 Task: Get directions from Jekyll Island, Georgia, United States to New Haven, Connecticut, United States  and explore the nearby things to do with rating 4 and above and open 24 hours
Action: Key pressed jr<Key.backspace>ekyll<Key.space>island,<Key.space>georgia,<Key.space>united<Key.space>stae<Key.backspace>tes
Screenshot: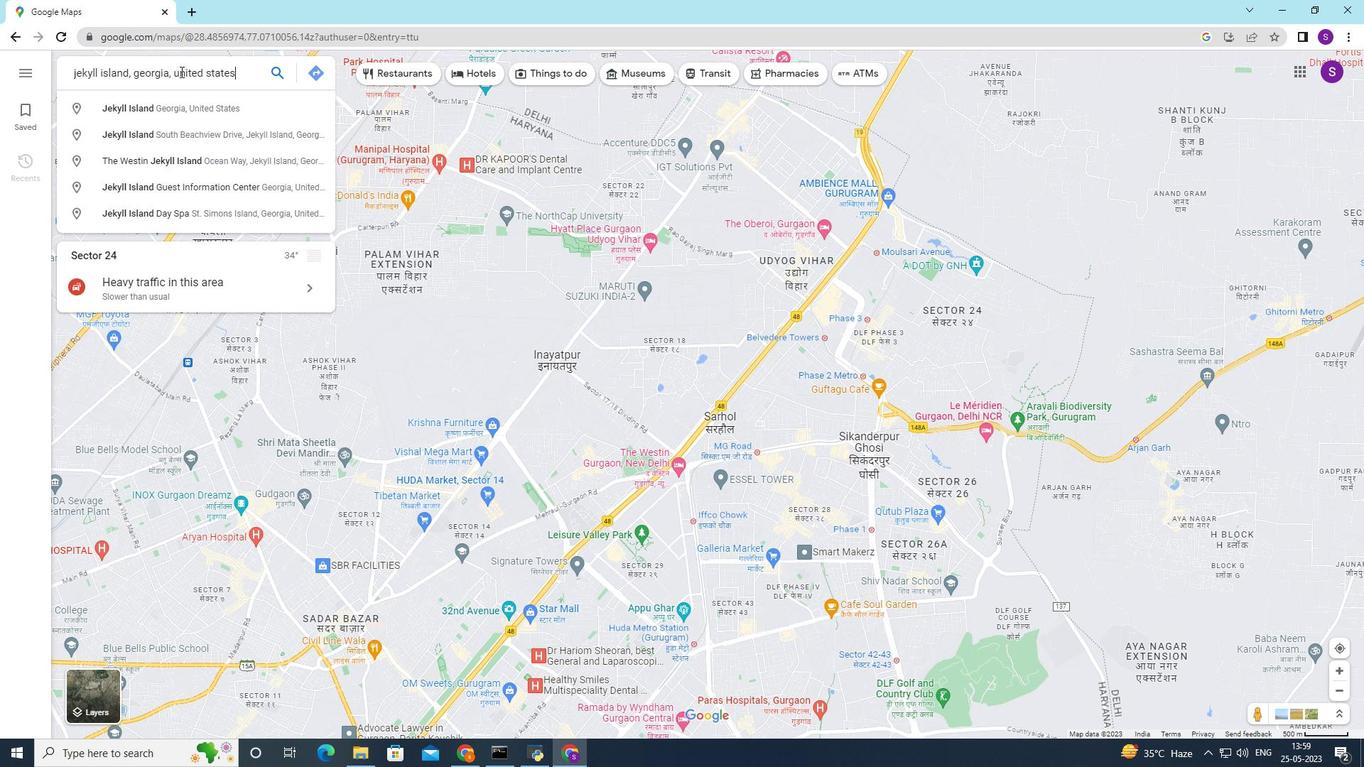 
Action: Mouse moved to (311, 68)
Screenshot: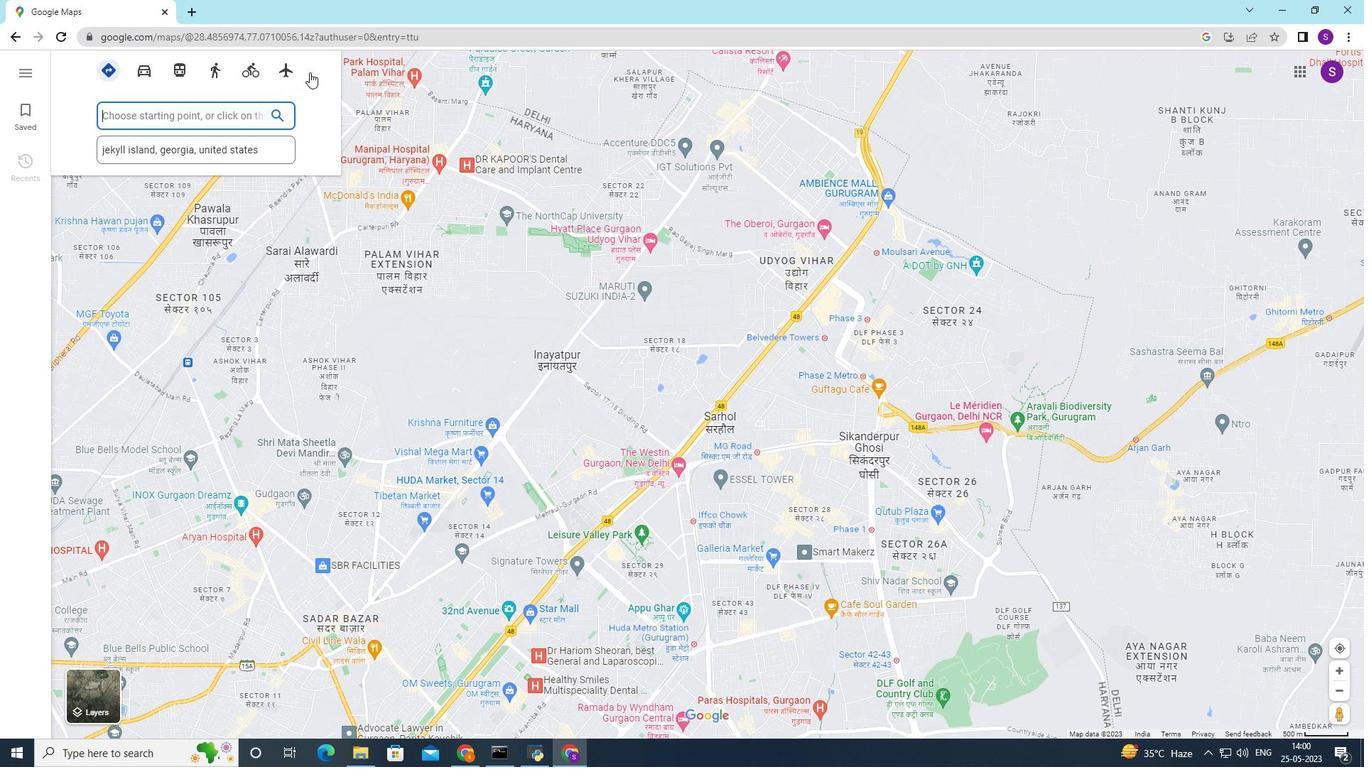 
Action: Mouse pressed left at (311, 68)
Screenshot: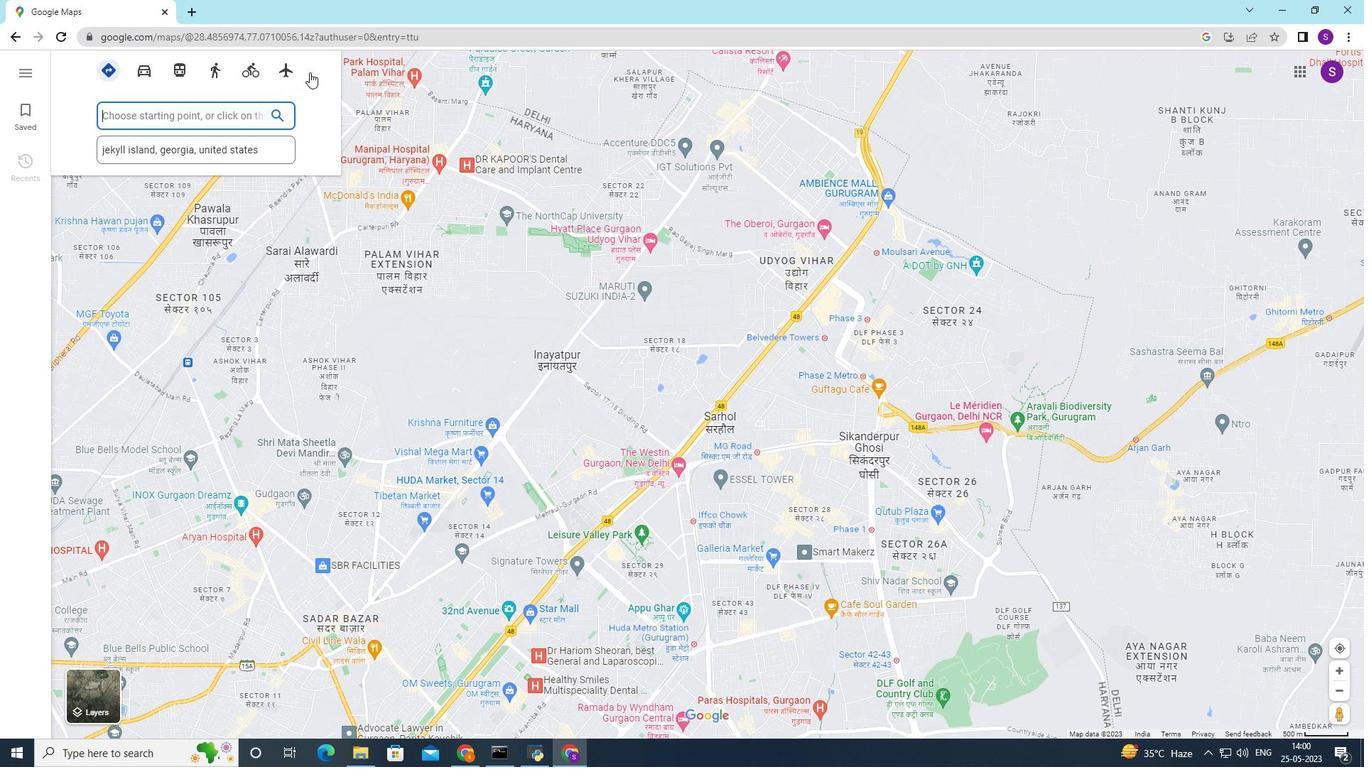 
Action: Mouse moved to (307, 129)
Screenshot: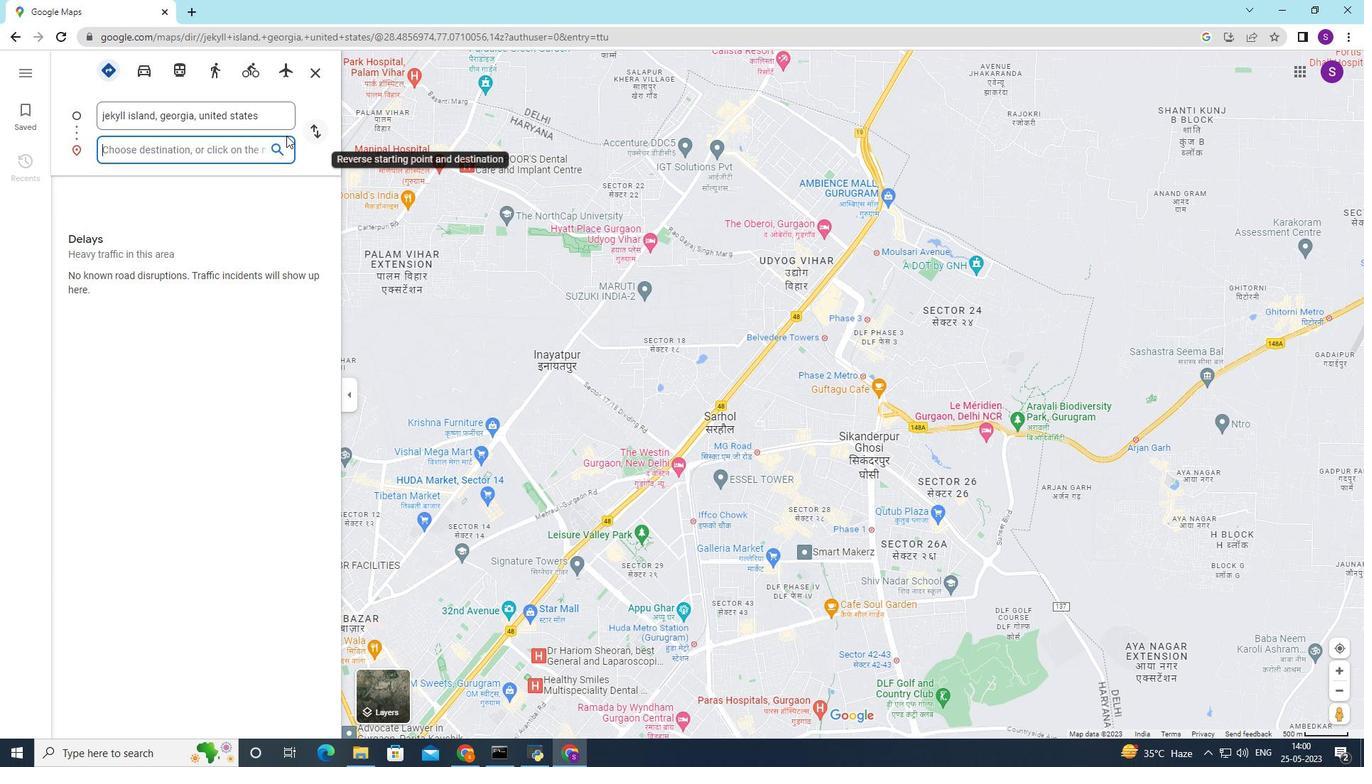 
Action: Mouse pressed left at (307, 129)
Screenshot: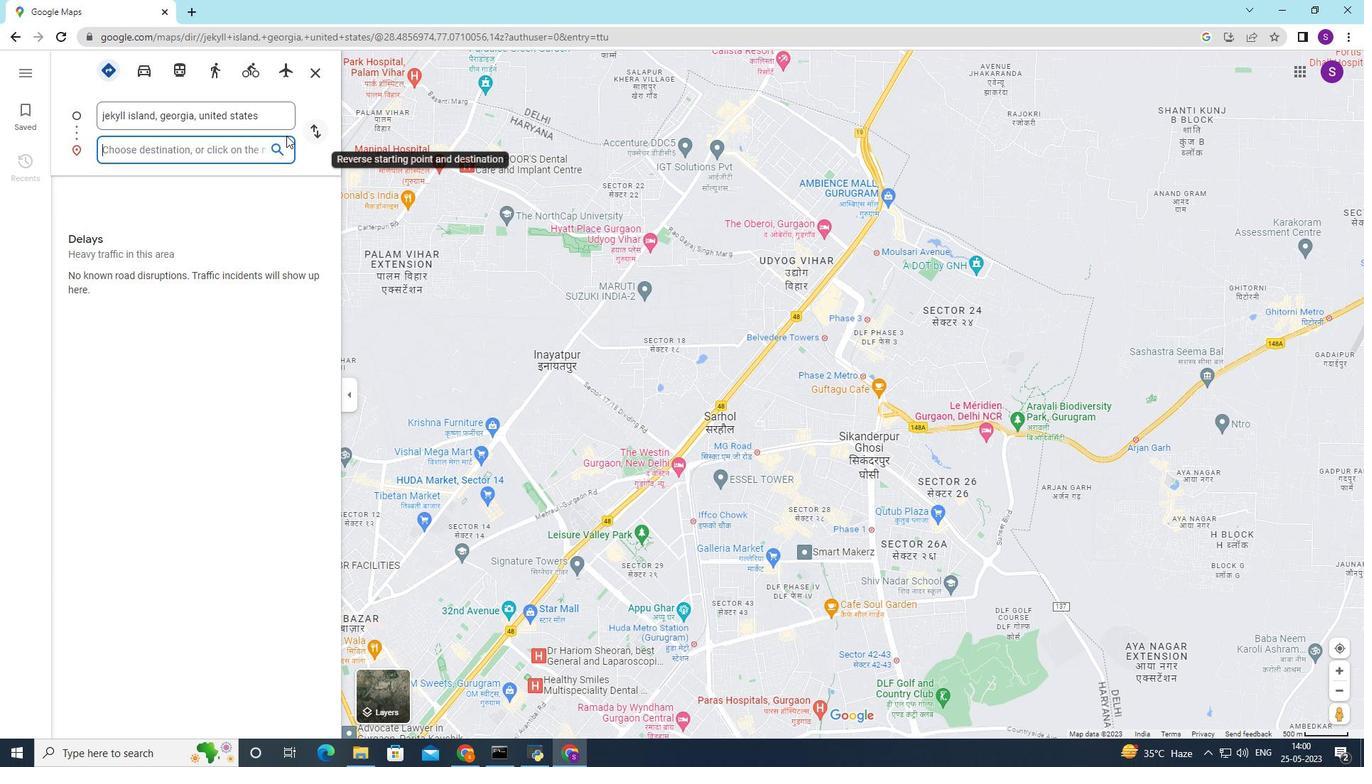 
Action: Mouse moved to (213, 149)
Screenshot: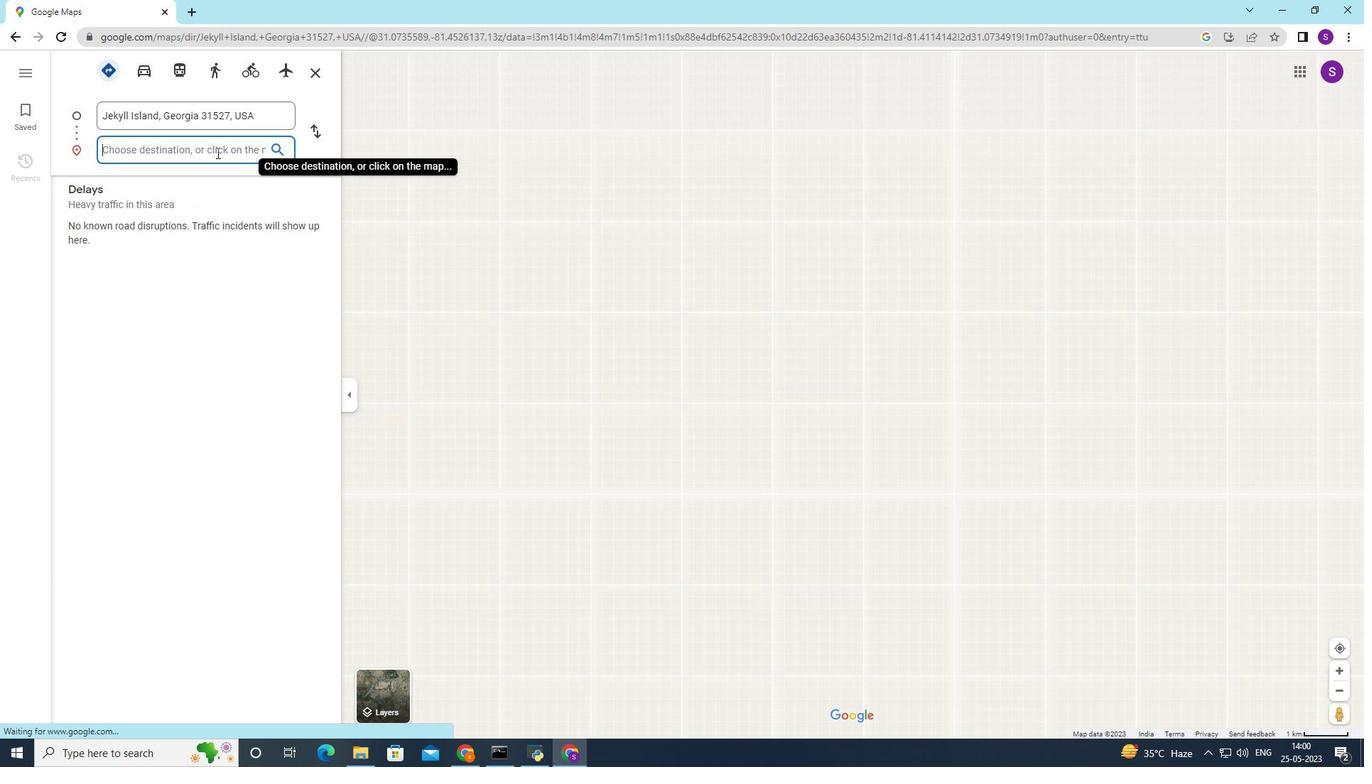 
Action: Key pressed new<Key.space>haven,connecticut,<Key.space>united<Key.space>states<Key.enter>
Screenshot: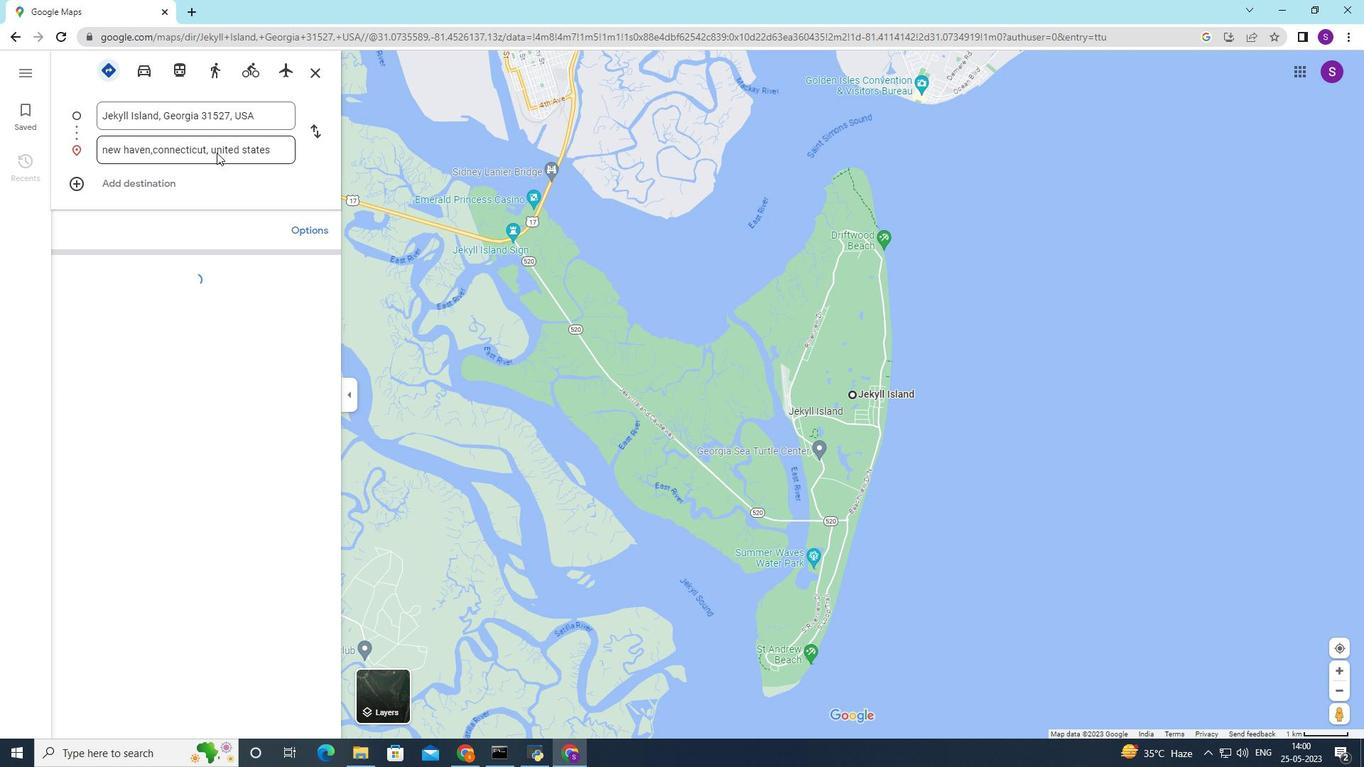 
Action: Mouse moved to (1020, 243)
Screenshot: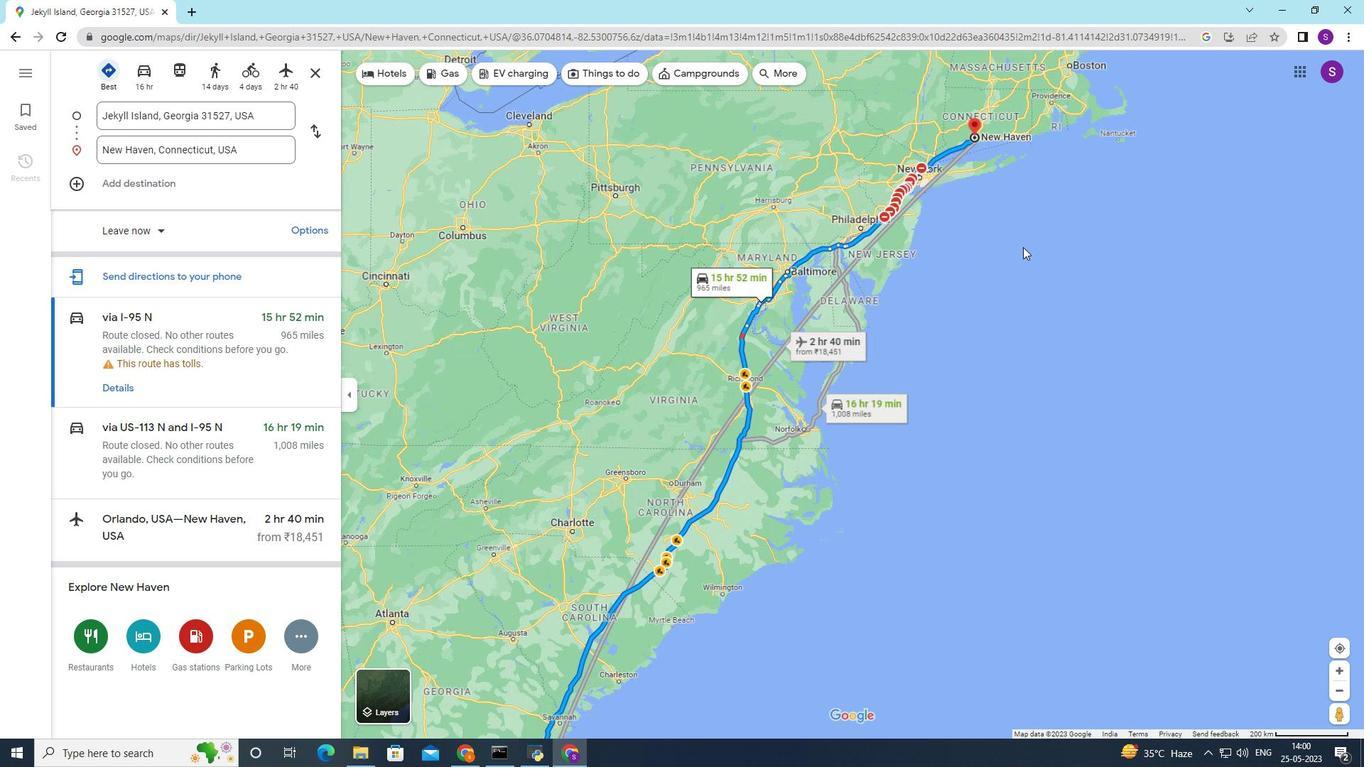 
Action: Mouse scrolled (1020, 244) with delta (0, 0)
Screenshot: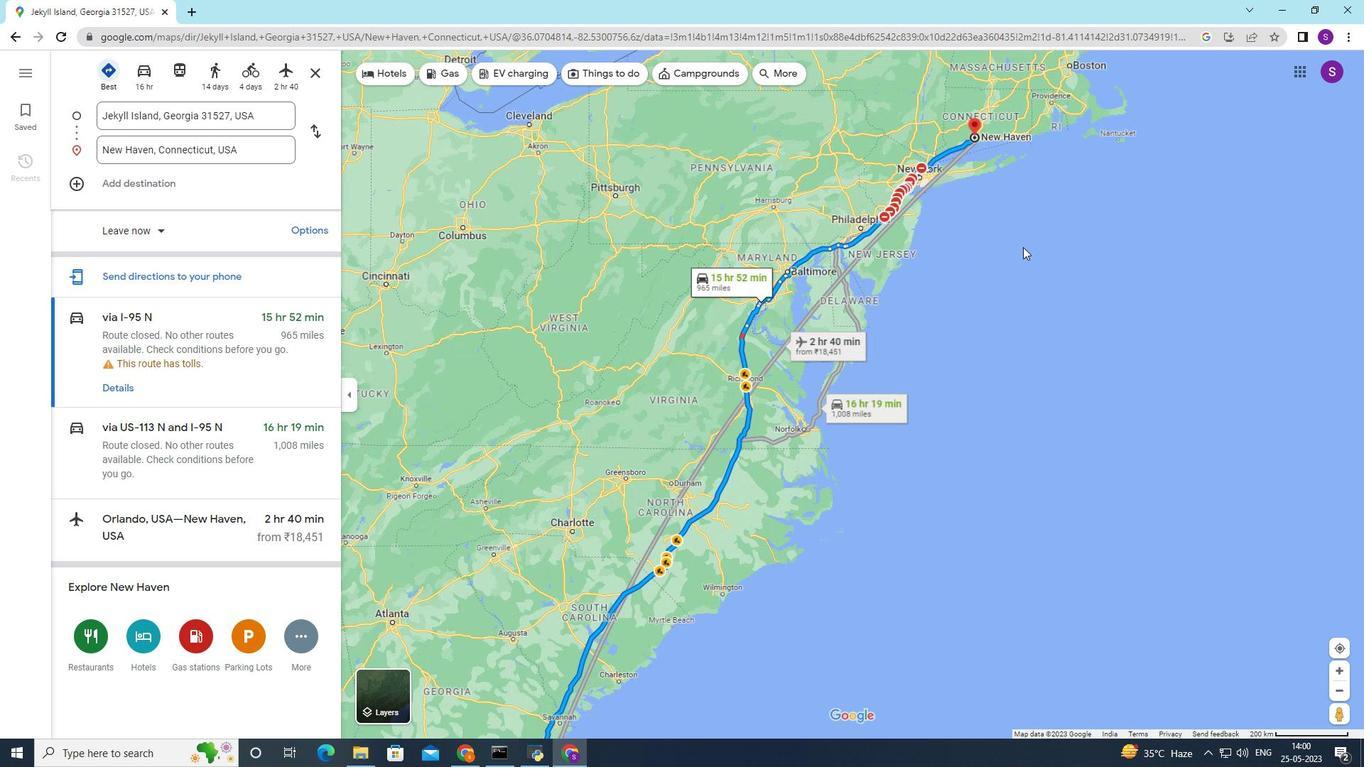 
Action: Mouse scrolled (1020, 244) with delta (0, 0)
Screenshot: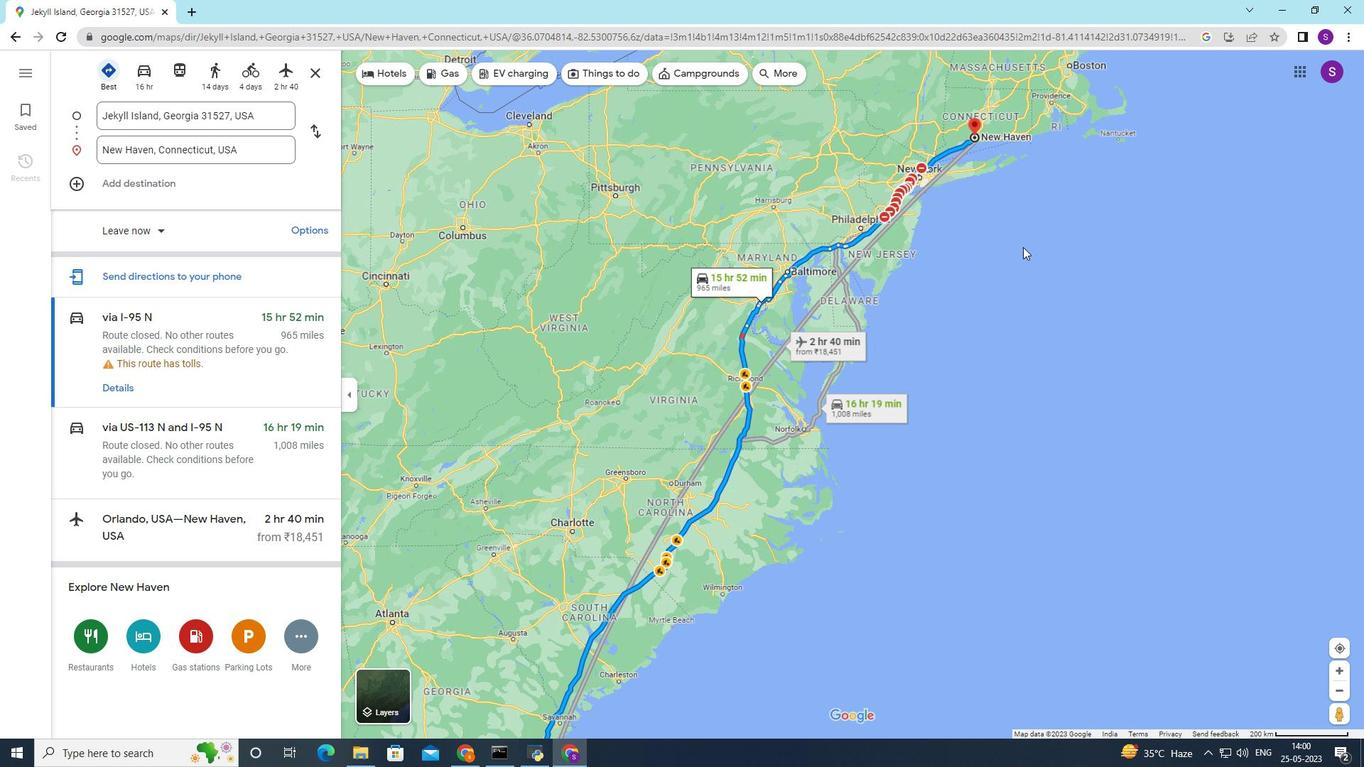 
Action: Mouse scrolled (1020, 244) with delta (0, 0)
Screenshot: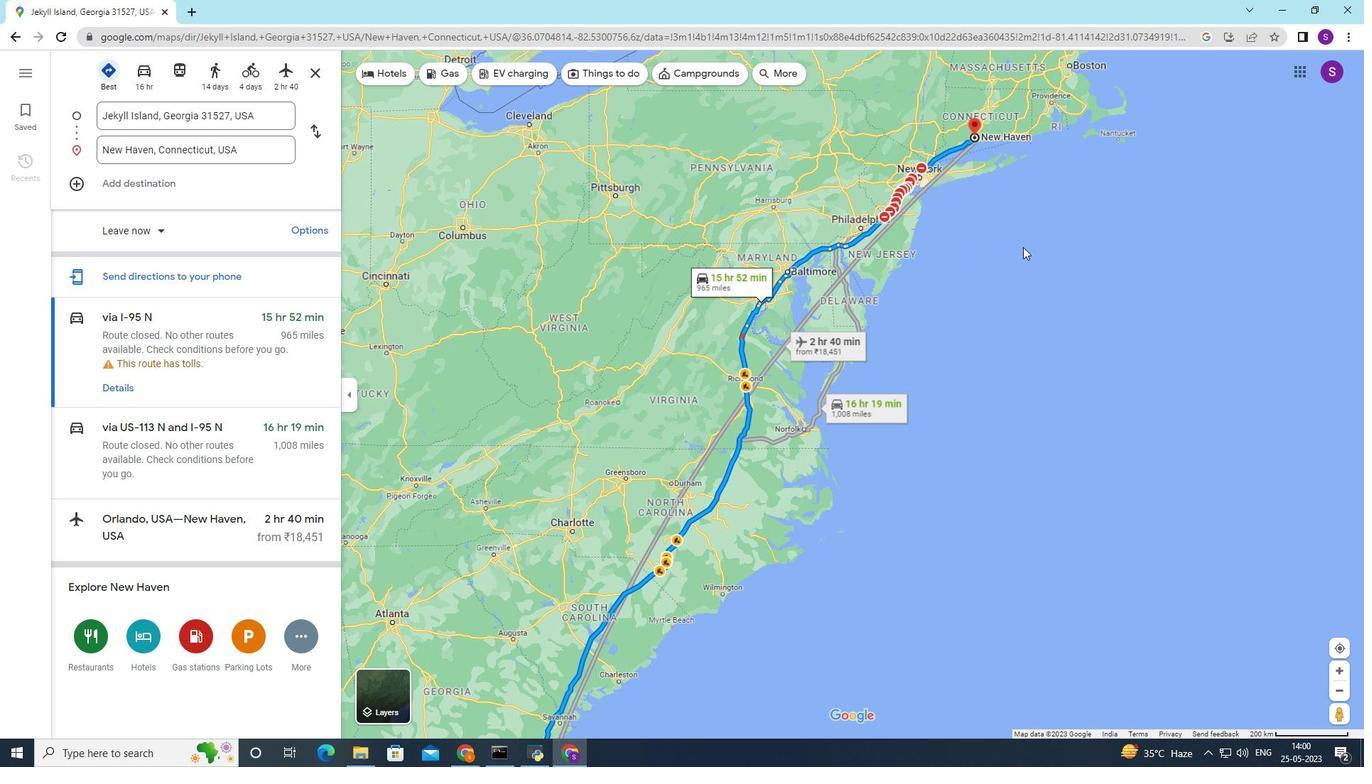 
Action: Mouse moved to (1020, 243)
Screenshot: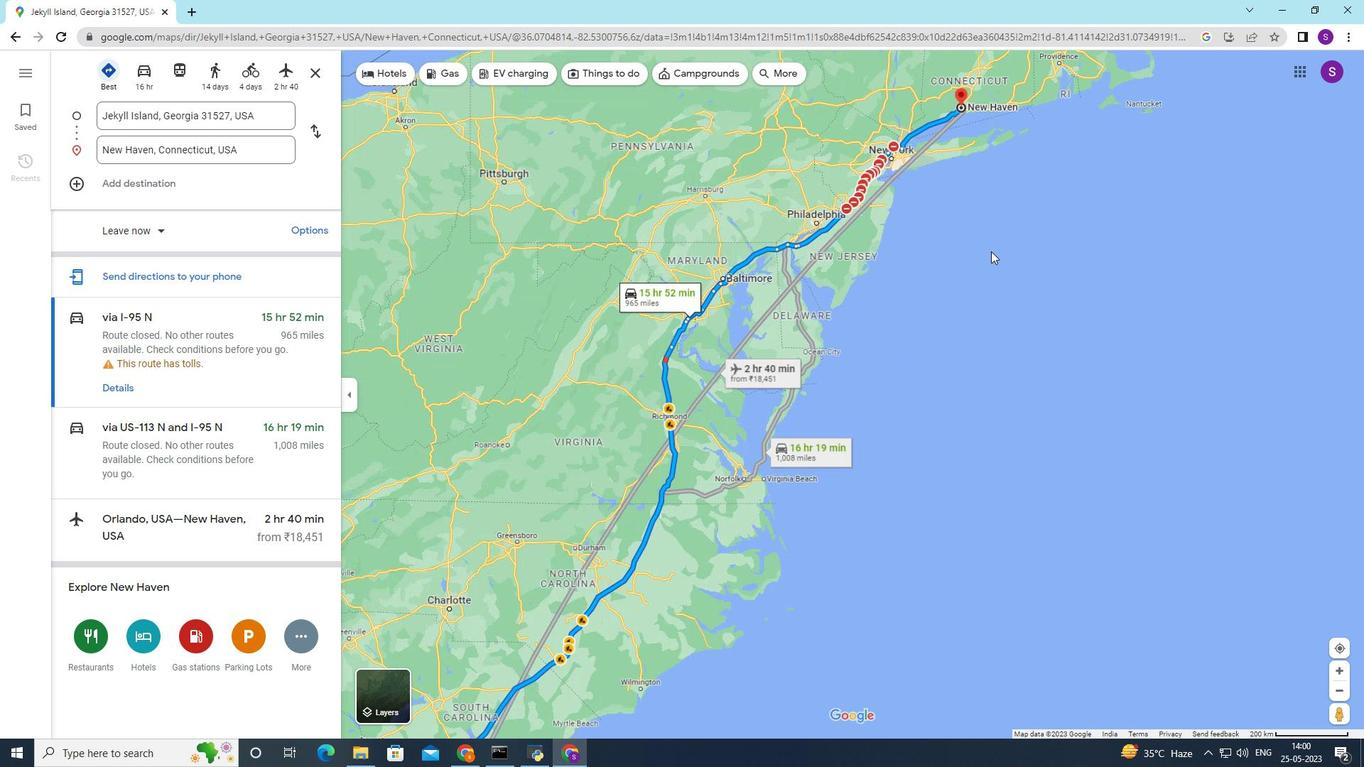 
Action: Mouse scrolled (1020, 244) with delta (0, 0)
Screenshot: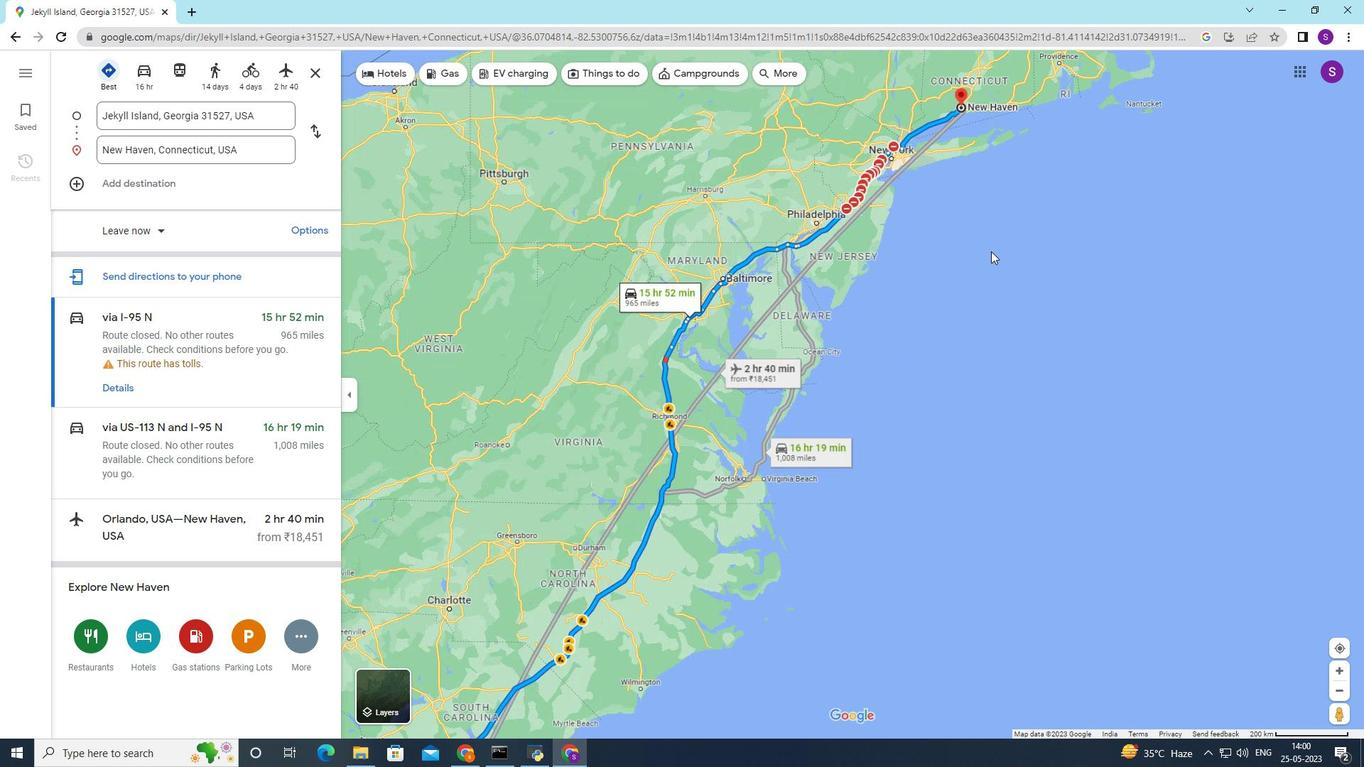 
Action: Mouse moved to (926, 235)
Screenshot: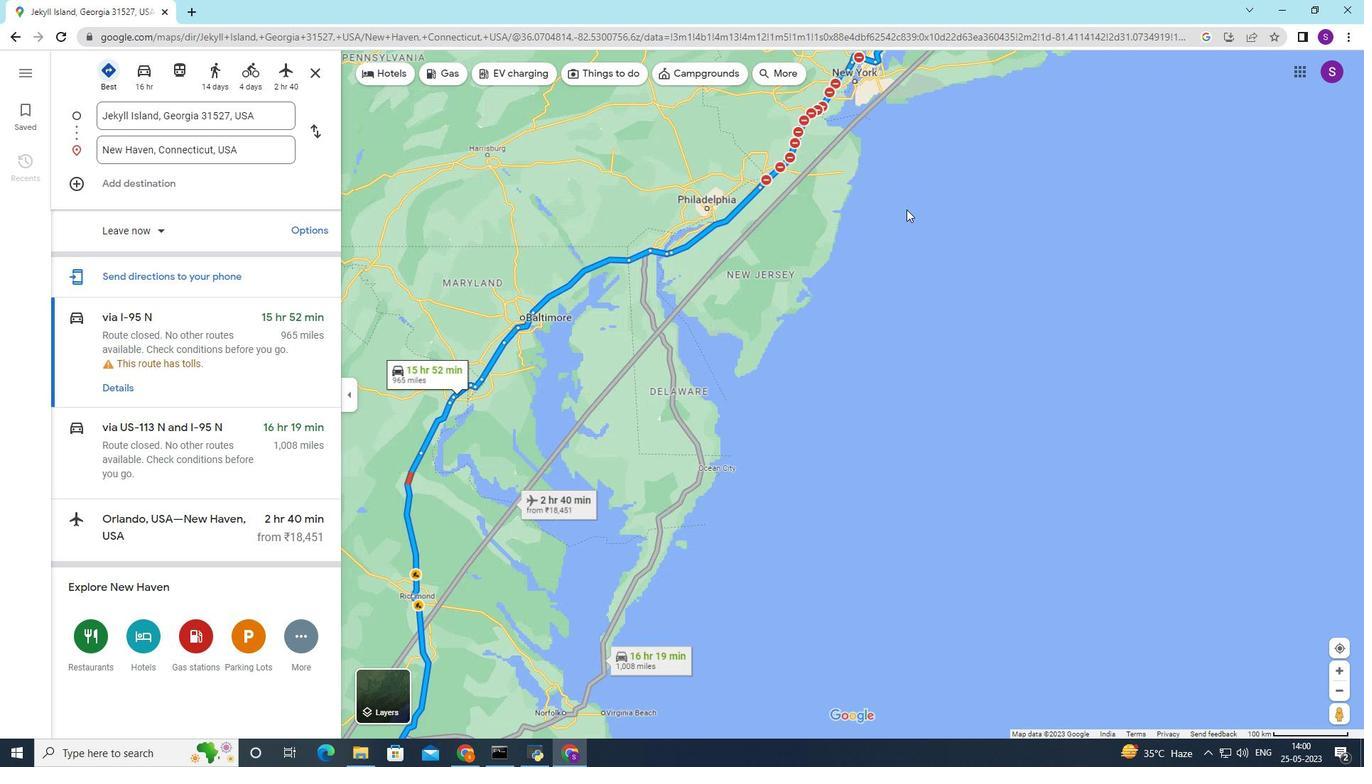 
Action: Mouse scrolled (926, 235) with delta (0, 0)
Screenshot: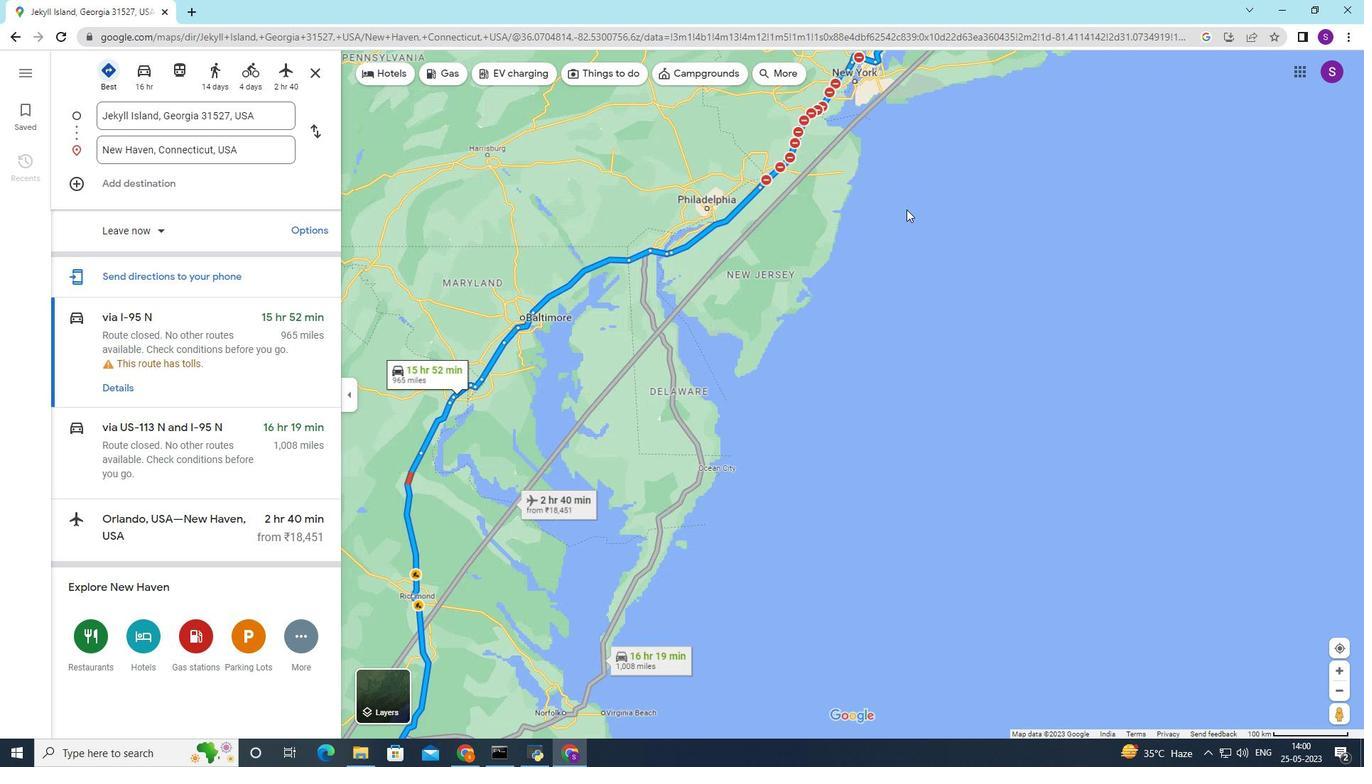 
Action: Mouse scrolled (926, 235) with delta (0, 0)
Screenshot: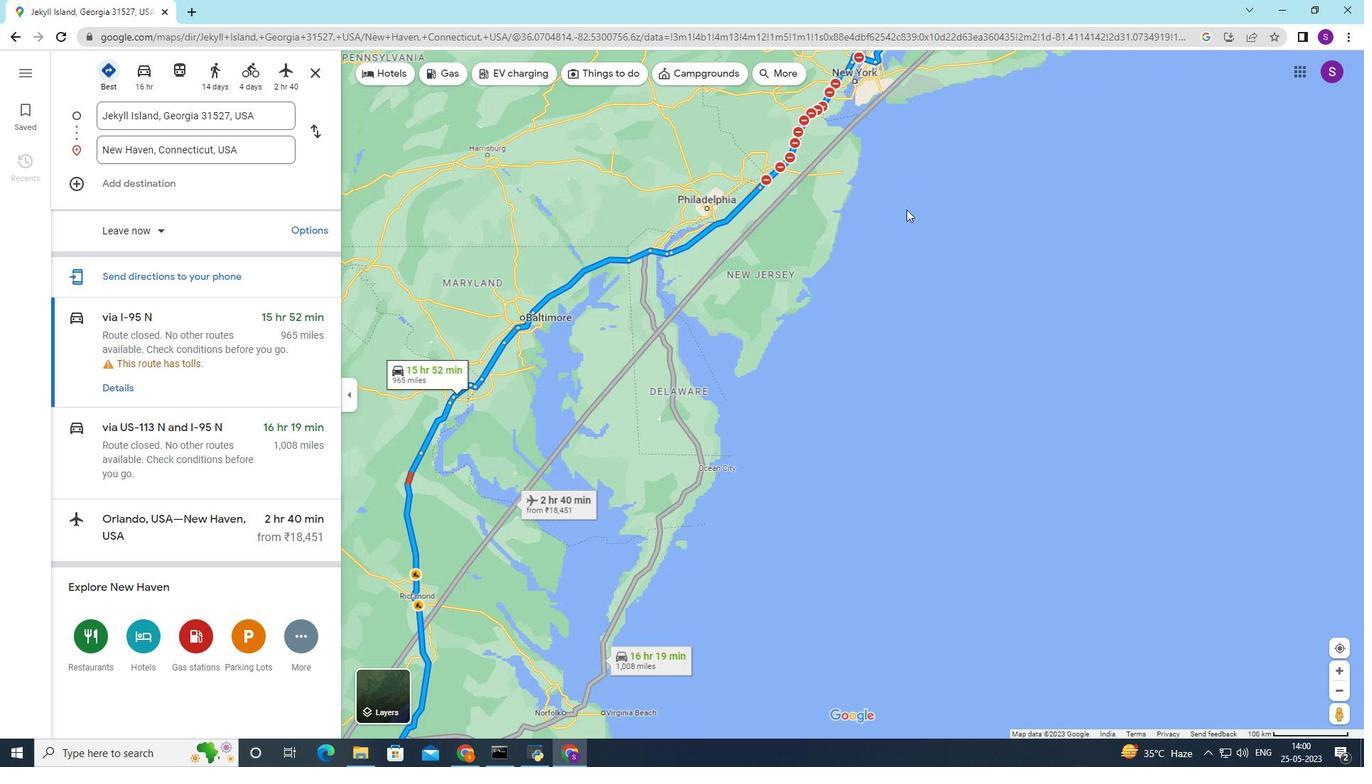 
Action: Mouse moved to (926, 235)
Screenshot: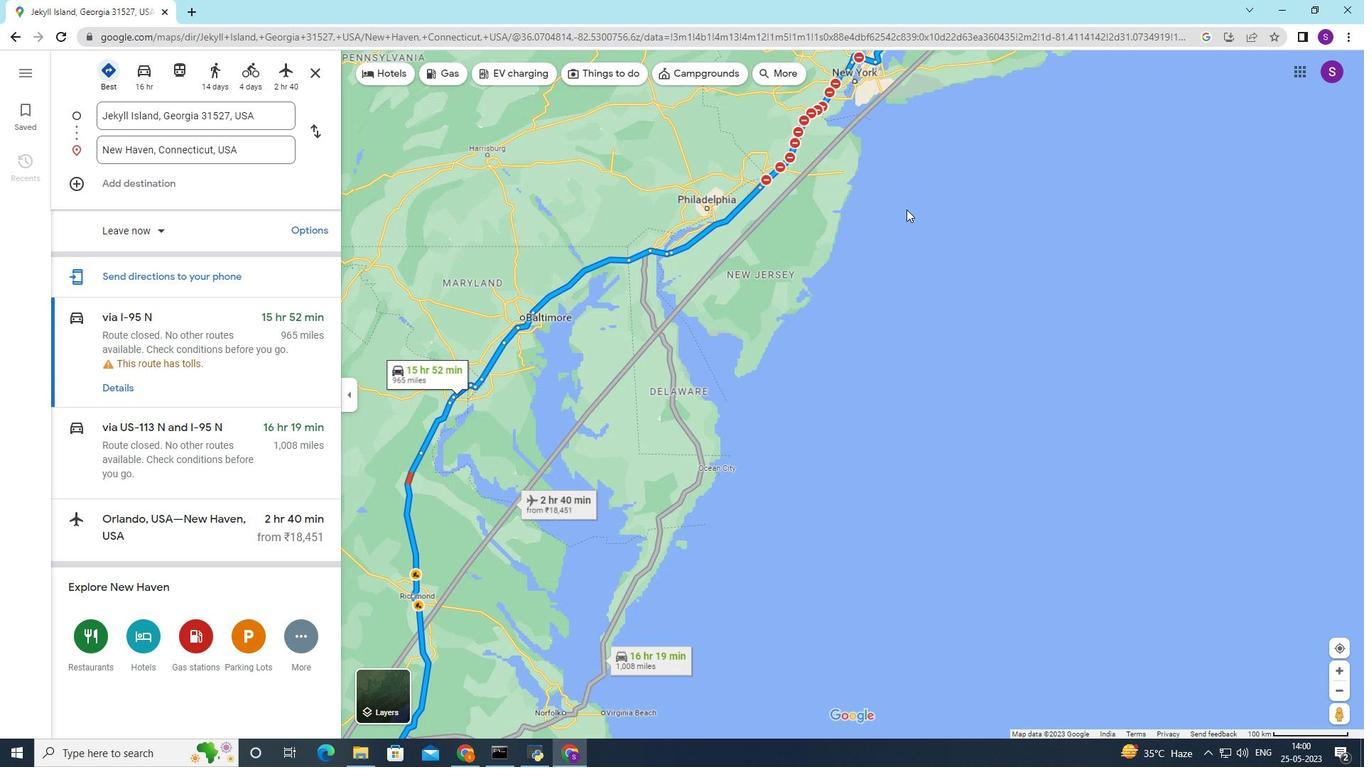 
Action: Mouse scrolled (926, 235) with delta (0, 0)
Screenshot: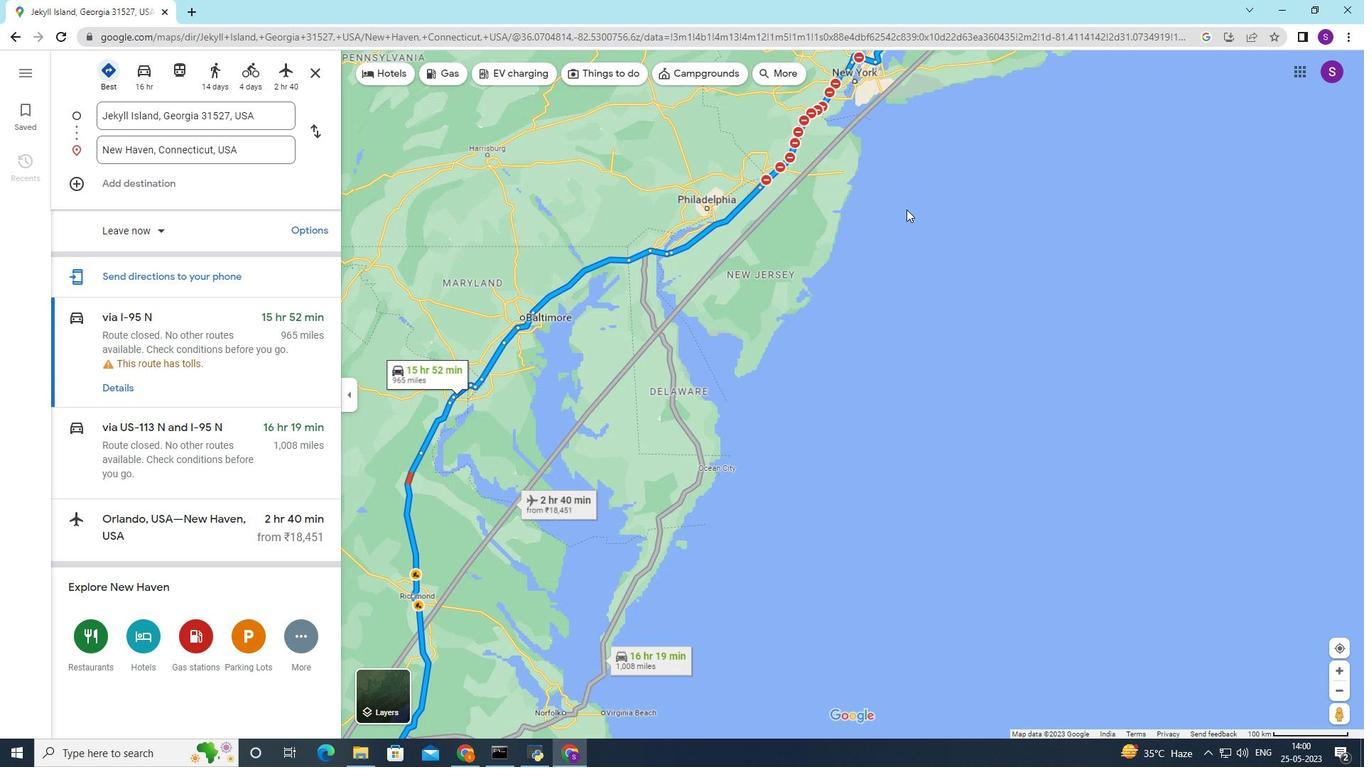 
Action: Mouse moved to (926, 234)
Screenshot: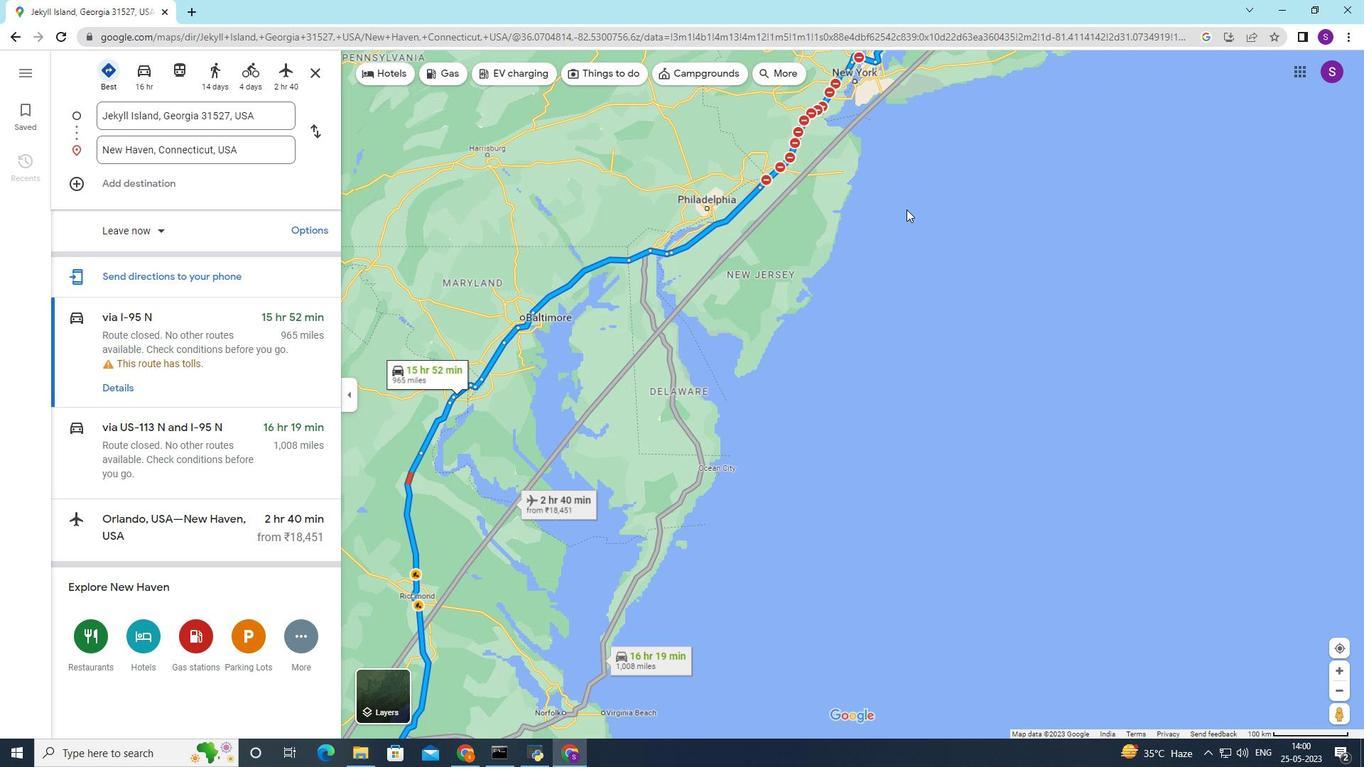 
Action: Mouse scrolled (926, 235) with delta (0, 0)
Screenshot: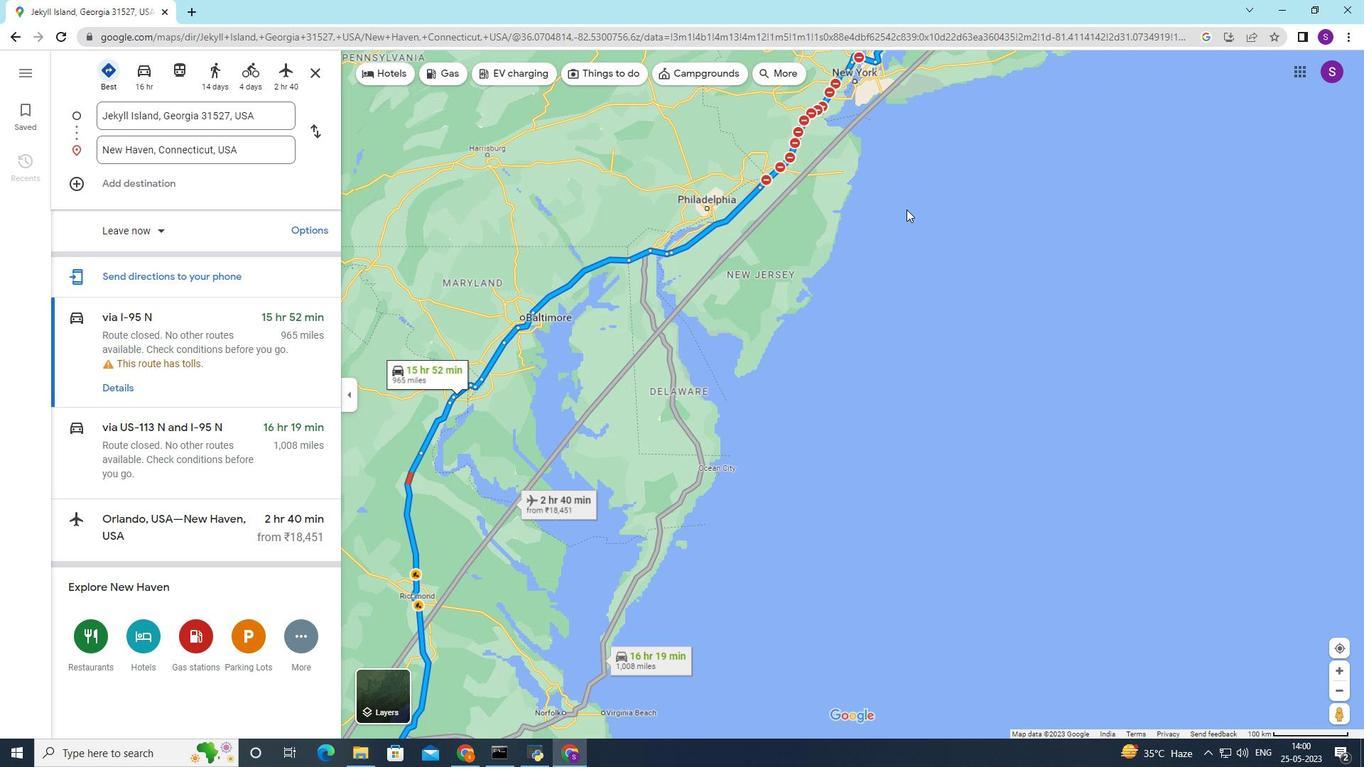 
Action: Mouse moved to (864, 143)
Screenshot: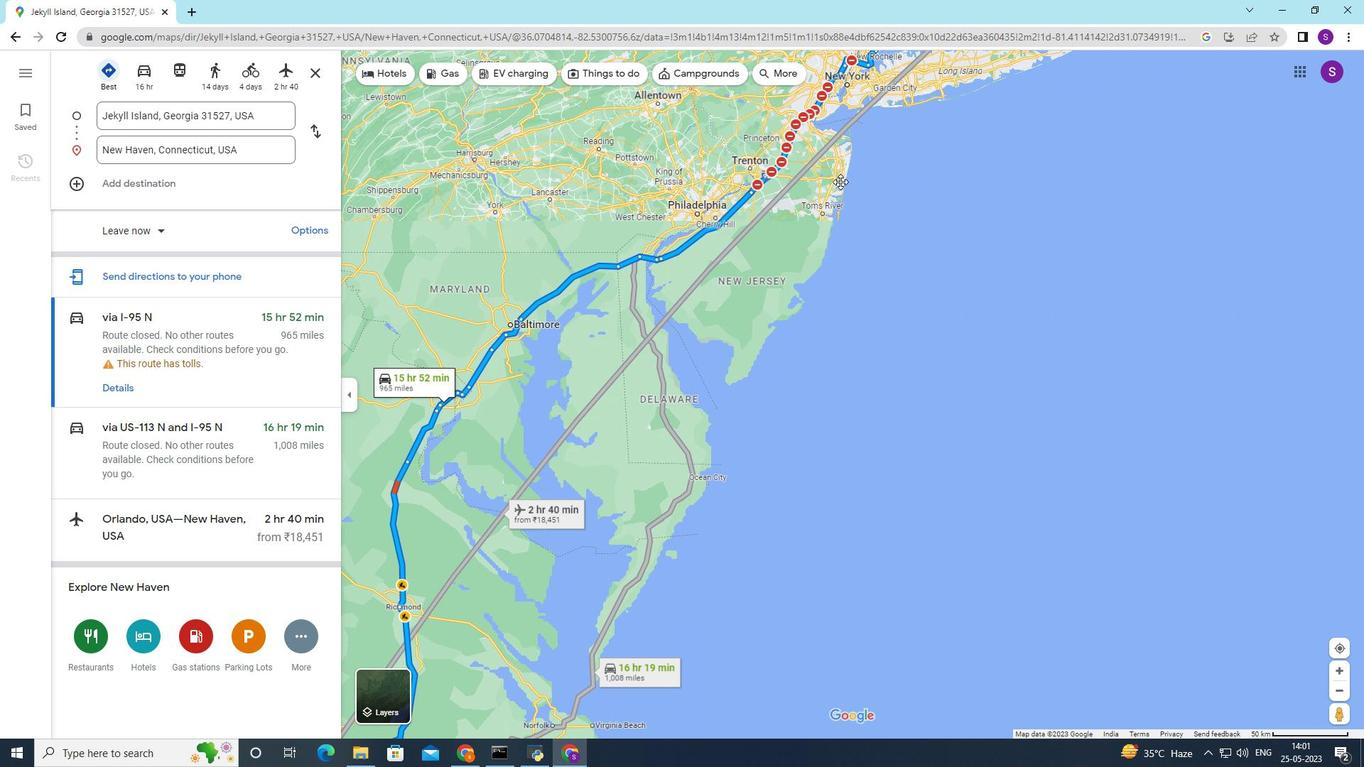 
Action: Mouse pressed left at (864, 143)
Screenshot: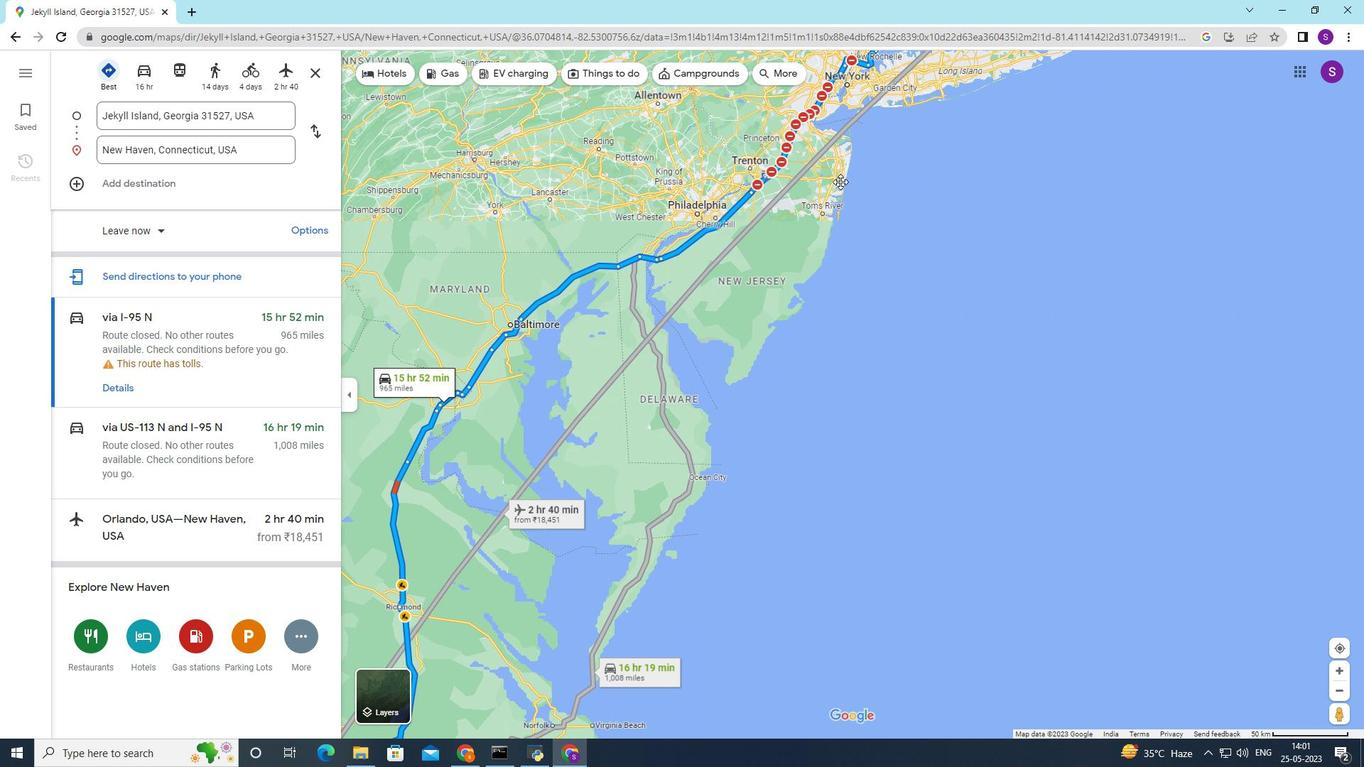 
Action: Mouse moved to (895, 162)
Screenshot: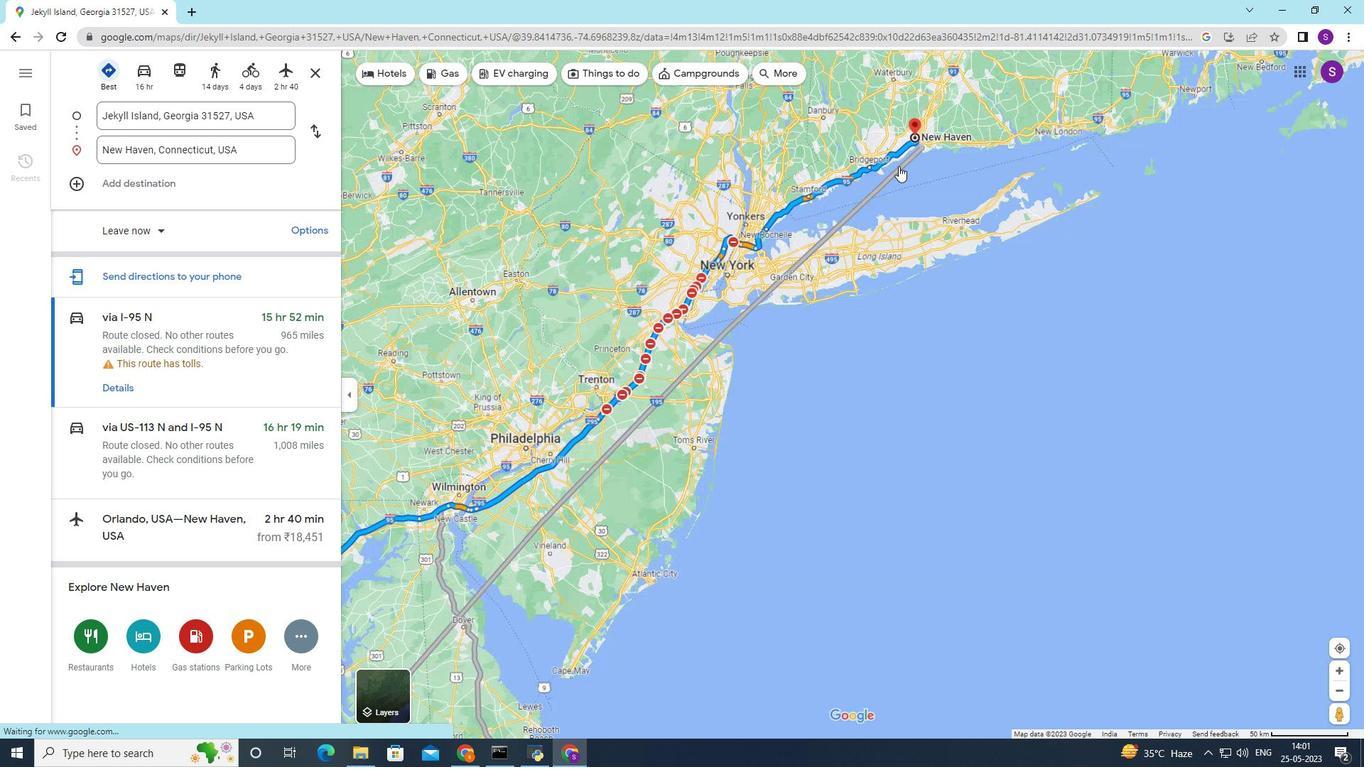 
Action: Mouse scrolled (895, 162) with delta (0, 0)
Screenshot: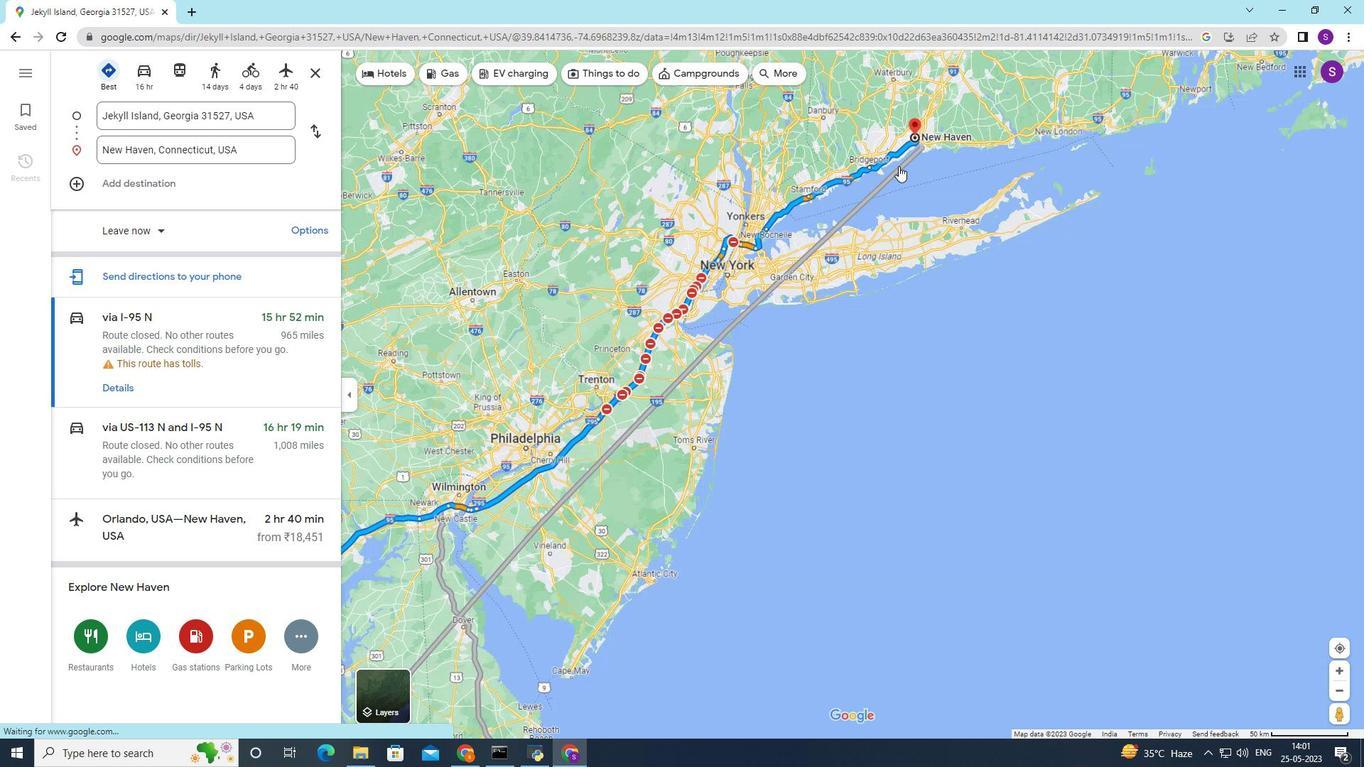 
Action: Mouse scrolled (895, 162) with delta (0, 0)
Screenshot: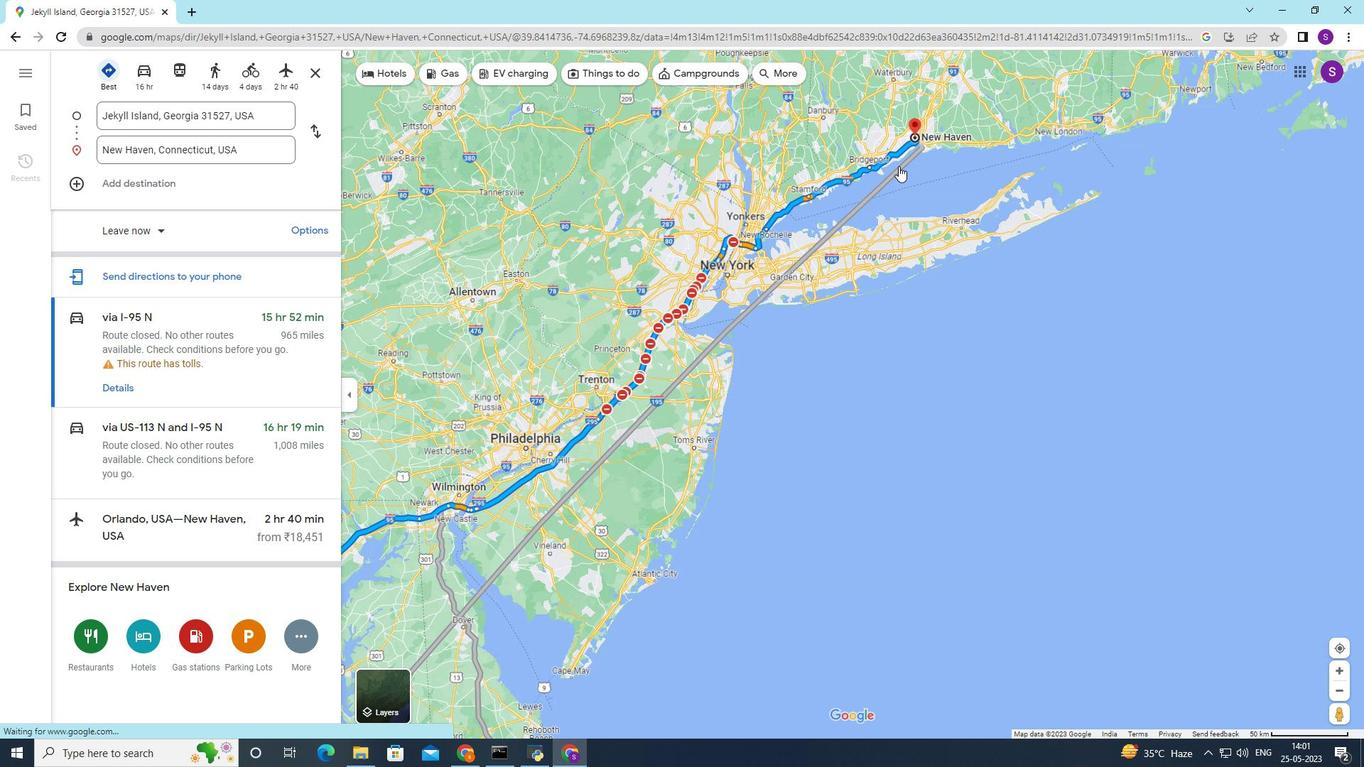 
Action: Mouse moved to (895, 162)
Screenshot: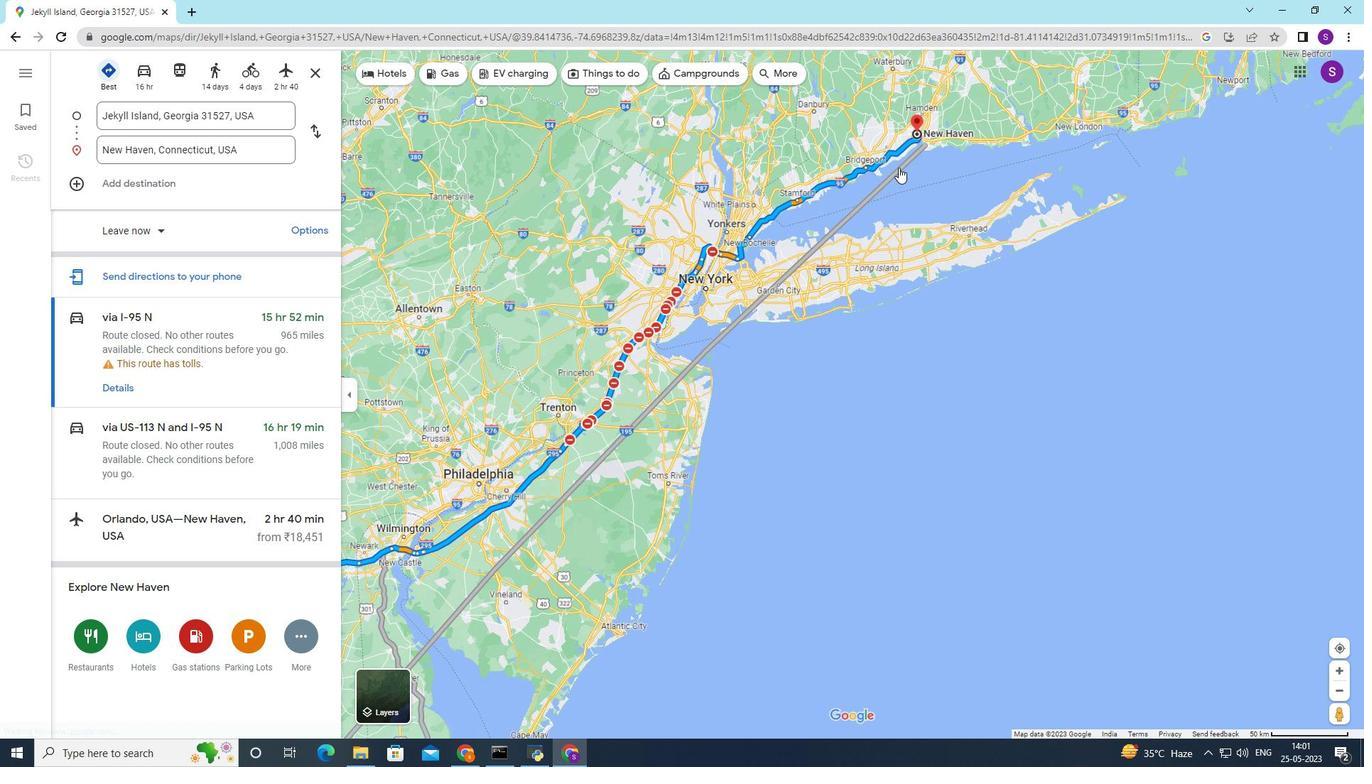 
Action: Mouse scrolled (895, 163) with delta (0, 0)
Screenshot: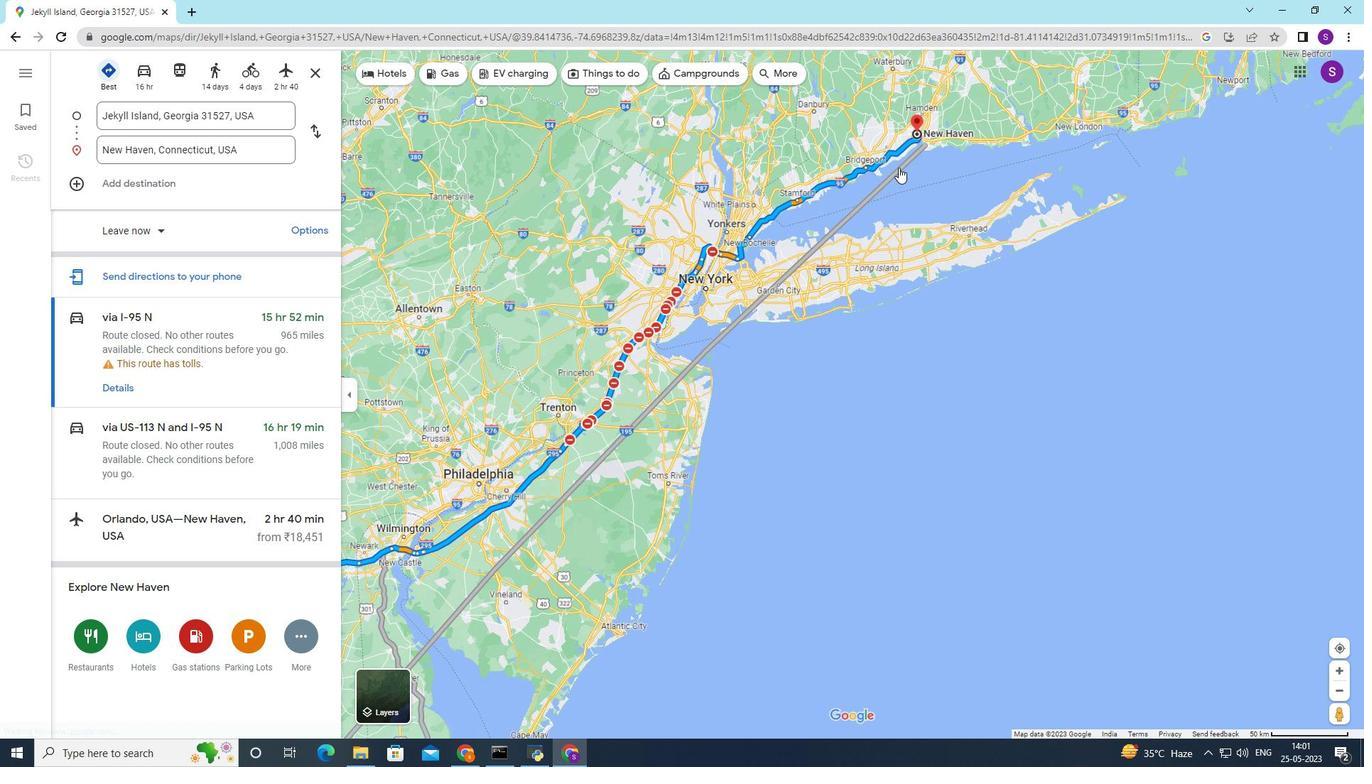 
Action: Mouse moved to (895, 163)
Screenshot: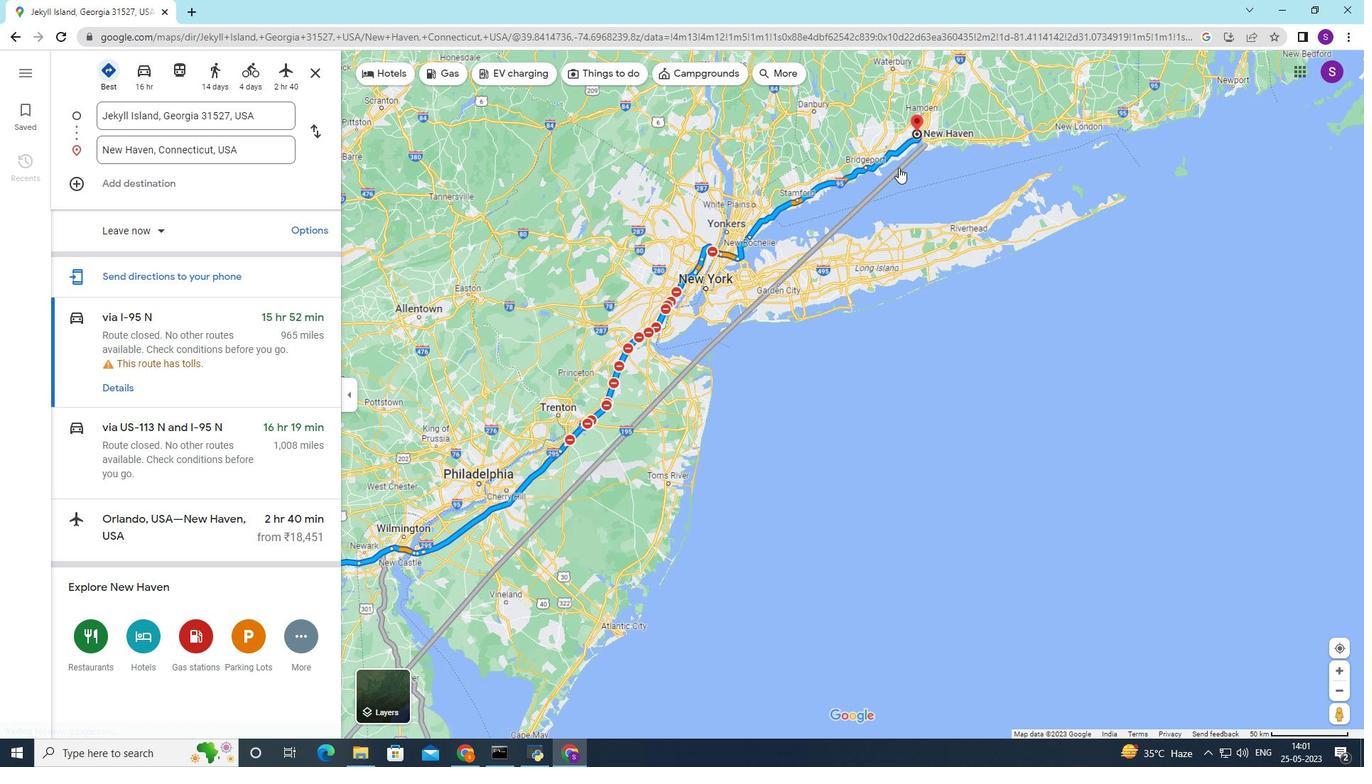 
Action: Mouse scrolled (895, 164) with delta (0, 0)
Screenshot: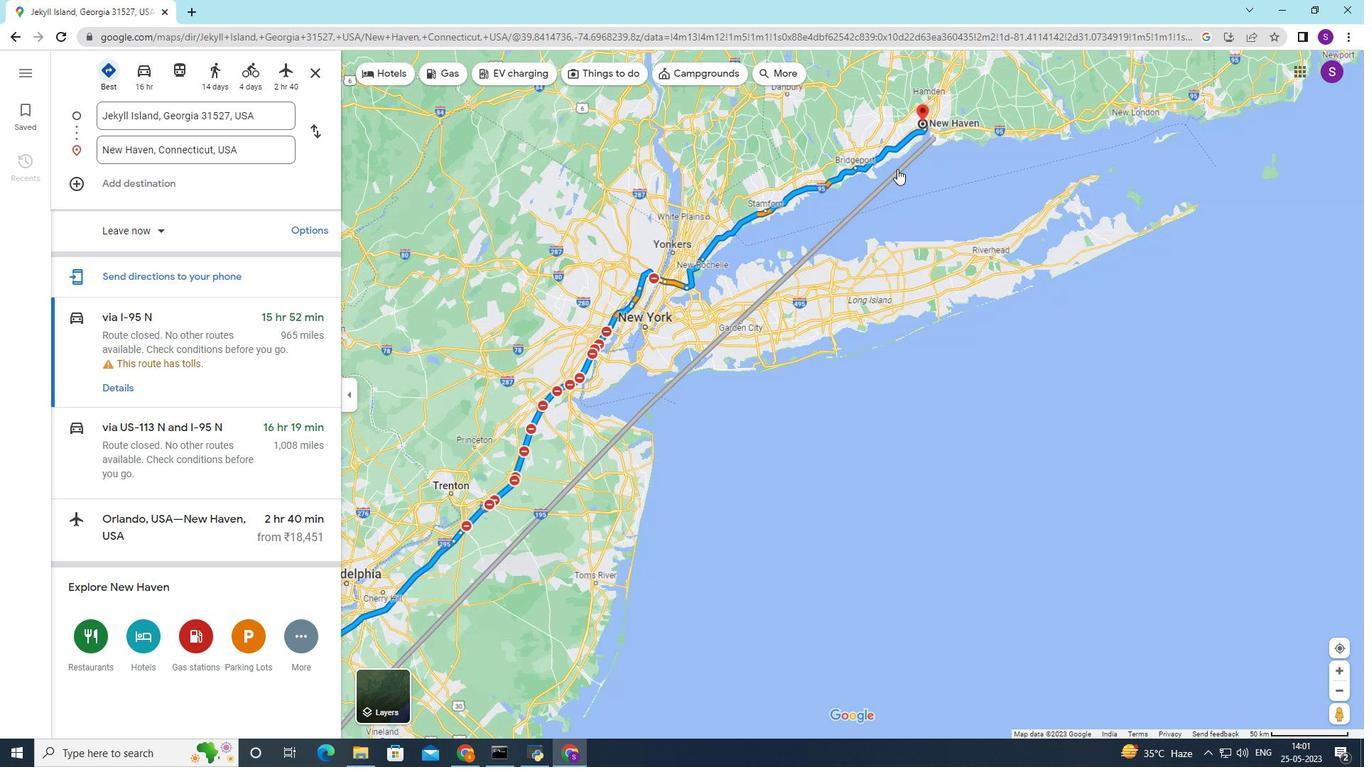 
Action: Mouse moved to (891, 168)
Screenshot: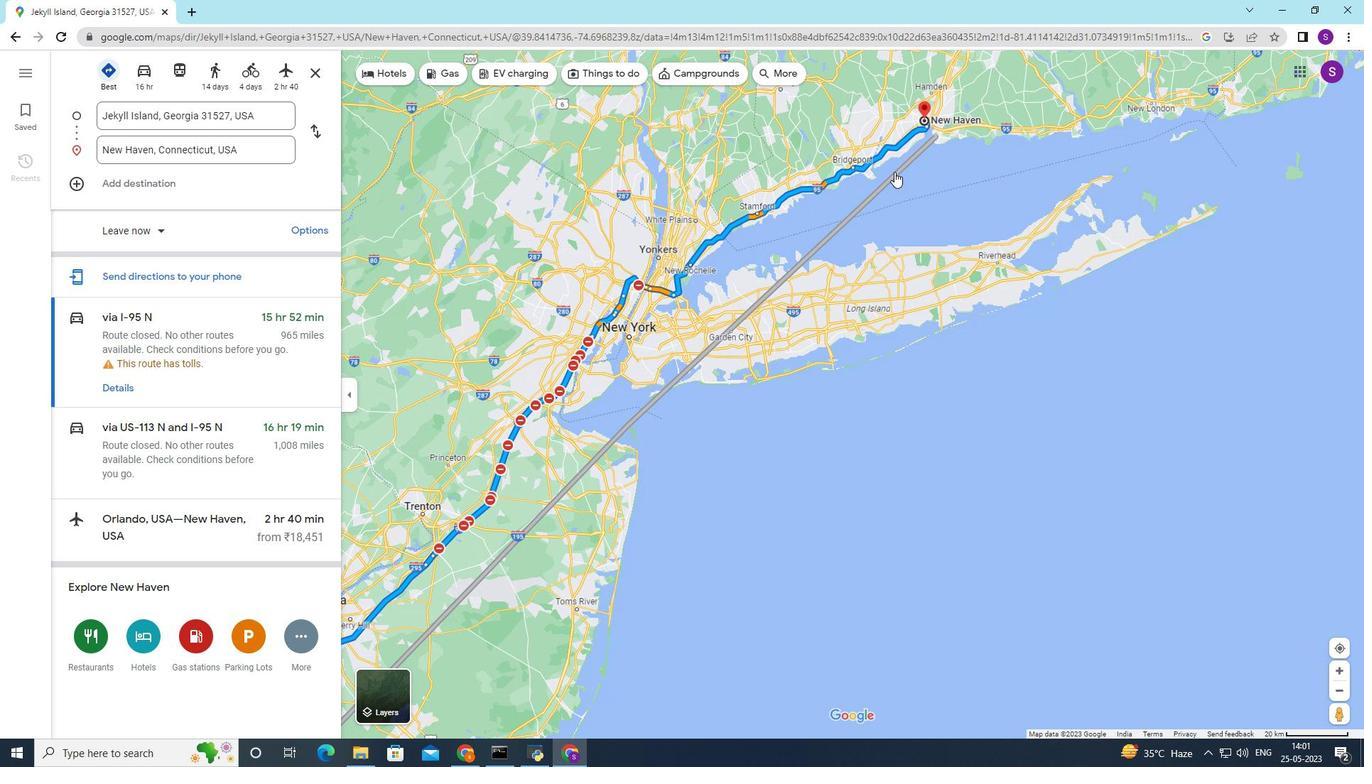 
Action: Mouse scrolled (891, 169) with delta (0, 0)
Screenshot: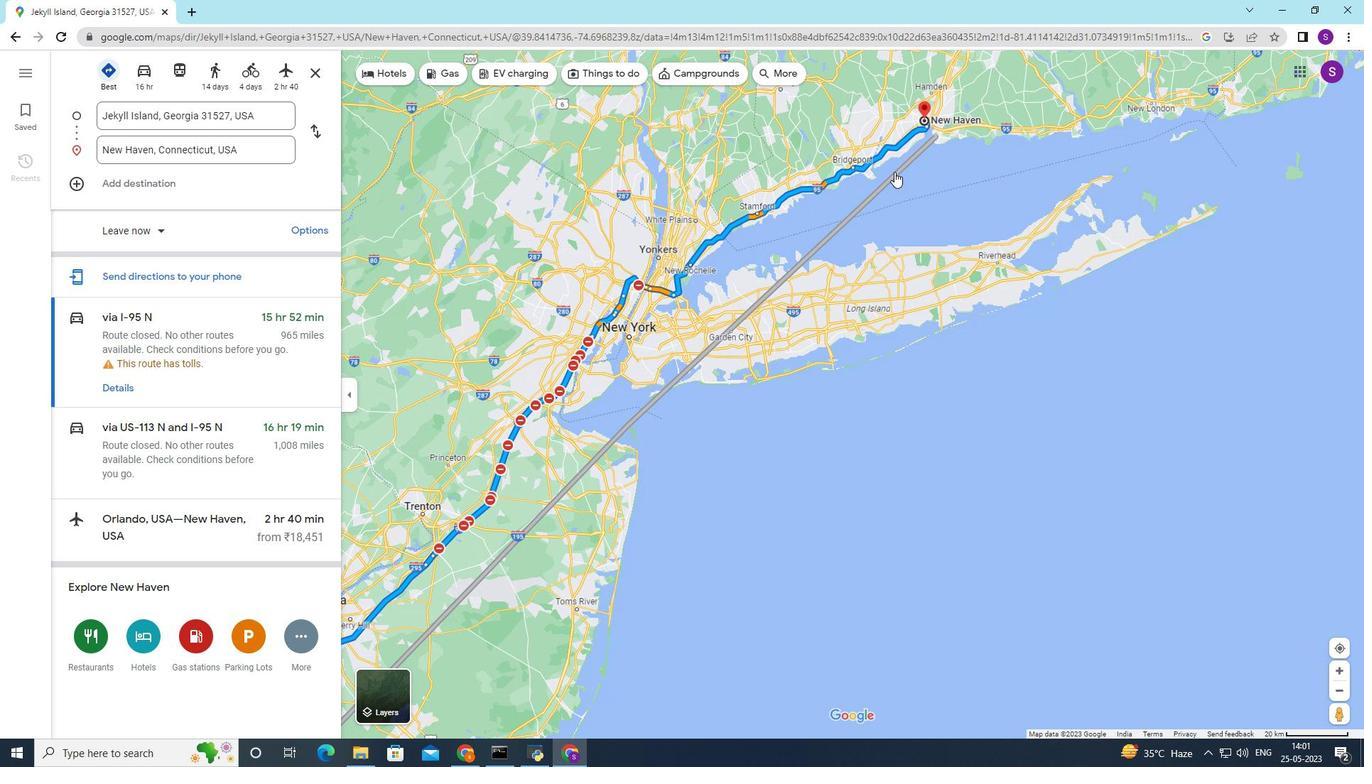 
Action: Mouse moved to (891, 168)
Screenshot: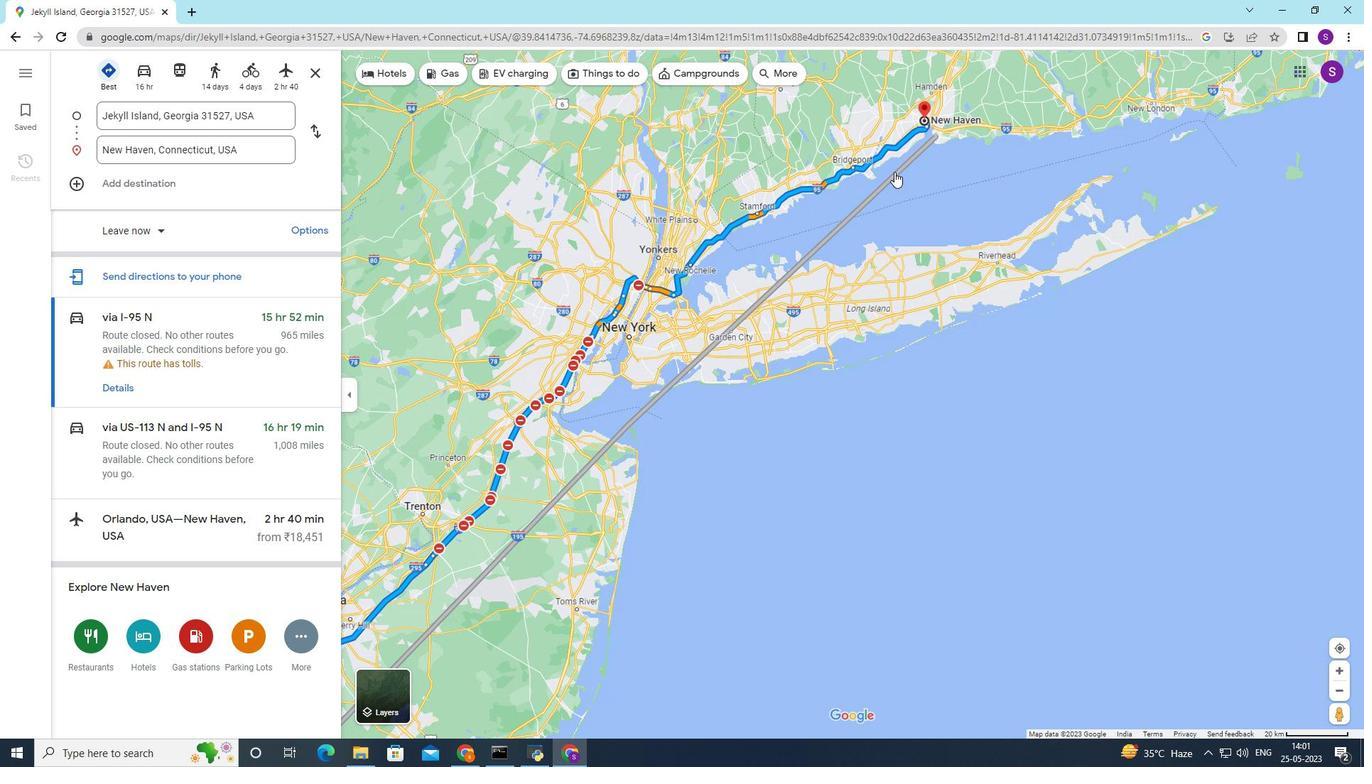 
Action: Mouse scrolled (891, 169) with delta (0, 0)
Screenshot: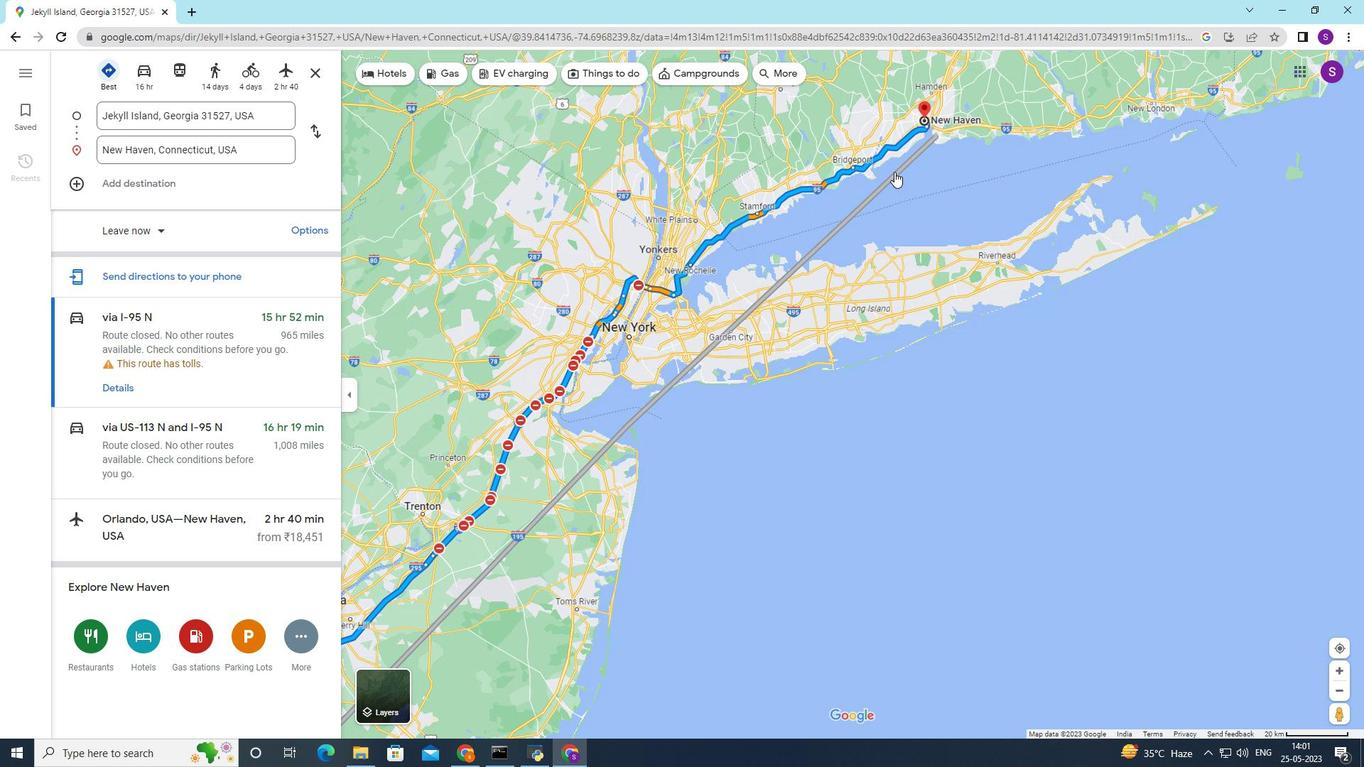 
Action: Mouse scrolled (891, 169) with delta (0, 0)
Screenshot: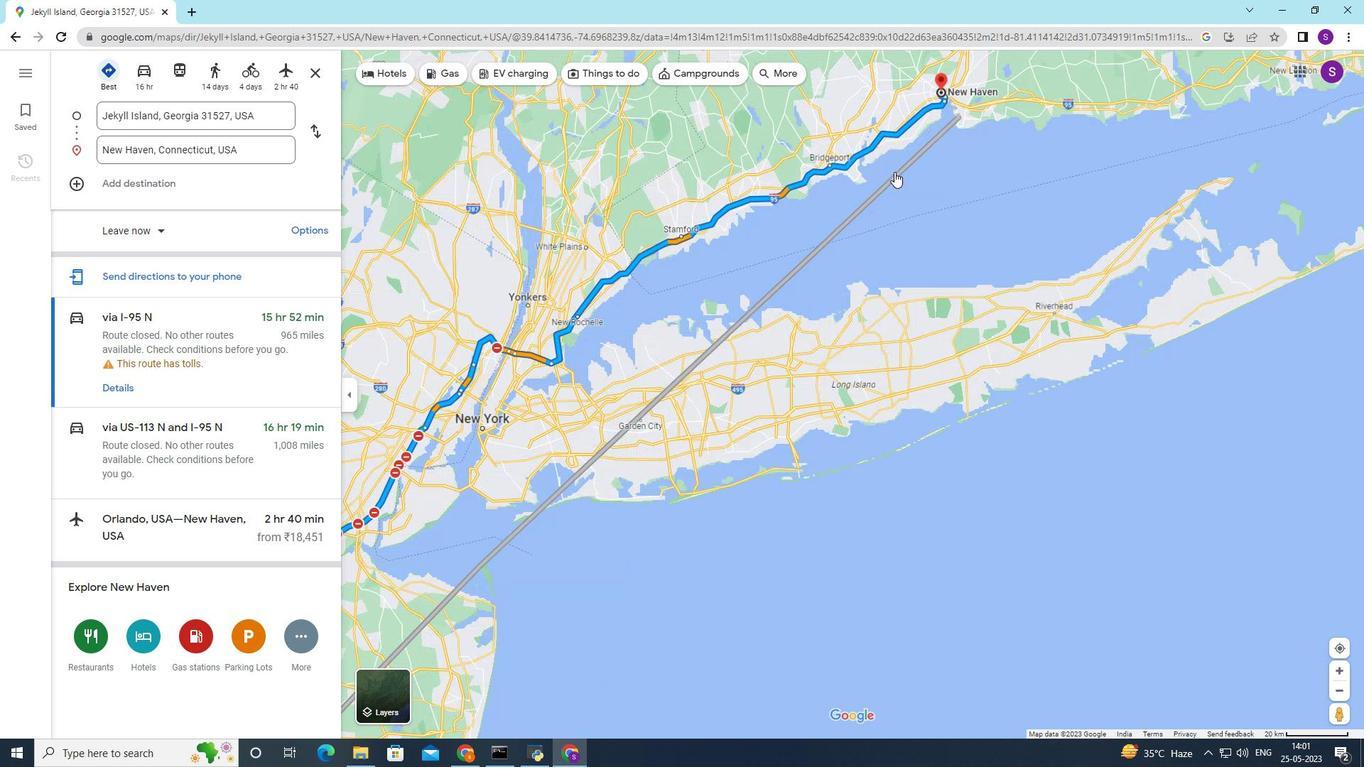 
Action: Mouse moved to (891, 168)
Screenshot: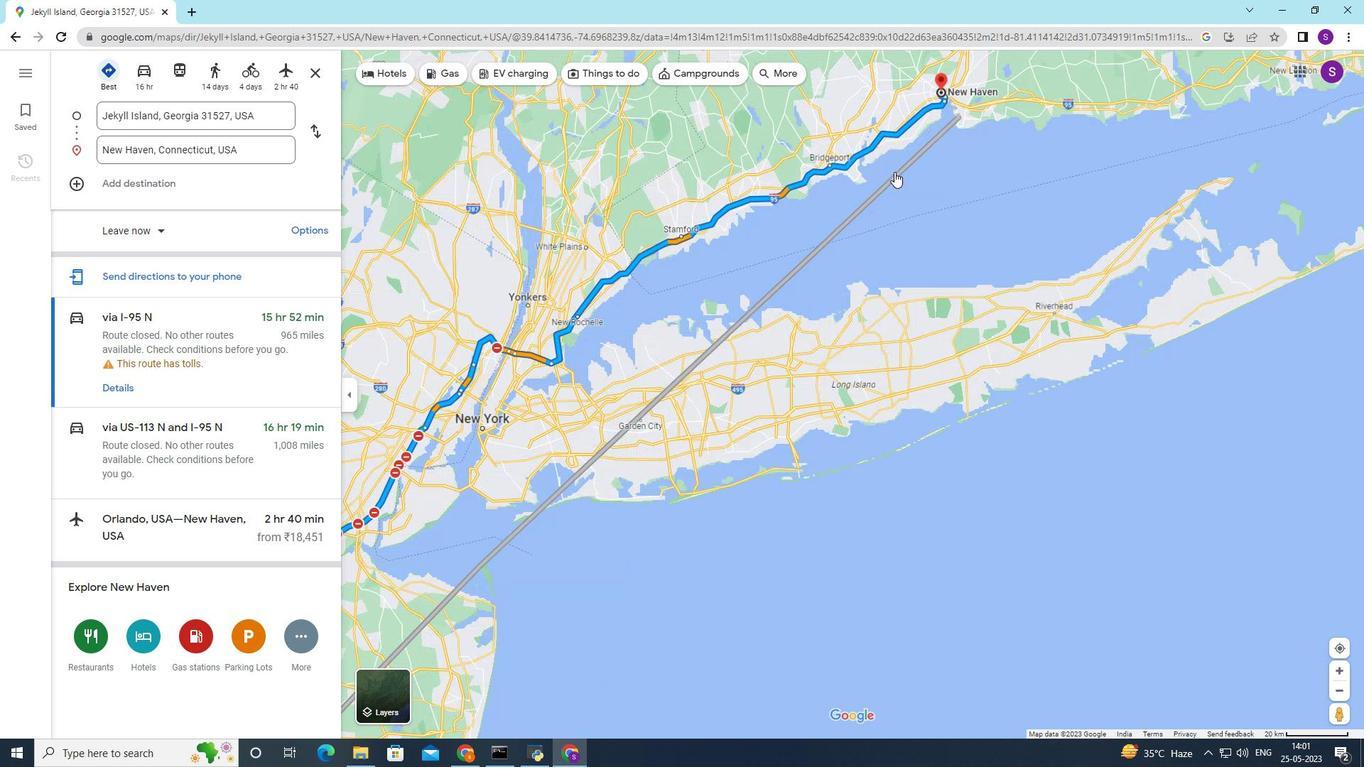
Action: Mouse scrolled (891, 169) with delta (0, 0)
Screenshot: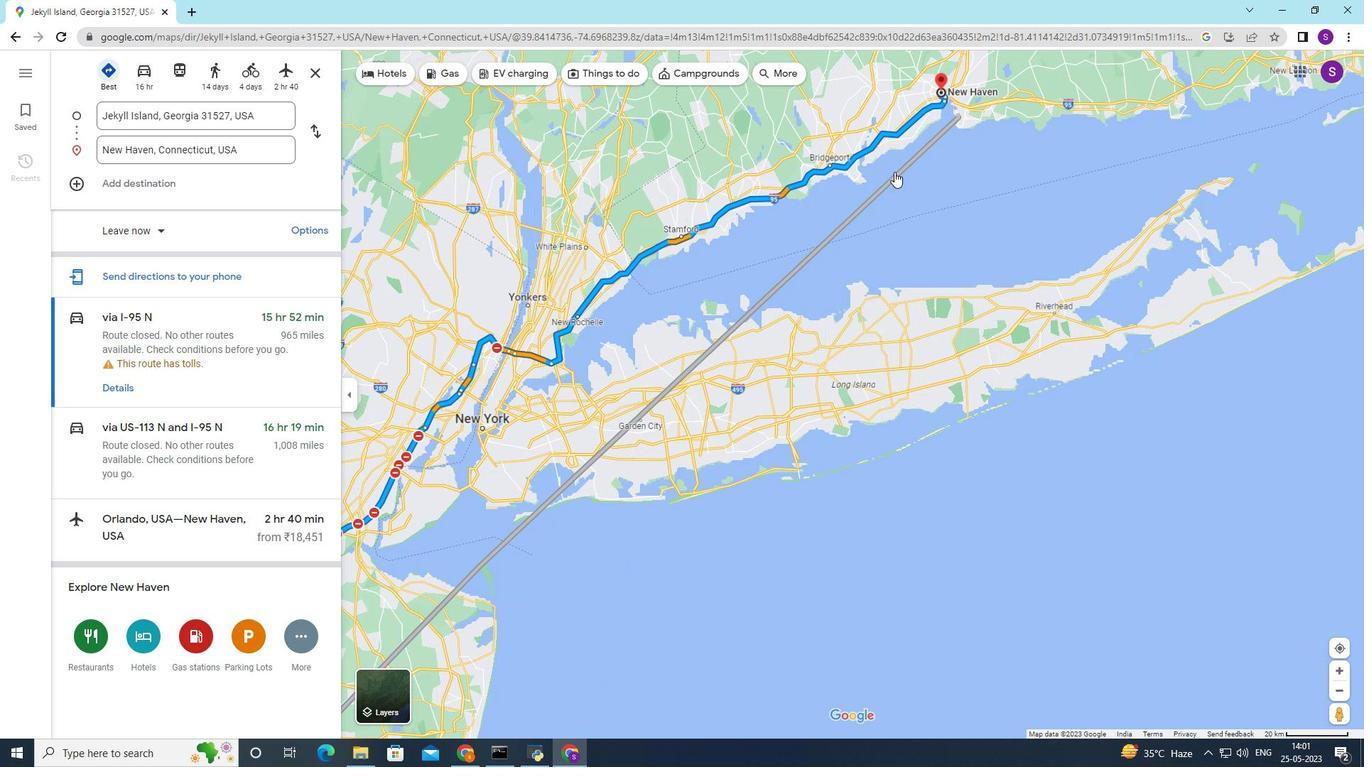 
Action: Mouse moved to (869, 176)
Screenshot: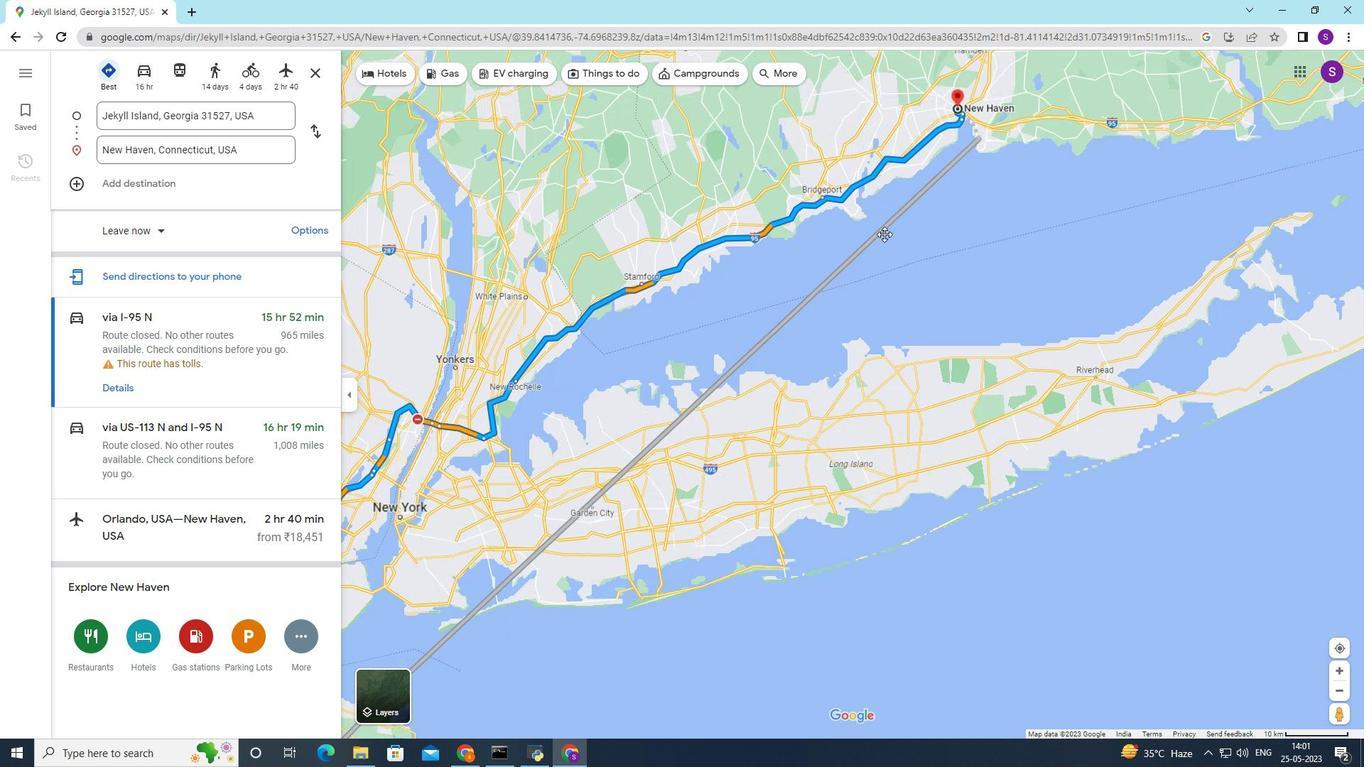 
Action: Mouse pressed left at (869, 176)
Screenshot: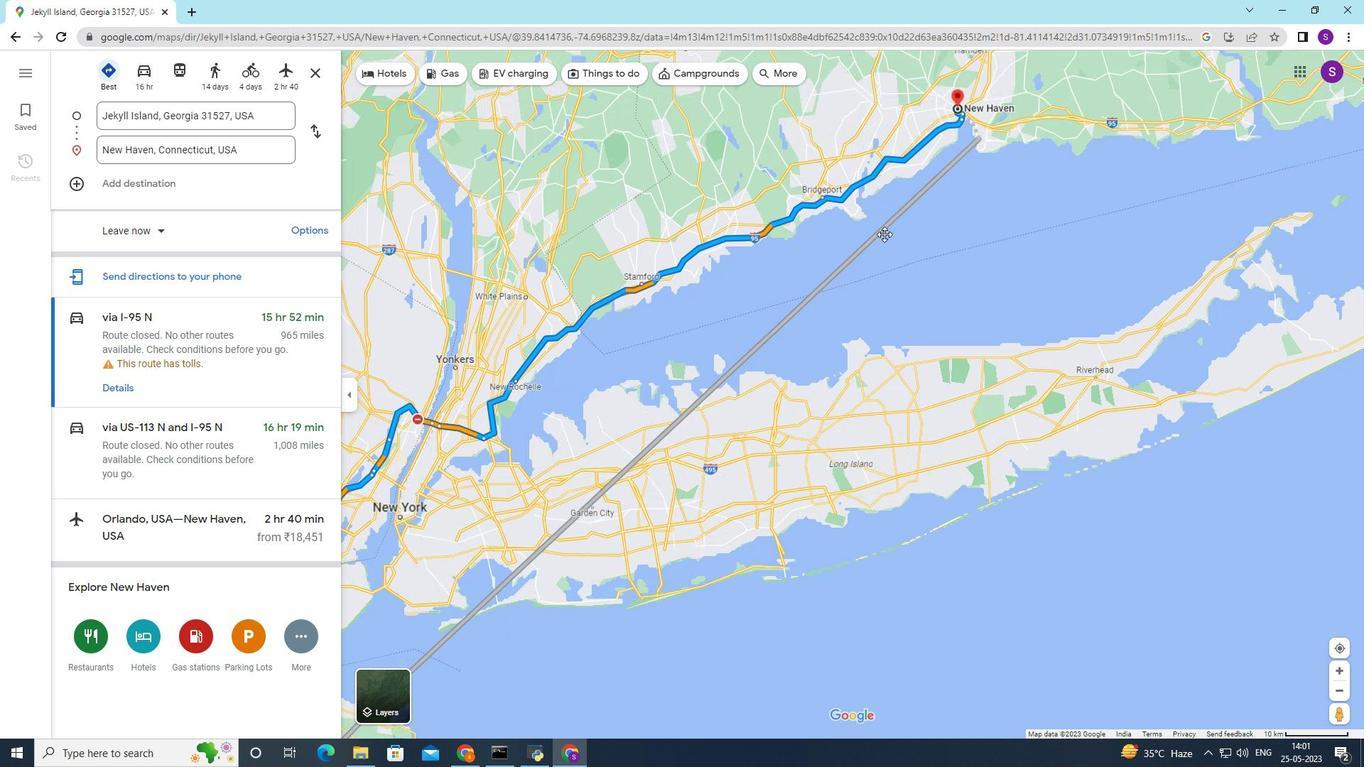 
Action: Mouse moved to (385, 78)
Screenshot: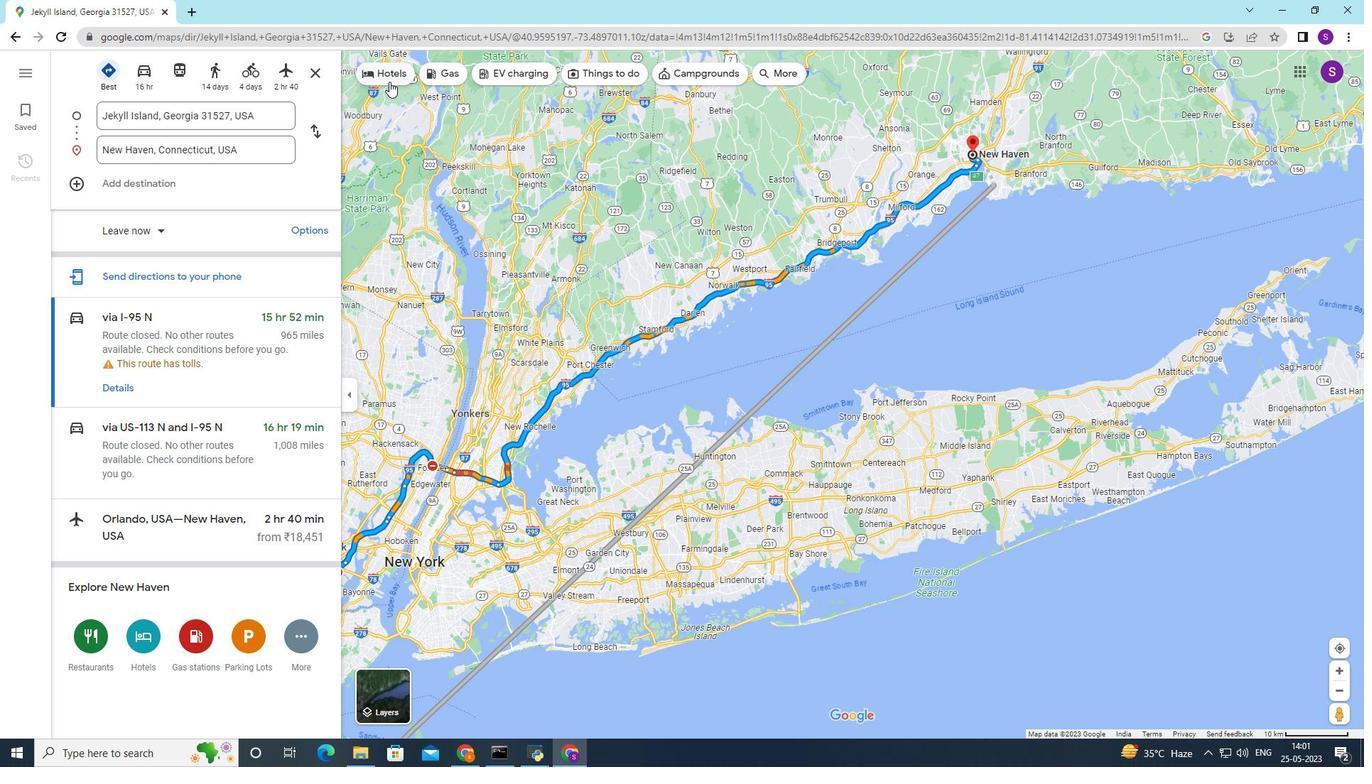 
Action: Mouse pressed left at (385, 78)
Screenshot: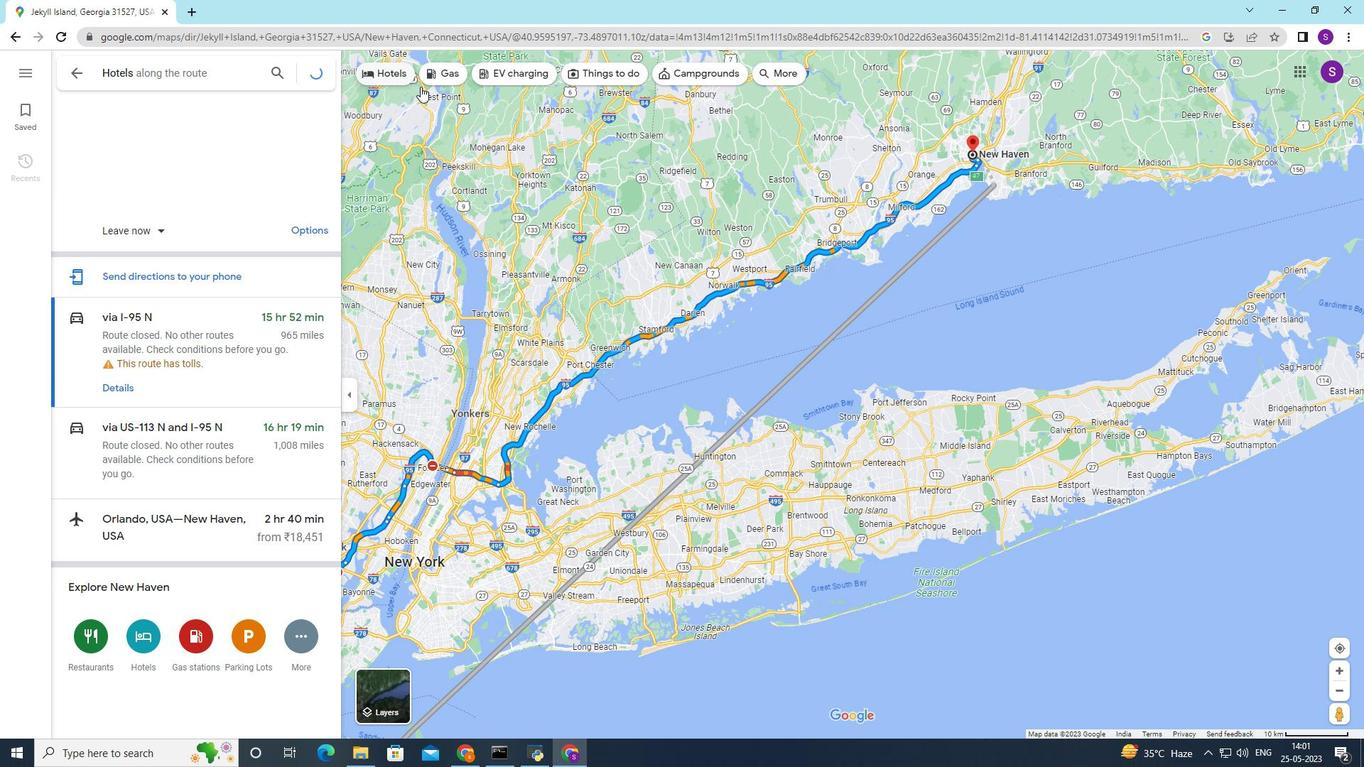 
Action: Mouse moved to (958, 202)
Screenshot: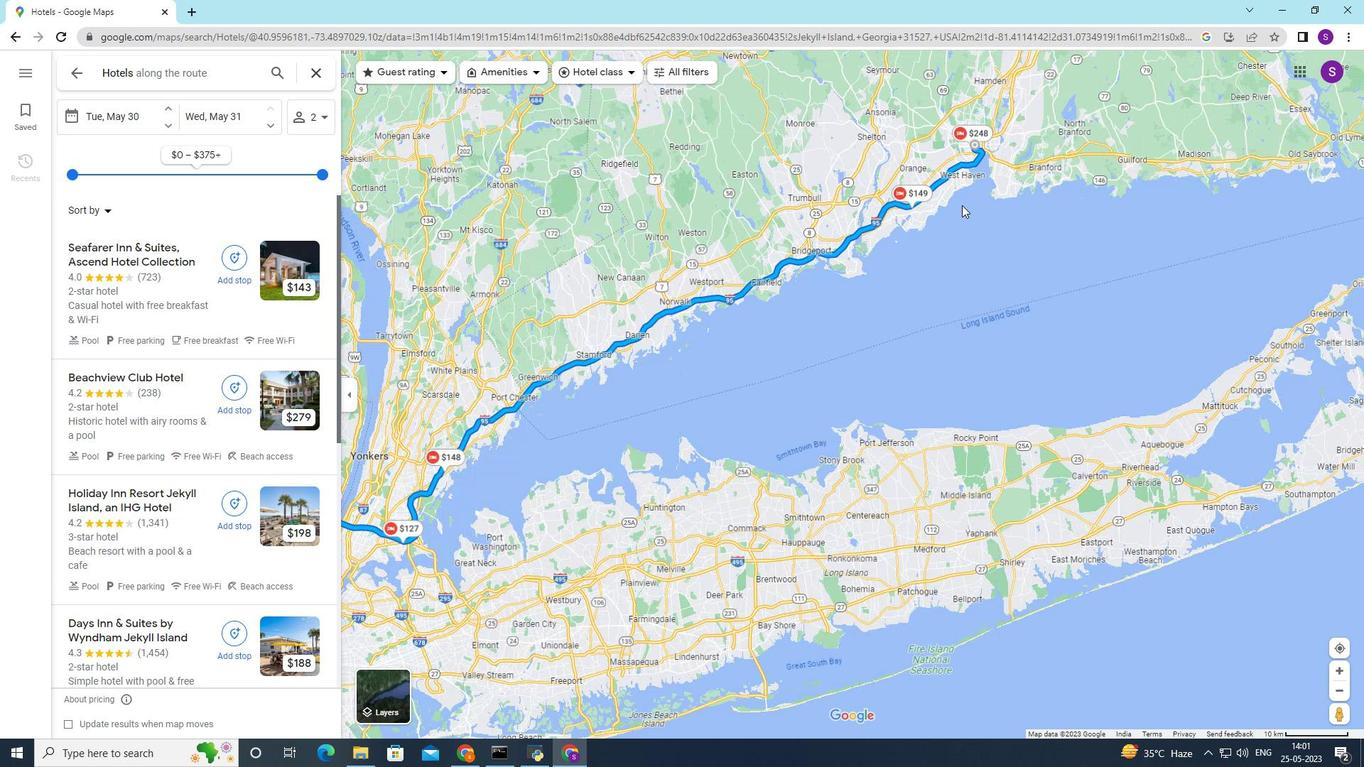 
Action: Mouse scrolled (958, 203) with delta (0, 0)
Screenshot: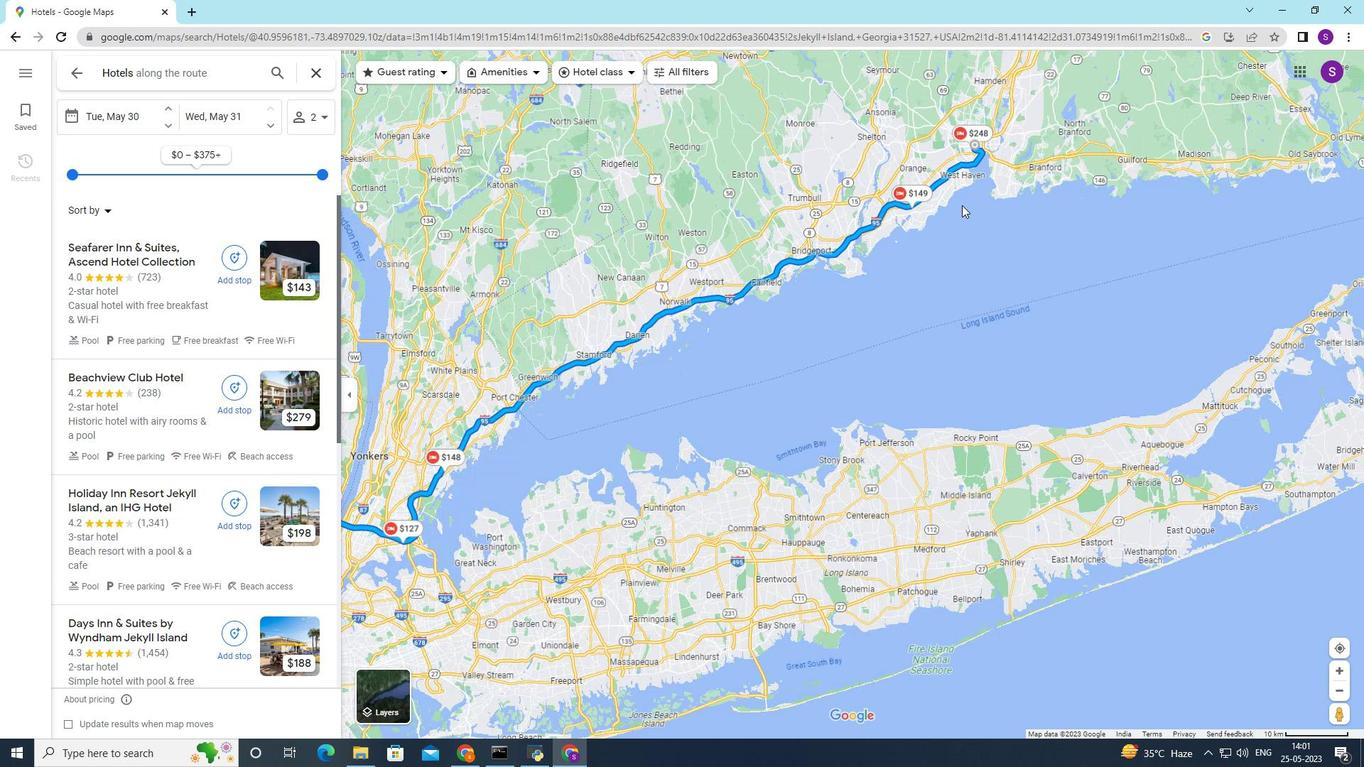 
Action: Mouse moved to (958, 202)
Screenshot: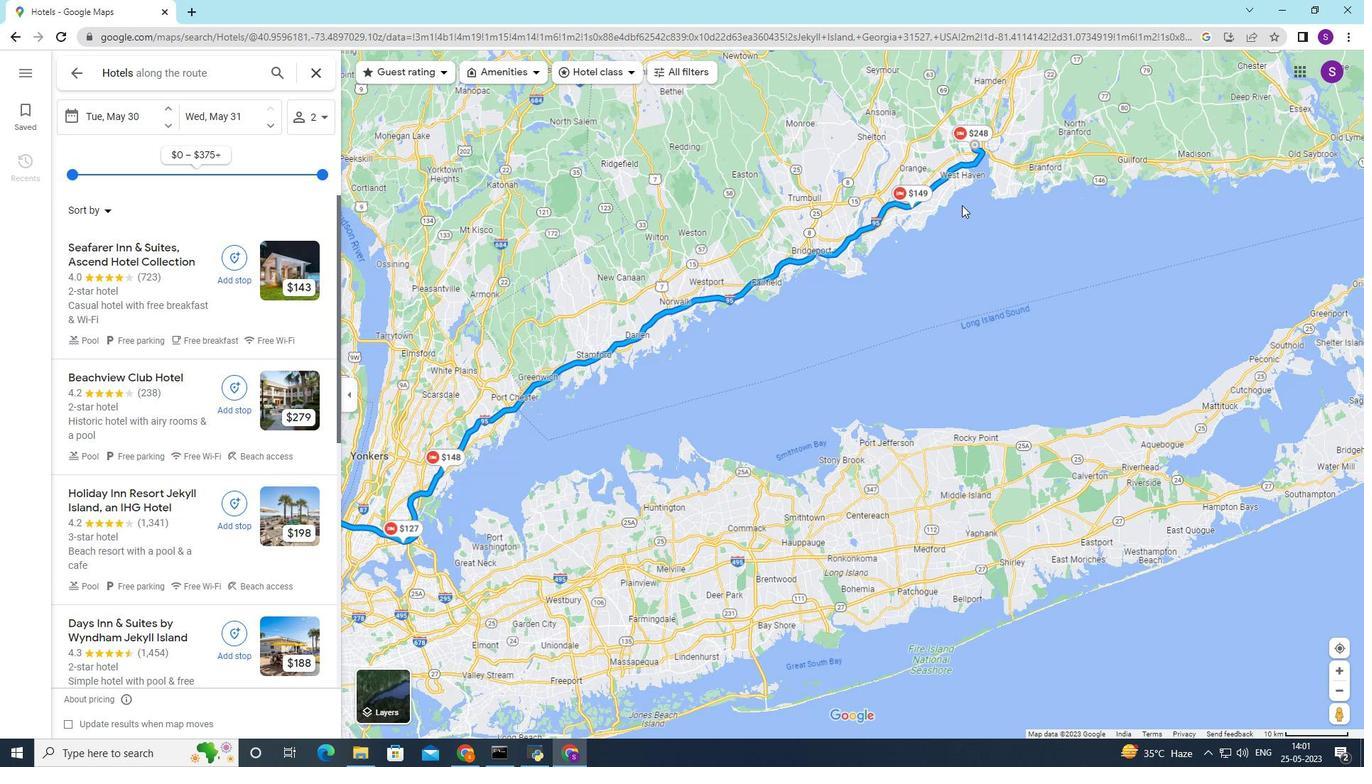 
Action: Mouse scrolled (958, 203) with delta (0, 0)
Screenshot: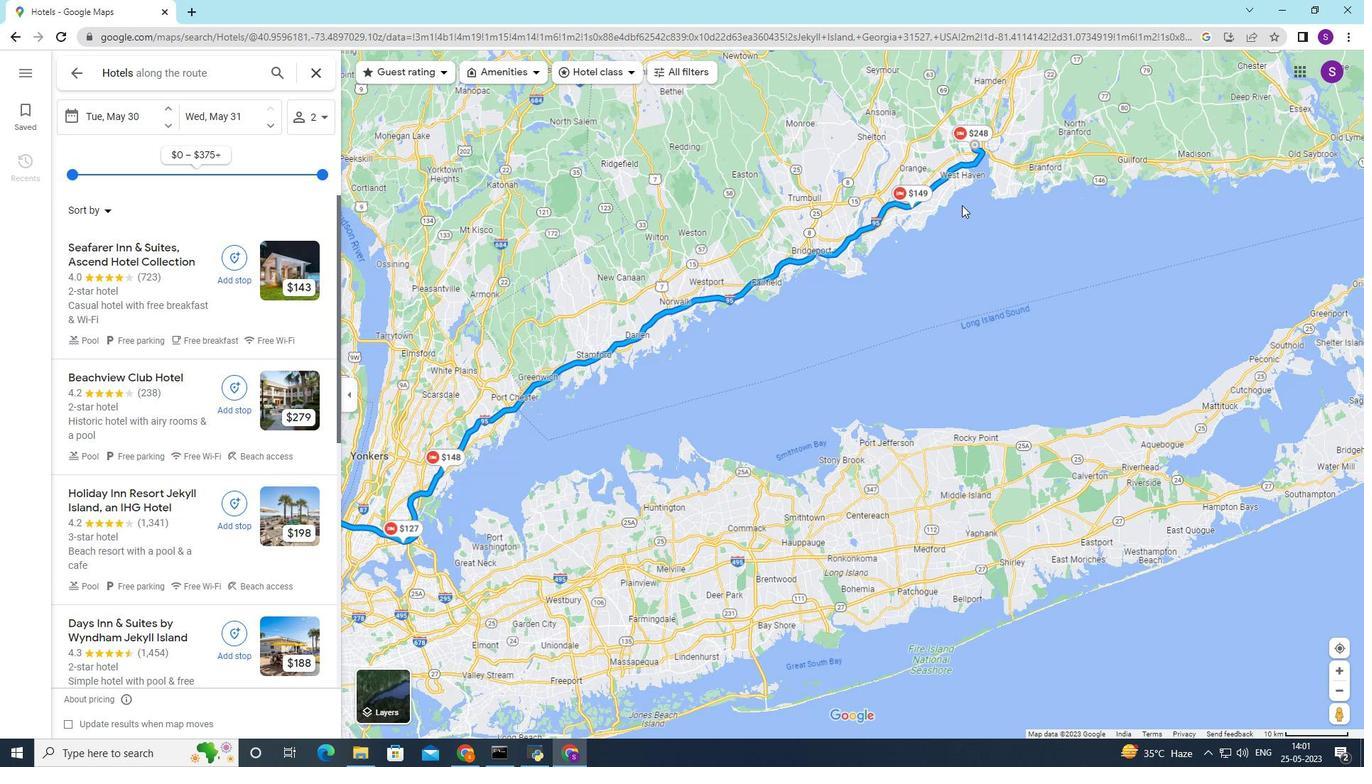
Action: Mouse scrolled (958, 203) with delta (0, 0)
Screenshot: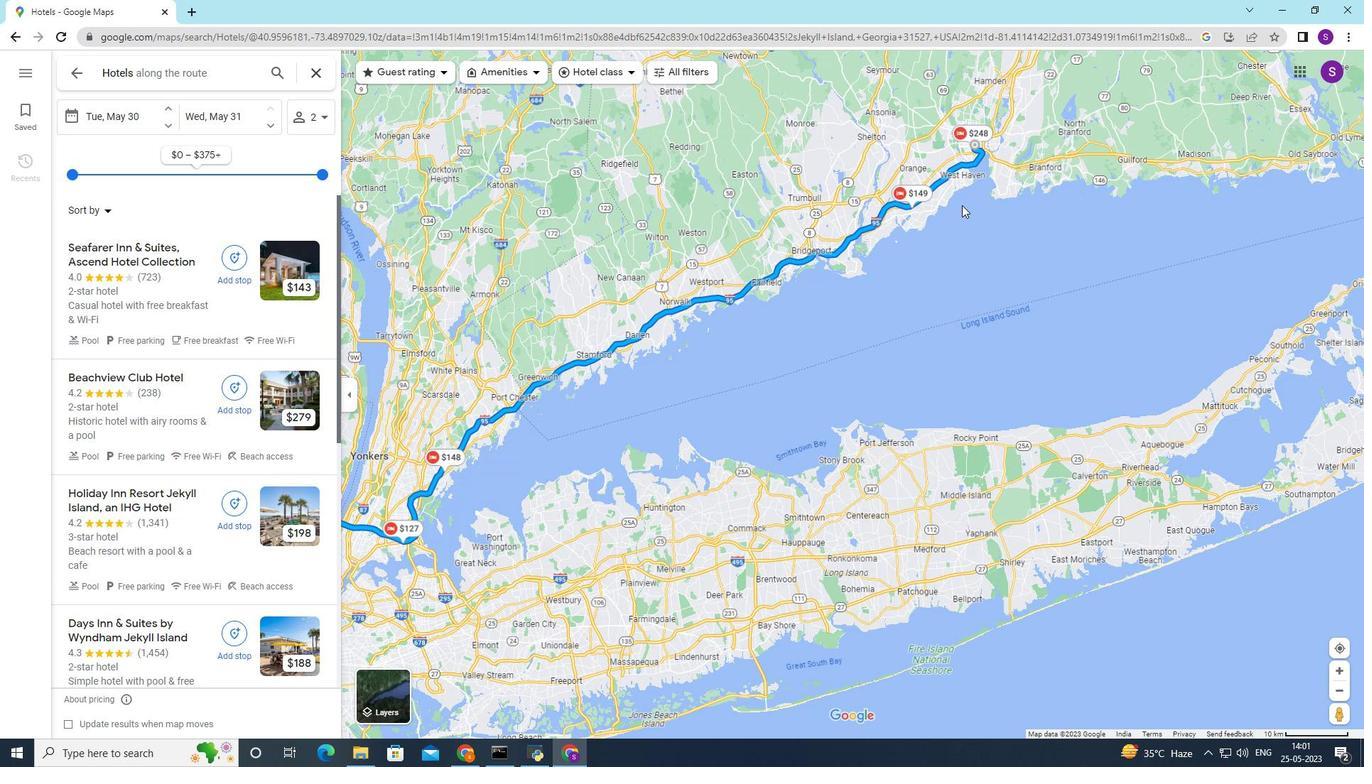 
Action: Mouse scrolled (958, 203) with delta (0, 0)
Screenshot: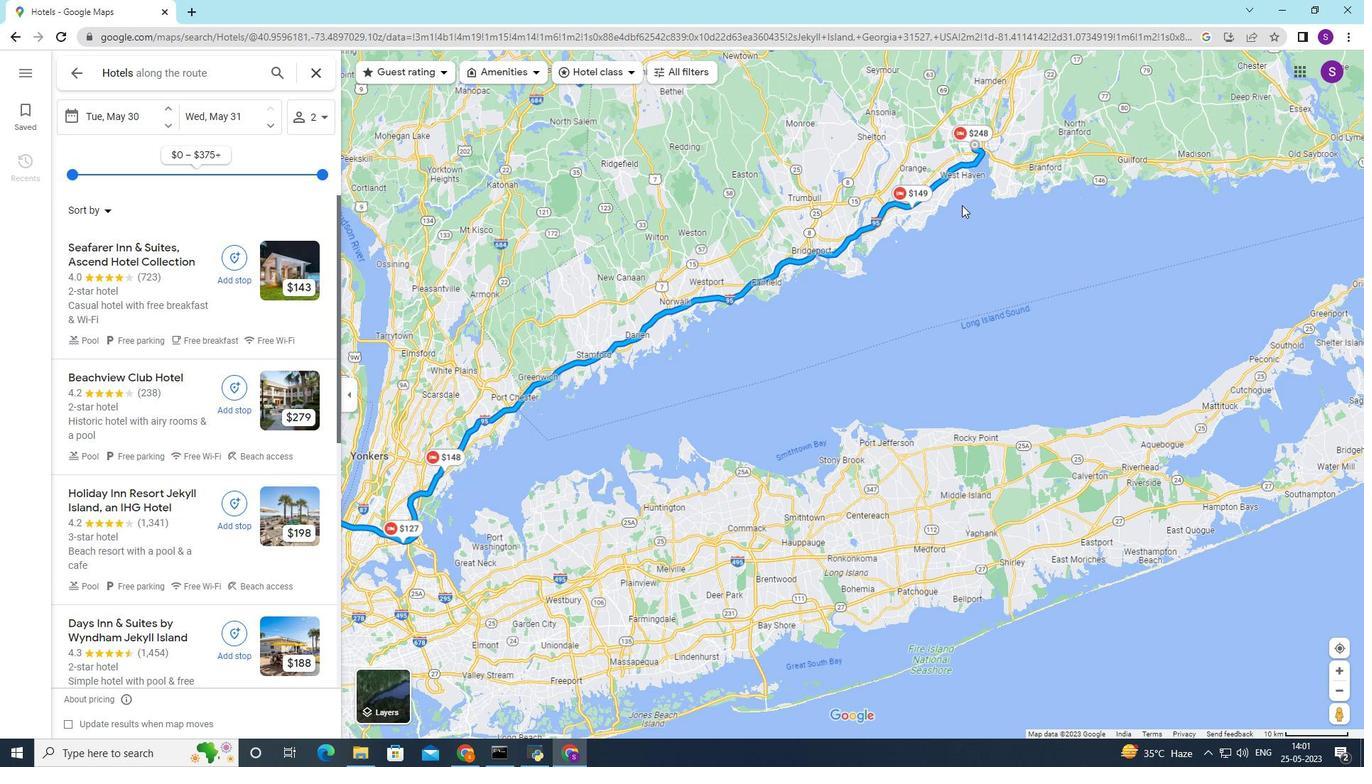 
Action: Mouse moved to (958, 201)
Screenshot: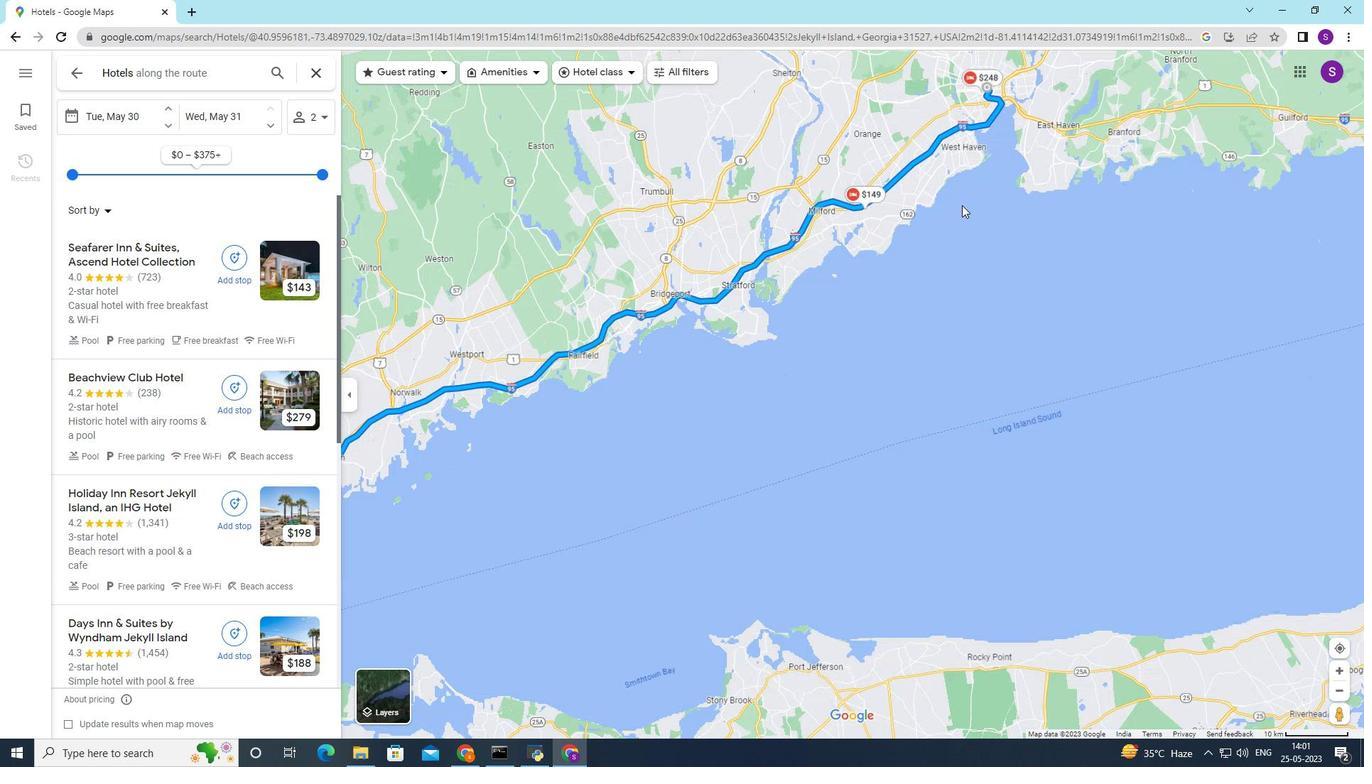 
Action: Mouse scrolled (958, 202) with delta (0, 0)
Screenshot: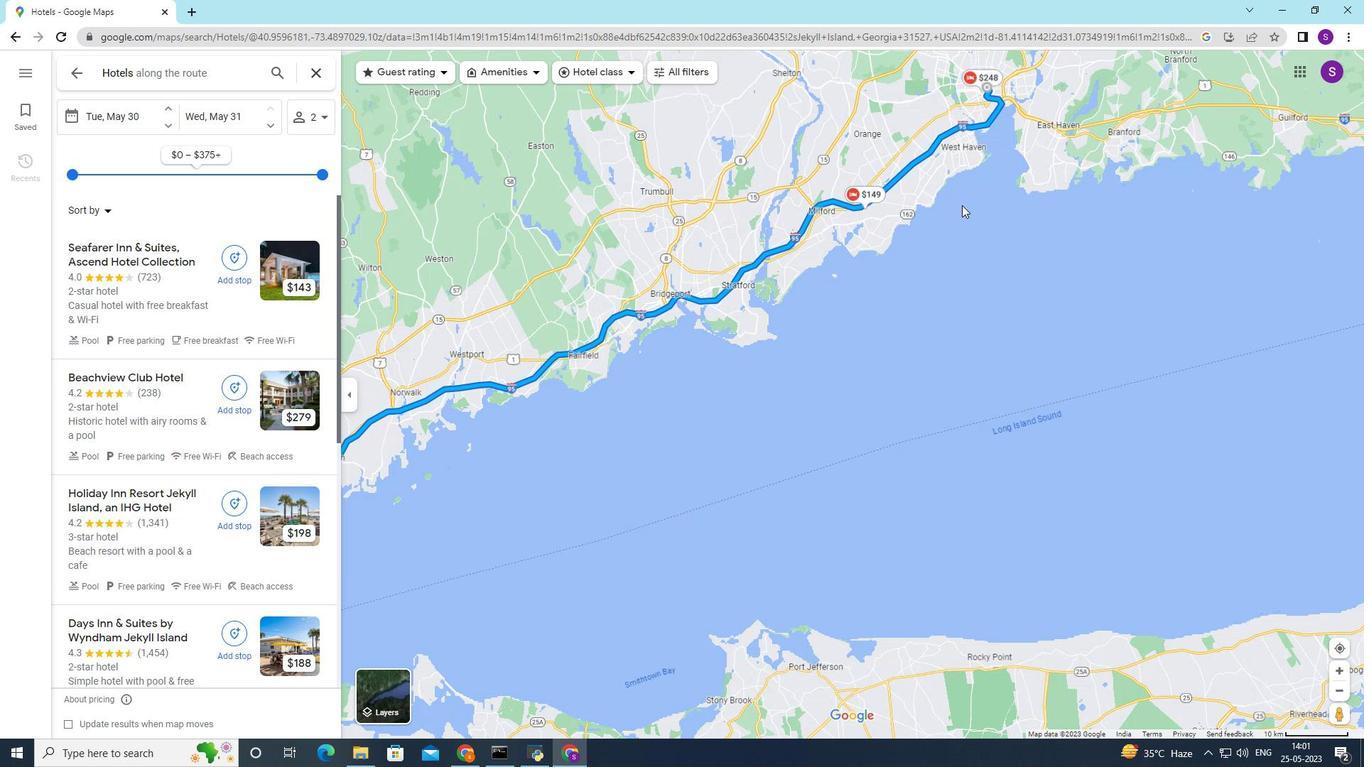
Action: Mouse moved to (958, 201)
Screenshot: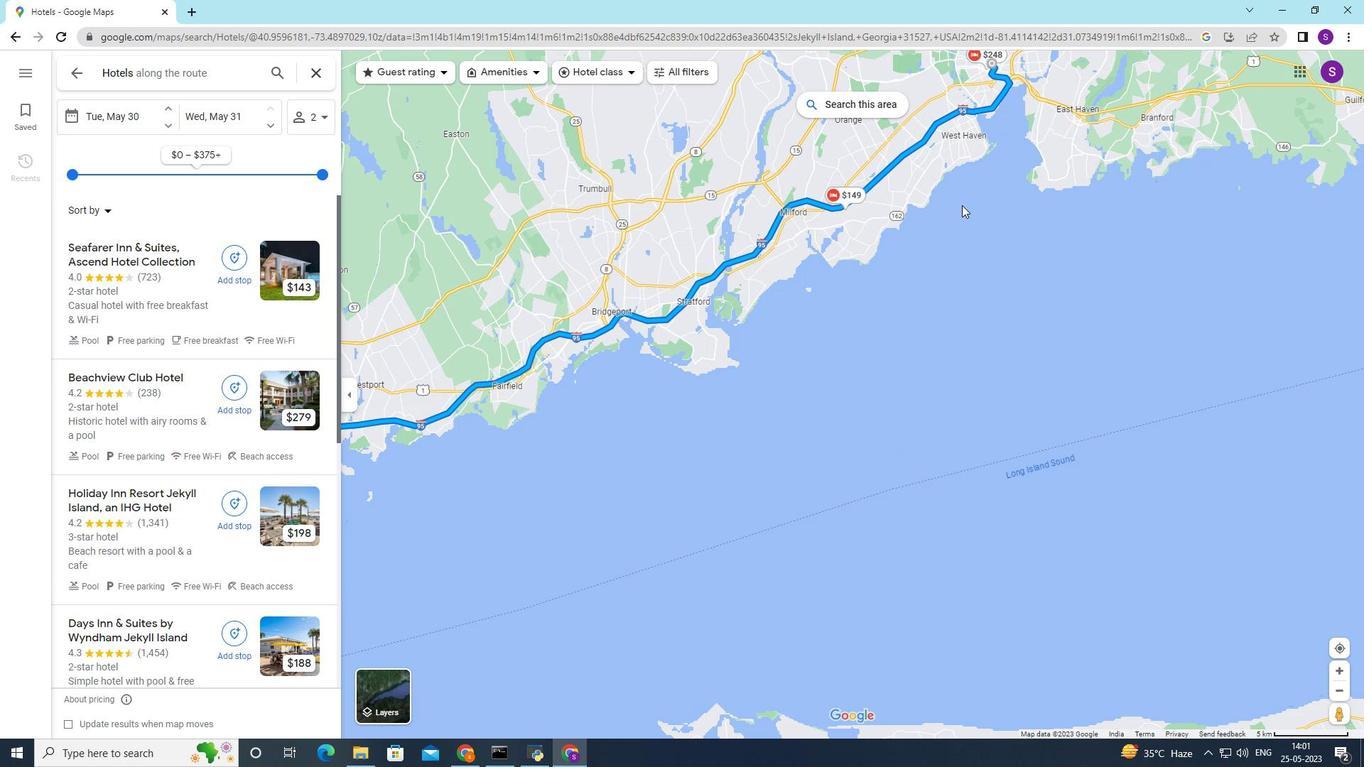 
Action: Mouse scrolled (958, 202) with delta (0, 0)
Screenshot: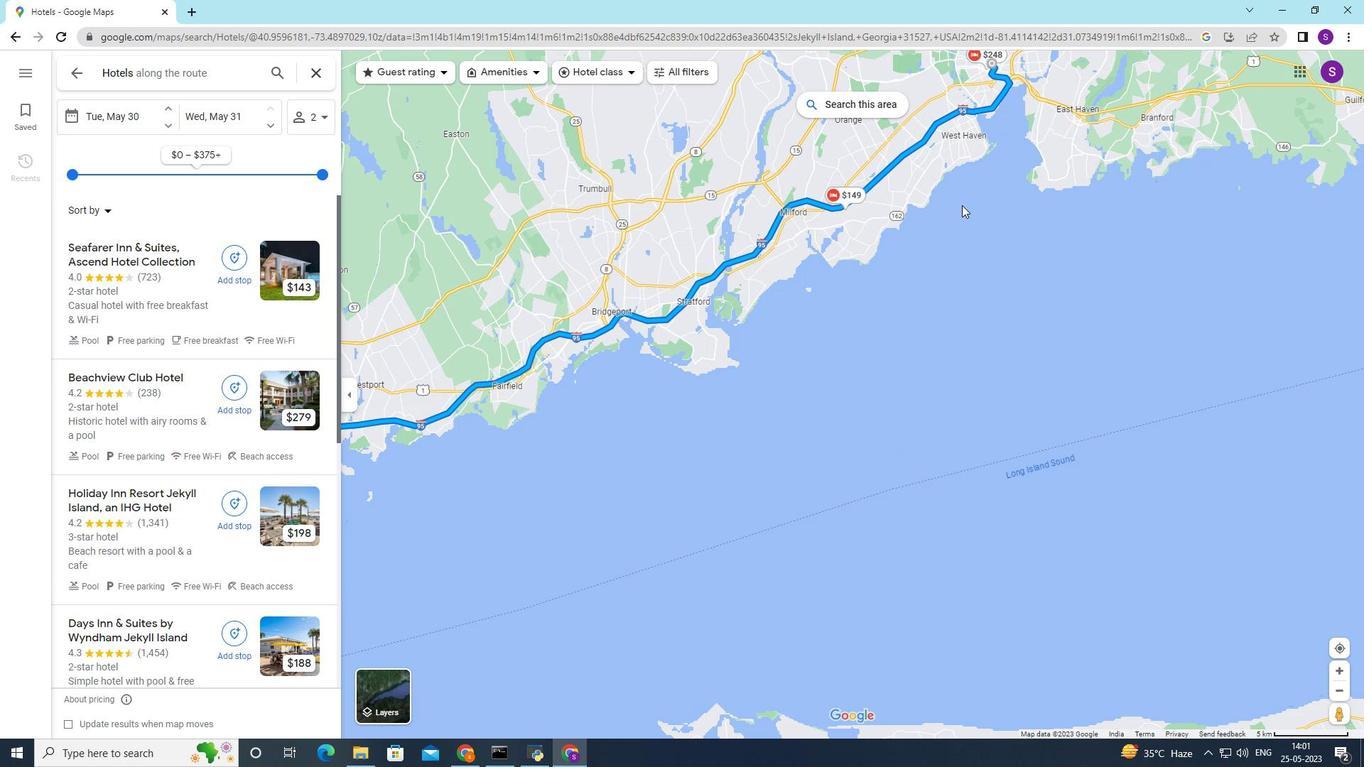 
Action: Mouse scrolled (958, 202) with delta (0, 0)
Screenshot: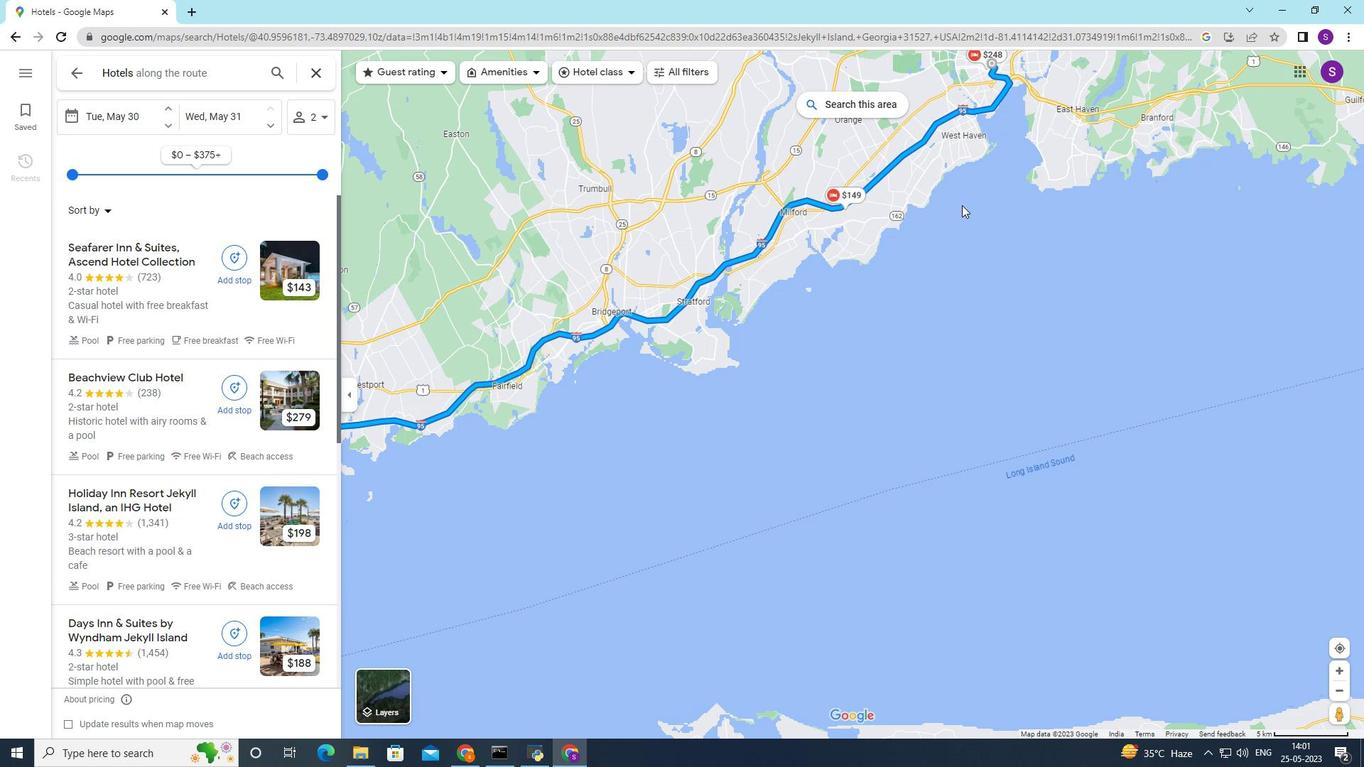 
Action: Mouse scrolled (958, 202) with delta (0, 0)
Screenshot: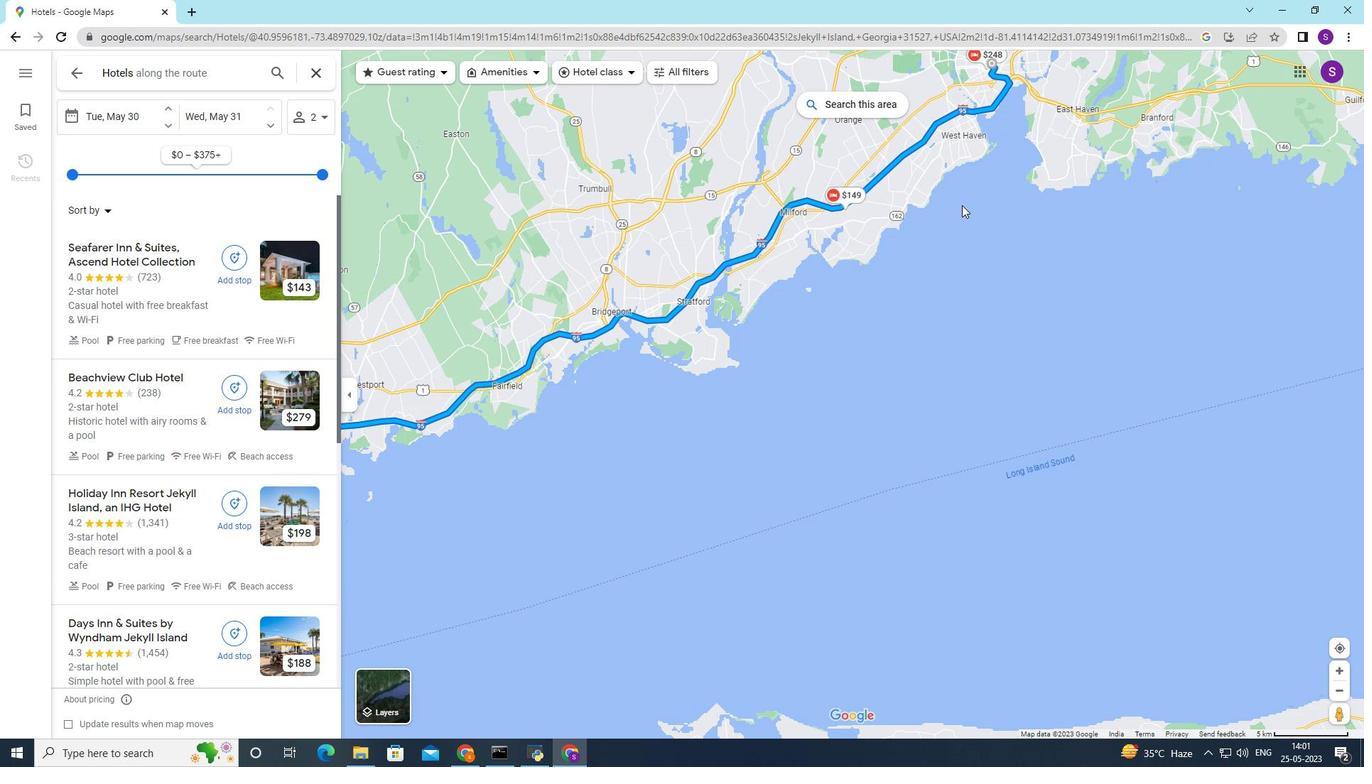 
Action: Mouse moved to (958, 159)
Screenshot: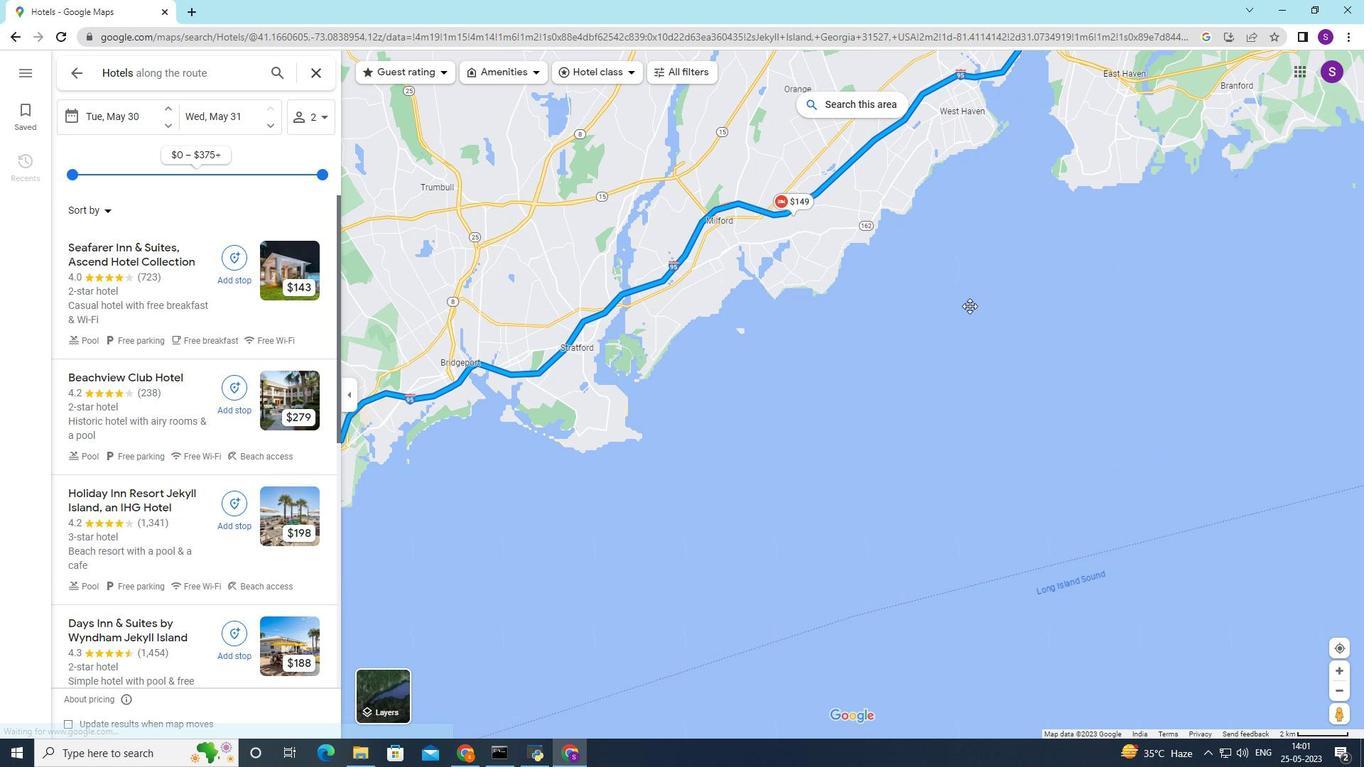 
Action: Mouse pressed left at (958, 159)
Screenshot: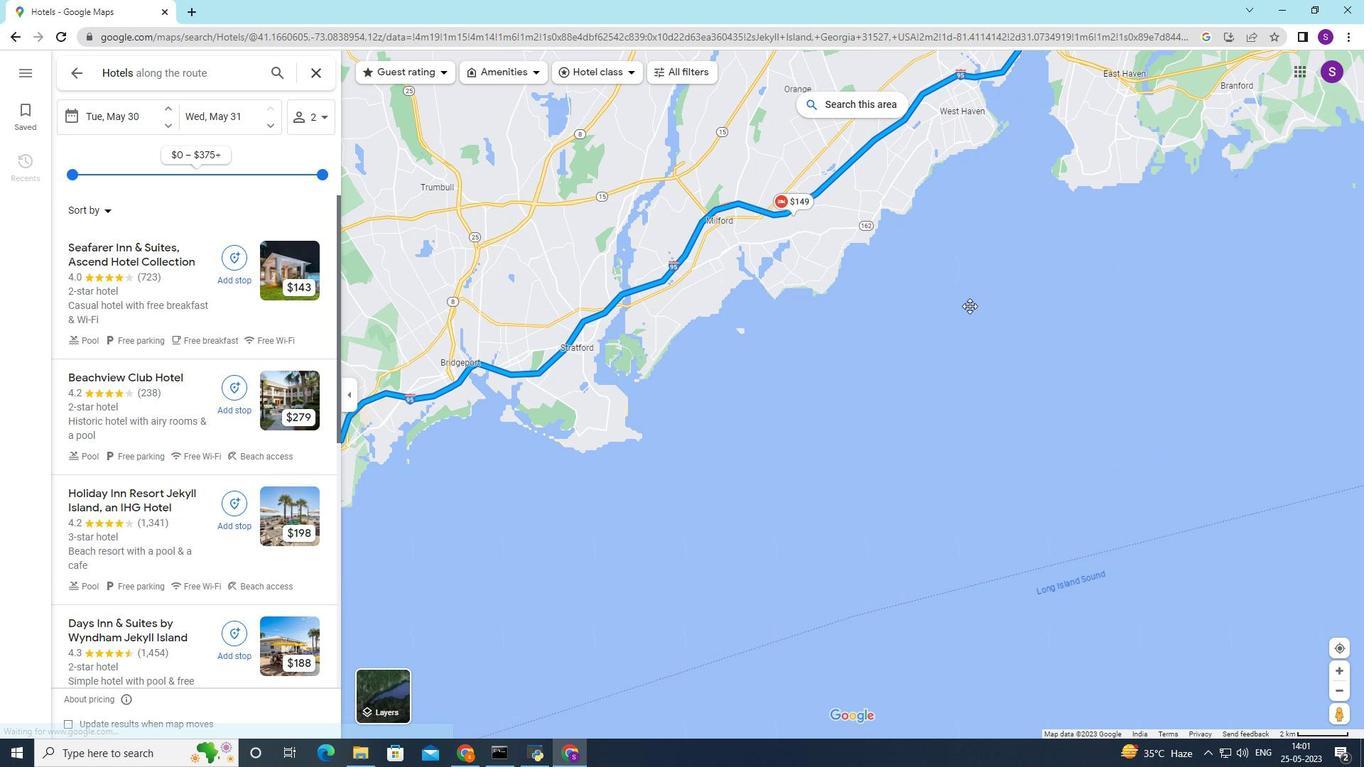 
Action: Mouse moved to (1000, 149)
Screenshot: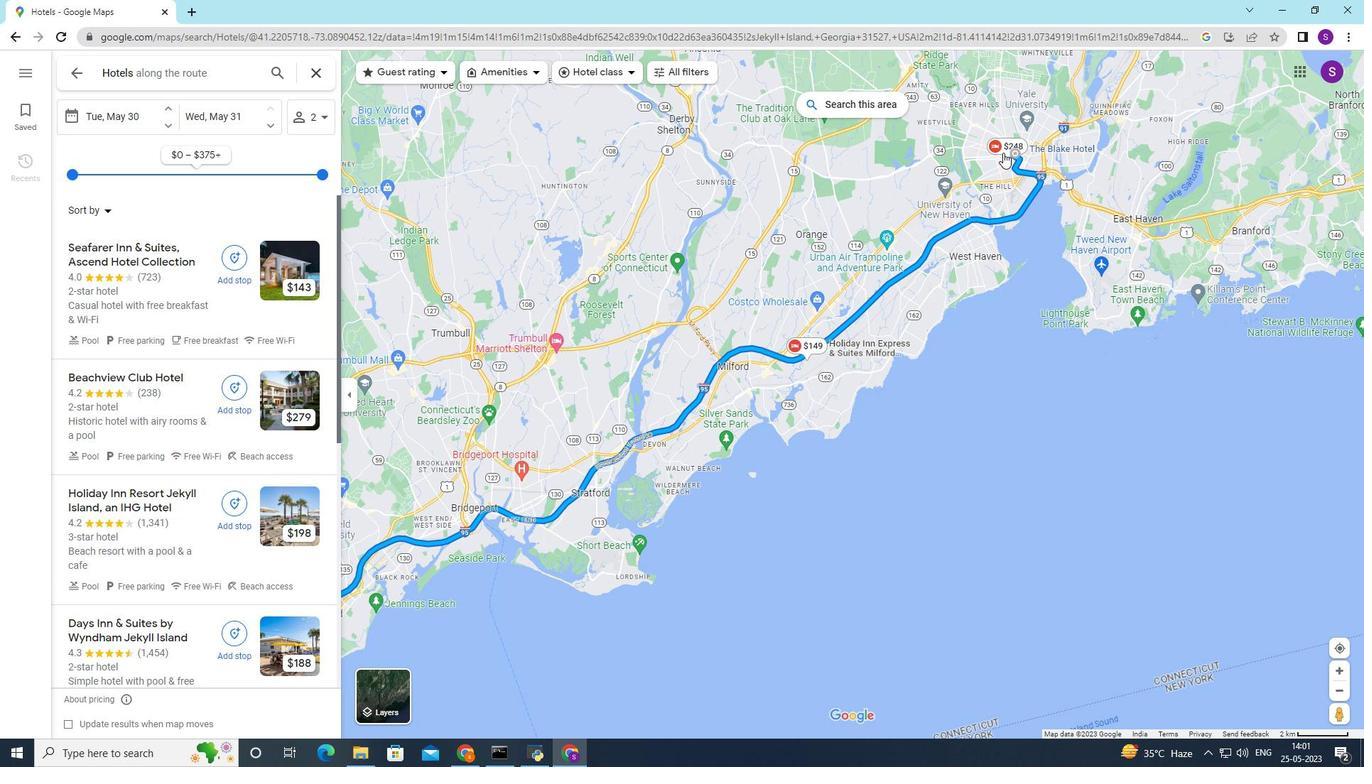 
Action: Mouse pressed left at (1000, 149)
Screenshot: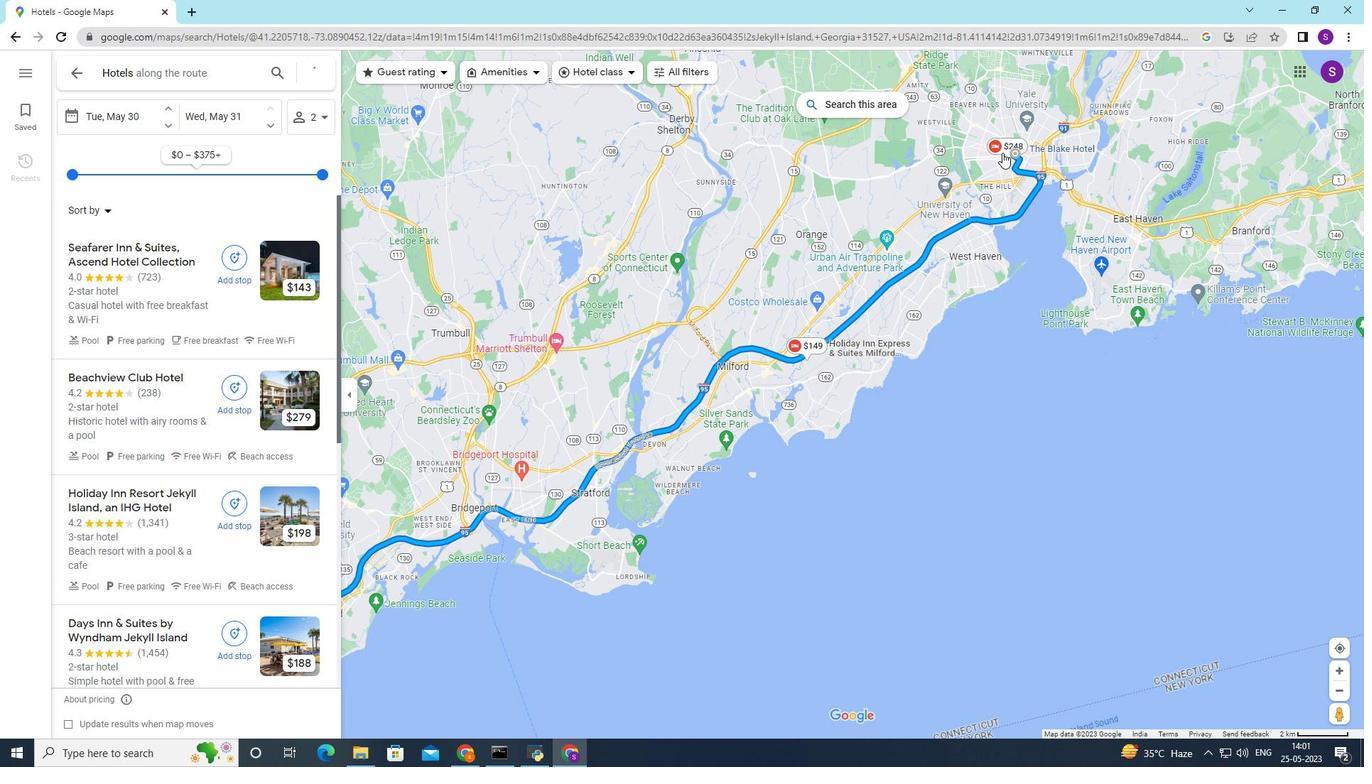 
Action: Mouse moved to (128, 334)
Screenshot: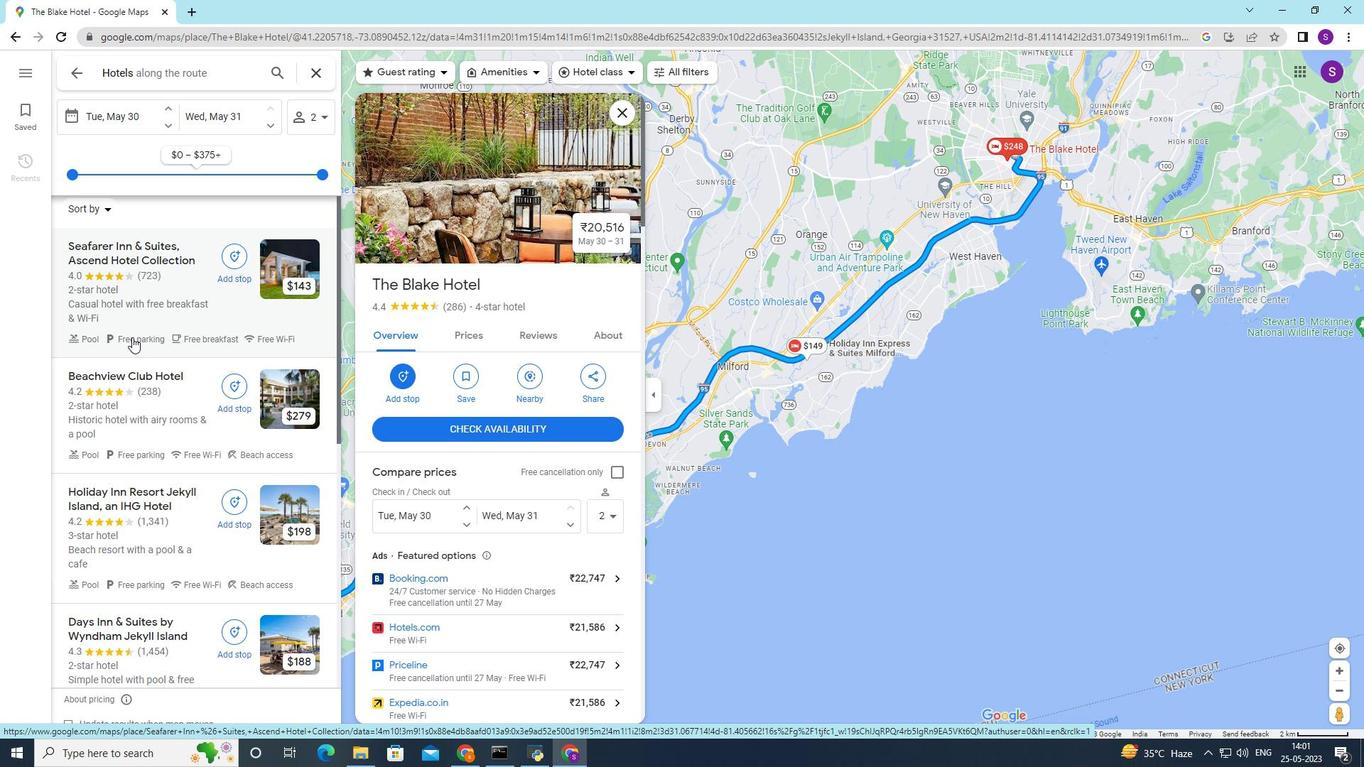 
Action: Mouse scrolled (128, 333) with delta (0, 0)
Screenshot: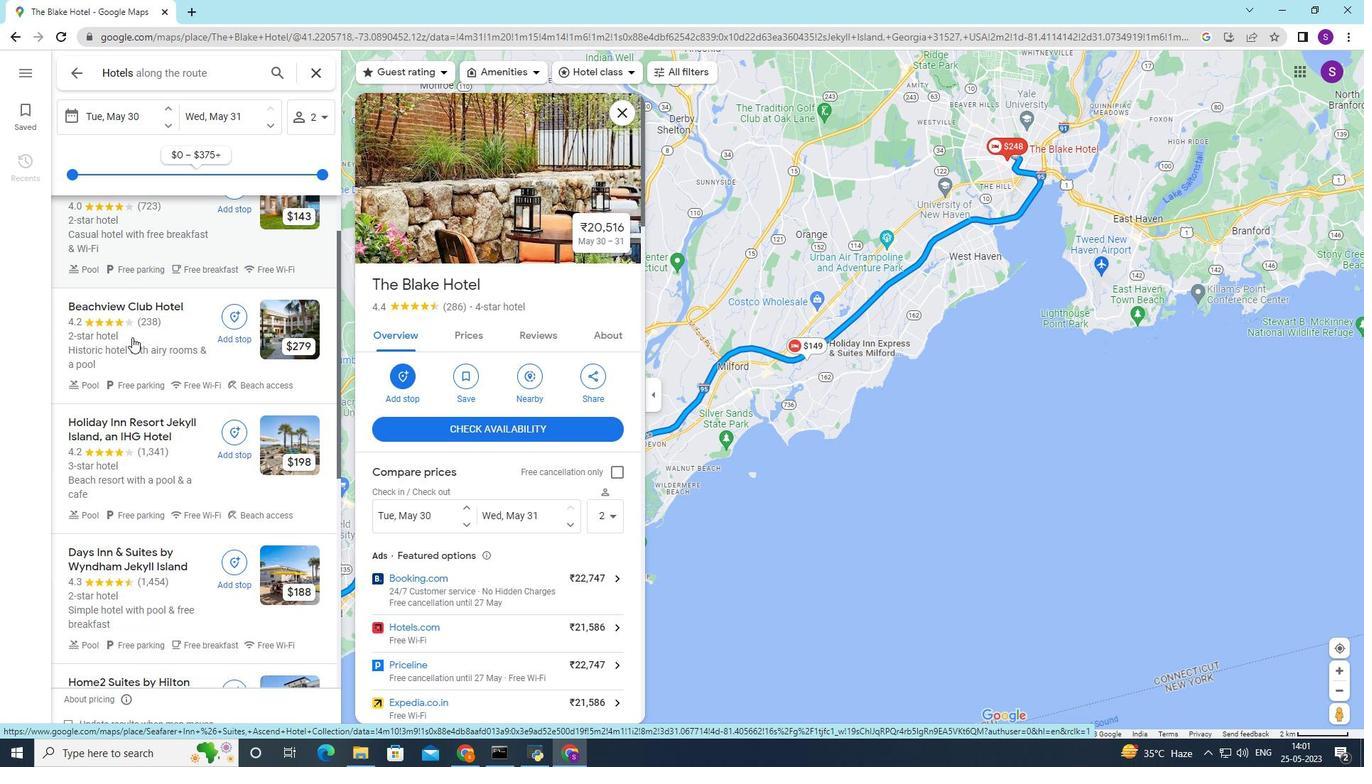 
Action: Mouse scrolled (128, 333) with delta (0, 0)
Screenshot: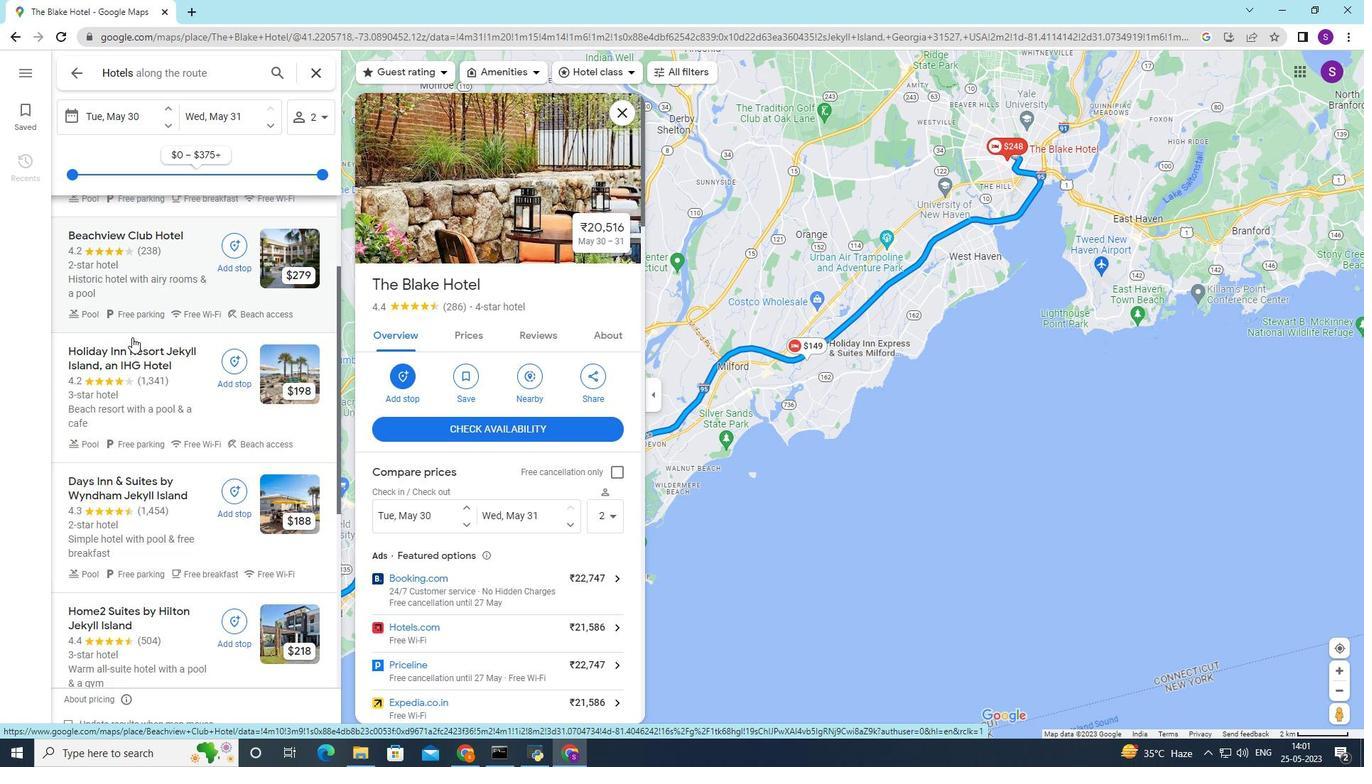 
Action: Mouse moved to (128, 334)
Screenshot: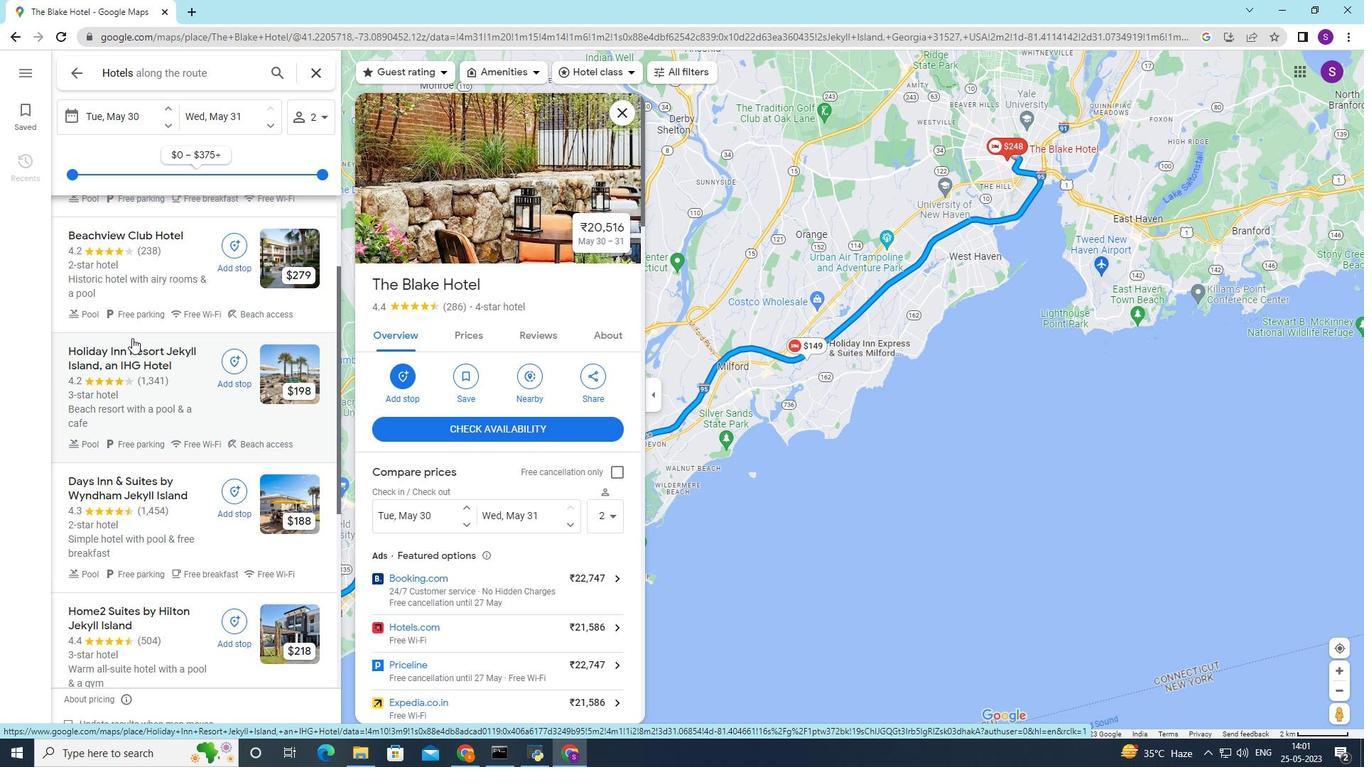 
Action: Mouse scrolled (128, 334) with delta (0, 0)
Screenshot: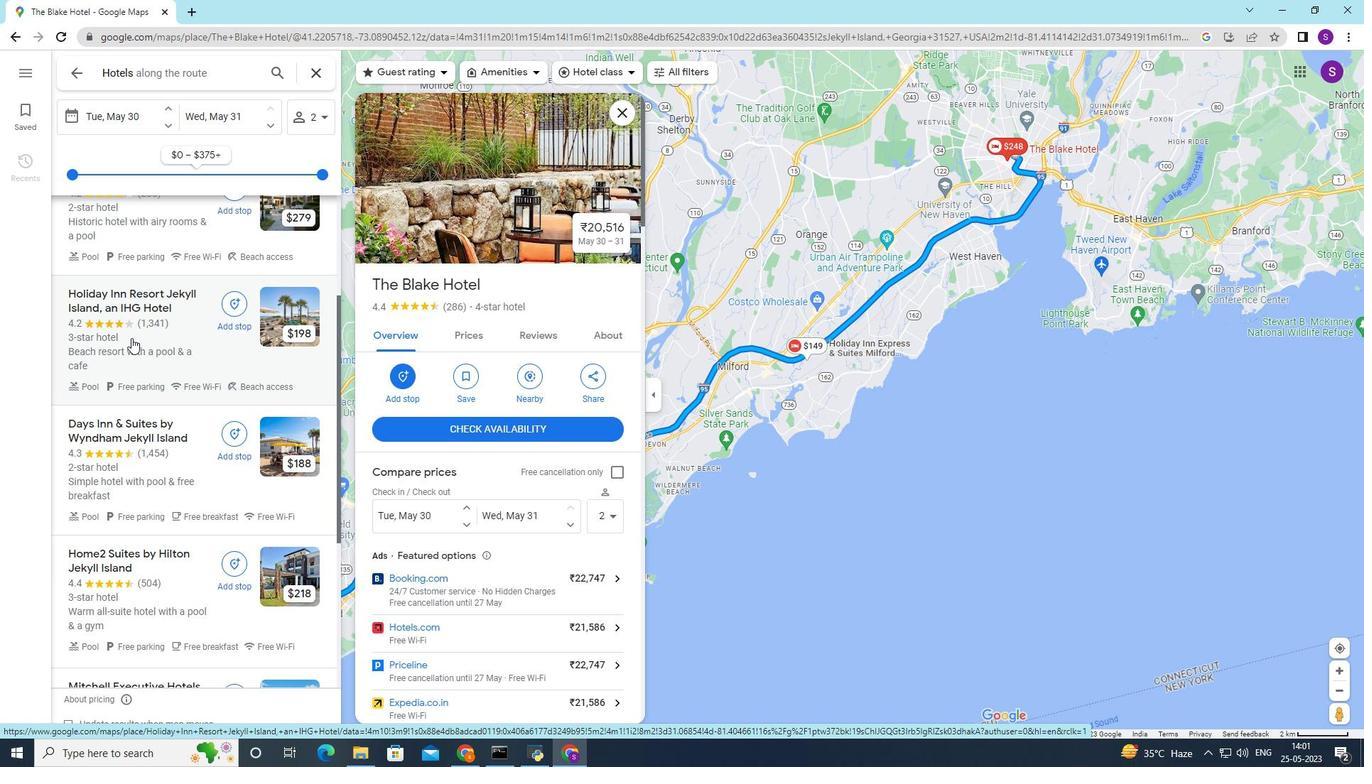 
Action: Mouse moved to (127, 334)
Screenshot: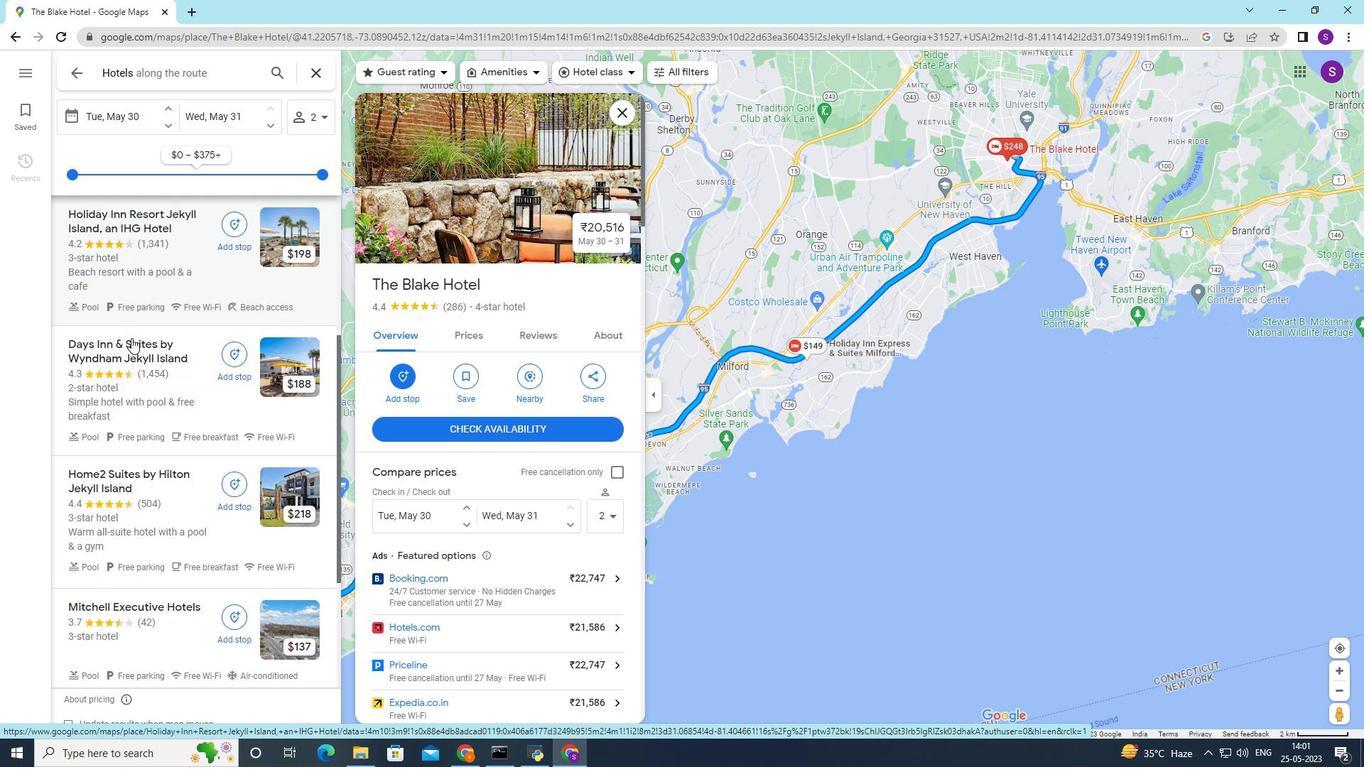 
Action: Mouse scrolled (127, 334) with delta (0, 0)
Screenshot: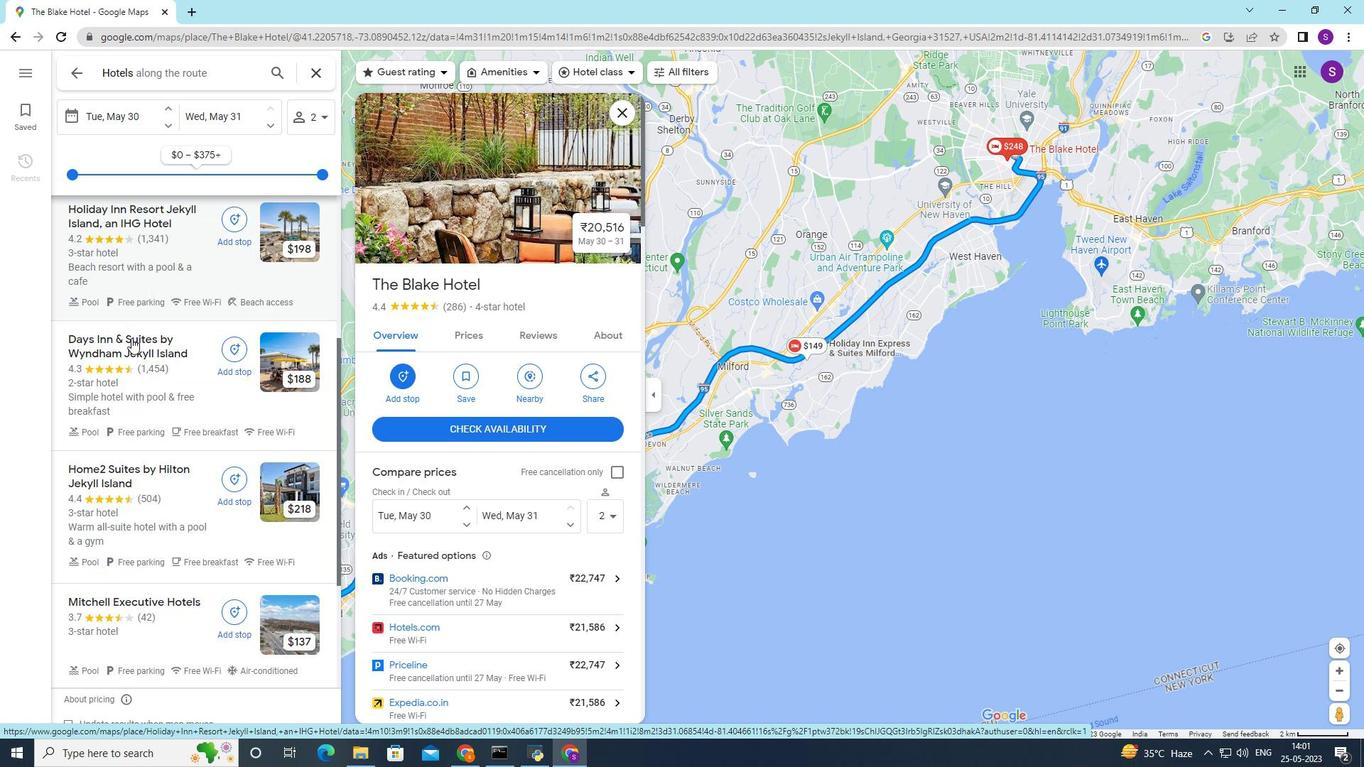 
Action: Mouse moved to (127, 334)
Screenshot: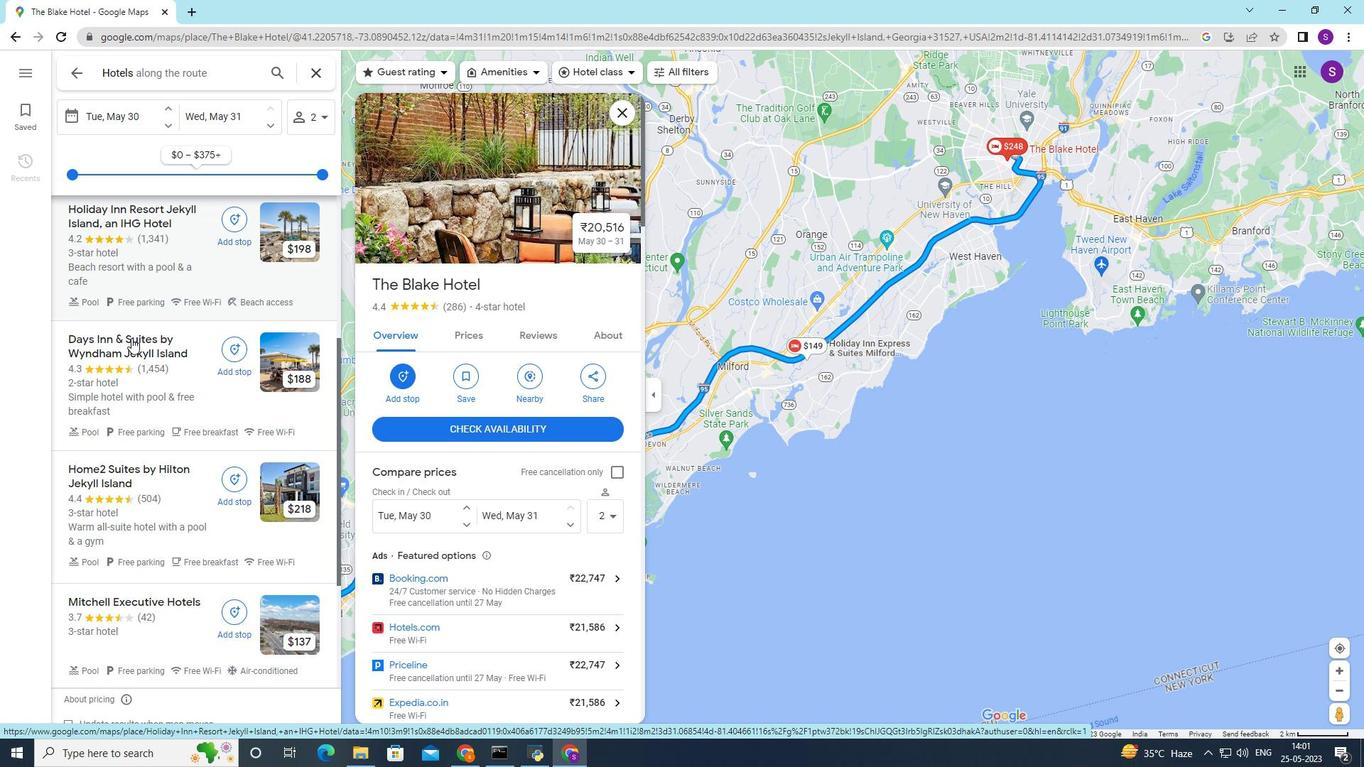 
Action: Mouse scrolled (127, 335) with delta (0, 0)
Screenshot: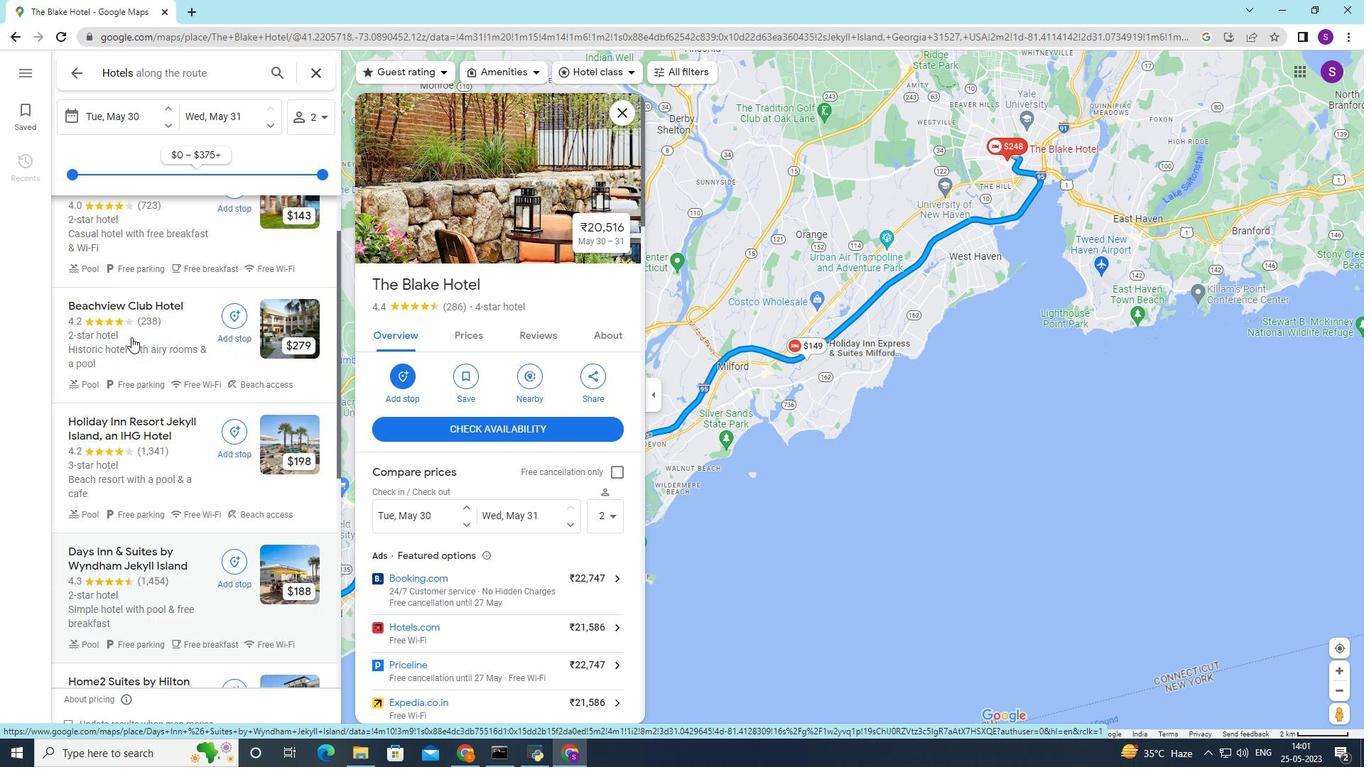 
Action: Mouse scrolled (127, 335) with delta (0, 0)
Screenshot: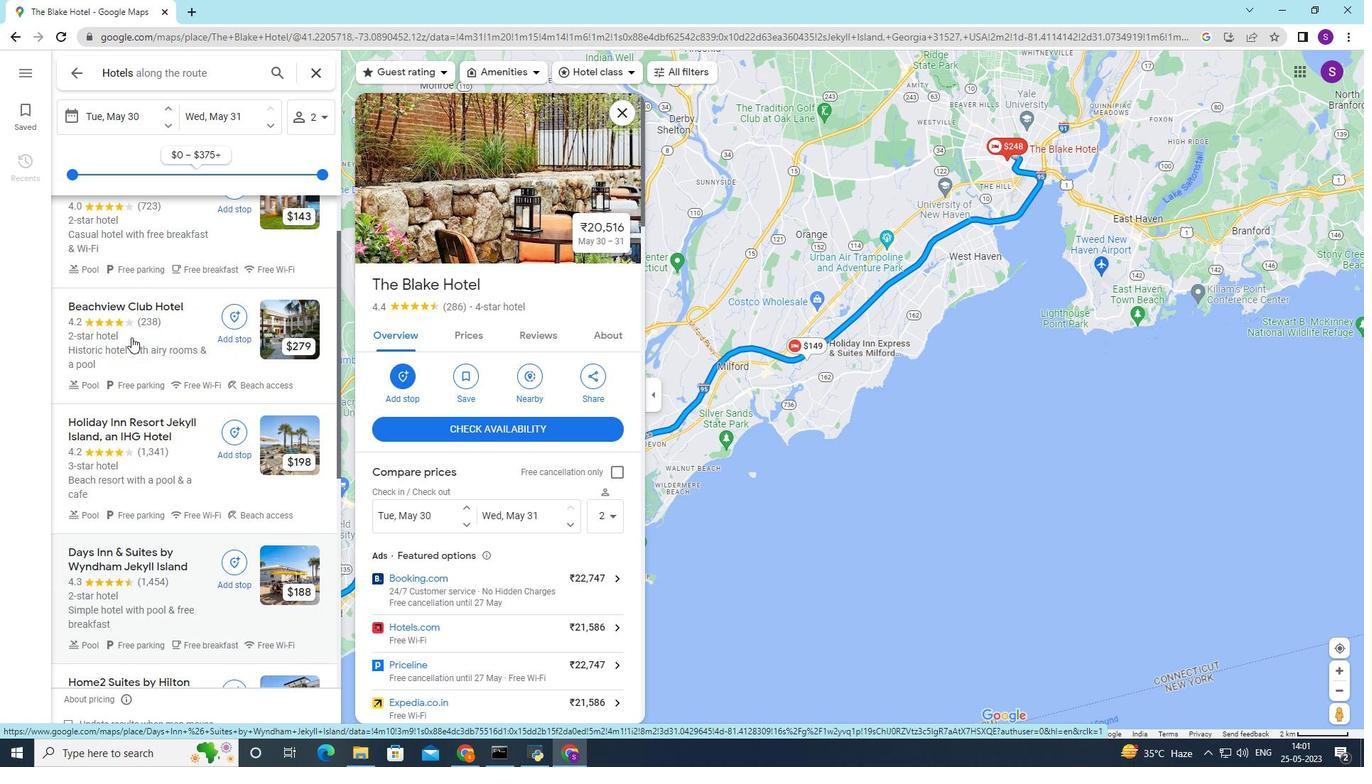 
Action: Mouse moved to (127, 334)
Screenshot: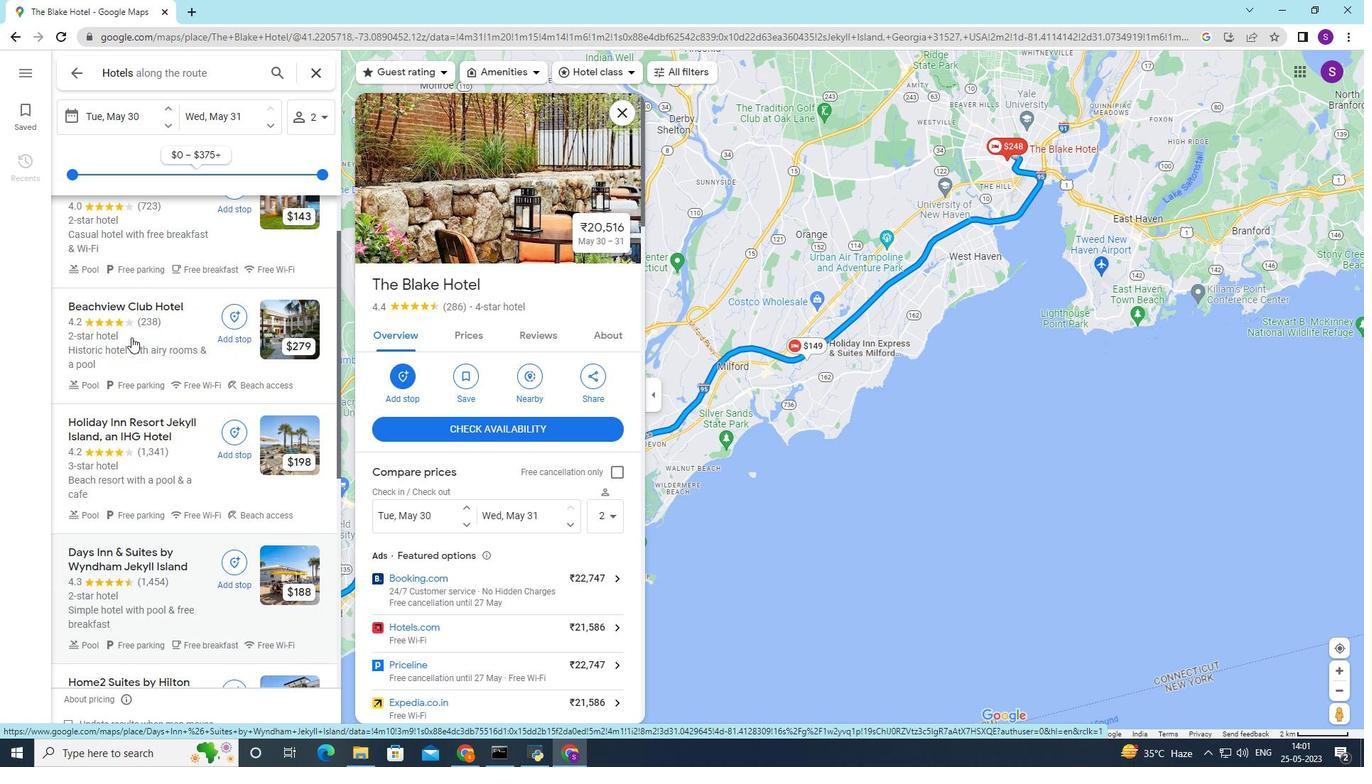 
Action: Mouse scrolled (127, 334) with delta (0, 0)
Screenshot: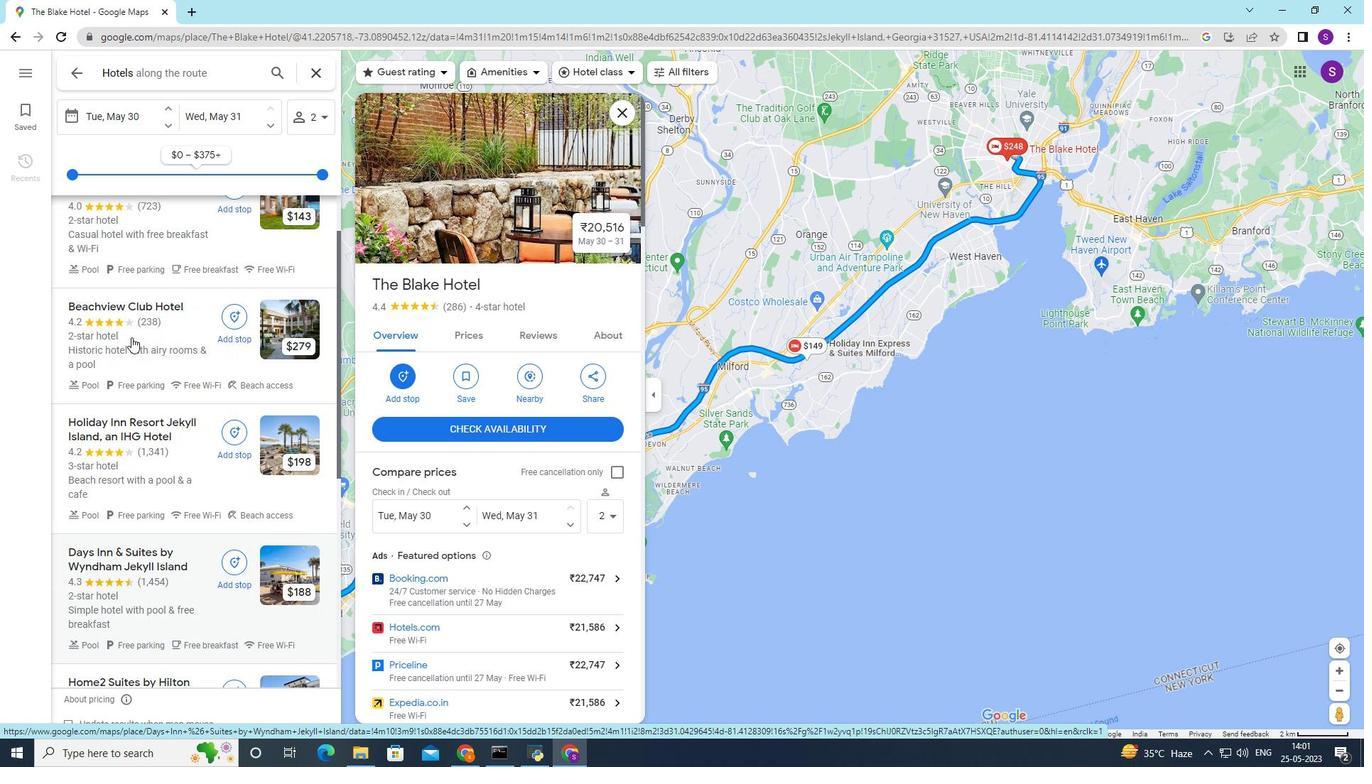 
Action: Mouse moved to (127, 334)
Screenshot: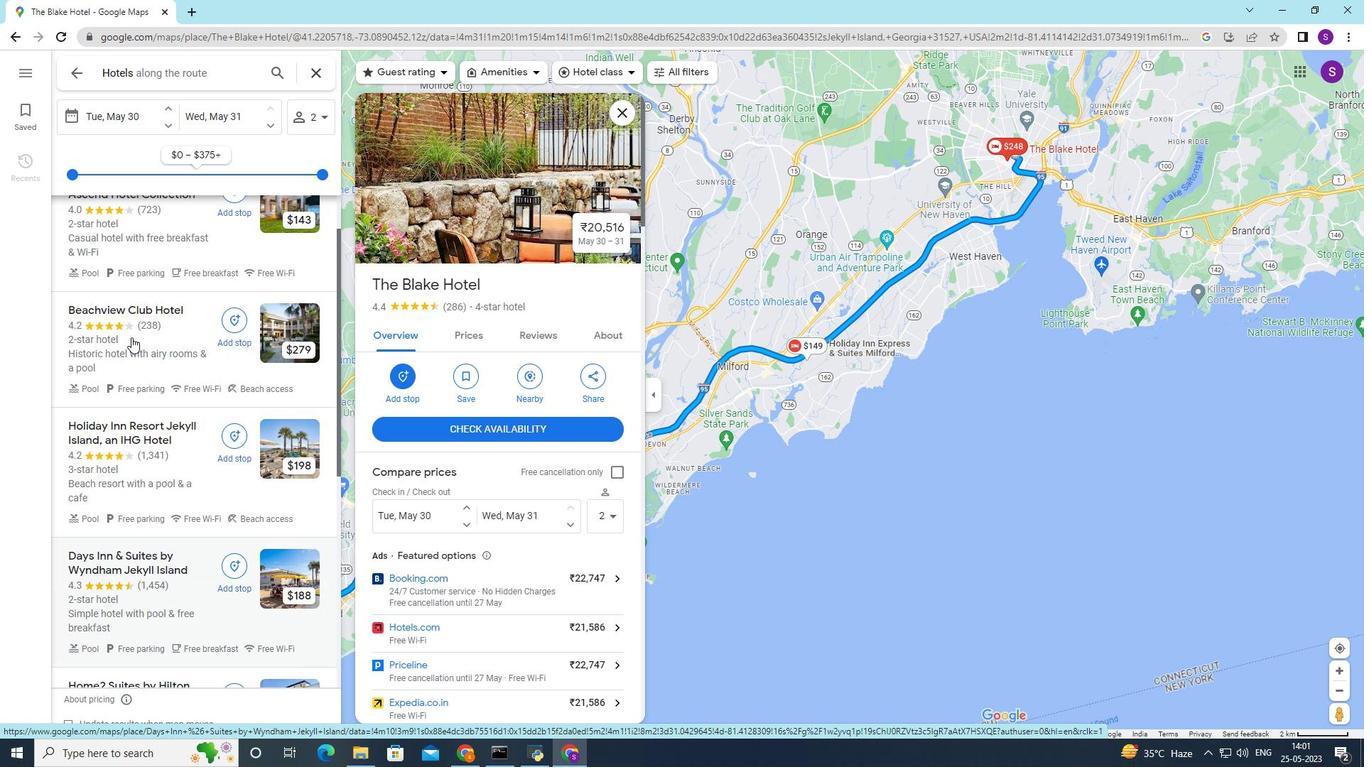
Action: Mouse scrolled (127, 334) with delta (0, 0)
Screenshot: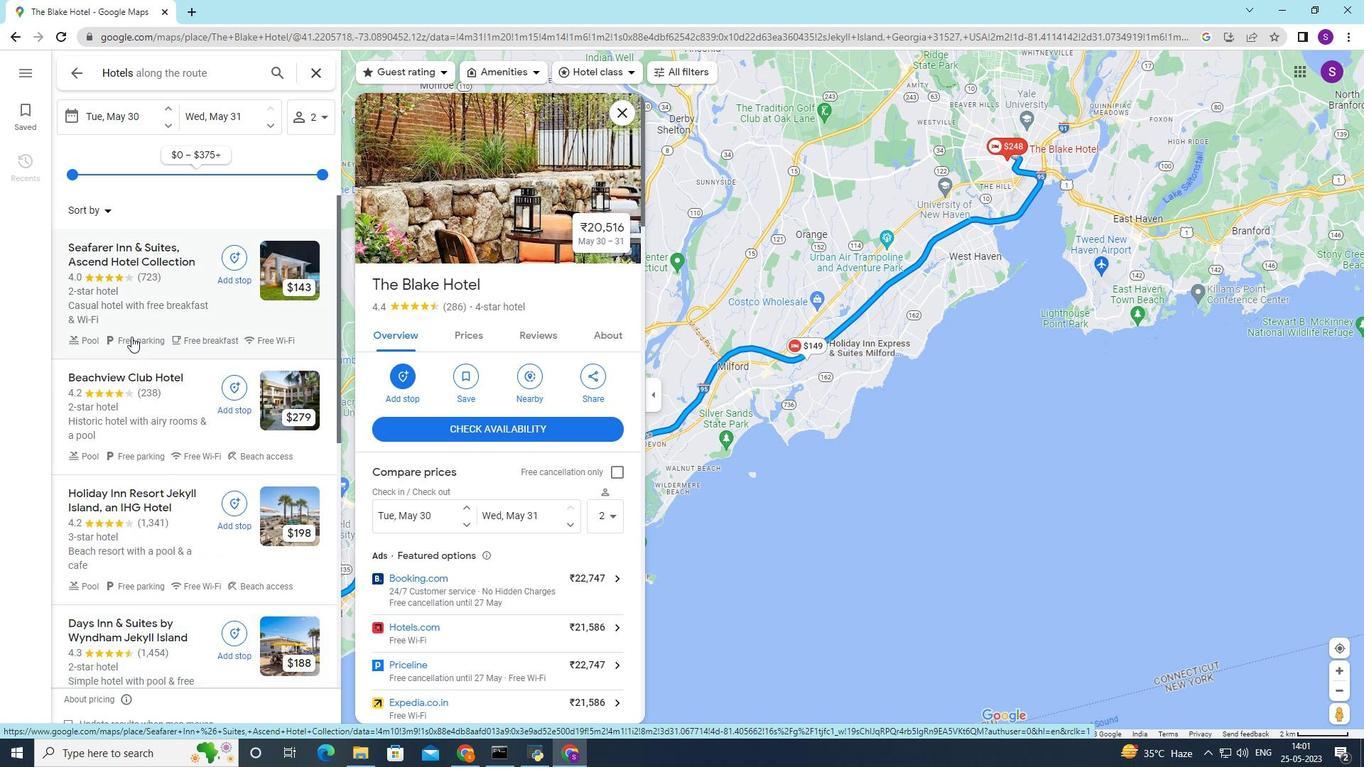 
Action: Mouse scrolled (127, 334) with delta (0, 0)
Screenshot: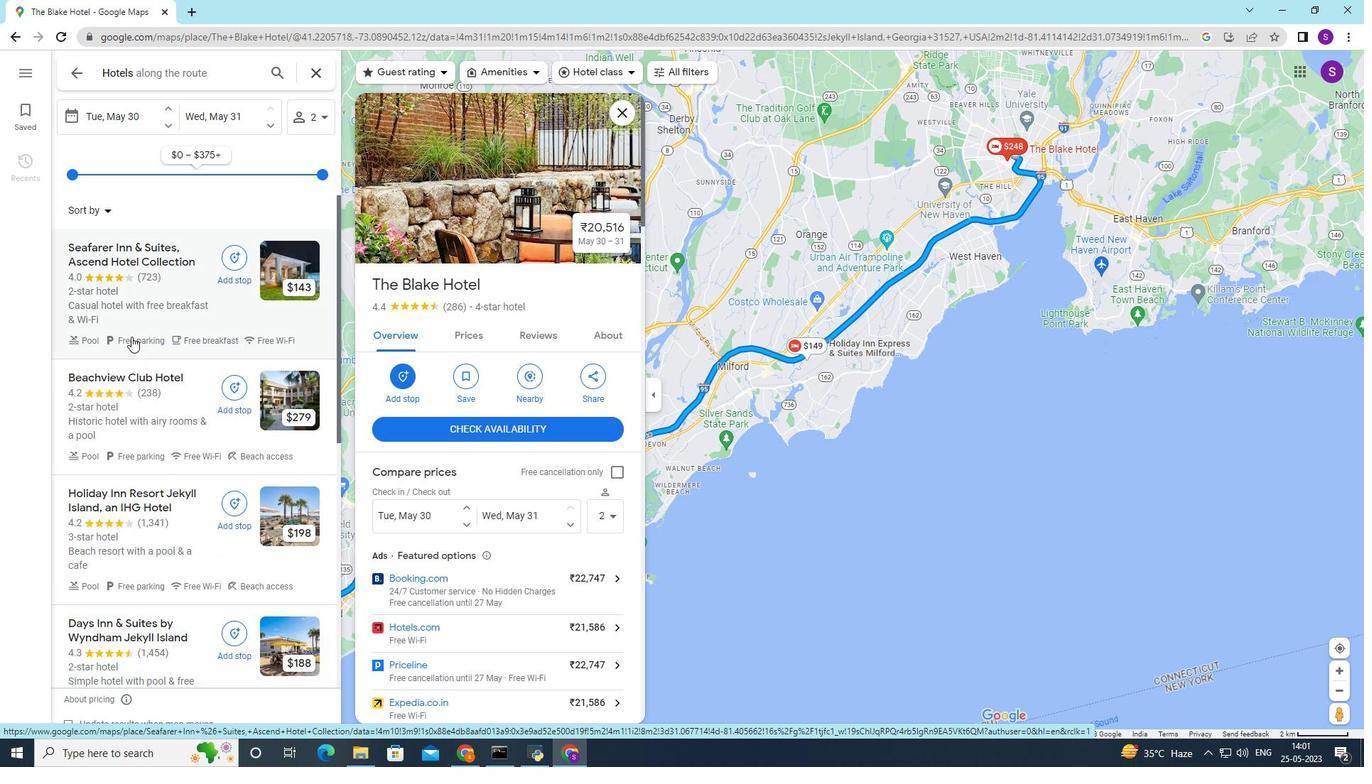 
Action: Mouse moved to (127, 334)
Screenshot: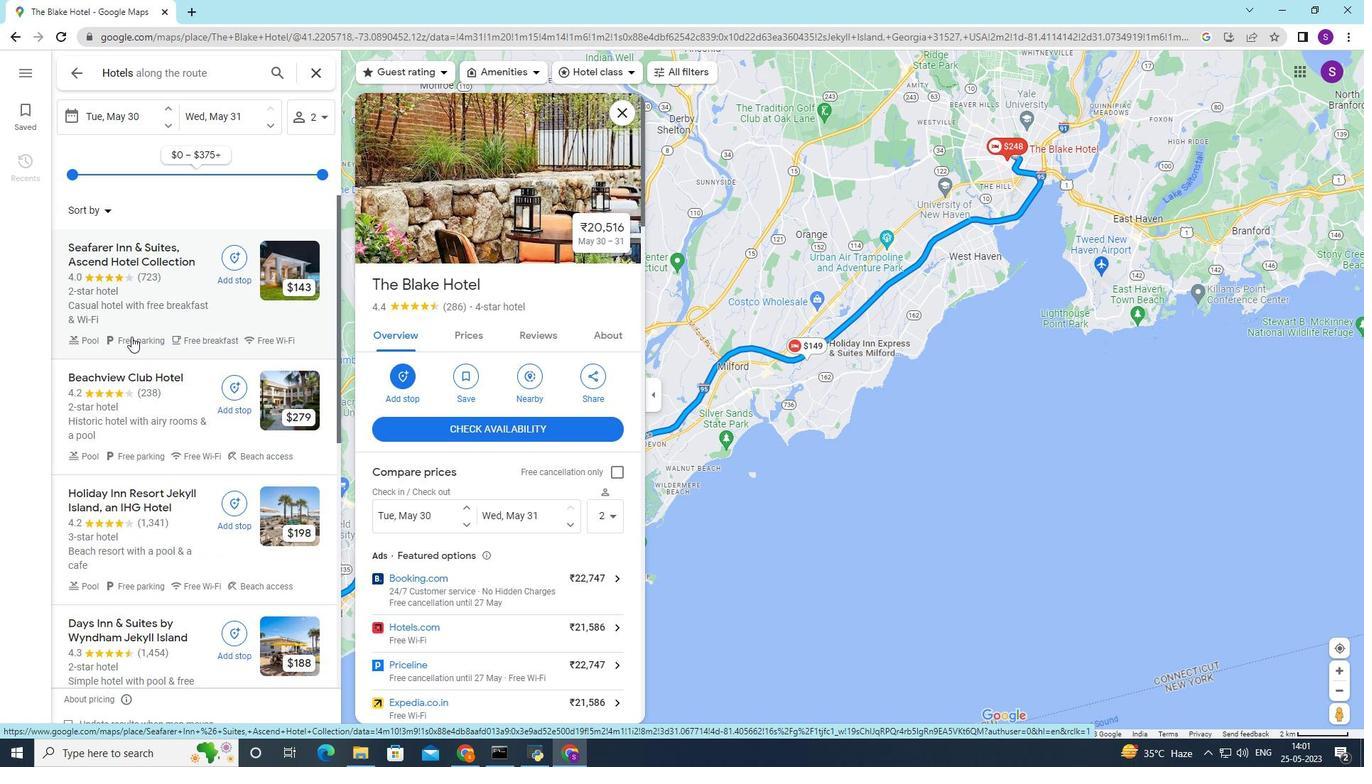 
Action: Mouse scrolled (127, 334) with delta (0, 0)
Screenshot: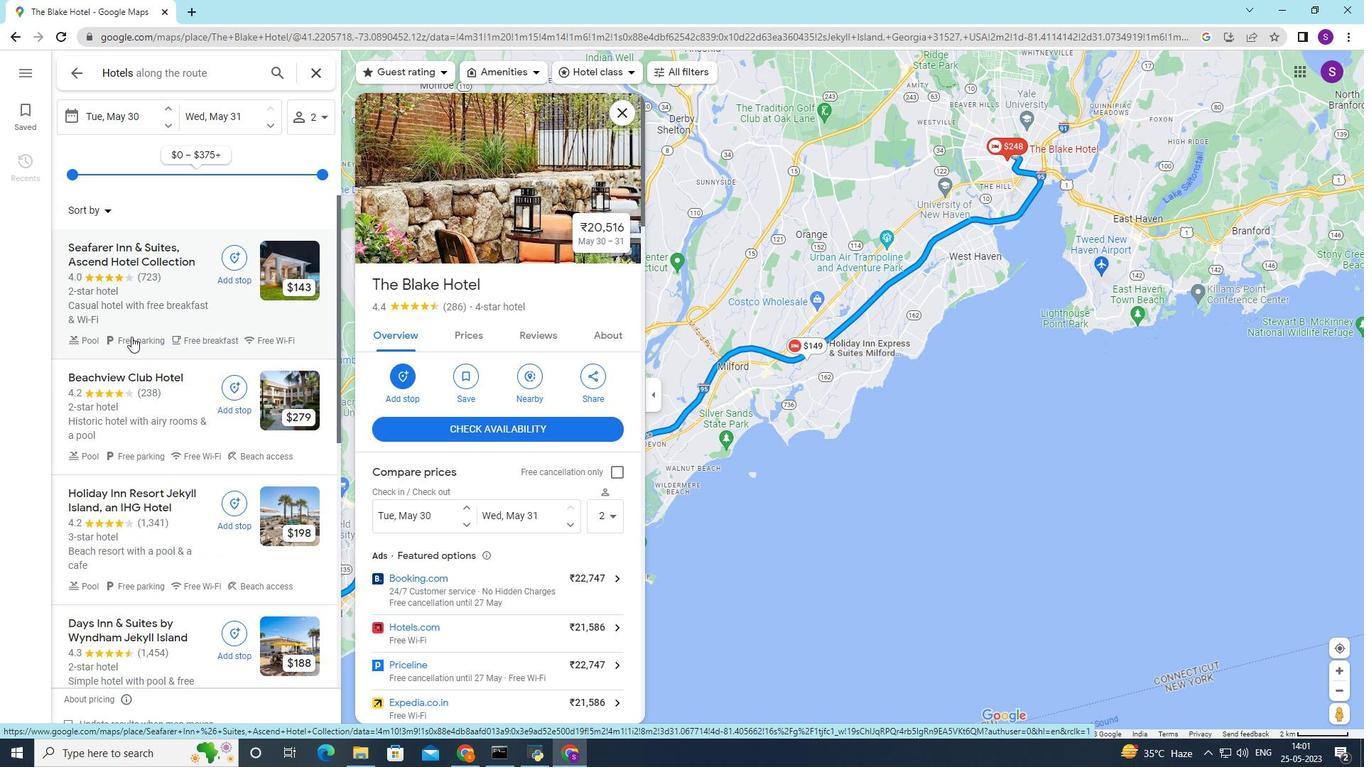 
Action: Mouse moved to (127, 333)
Screenshot: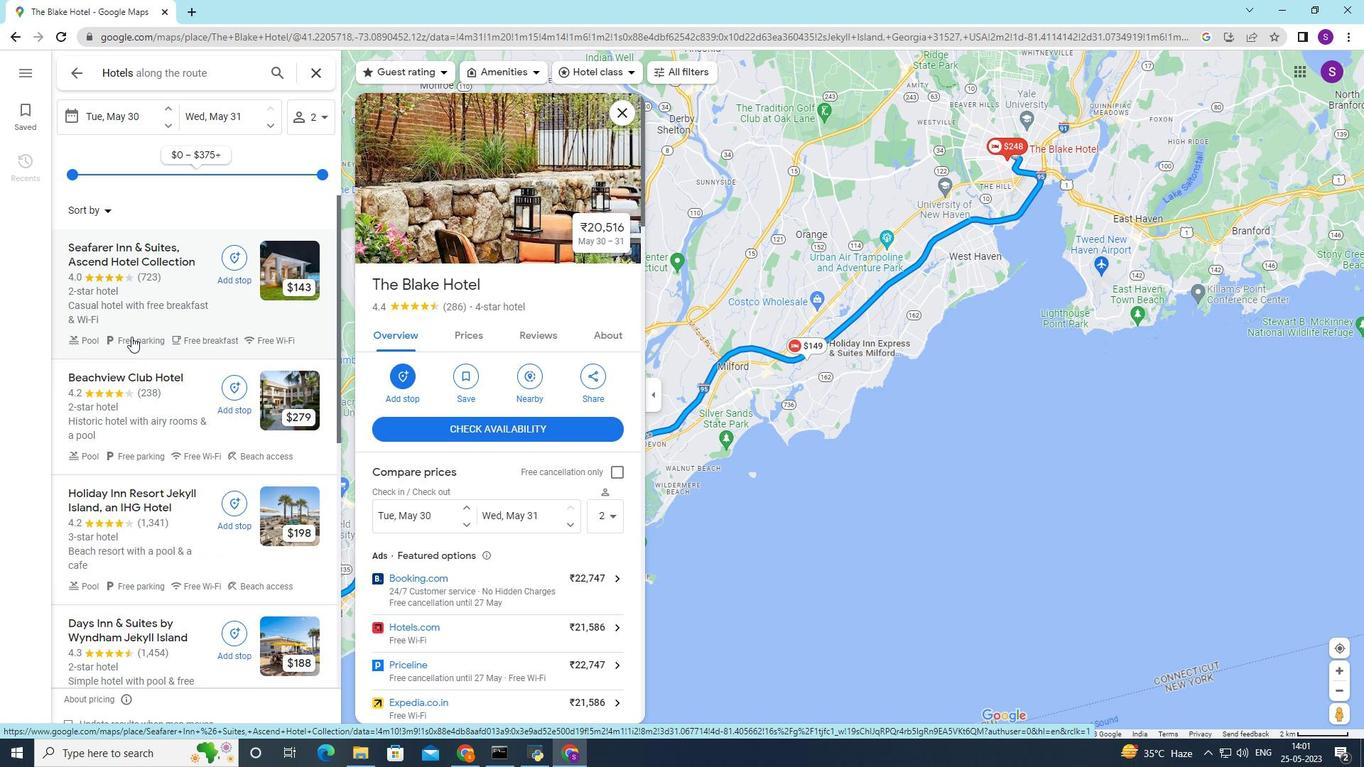 
Action: Mouse scrolled (127, 334) with delta (0, 0)
Screenshot: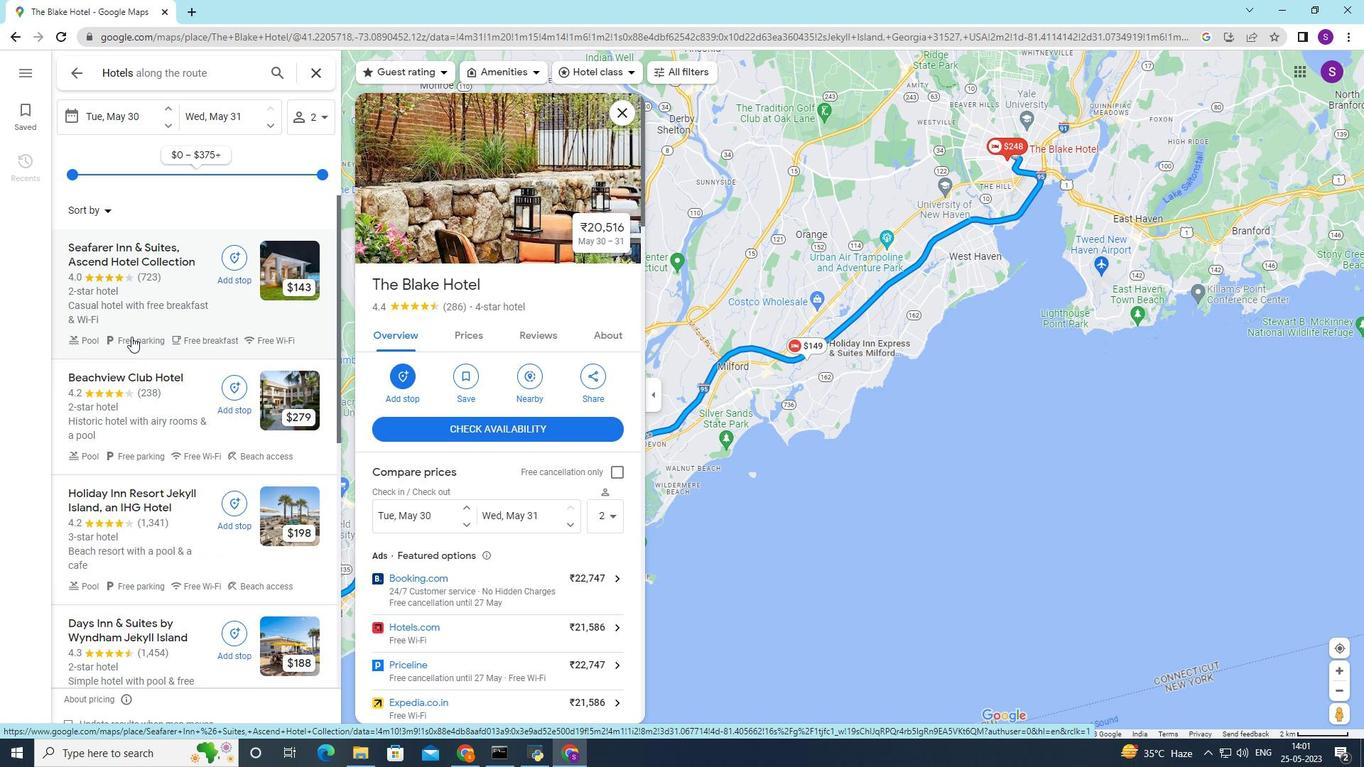 
Action: Mouse scrolled (127, 334) with delta (0, 0)
Screenshot: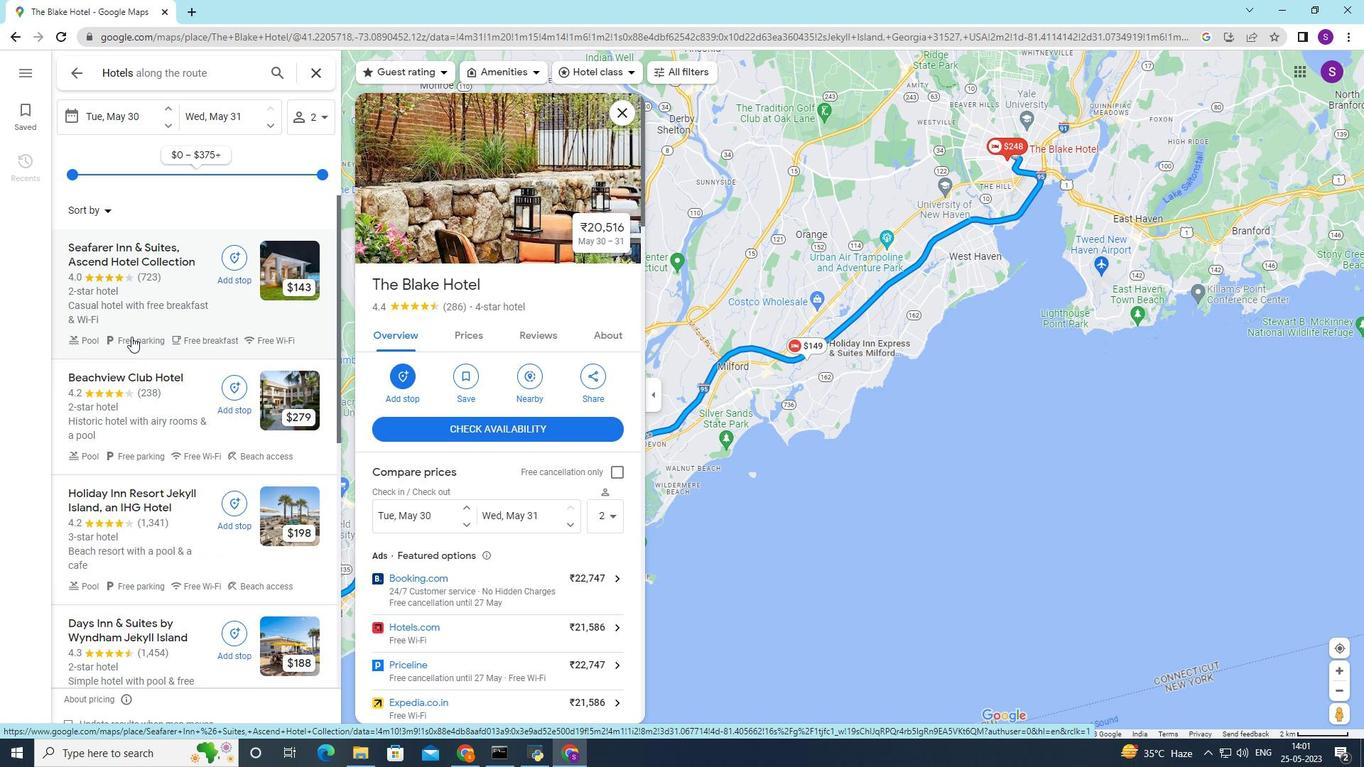 
Action: Mouse moved to (156, 324)
Screenshot: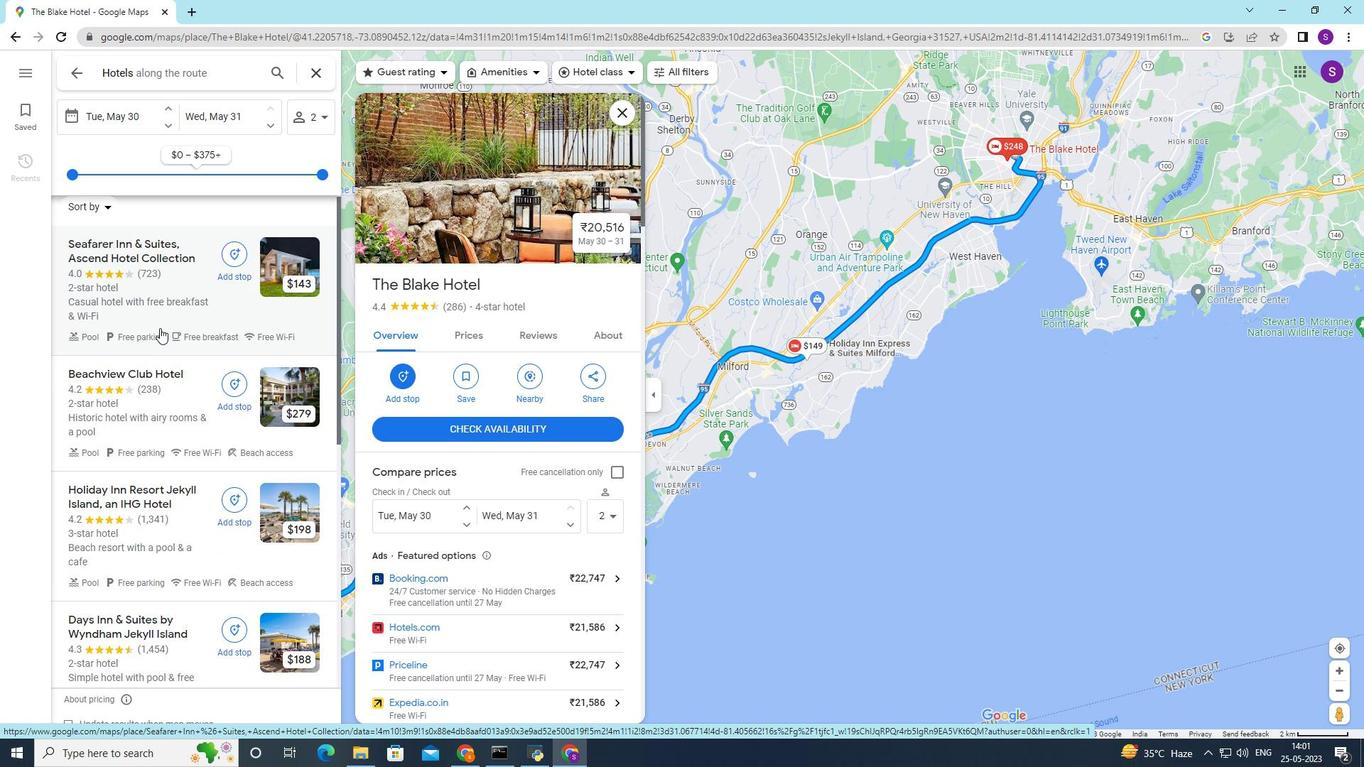 
Action: Mouse scrolled (156, 324) with delta (0, 0)
Screenshot: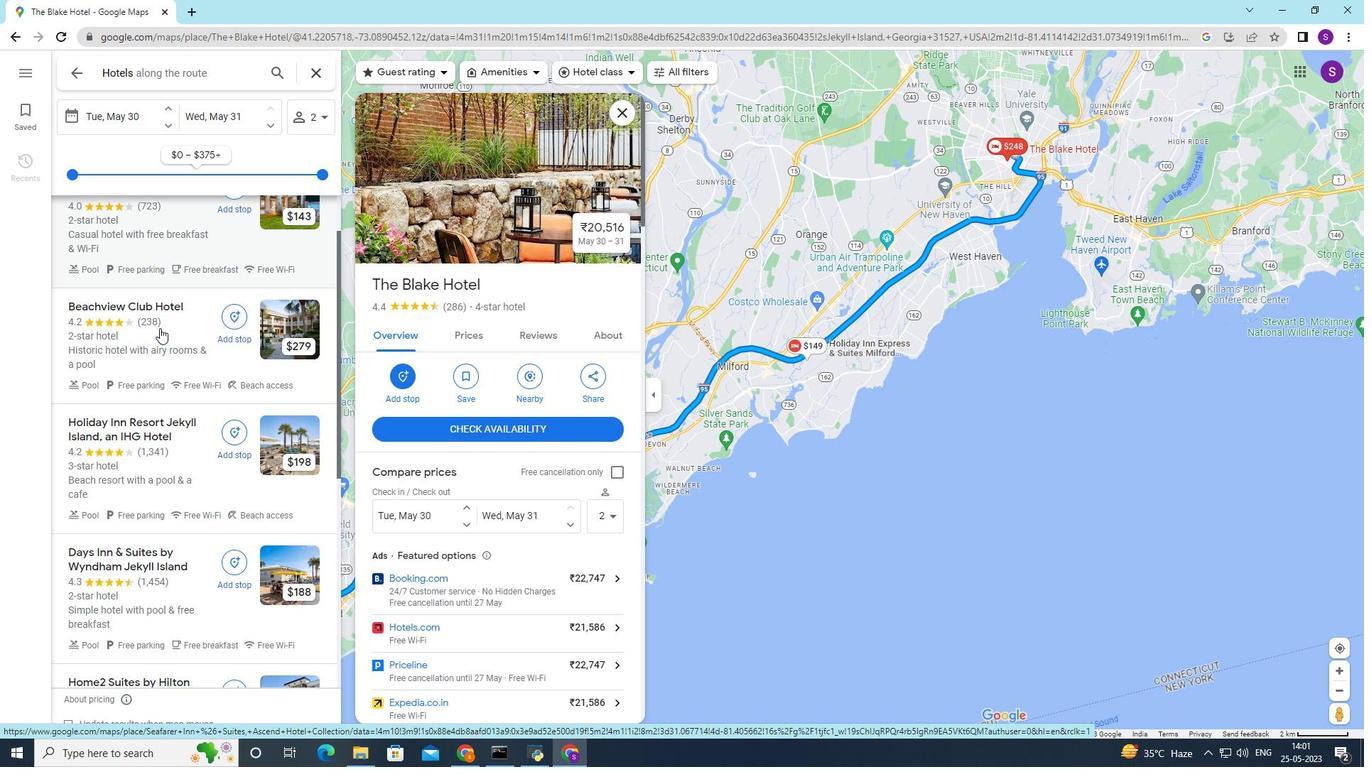 
Action: Mouse scrolled (156, 325) with delta (0, 0)
Screenshot: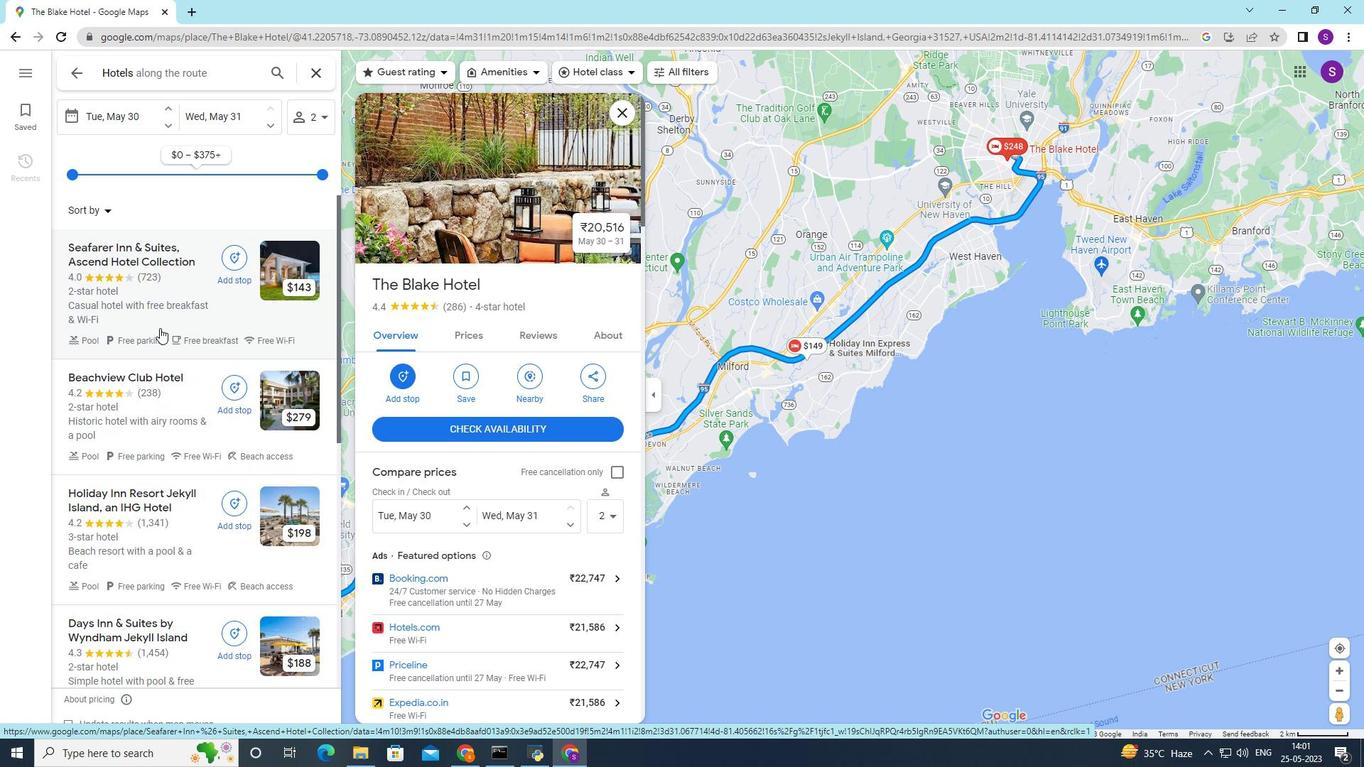
Action: Mouse moved to (150, 337)
Screenshot: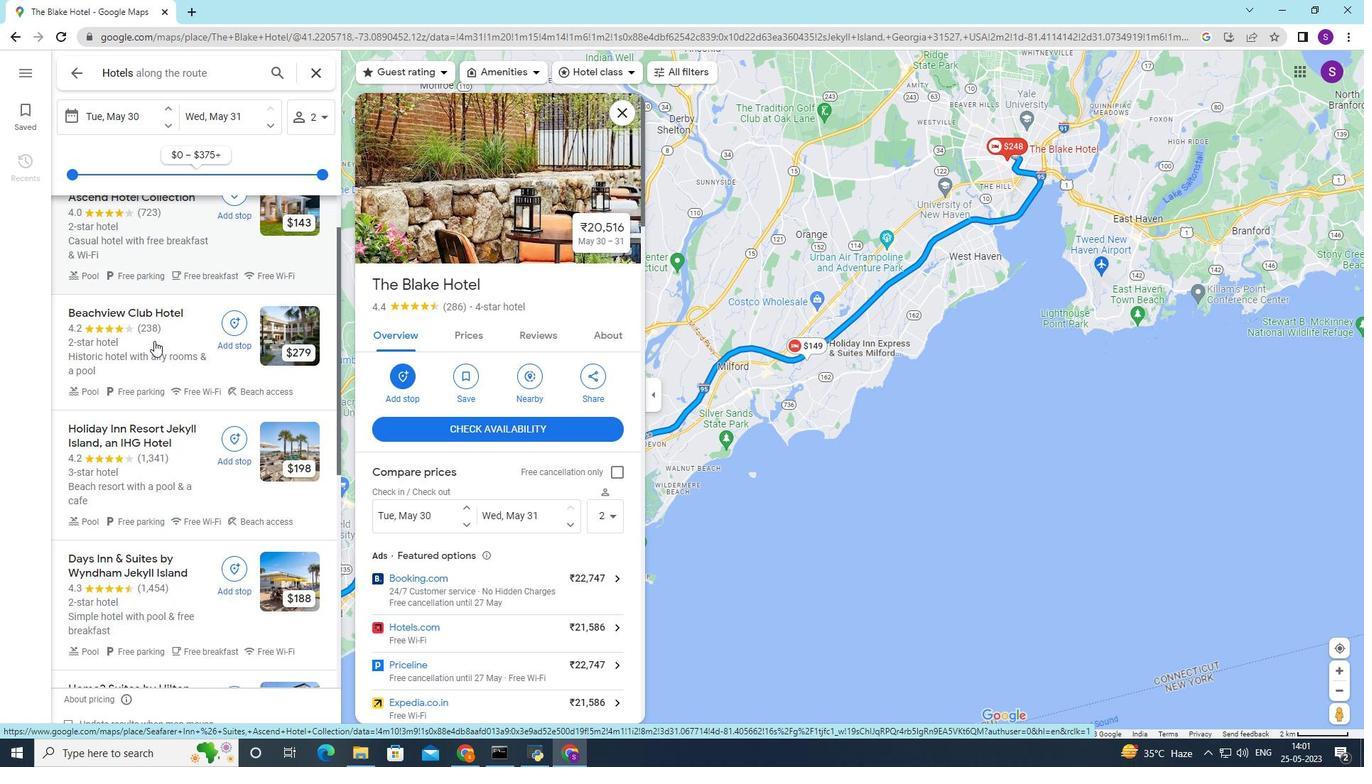 
Action: Mouse scrolled (150, 336) with delta (0, 0)
Screenshot: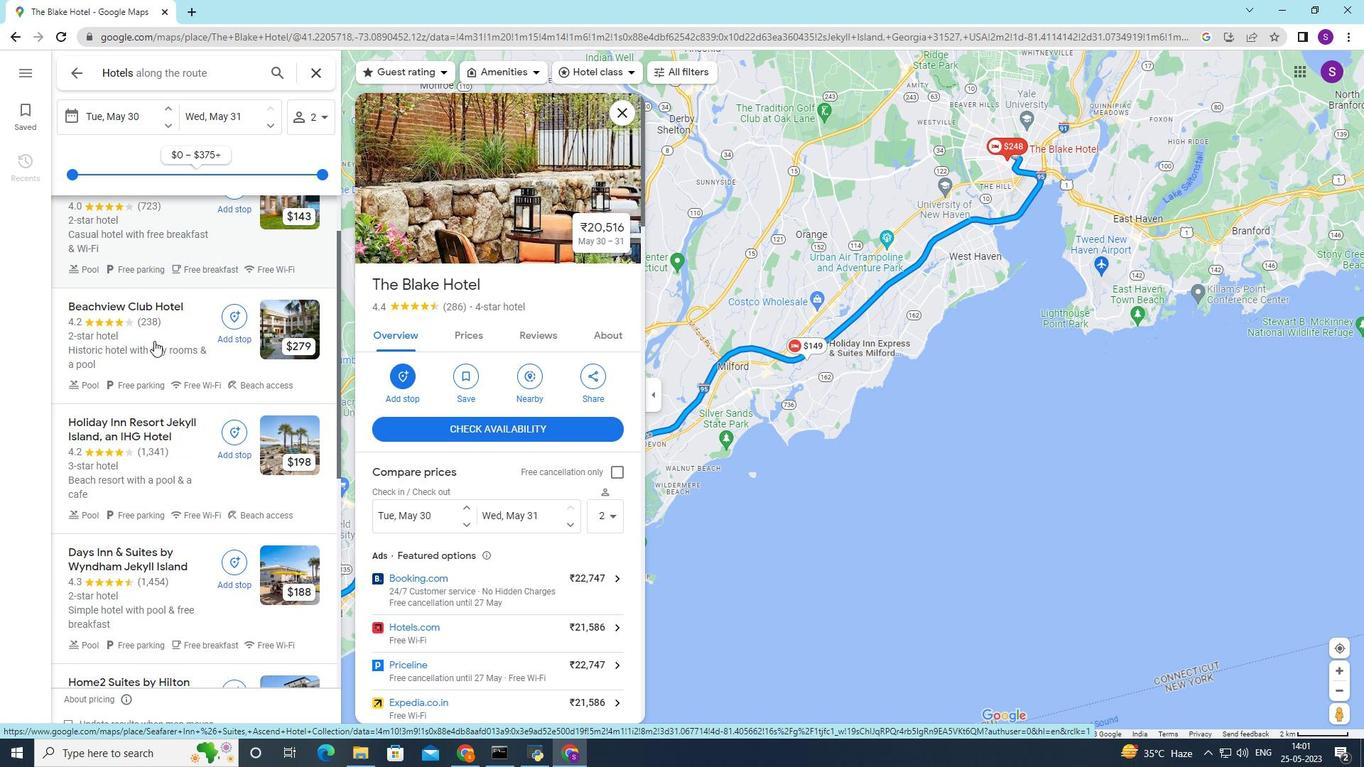 
Action: Mouse moved to (151, 336)
Screenshot: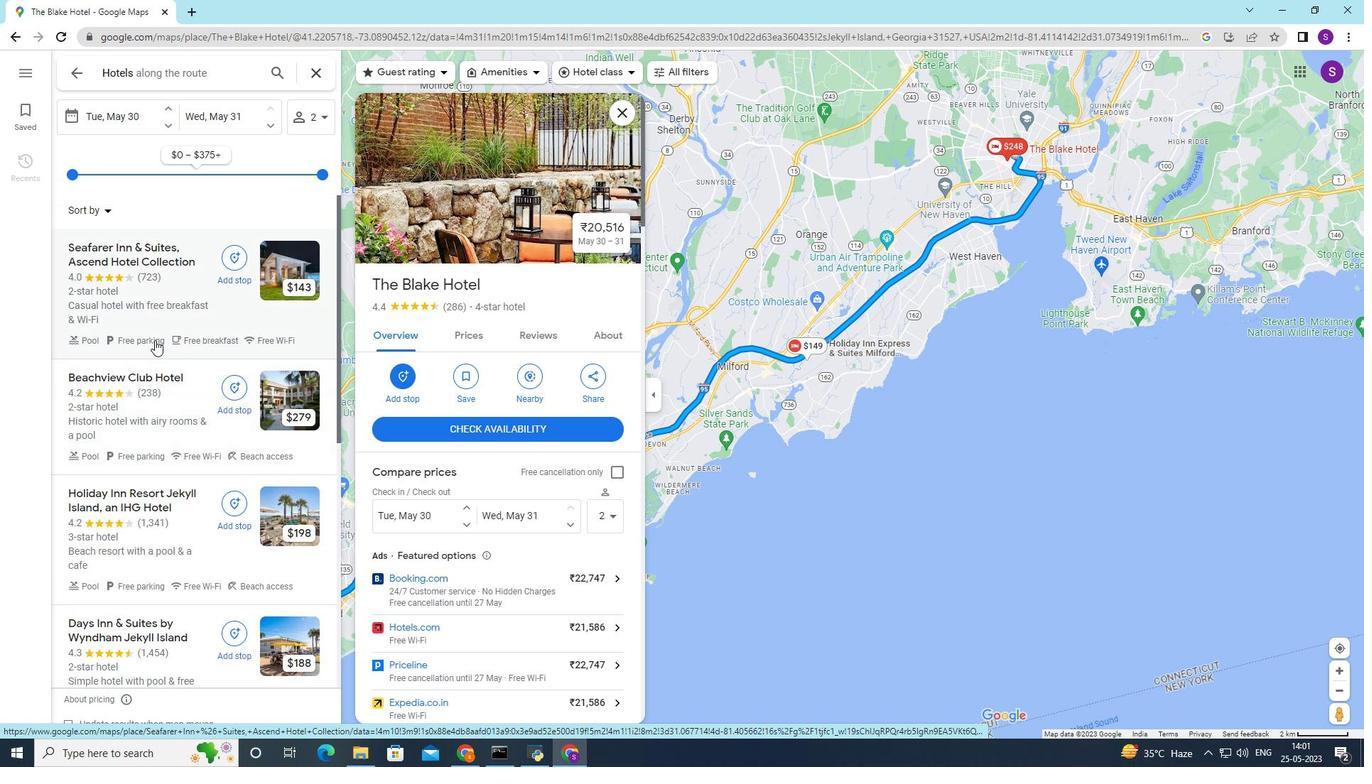 
Action: Mouse scrolled (151, 337) with delta (0, 0)
Screenshot: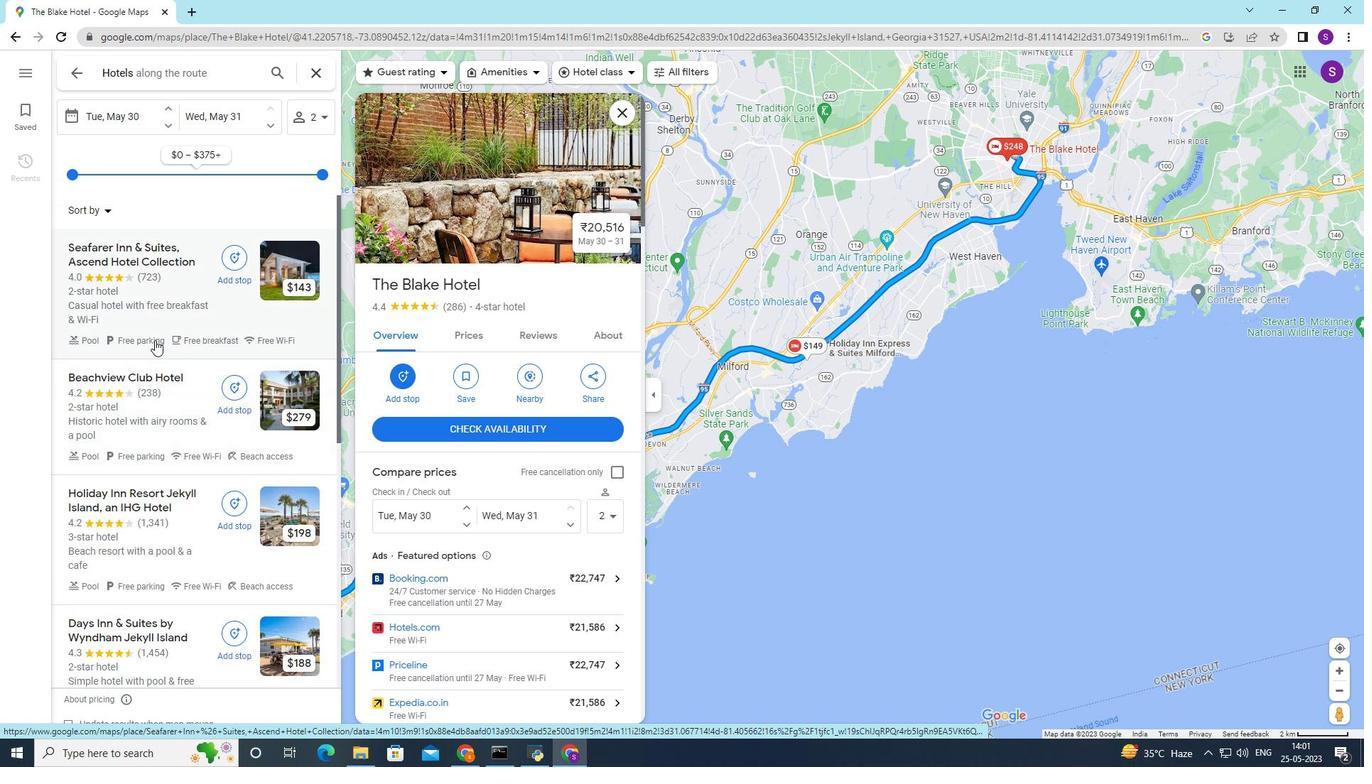 
Action: Mouse scrolled (151, 337) with delta (0, 0)
Screenshot: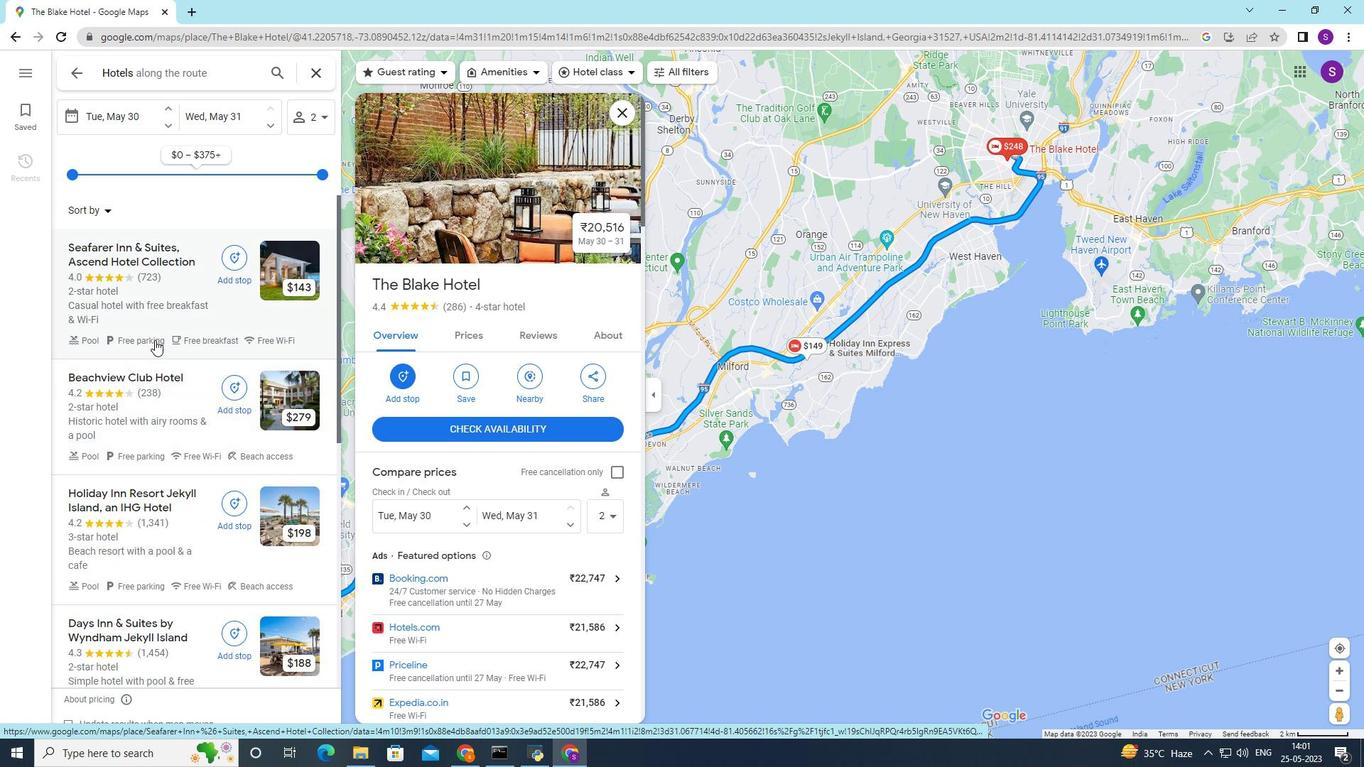 
Action: Mouse scrolled (151, 337) with delta (0, 0)
Screenshot: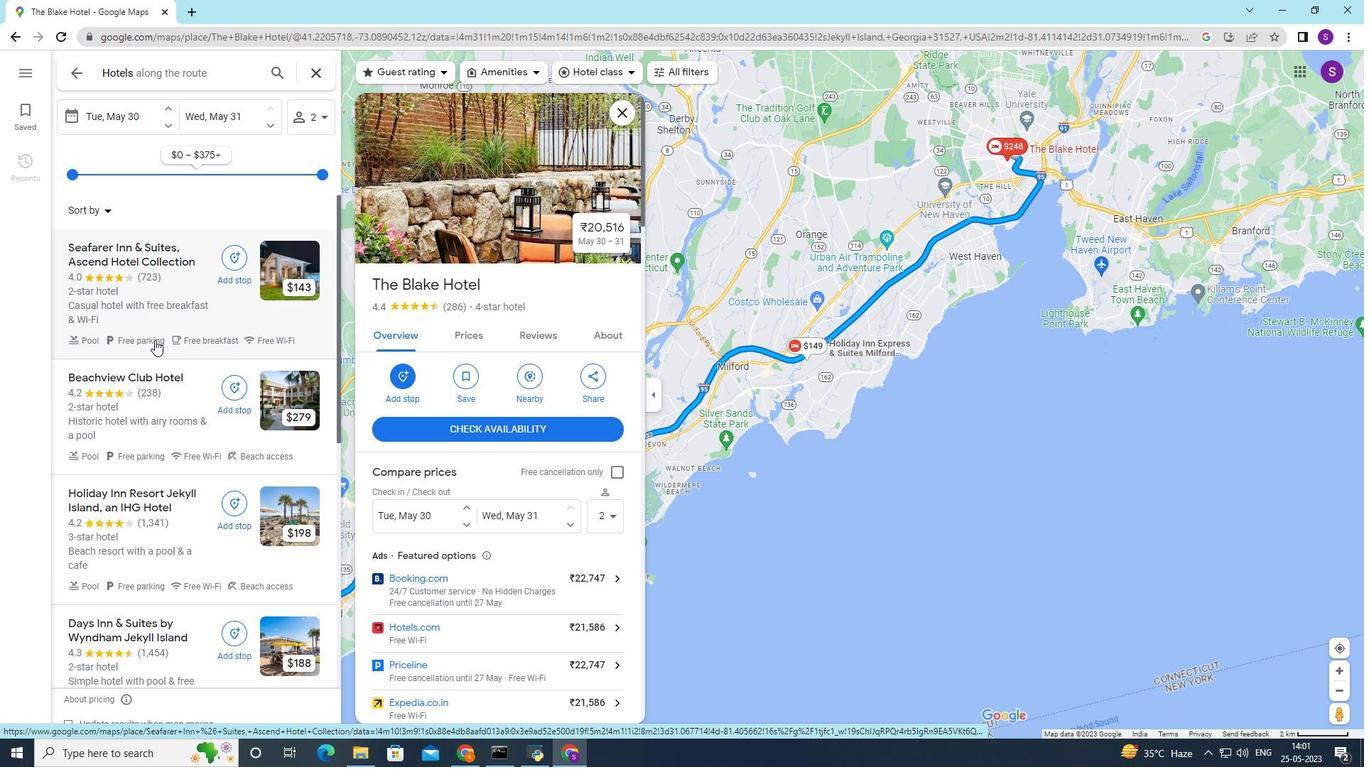 
Action: Mouse moved to (618, 103)
Screenshot: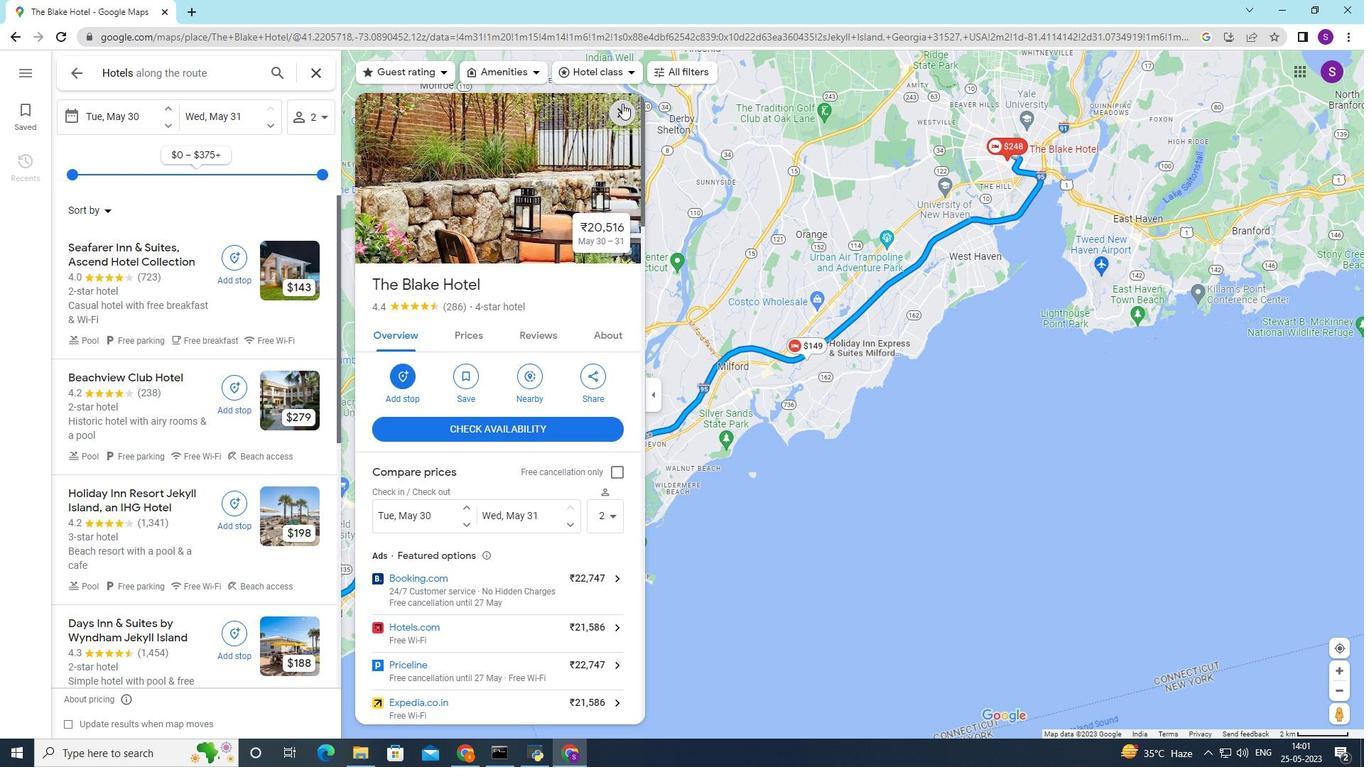 
Action: Mouse pressed left at (618, 103)
Screenshot: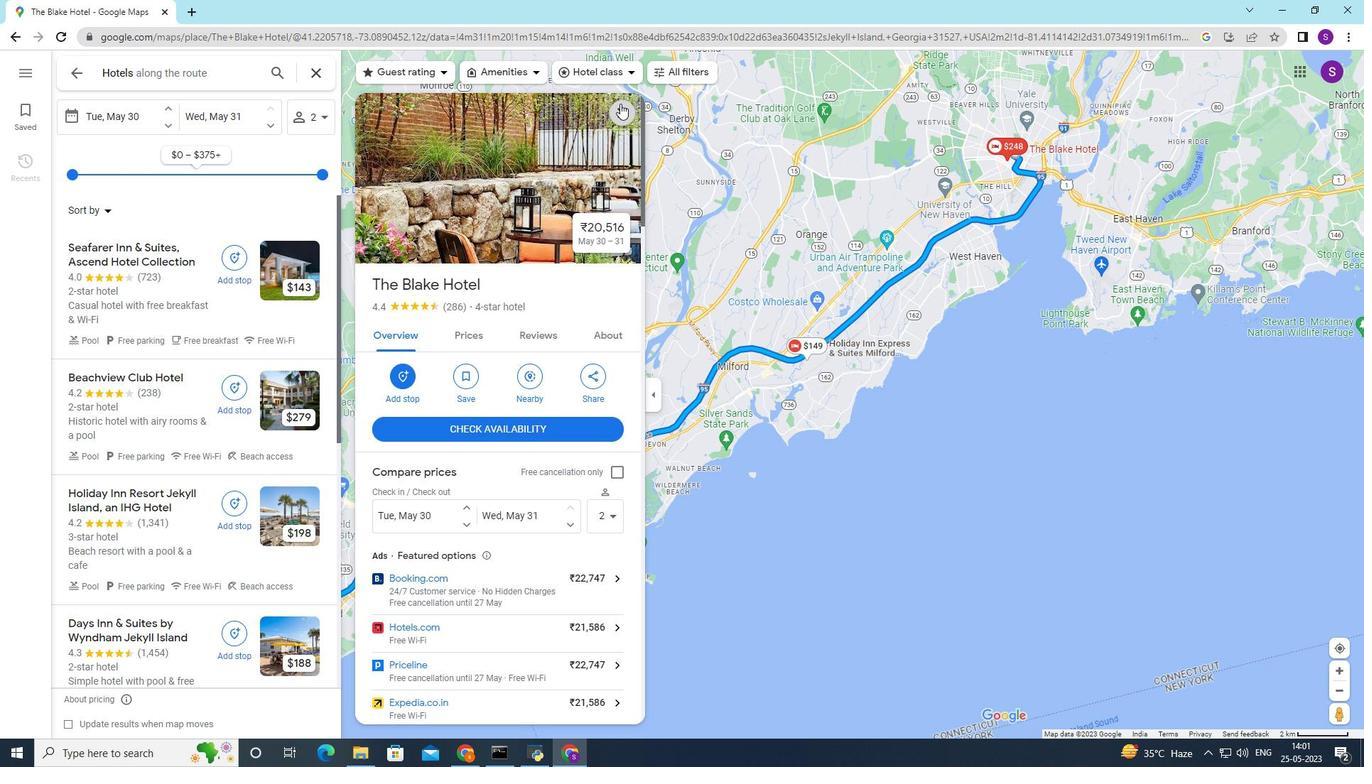 
Action: Mouse moved to (438, 62)
Screenshot: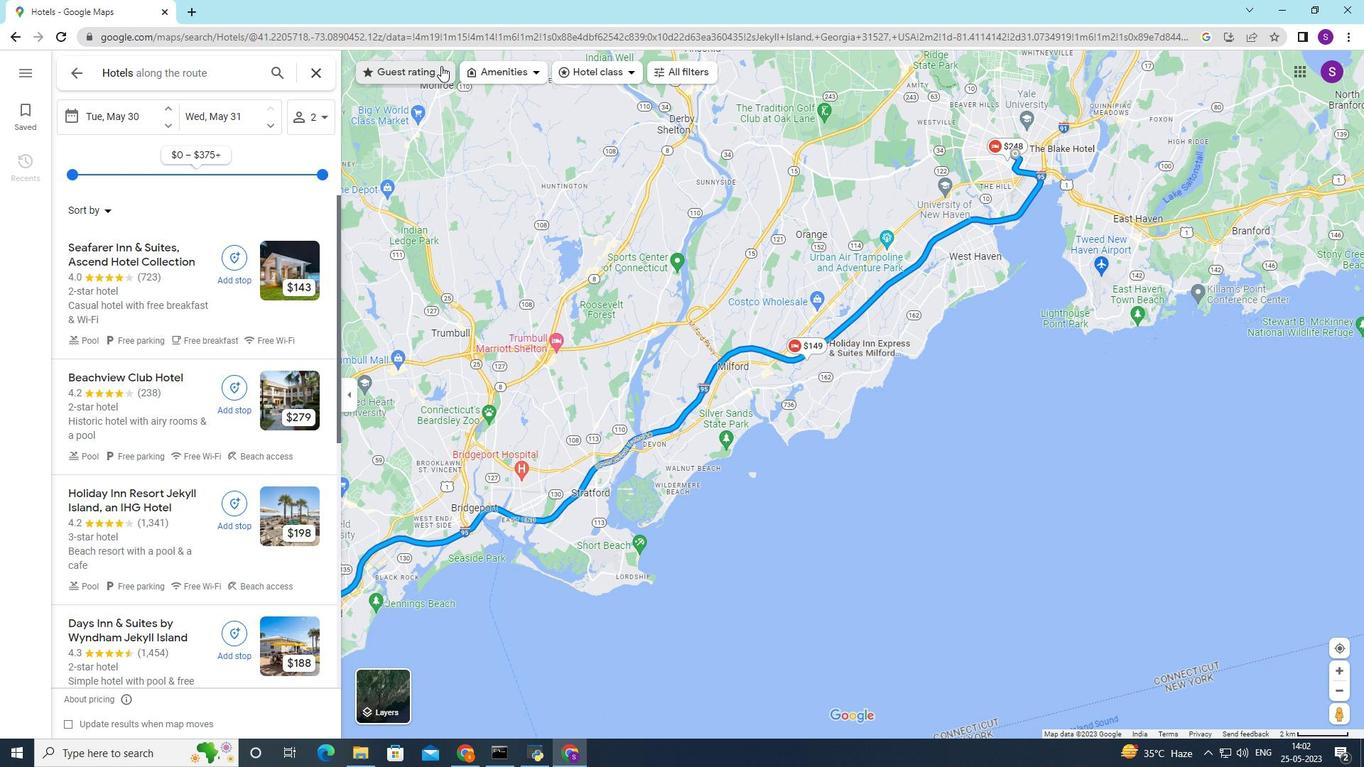 
Action: Mouse pressed left at (438, 62)
Screenshot: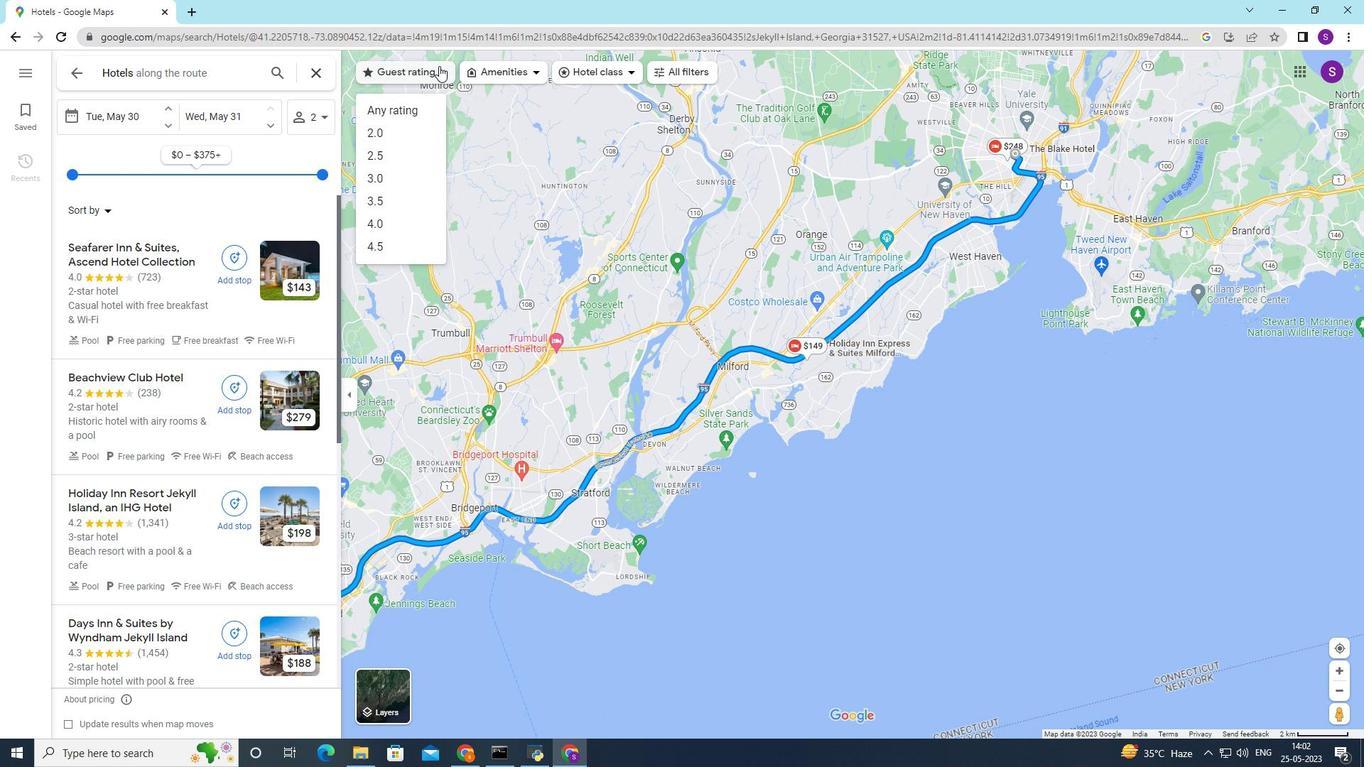 
Action: Mouse moved to (393, 226)
Screenshot: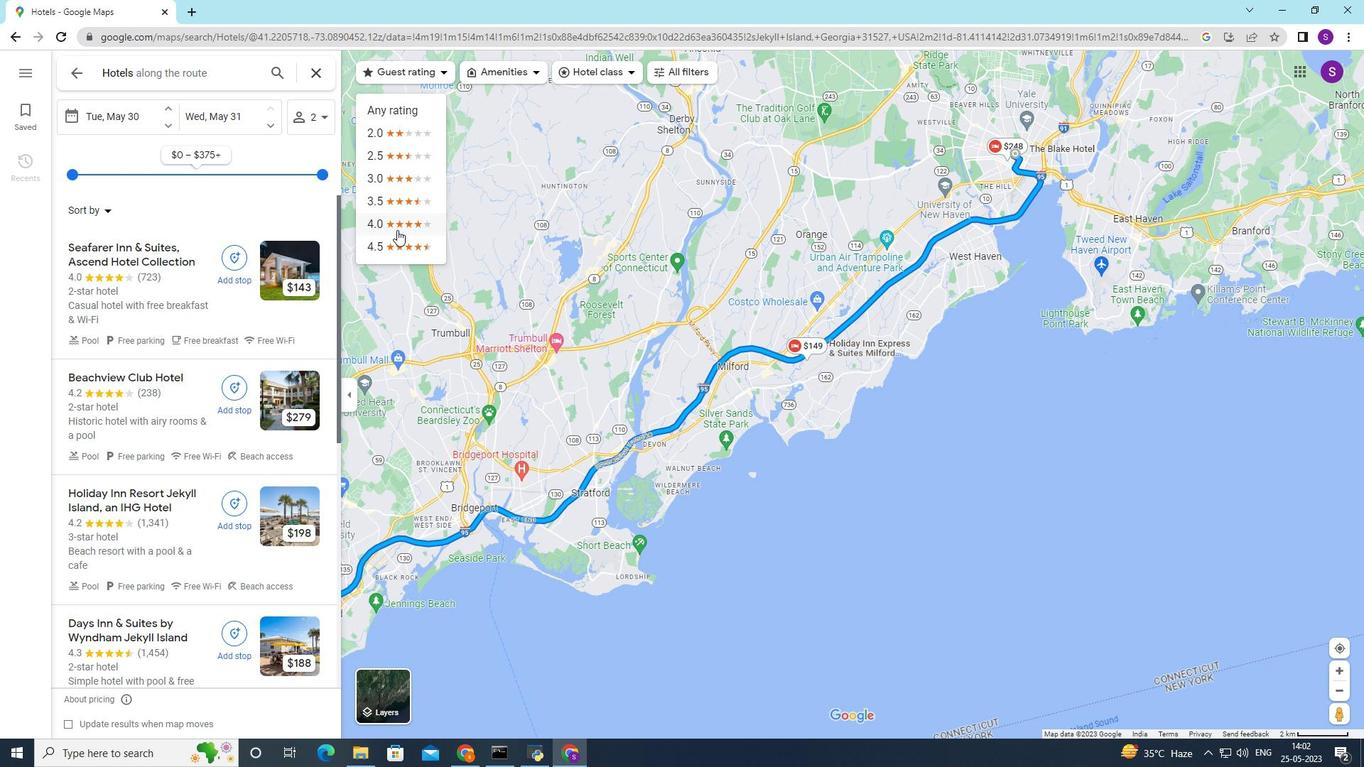 
Action: Mouse pressed left at (393, 226)
Screenshot: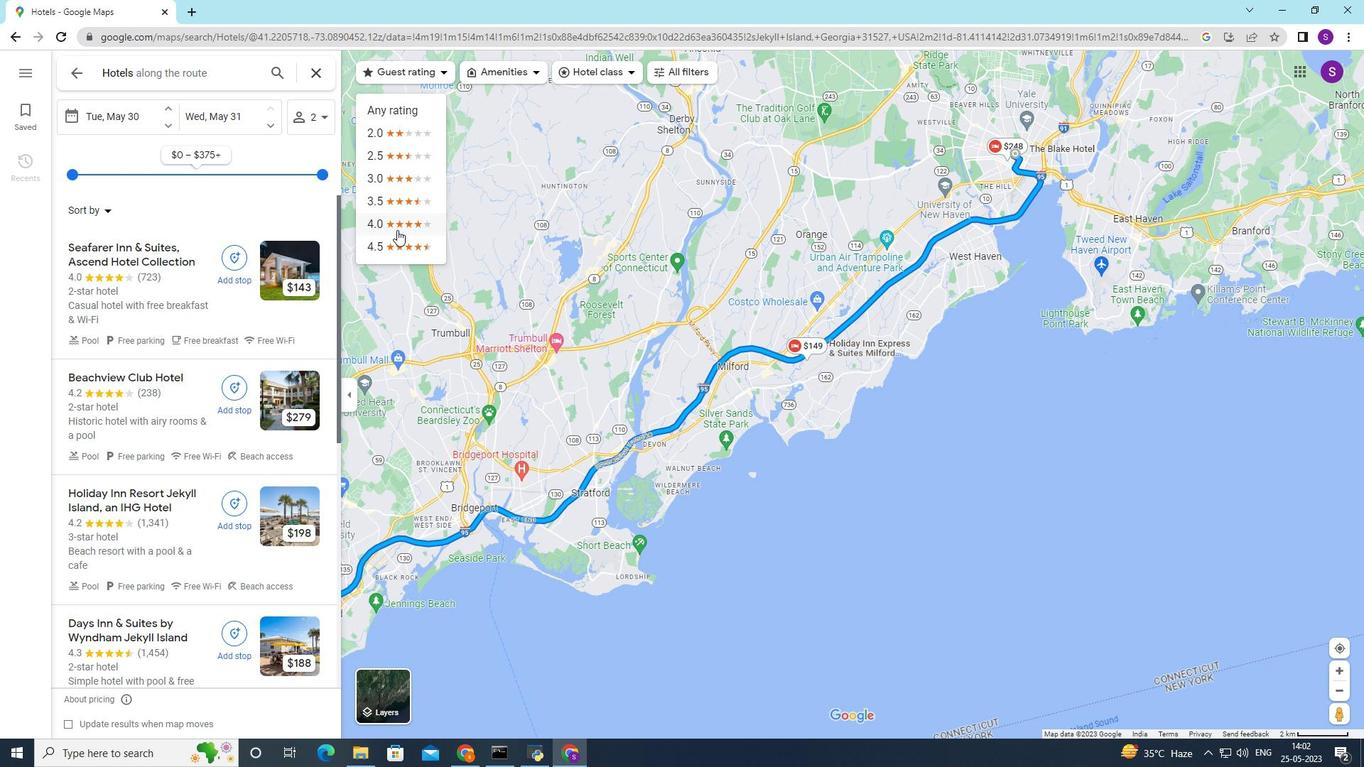 
Action: Mouse moved to (308, 68)
Screenshot: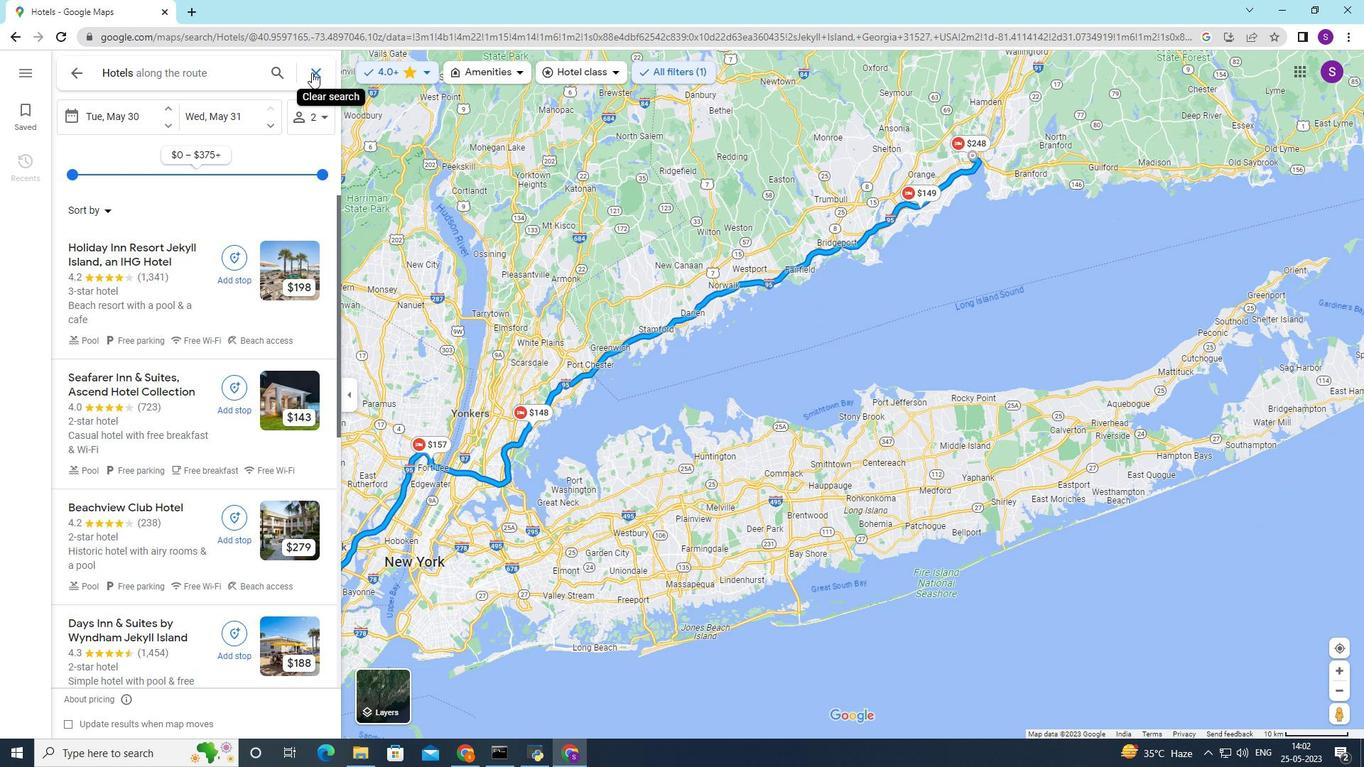 
Action: Mouse pressed left at (308, 68)
Screenshot: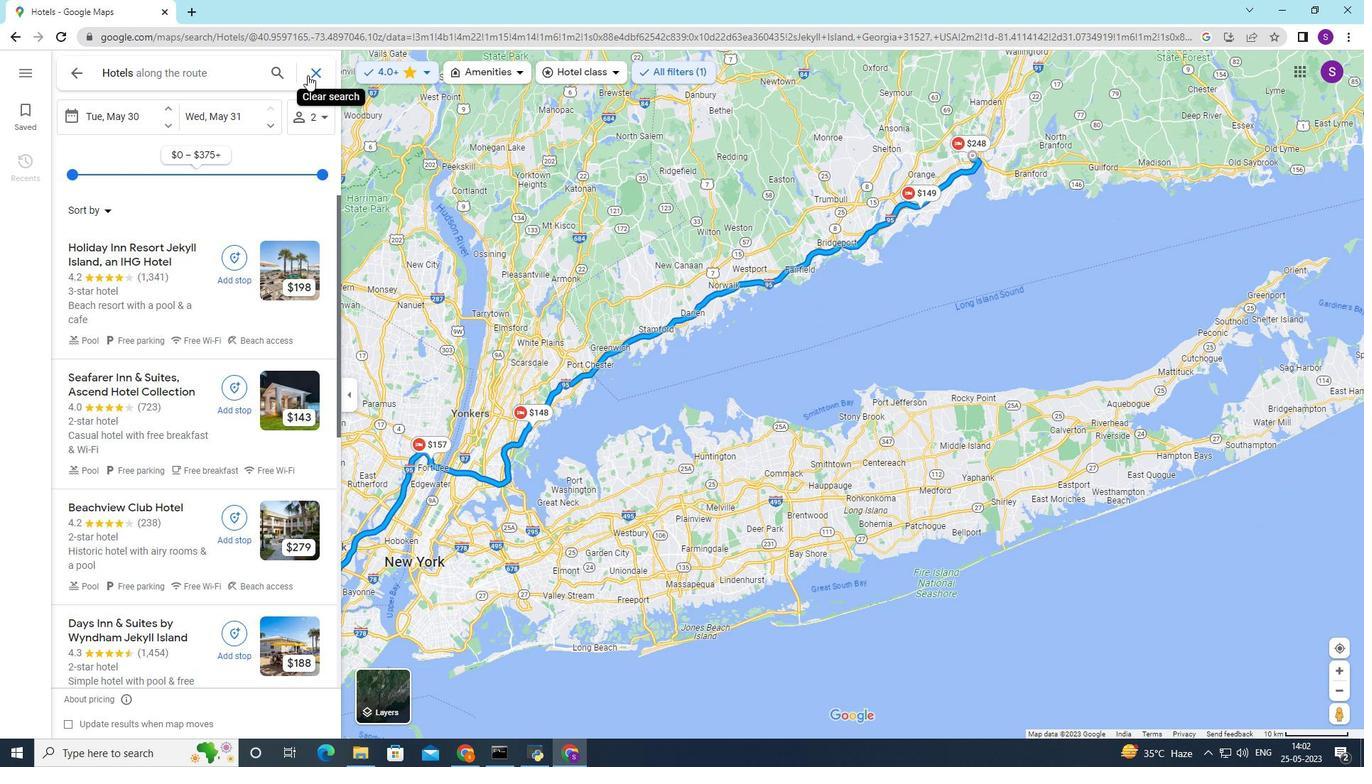 
Action: Mouse moved to (618, 67)
Screenshot: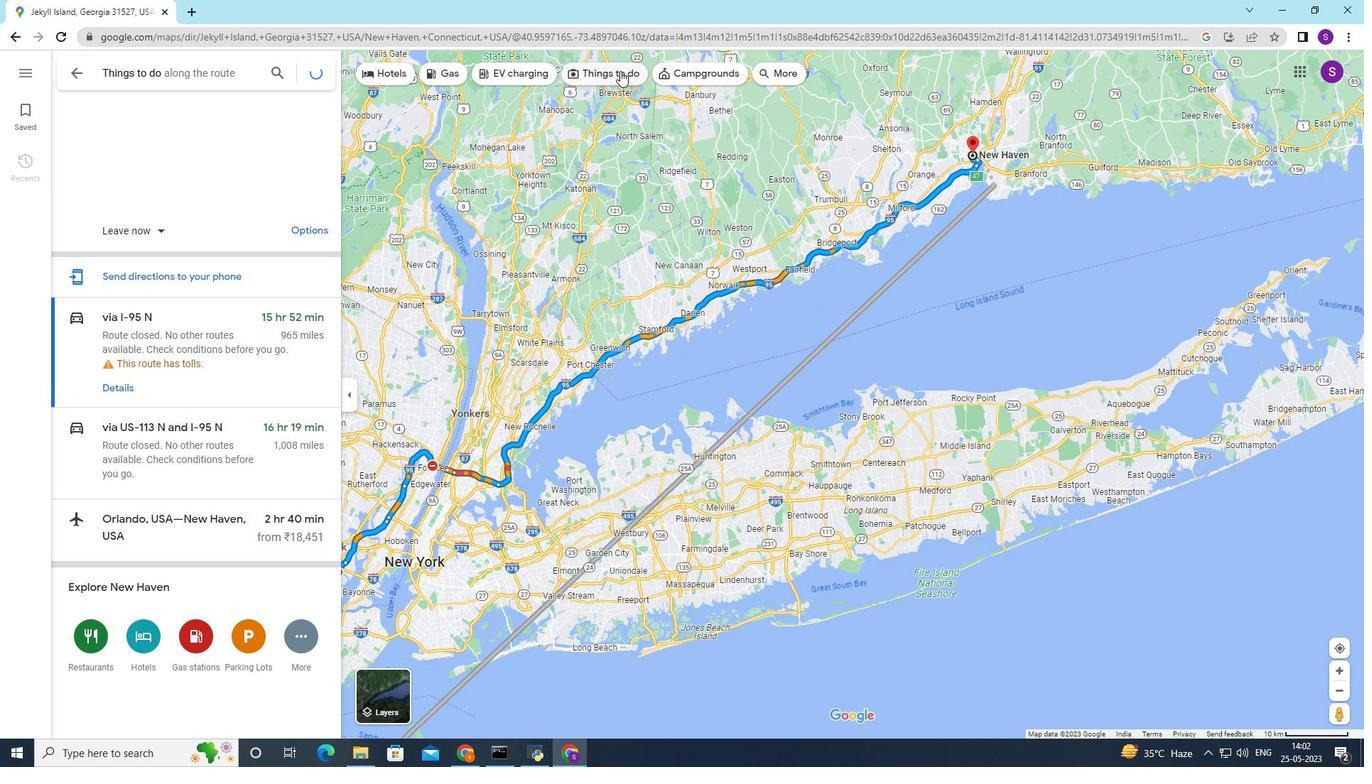 
Action: Mouse pressed left at (618, 67)
Screenshot: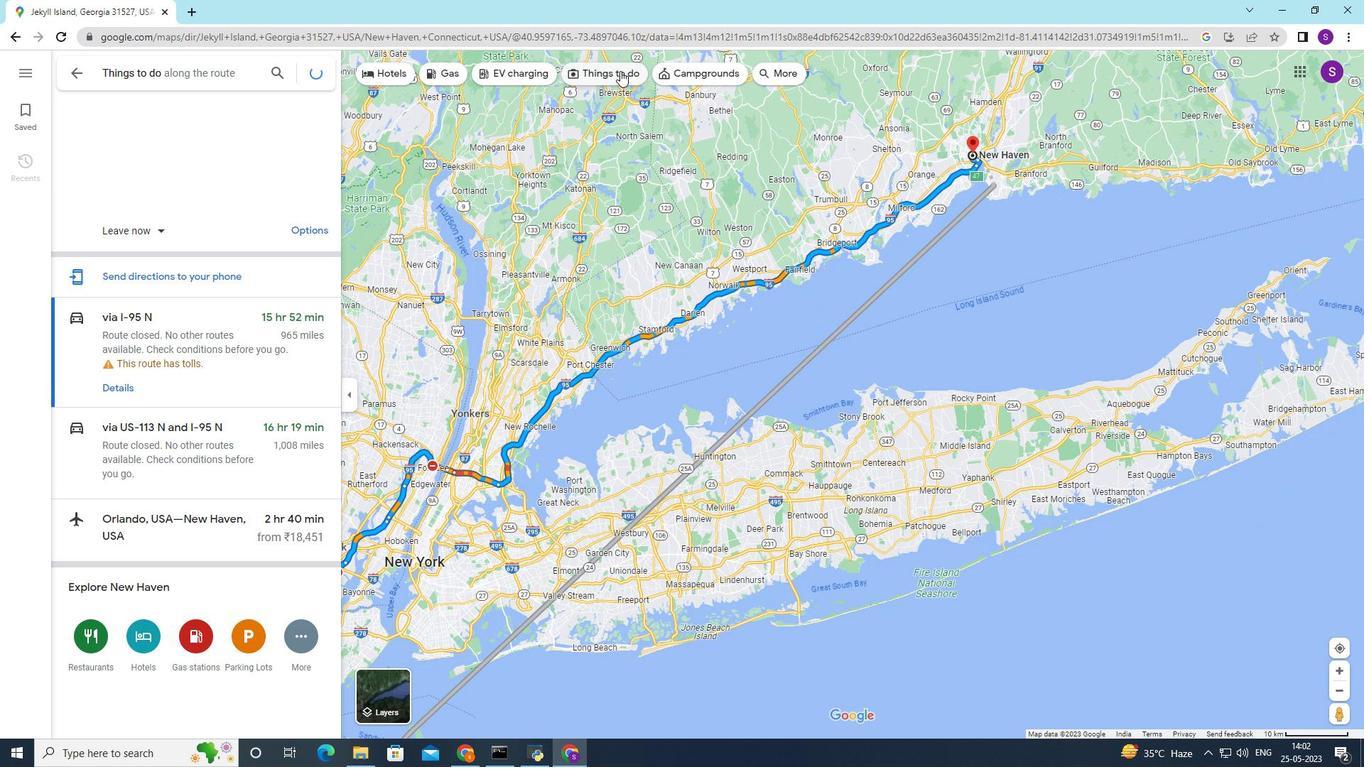 
Action: Mouse moved to (197, 314)
Screenshot: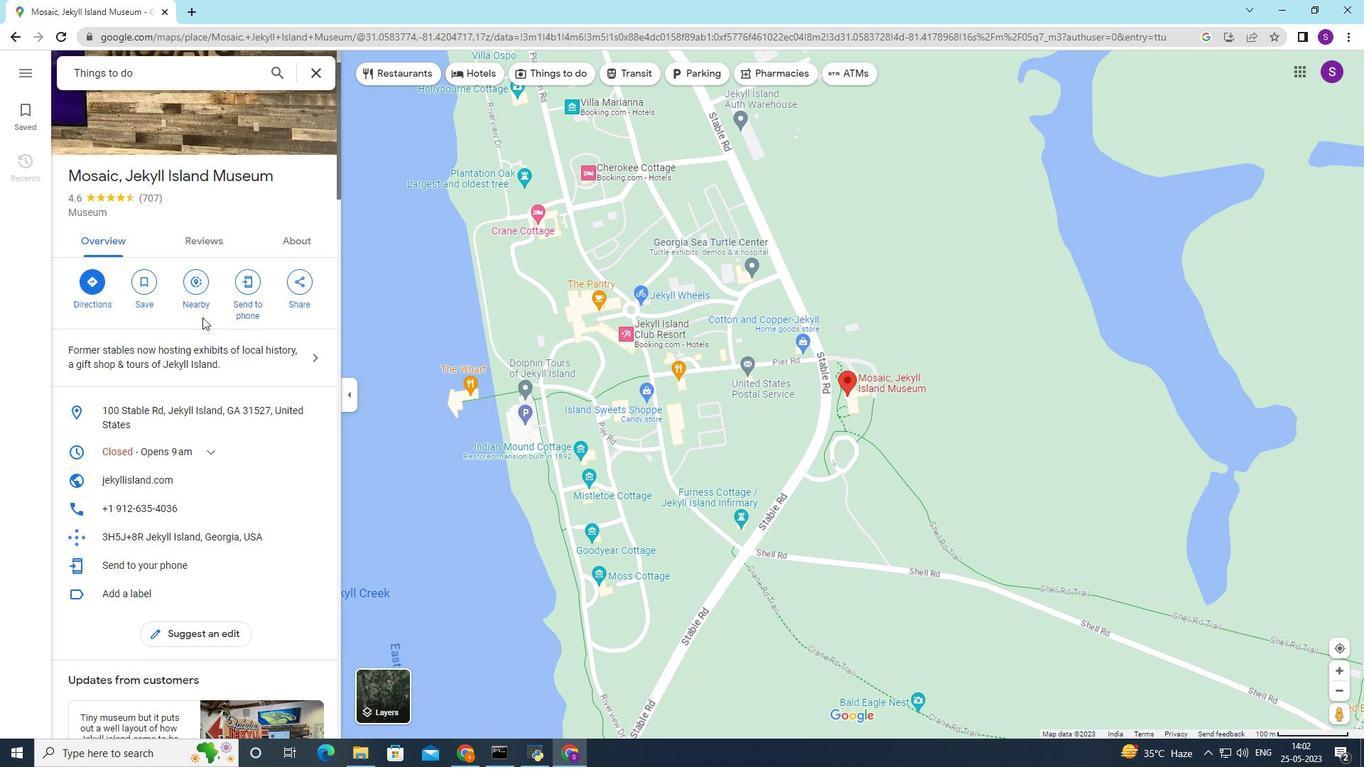 
Action: Mouse scrolled (197, 314) with delta (0, 0)
Screenshot: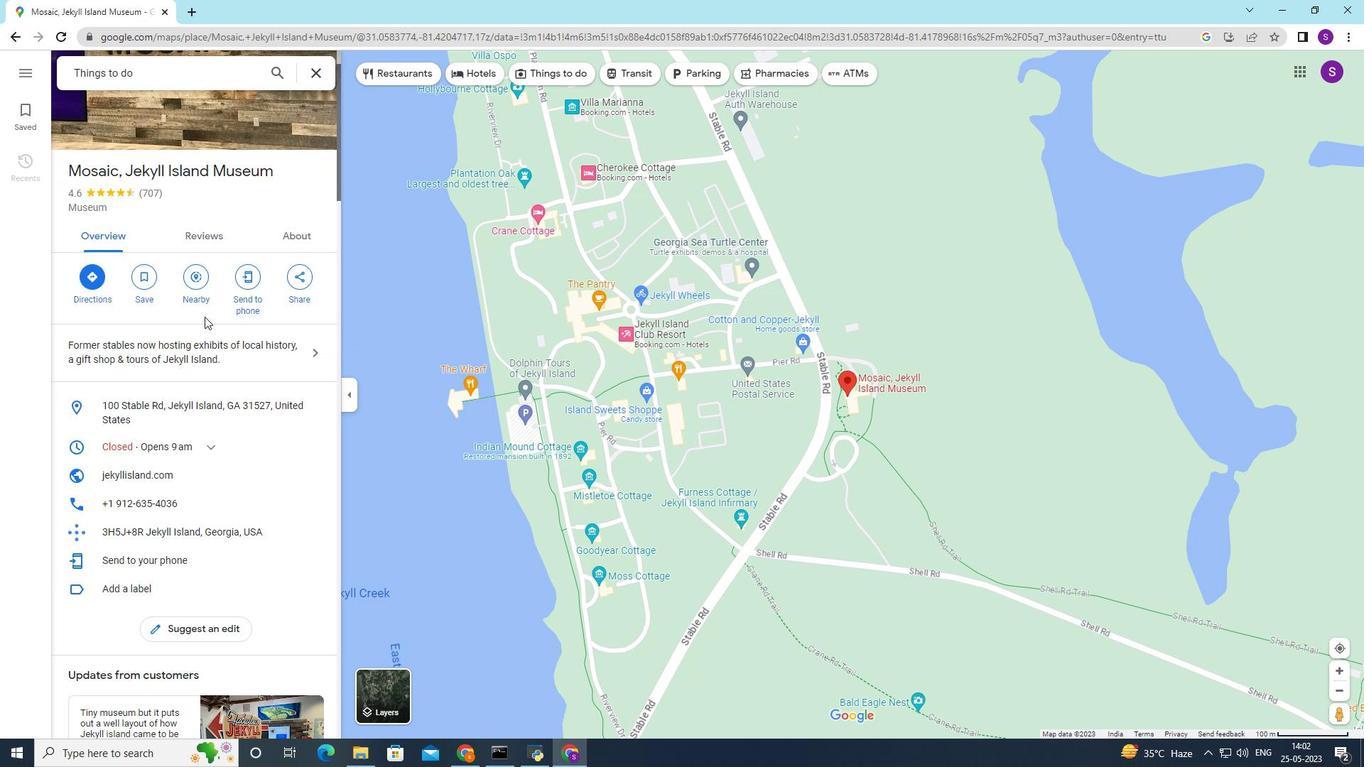 
Action: Mouse moved to (543, 63)
Screenshot: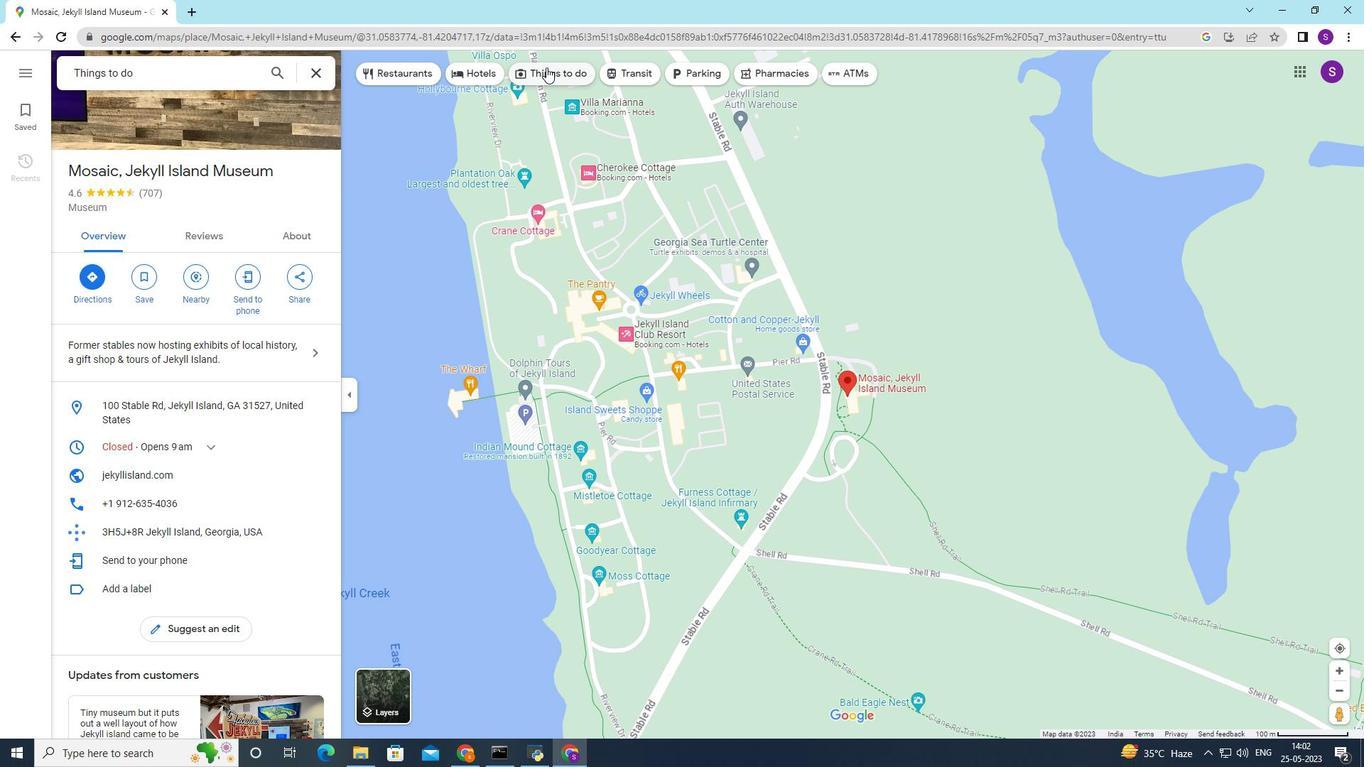 
Action: Mouse pressed left at (543, 63)
Screenshot: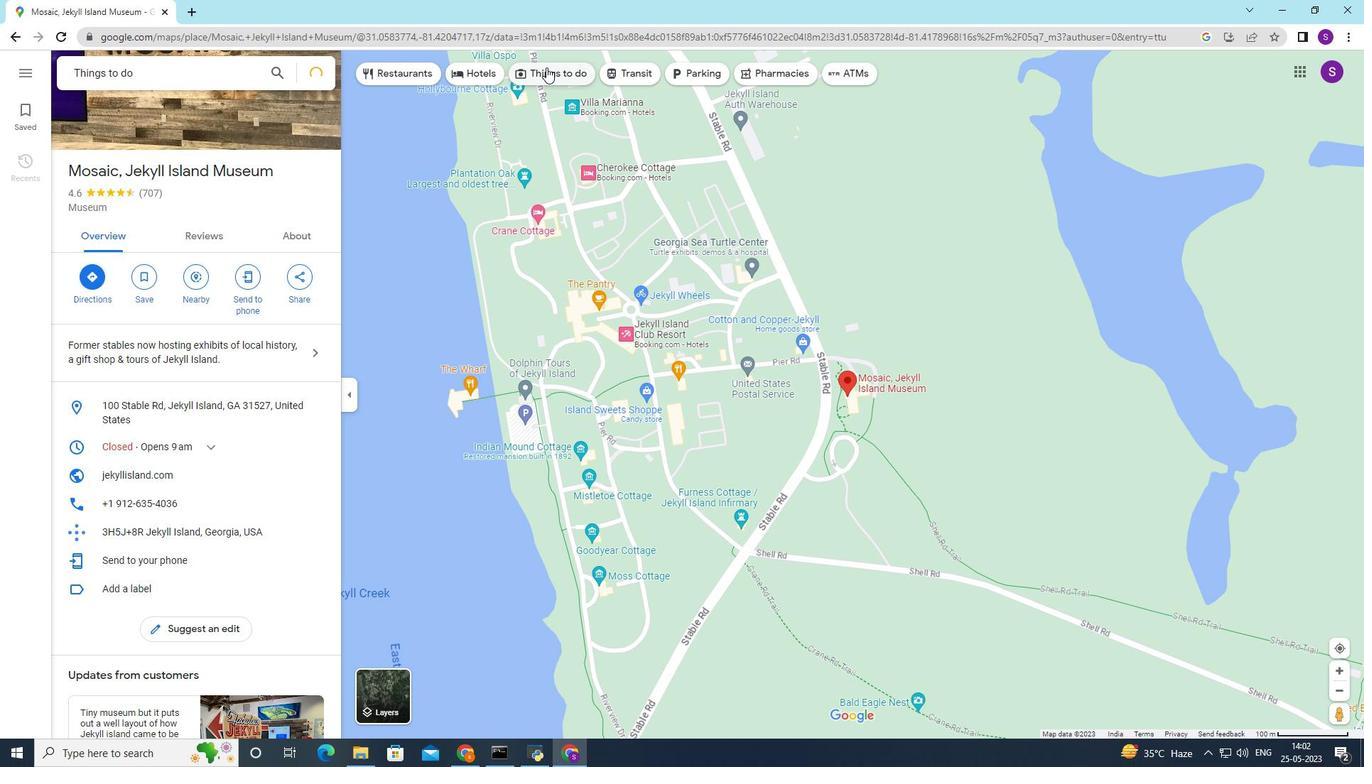 
Action: Mouse moved to (508, 68)
Screenshot: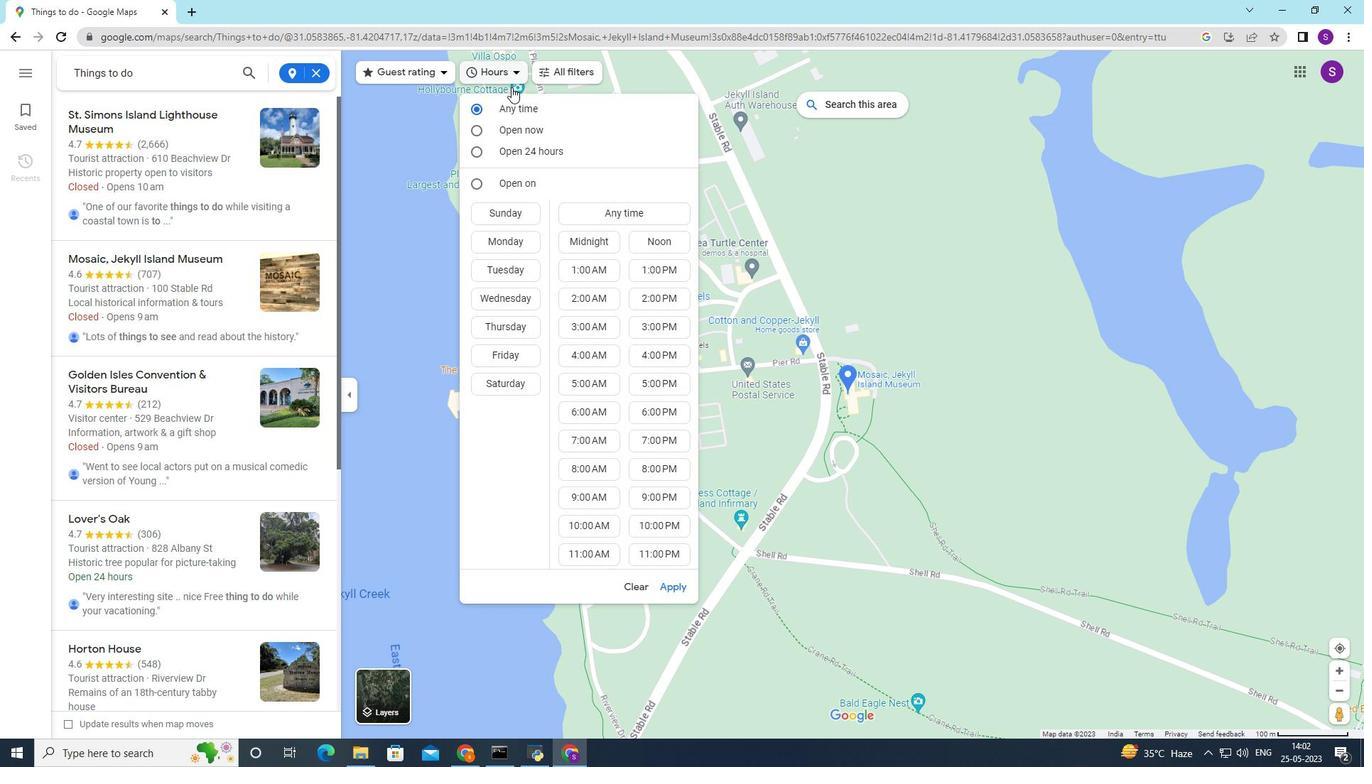 
Action: Mouse pressed left at (508, 69)
Screenshot: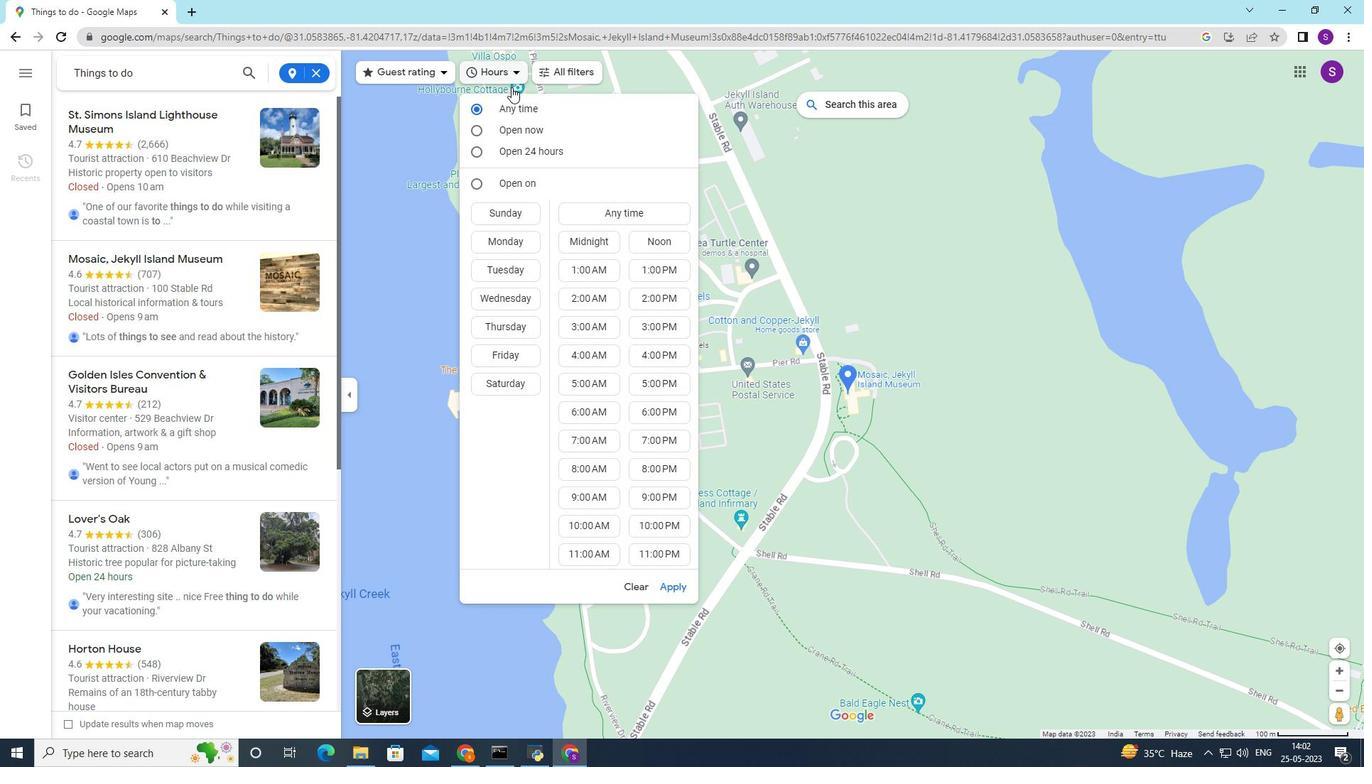 
Action: Mouse moved to (473, 149)
Screenshot: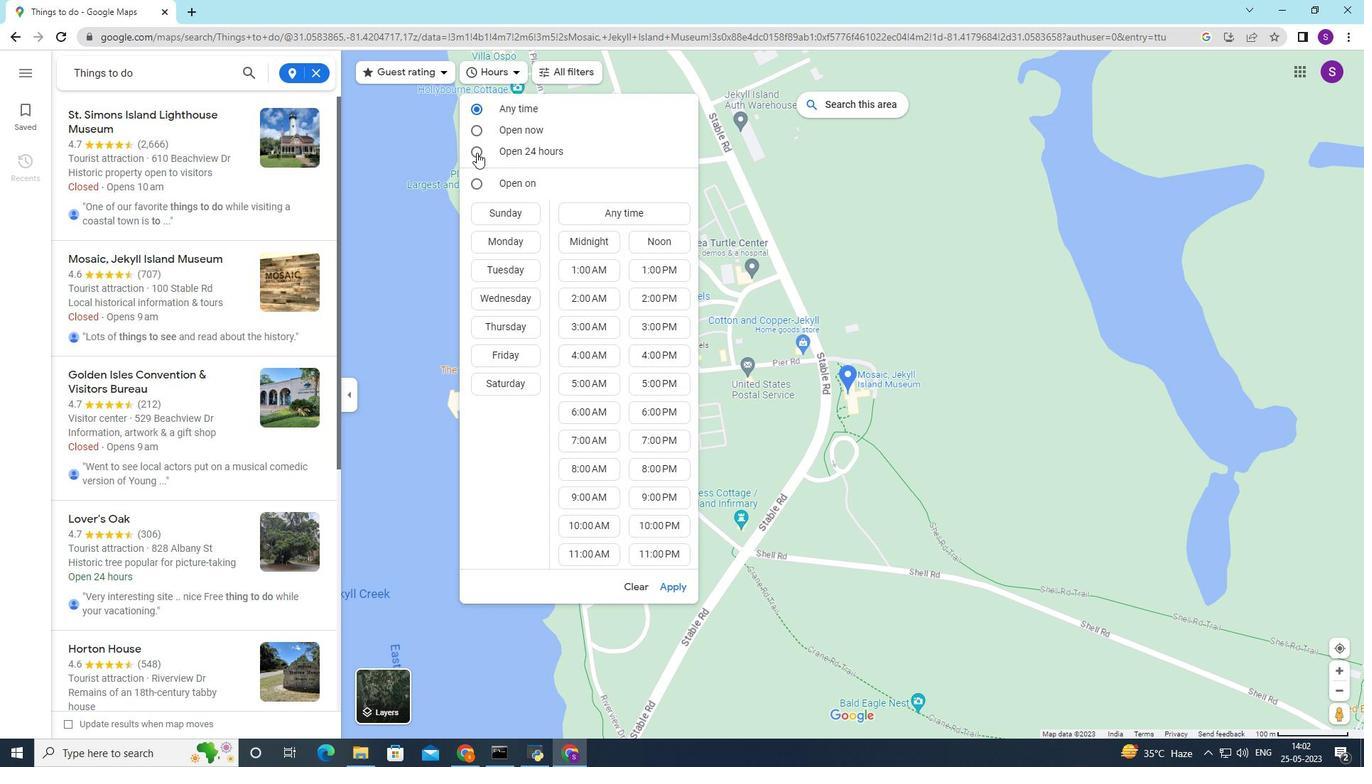 
Action: Mouse pressed left at (473, 149)
Screenshot: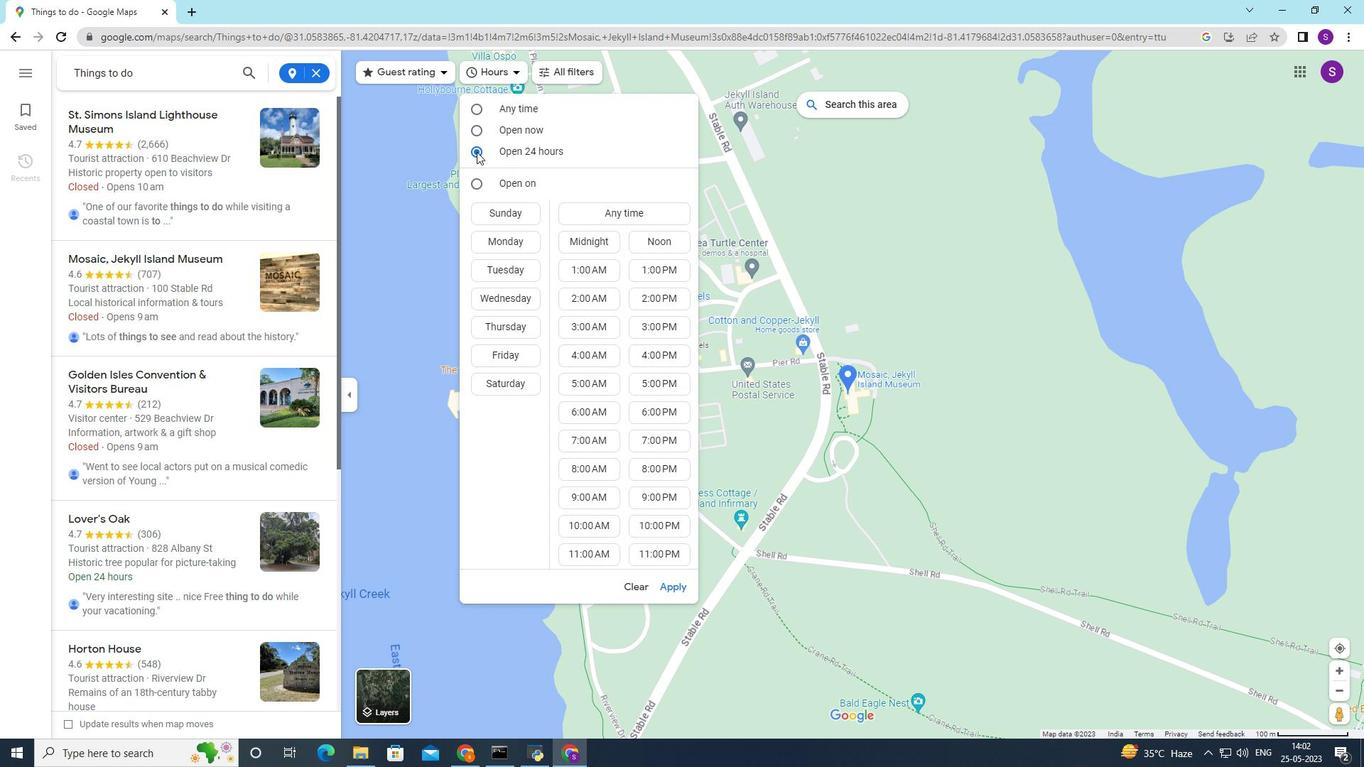 
Action: Mouse moved to (672, 585)
Screenshot: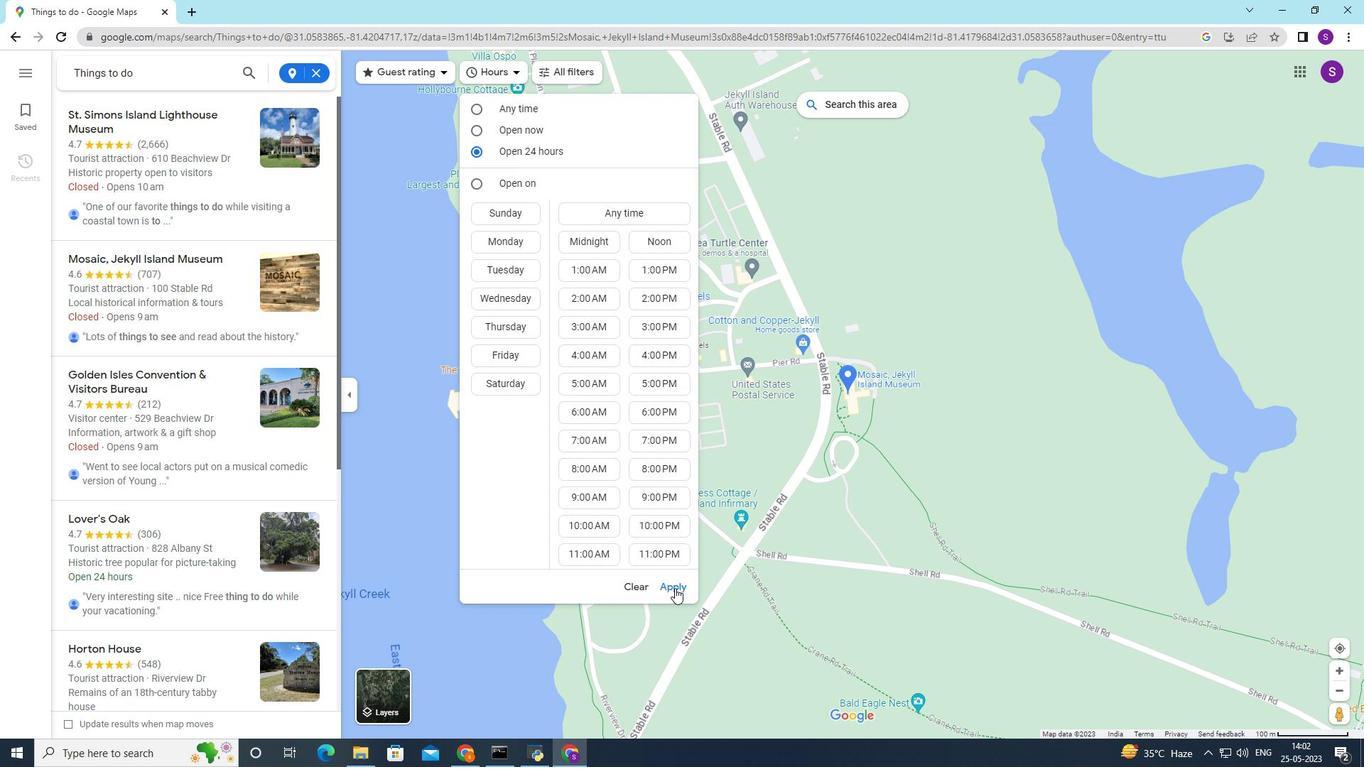 
Action: Mouse pressed left at (672, 585)
Screenshot: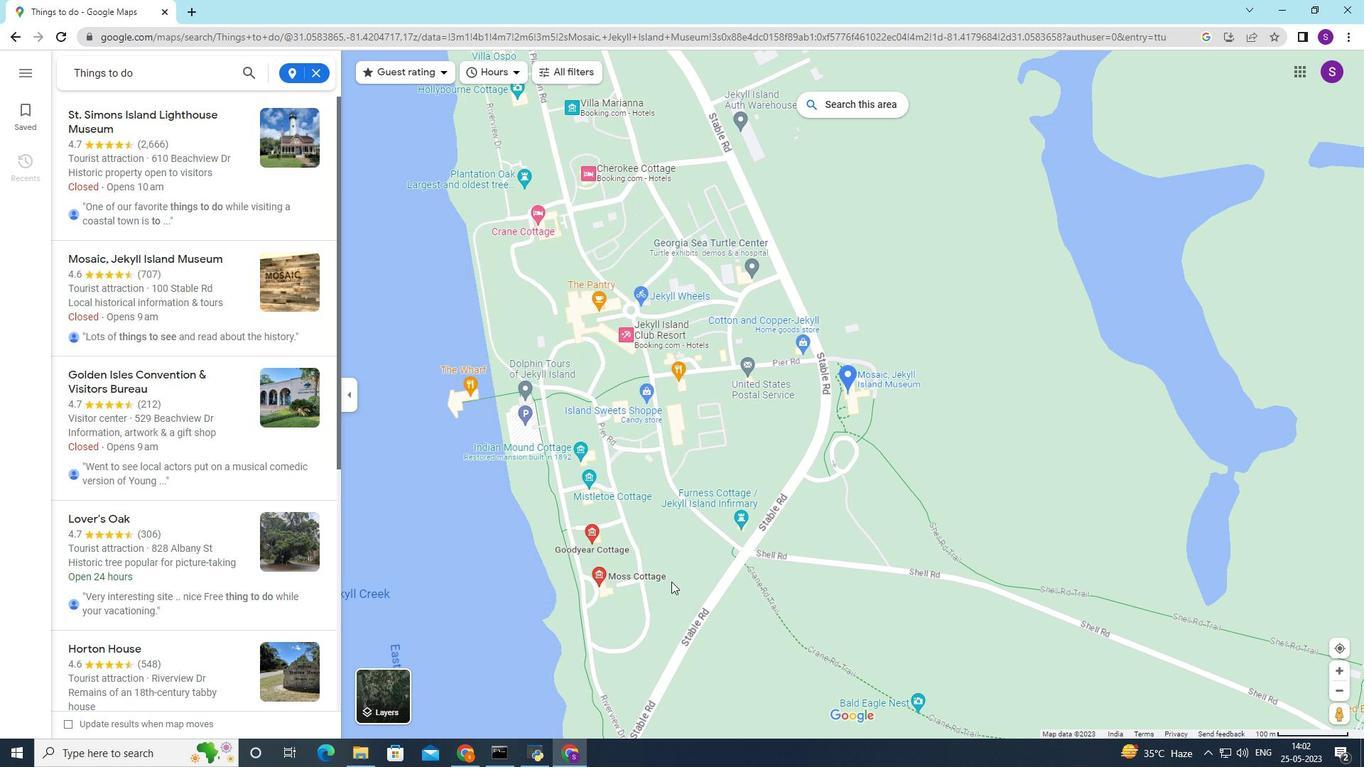 
Action: Mouse moved to (857, 108)
Screenshot: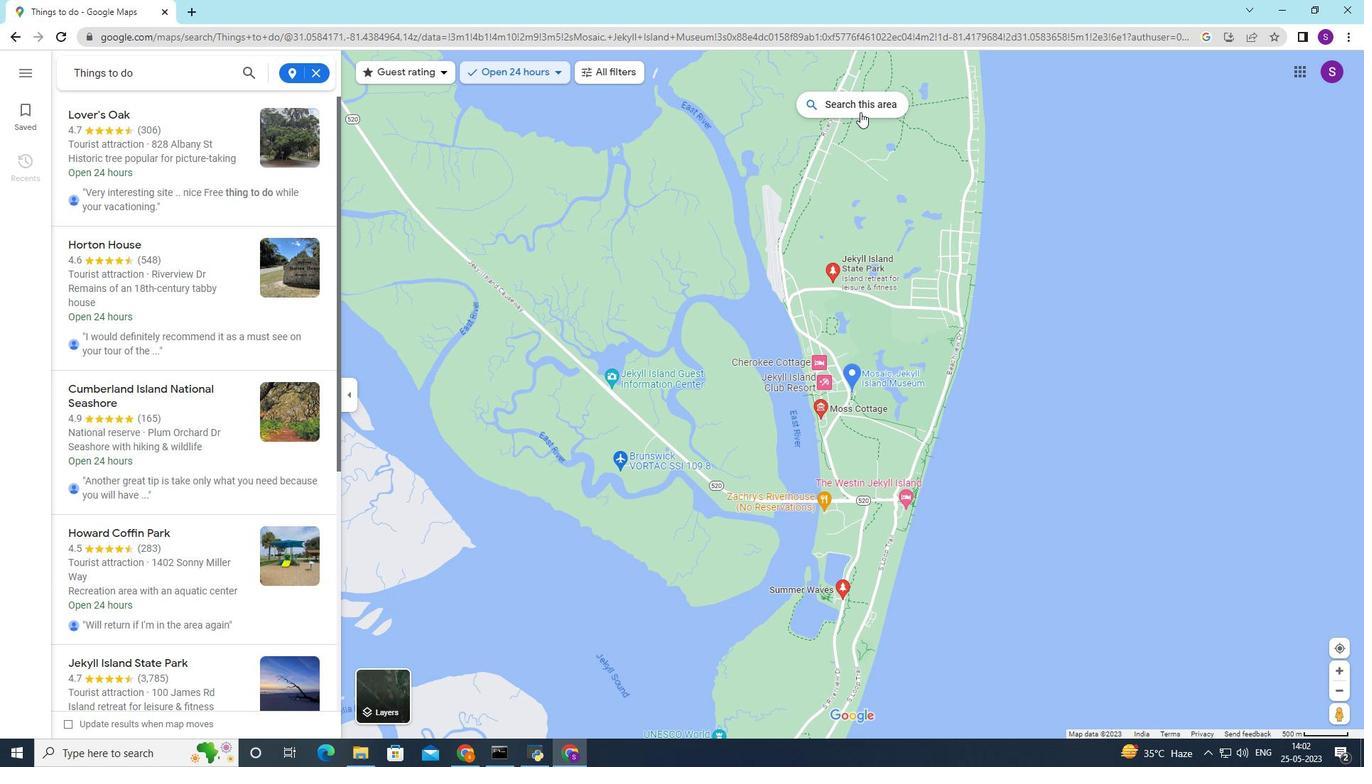
Action: Mouse pressed left at (857, 108)
Screenshot: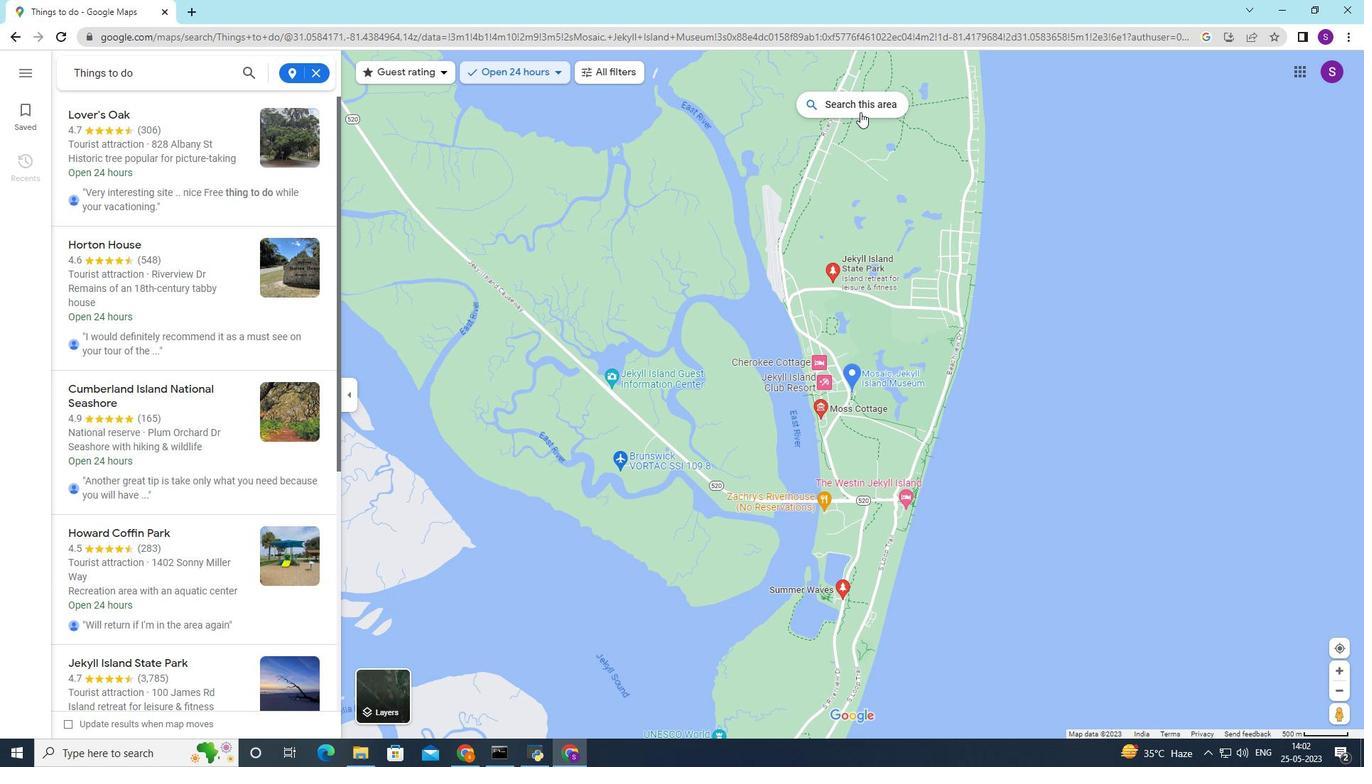 
Action: Mouse moved to (822, 363)
Screenshot: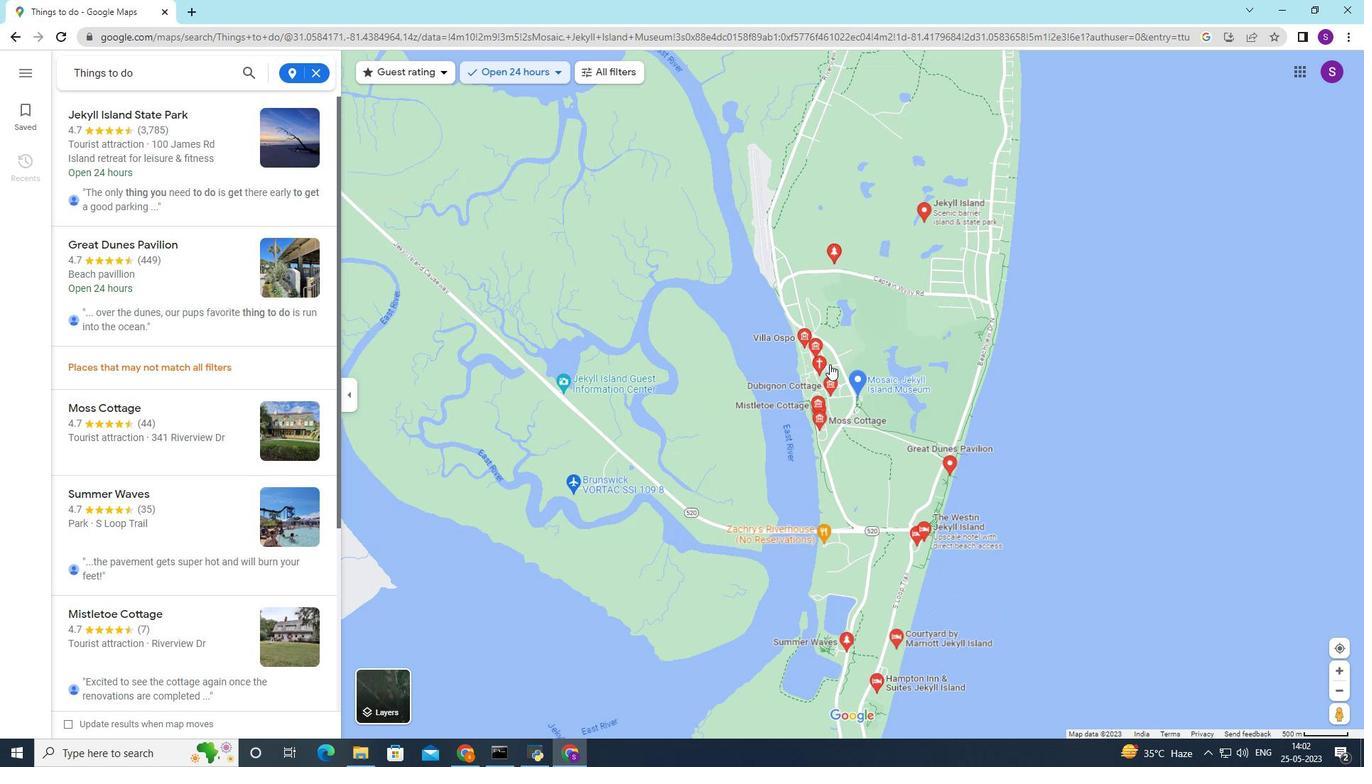 
Action: Mouse scrolled (822, 364) with delta (0, 0)
Screenshot: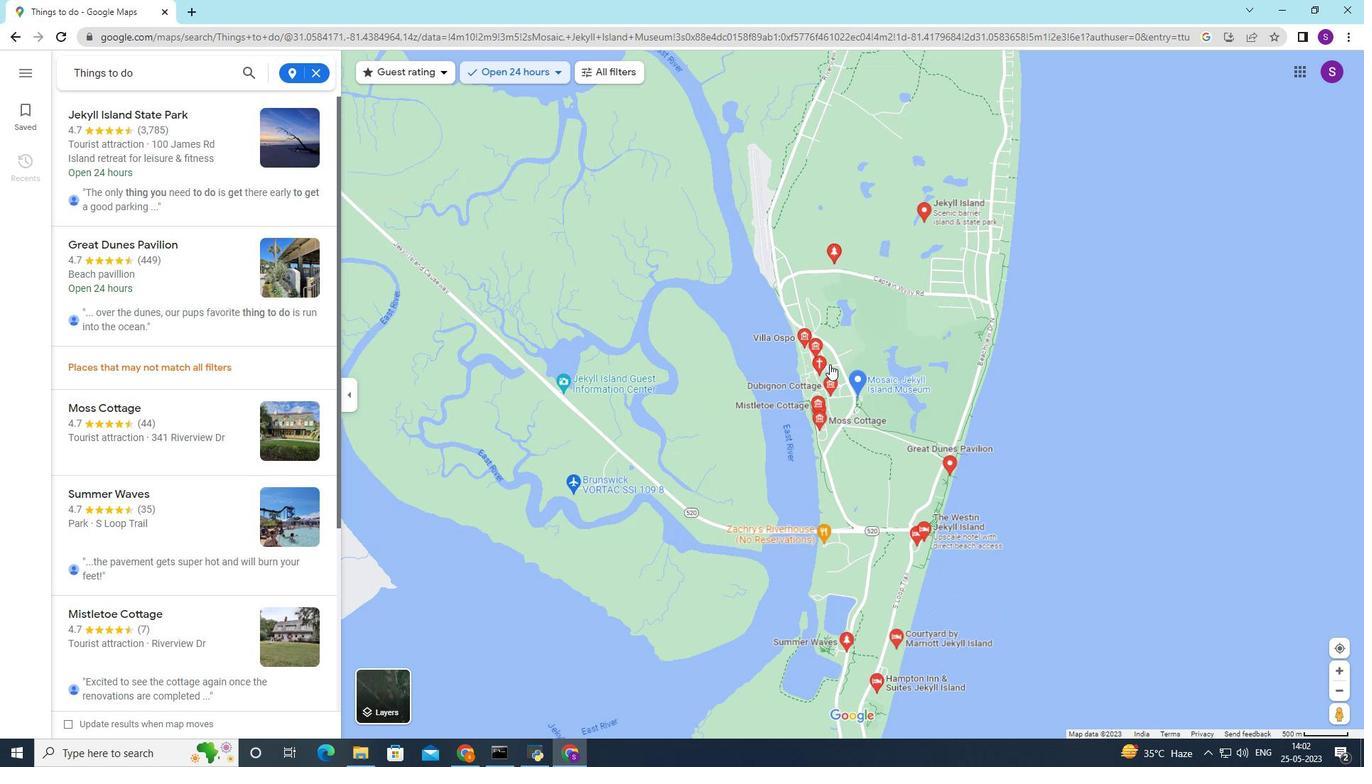 
Action: Mouse moved to (824, 362)
Screenshot: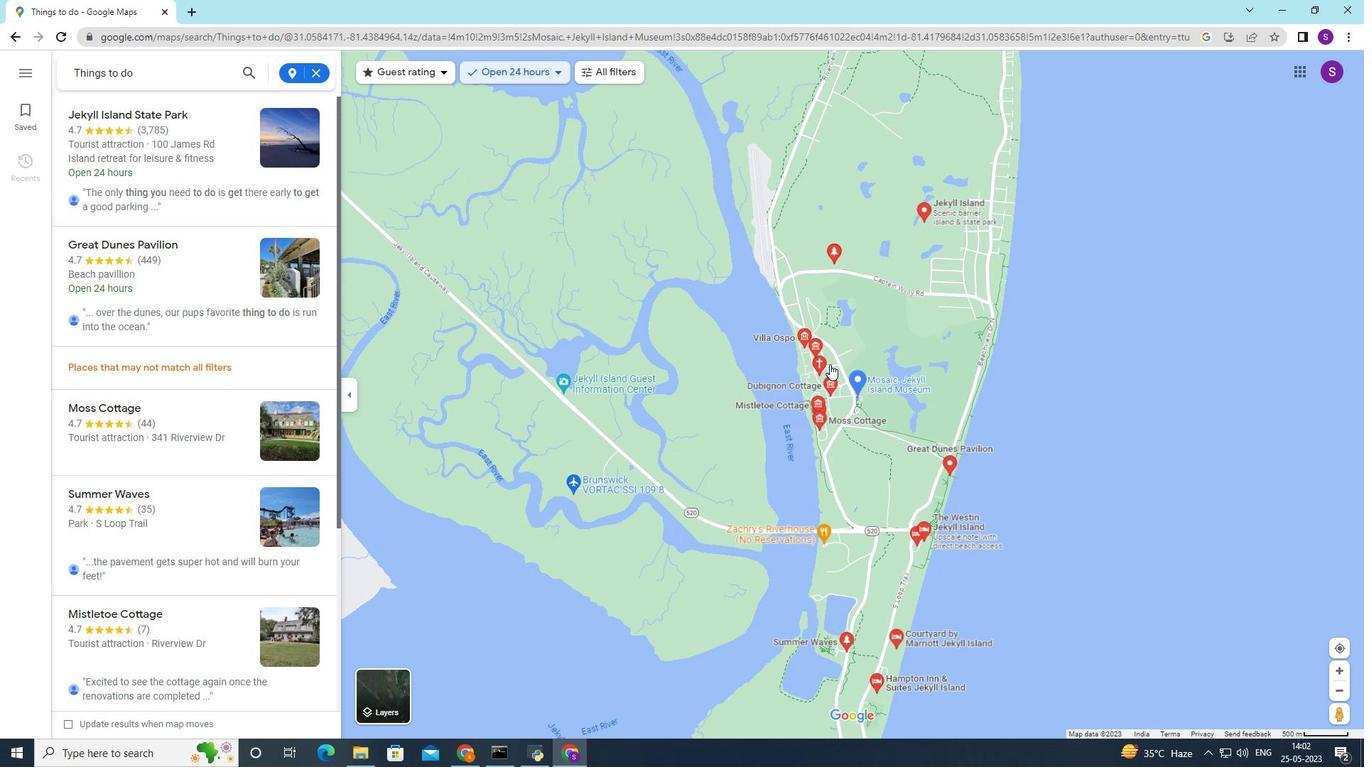 
Action: Mouse scrolled (824, 363) with delta (0, 0)
Screenshot: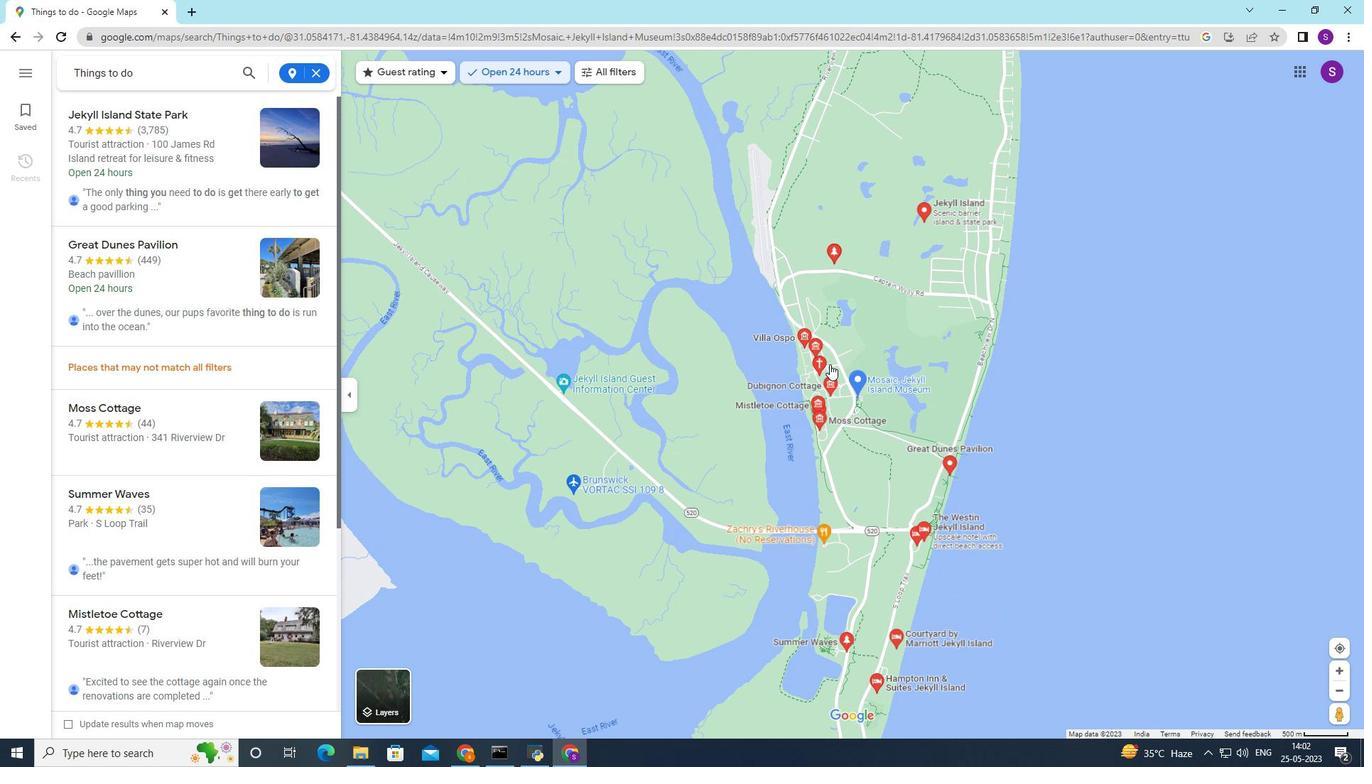 
Action: Mouse moved to (826, 361)
Screenshot: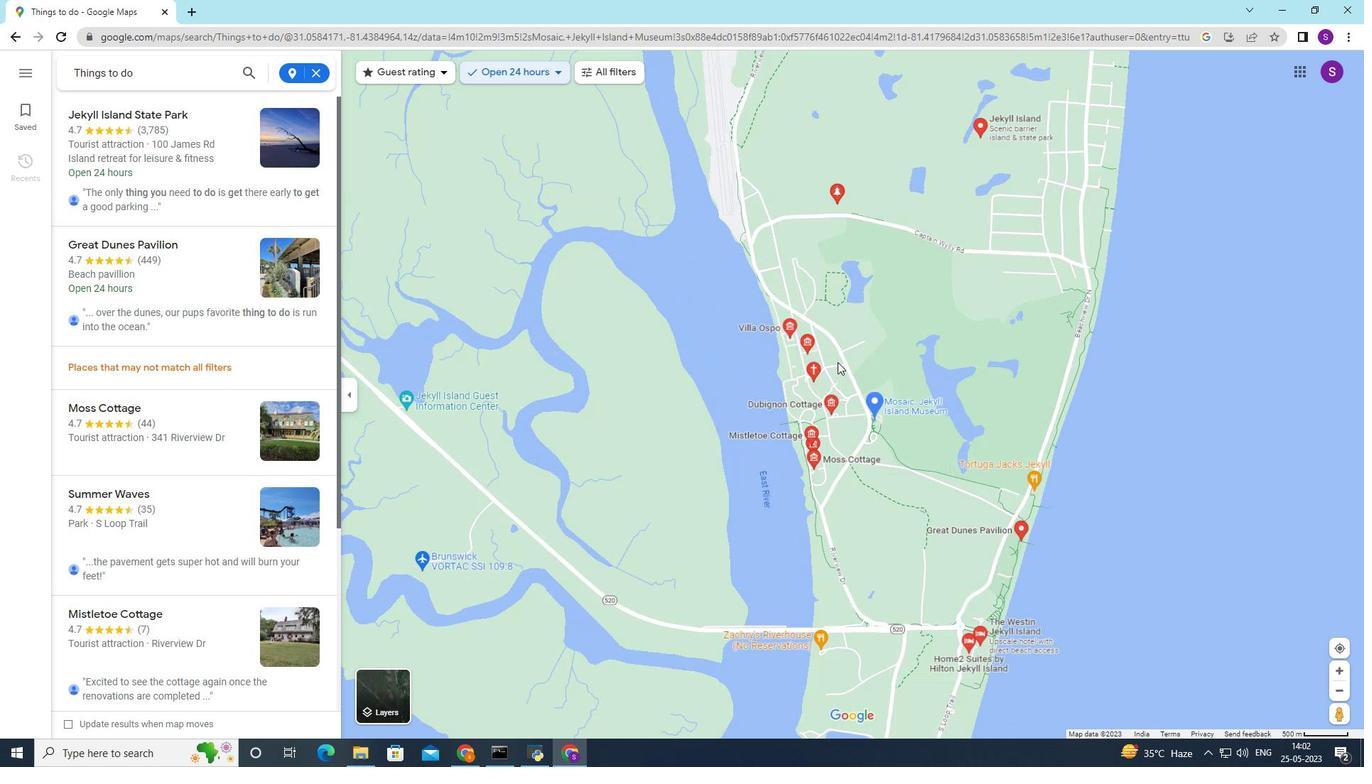 
Action: Mouse scrolled (826, 361) with delta (0, 0)
Screenshot: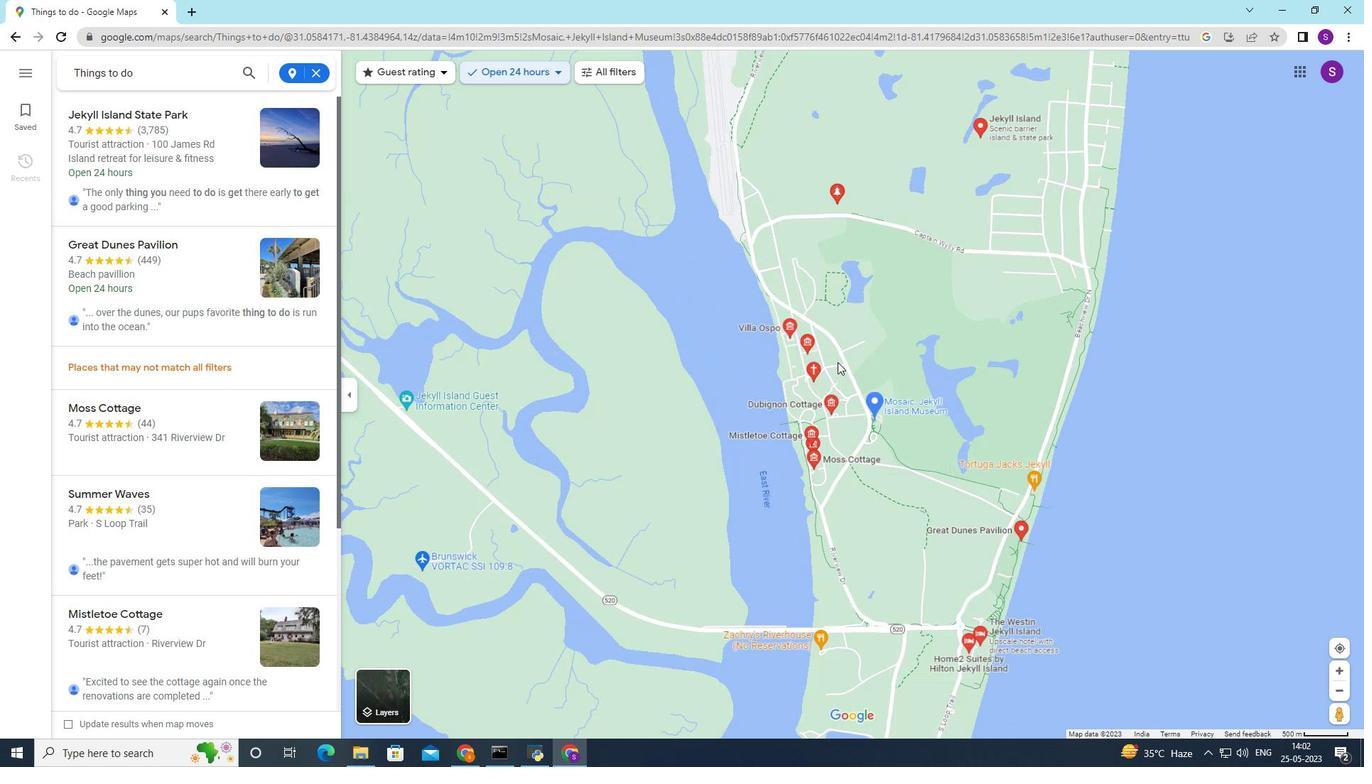 
Action: Mouse moved to (827, 361)
Screenshot: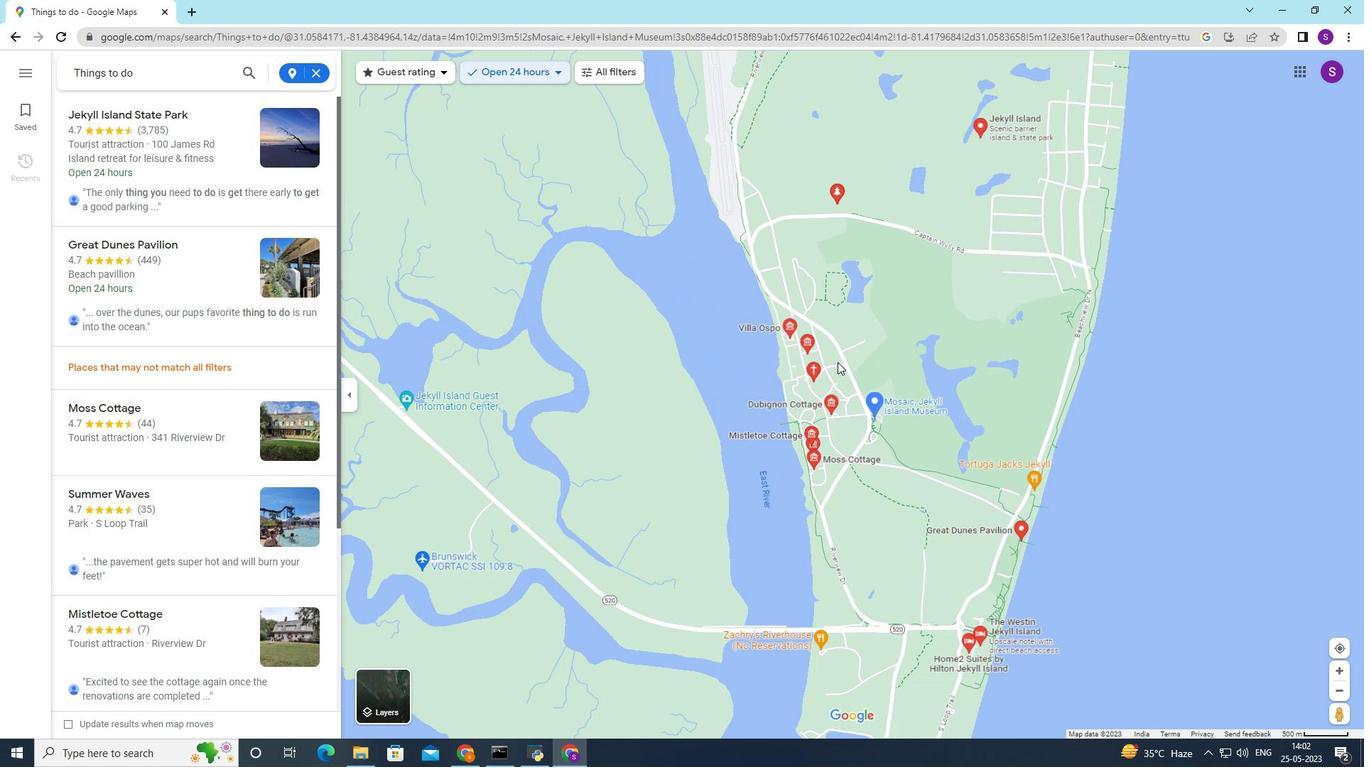 
Action: Mouse scrolled (827, 361) with delta (0, 0)
Screenshot: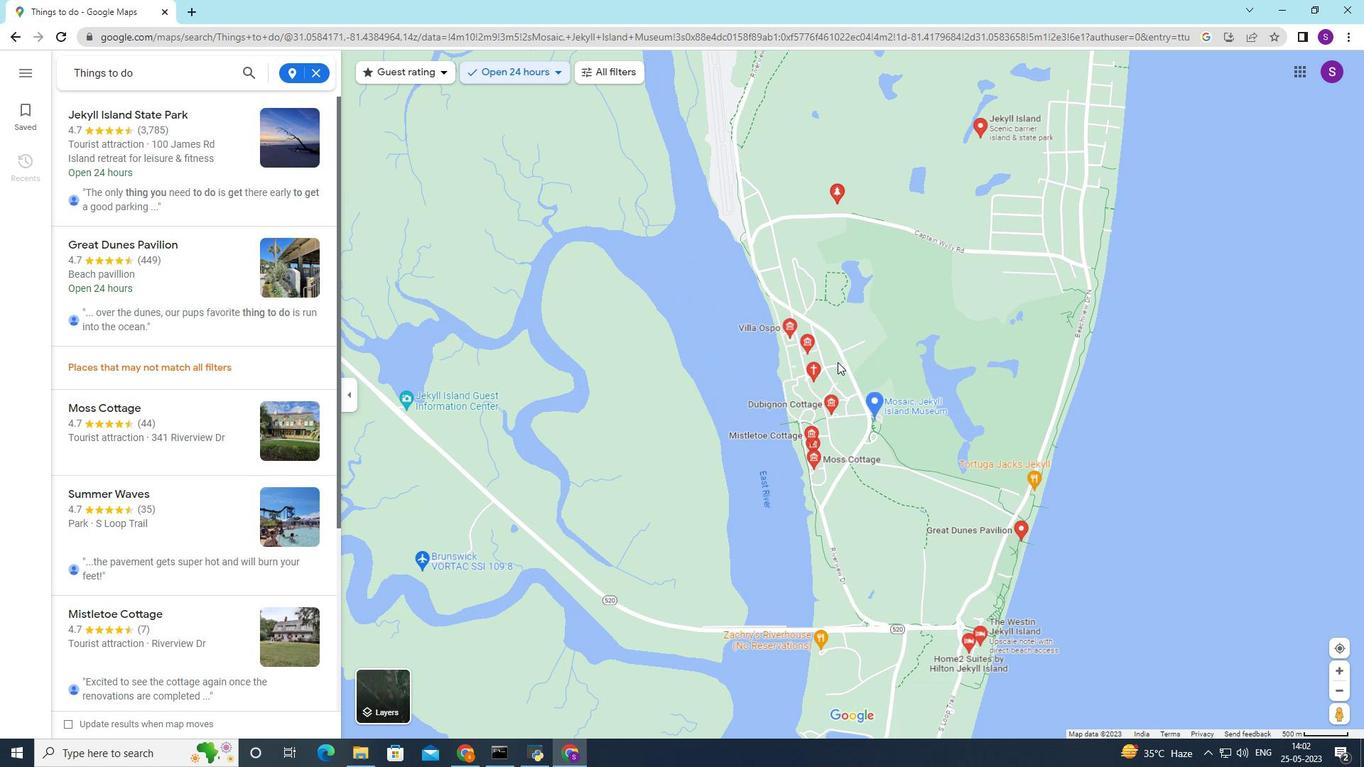 
Action: Mouse moved to (832, 359)
Screenshot: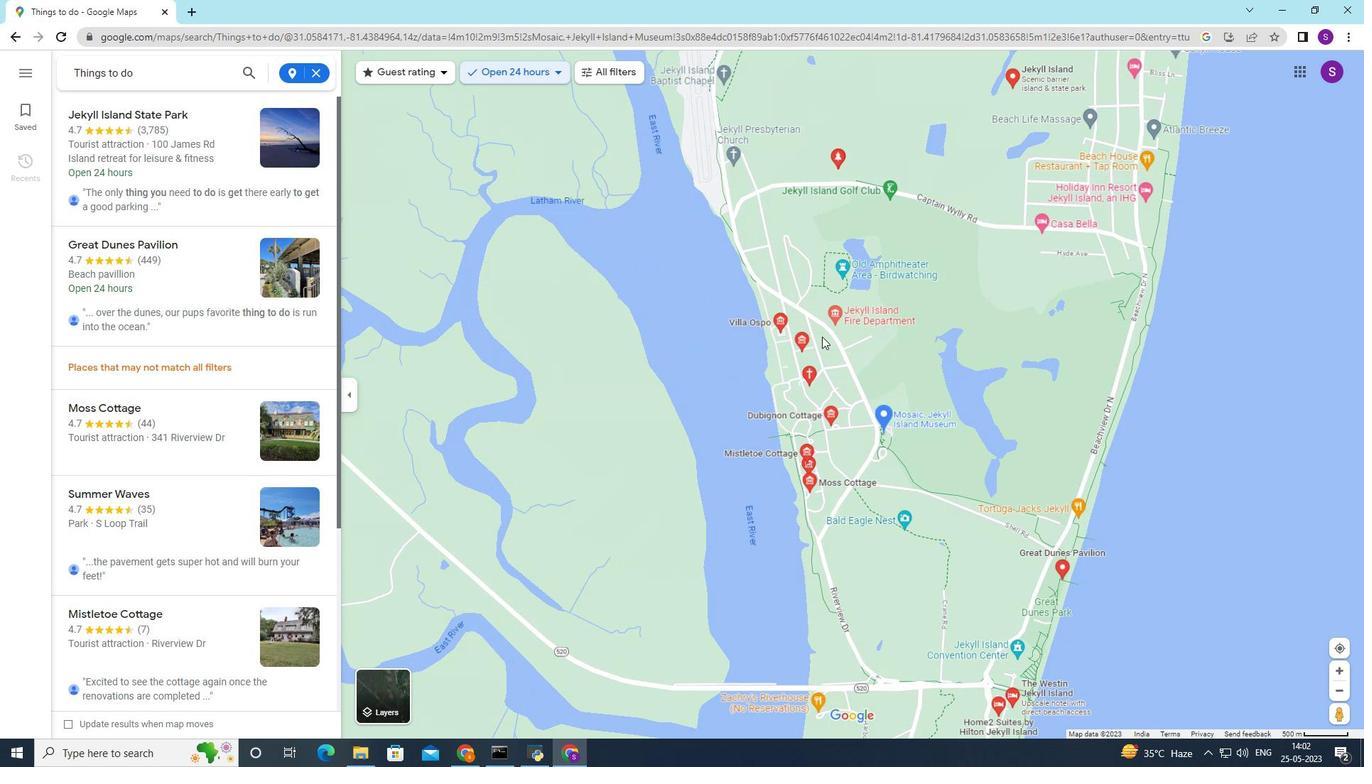 
Action: Mouse scrolled (830, 361) with delta (0, 0)
Screenshot: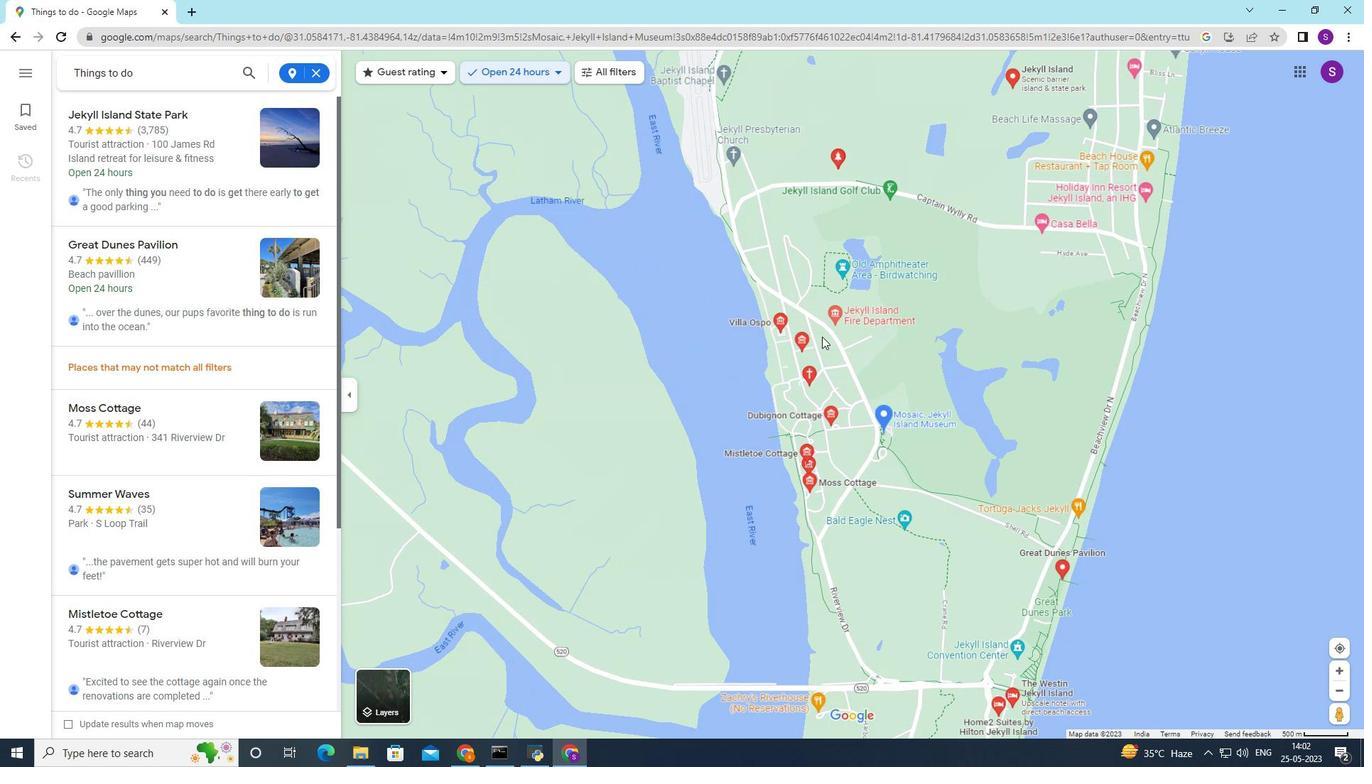 
Action: Mouse moved to (778, 318)
Screenshot: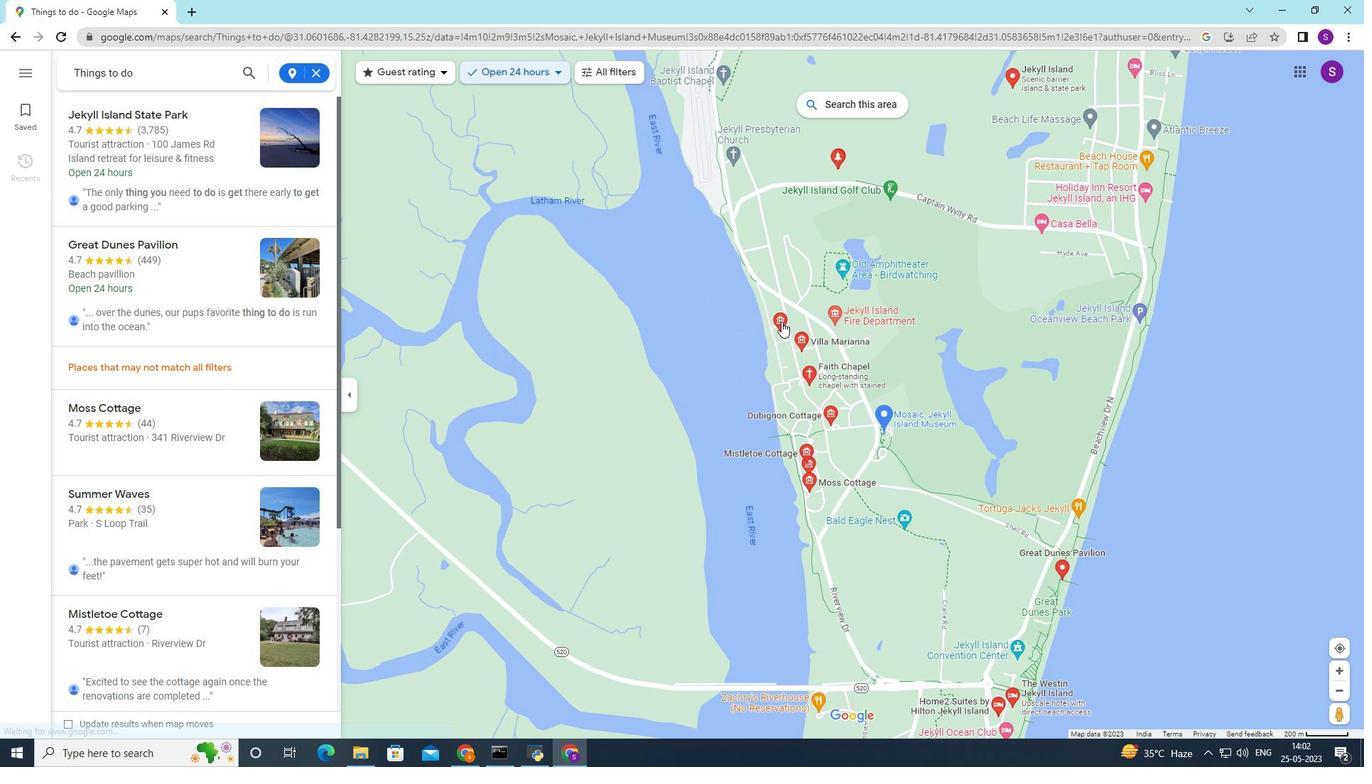 
Action: Mouse pressed left at (778, 318)
Screenshot: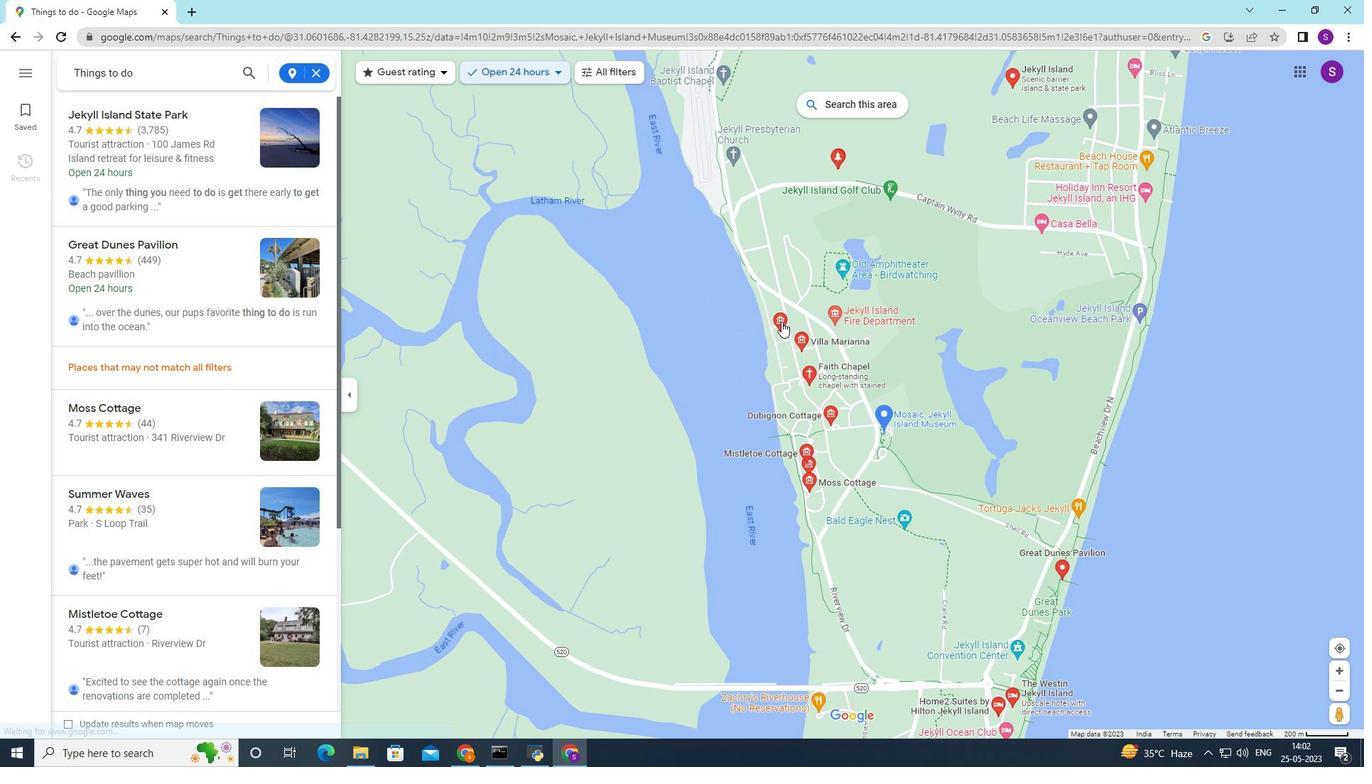 
Action: Mouse moved to (800, 340)
Screenshot: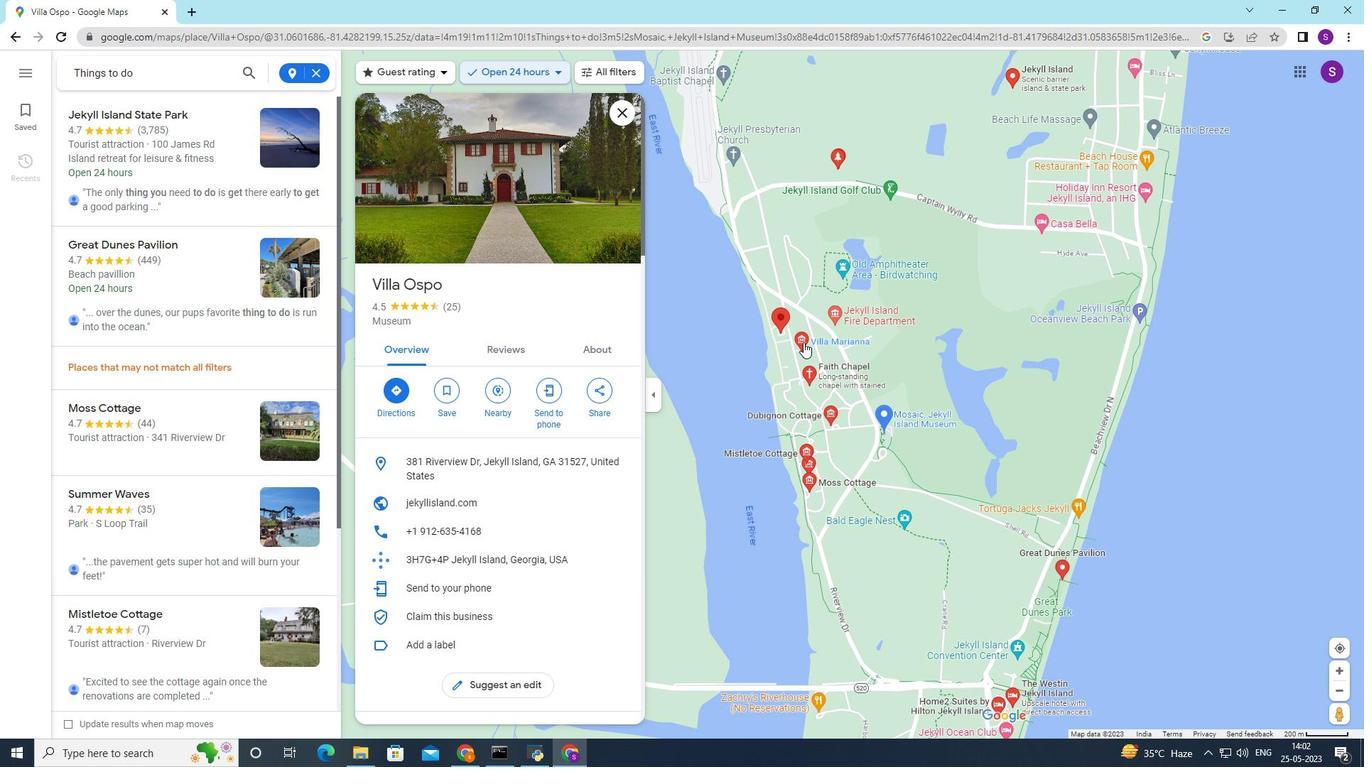 
Action: Mouse pressed left at (800, 340)
Screenshot: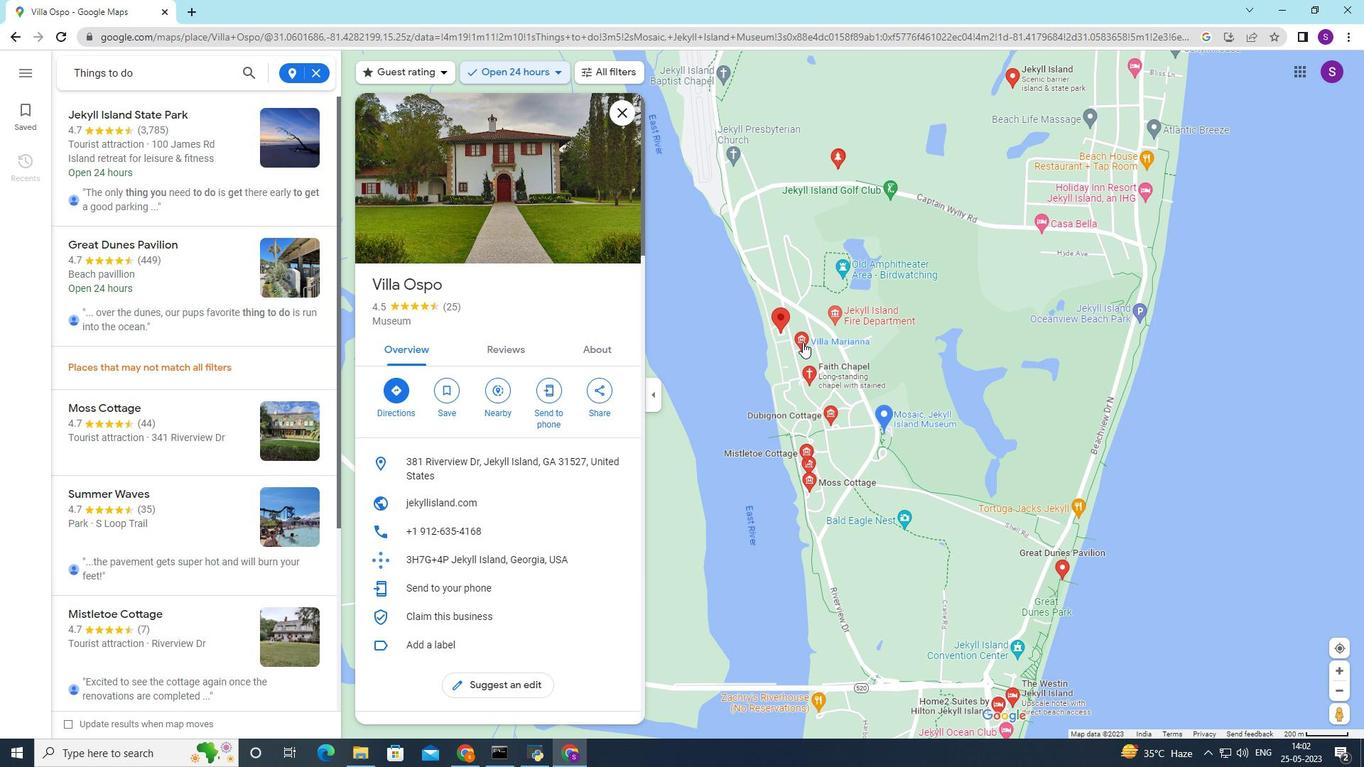 
Action: Mouse moved to (840, 147)
Screenshot: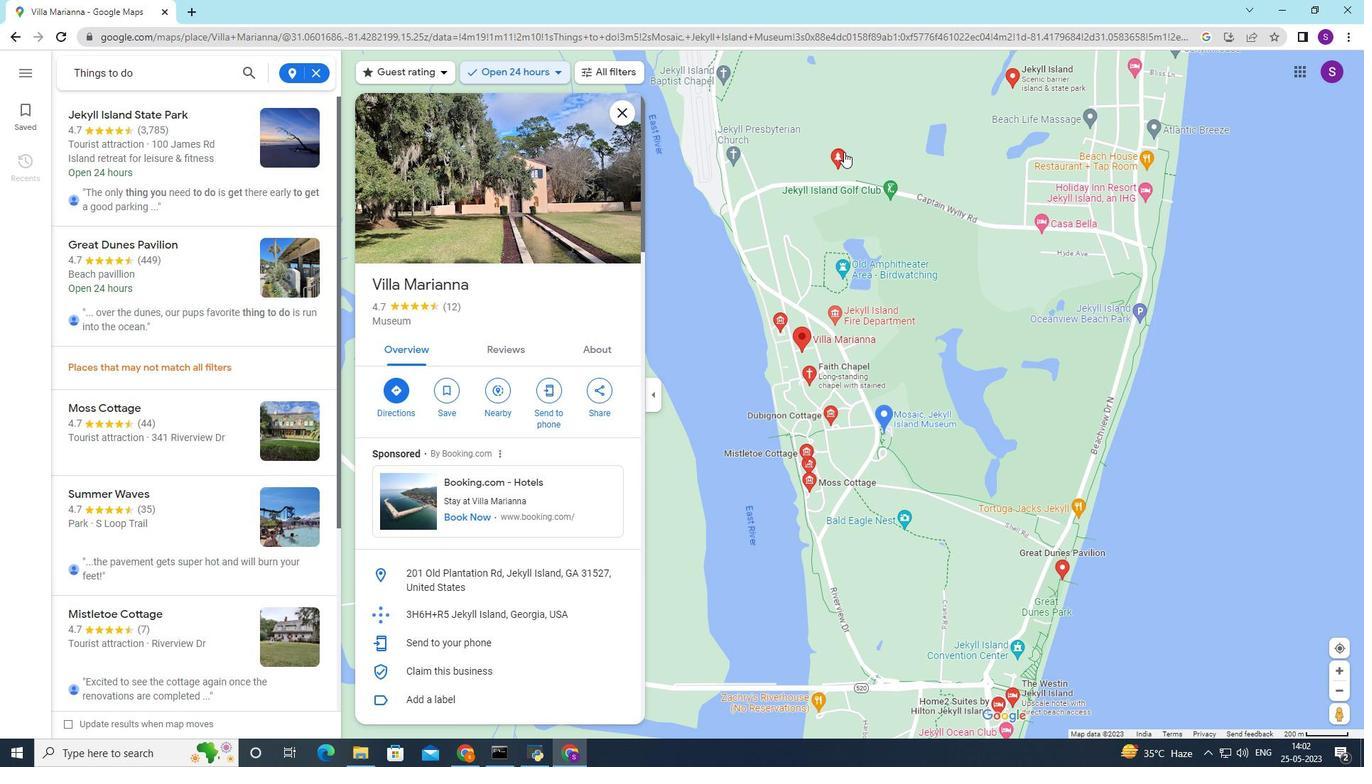 
Action: Mouse pressed left at (840, 147)
Screenshot: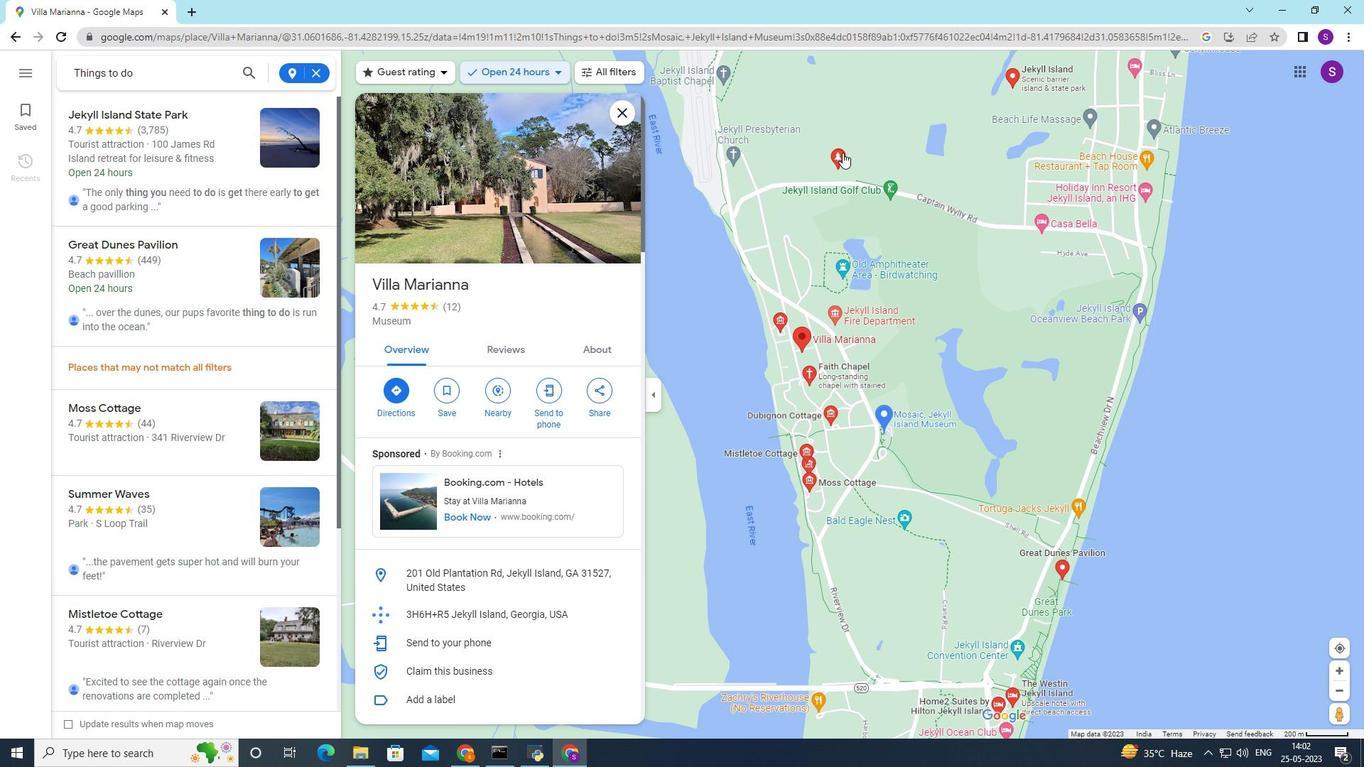 
Action: Mouse moved to (1005, 76)
Screenshot: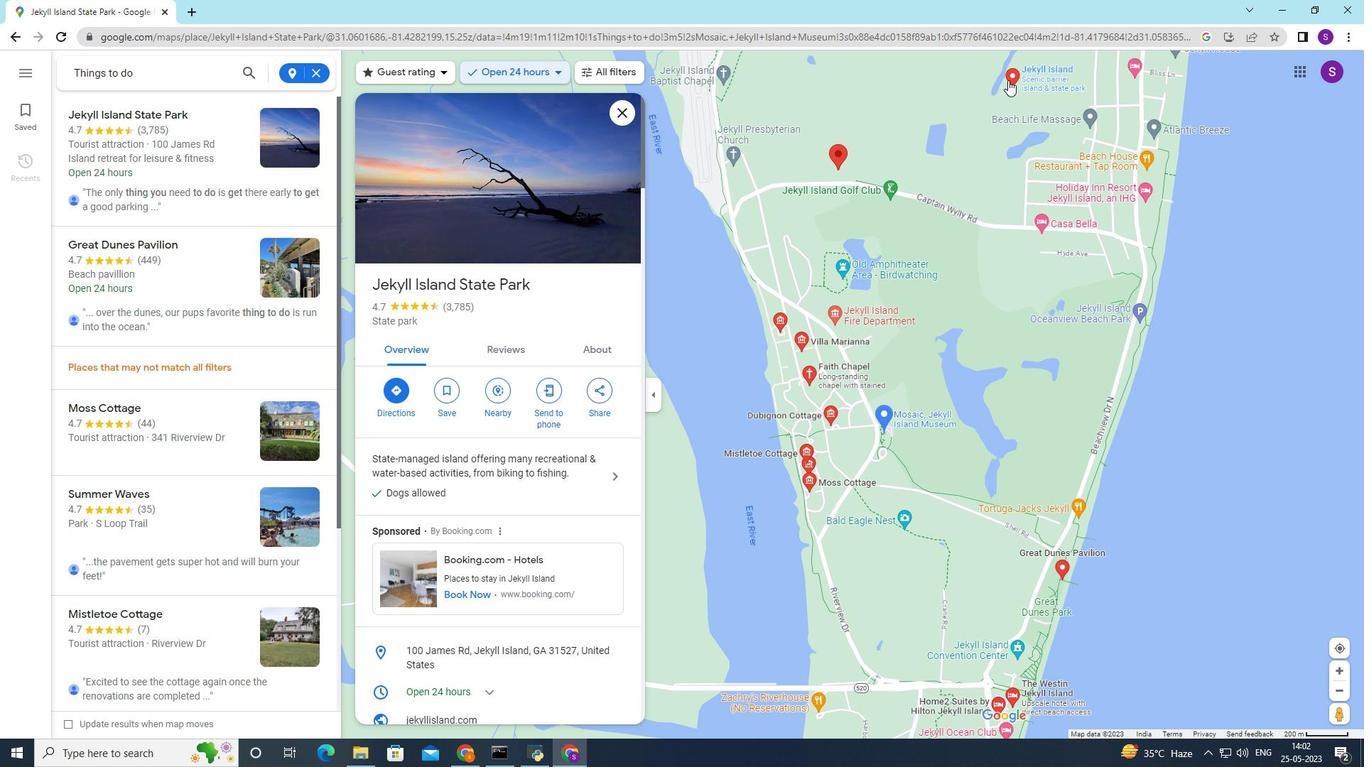 
Action: Mouse pressed left at (1005, 76)
Screenshot: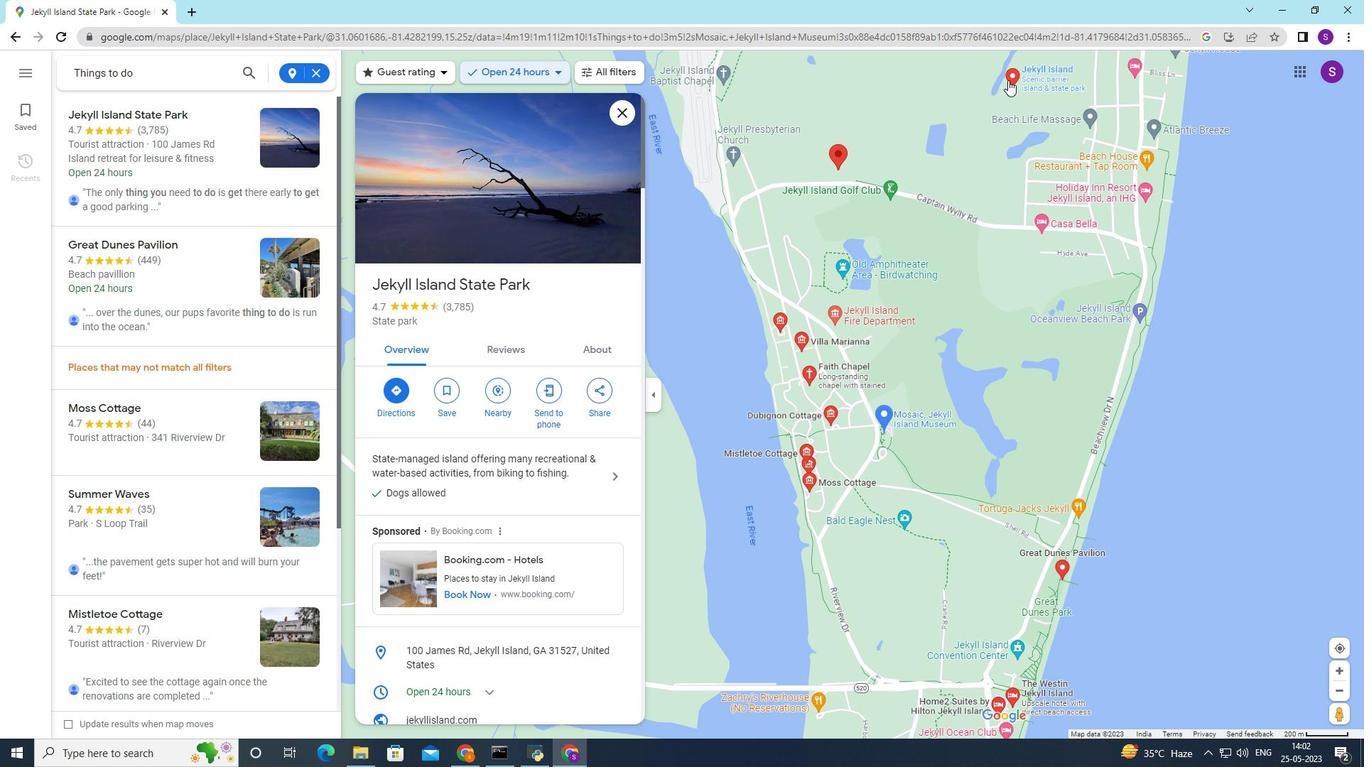 
Action: Mouse moved to (826, 410)
Screenshot: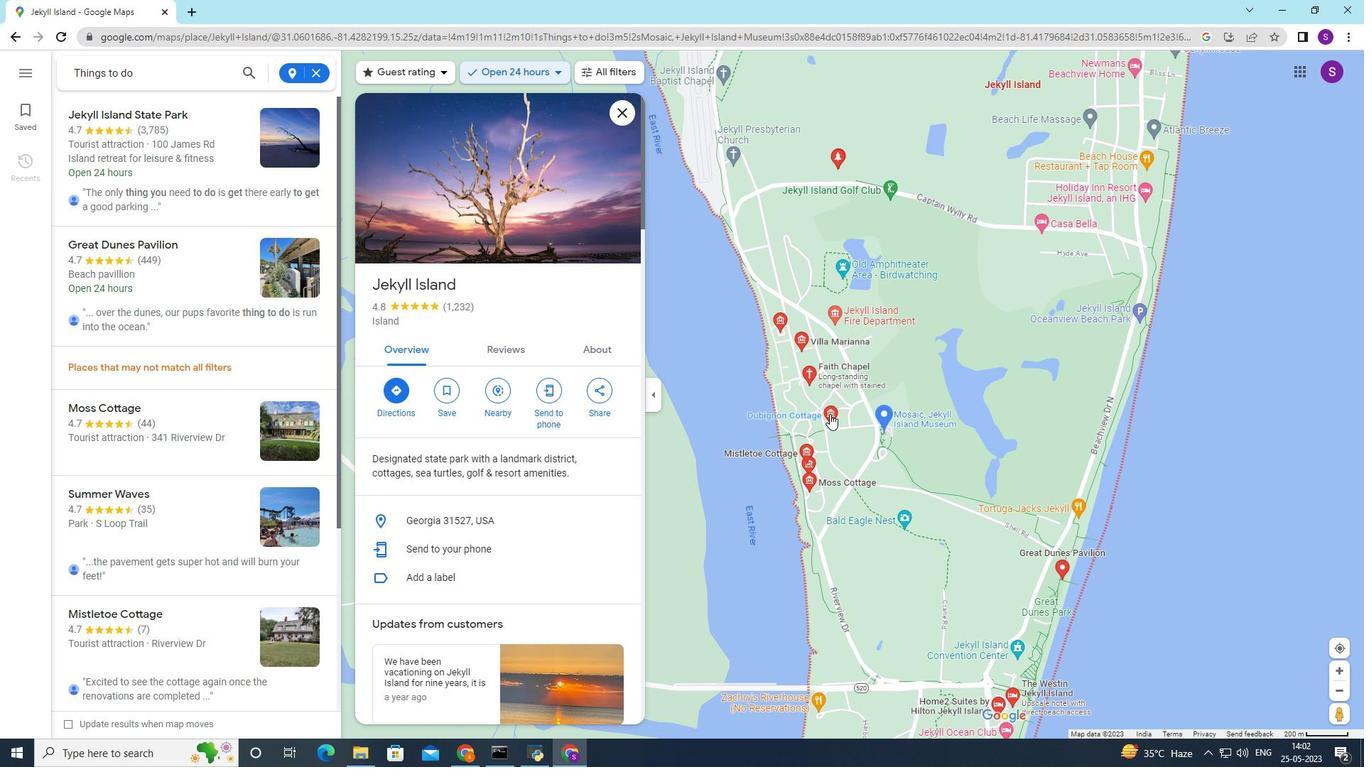 
Action: Mouse pressed left at (826, 410)
Screenshot: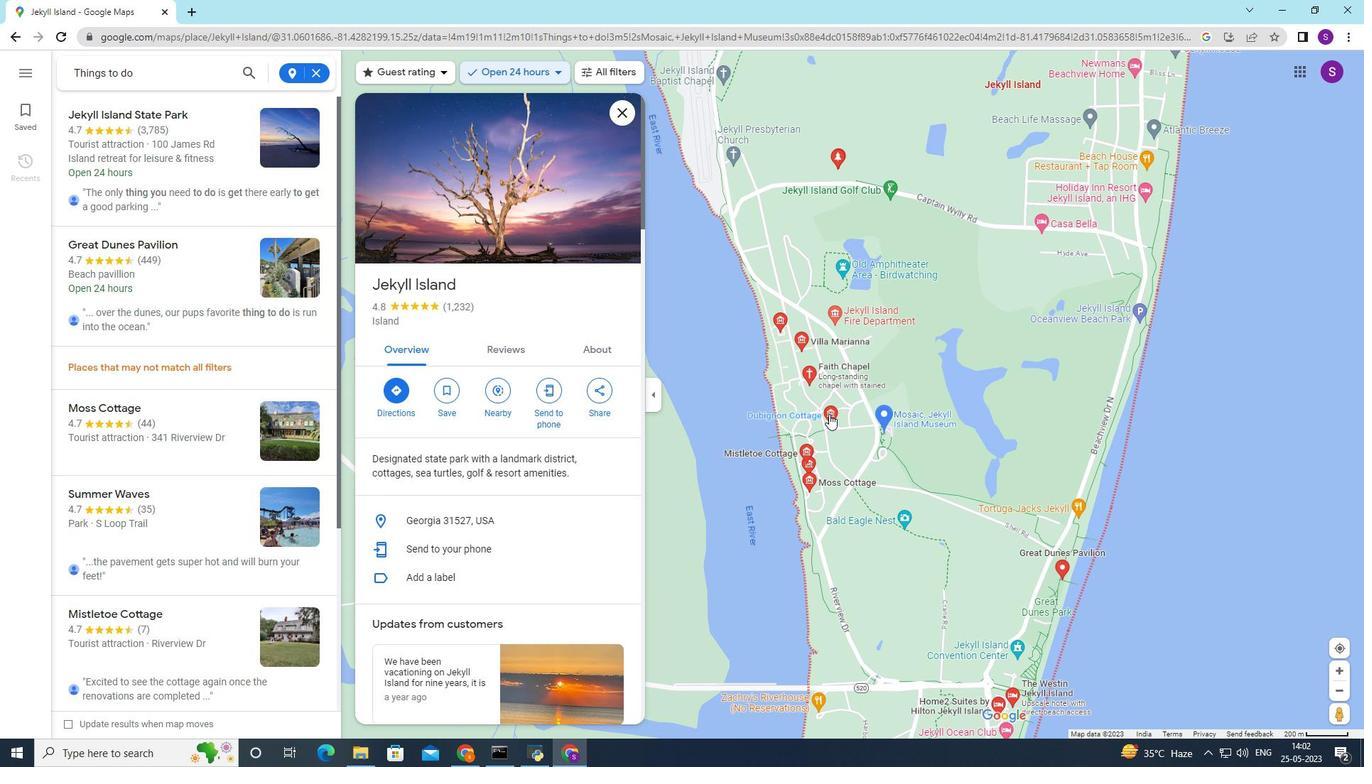 
Action: Mouse moved to (801, 449)
Screenshot: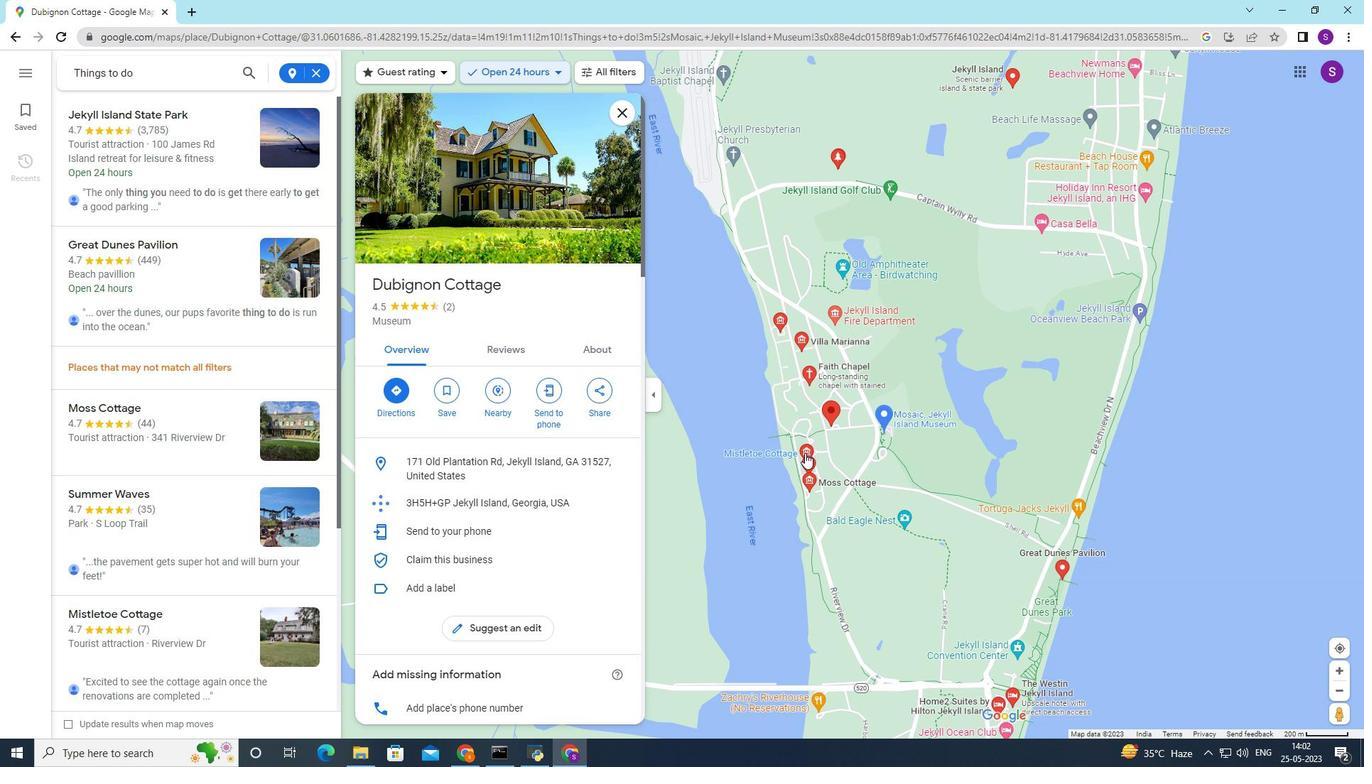 
Action: Mouse pressed left at (801, 449)
Screenshot: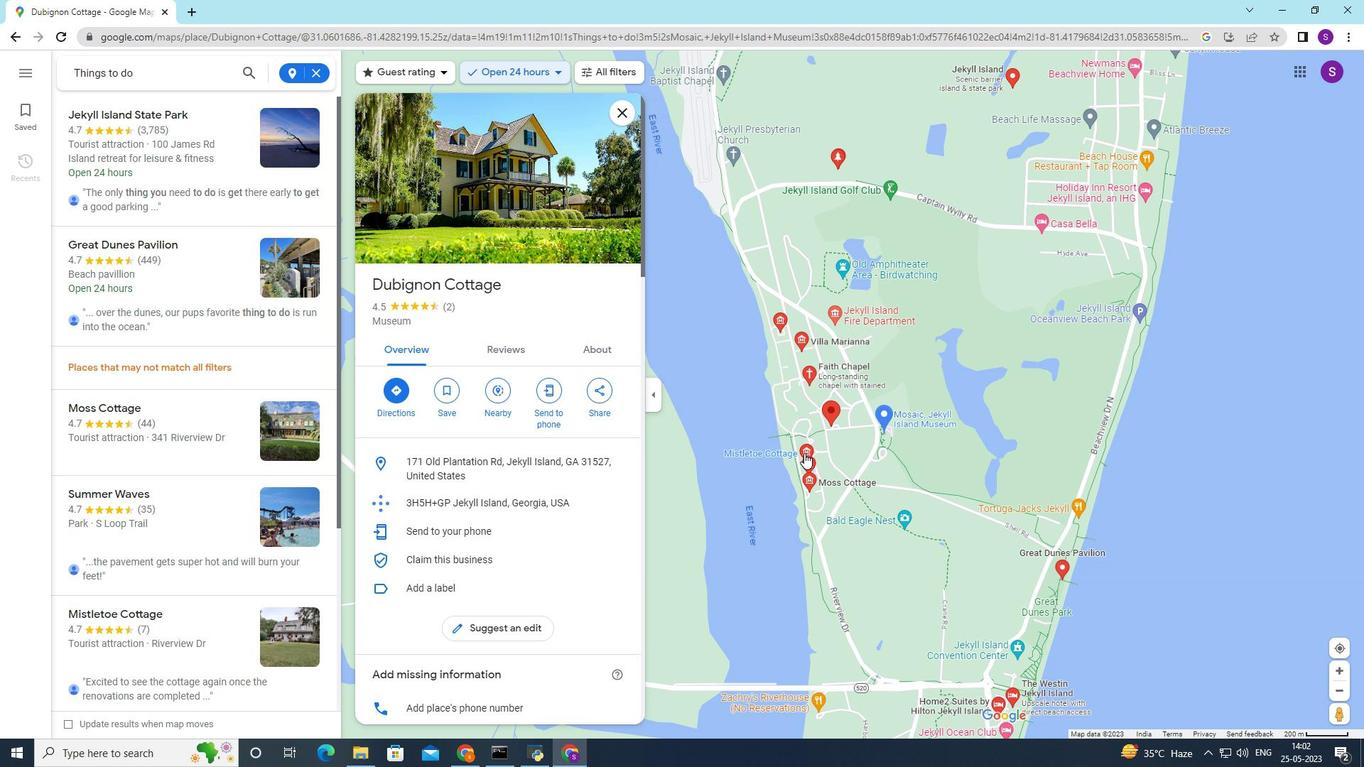 
Action: Mouse moved to (804, 469)
Screenshot: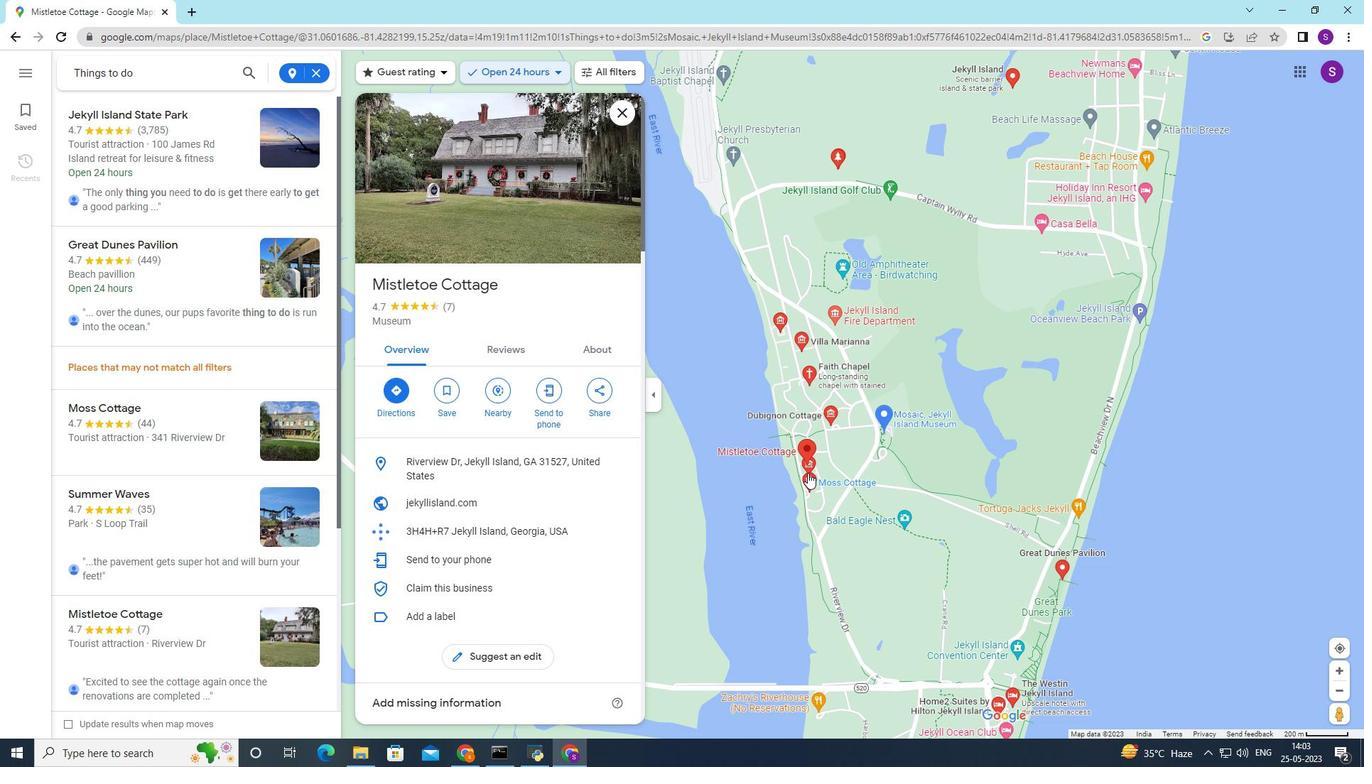 
Action: Mouse pressed left at (804, 469)
Screenshot: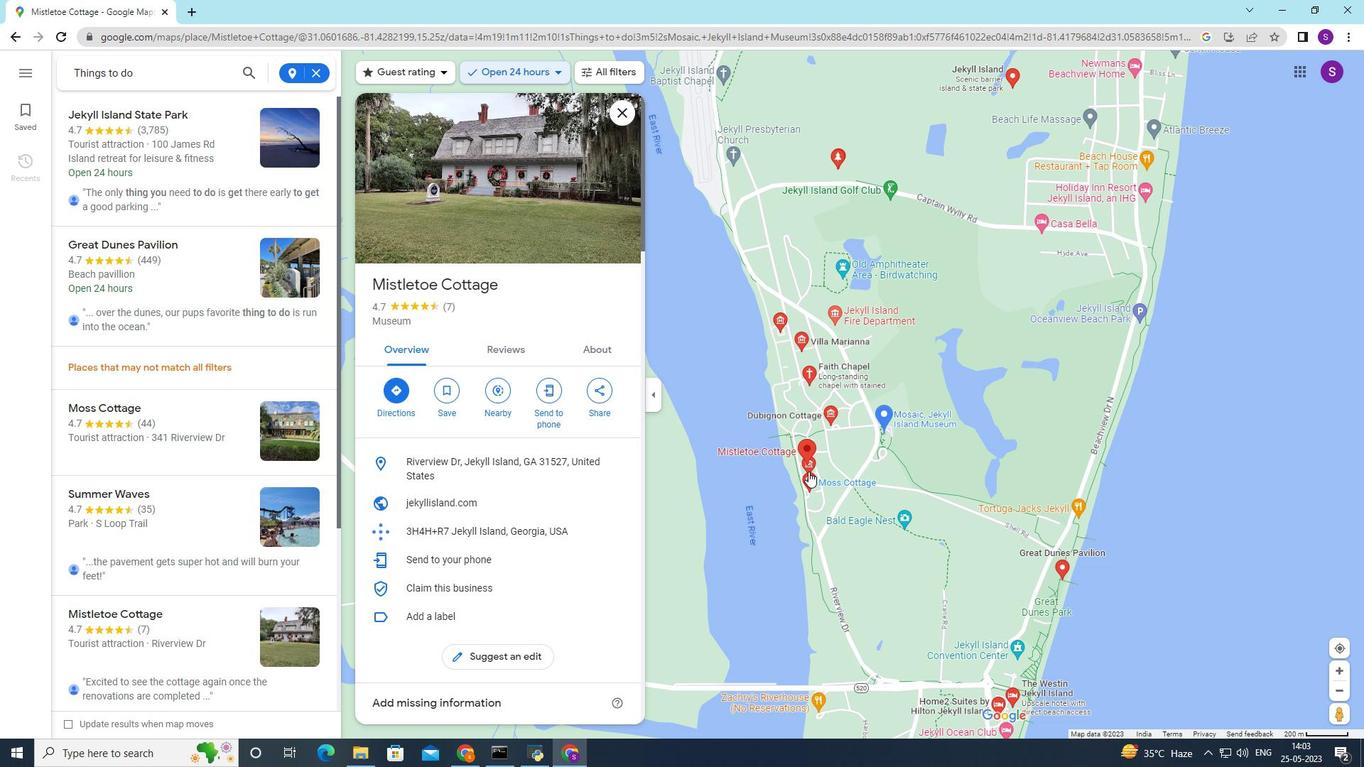 
Action: Mouse moved to (1054, 565)
Screenshot: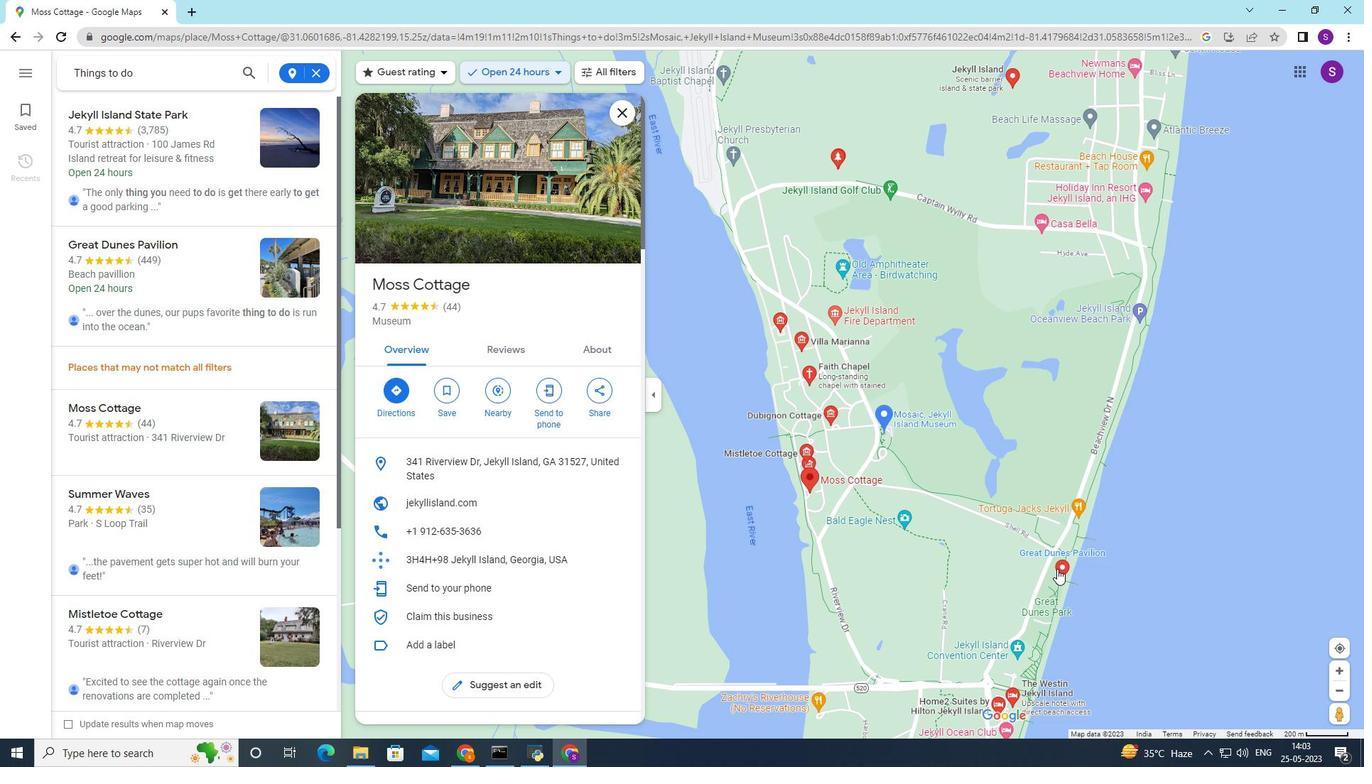 
Action: Mouse pressed left at (1054, 565)
Screenshot: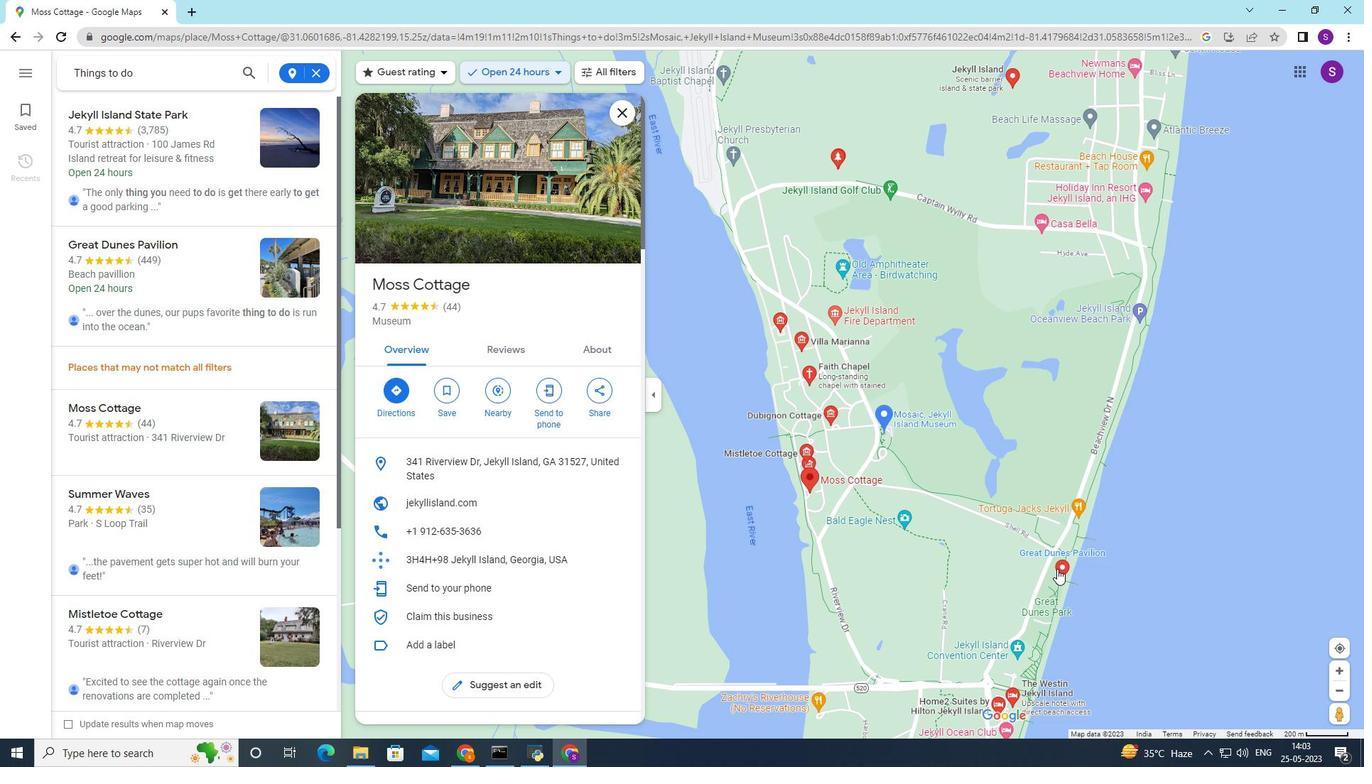 
Action: Mouse moved to (958, 498)
Screenshot: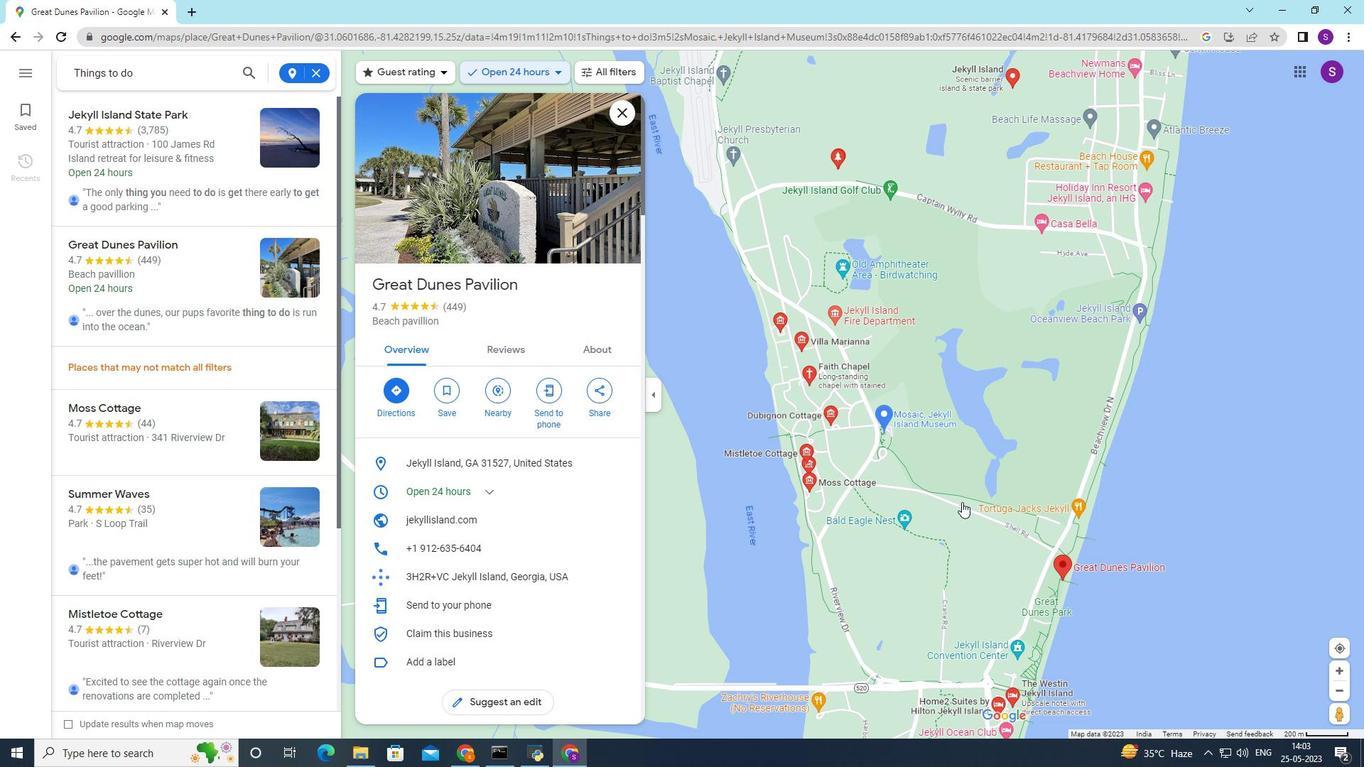 
Action: Mouse scrolled (958, 498) with delta (0, 0)
Screenshot: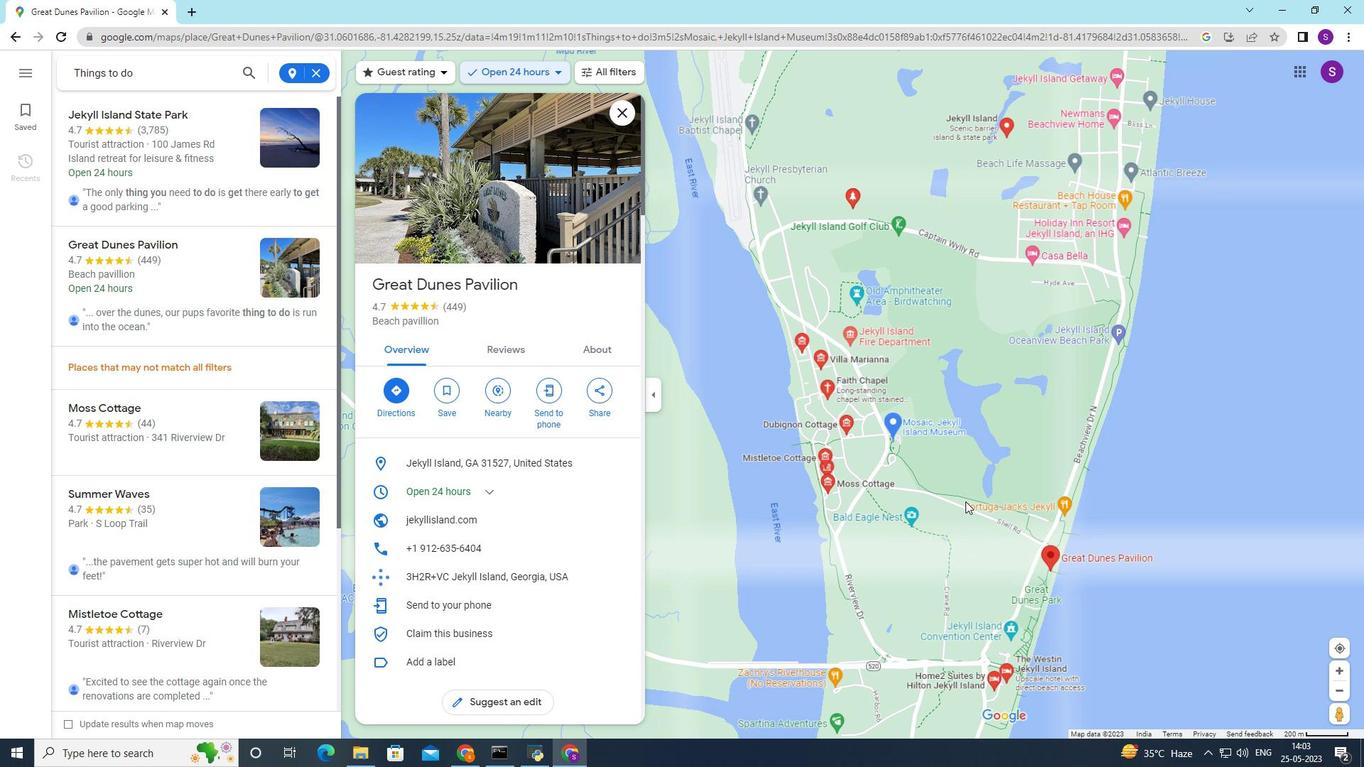 
Action: Mouse moved to (974, 527)
Screenshot: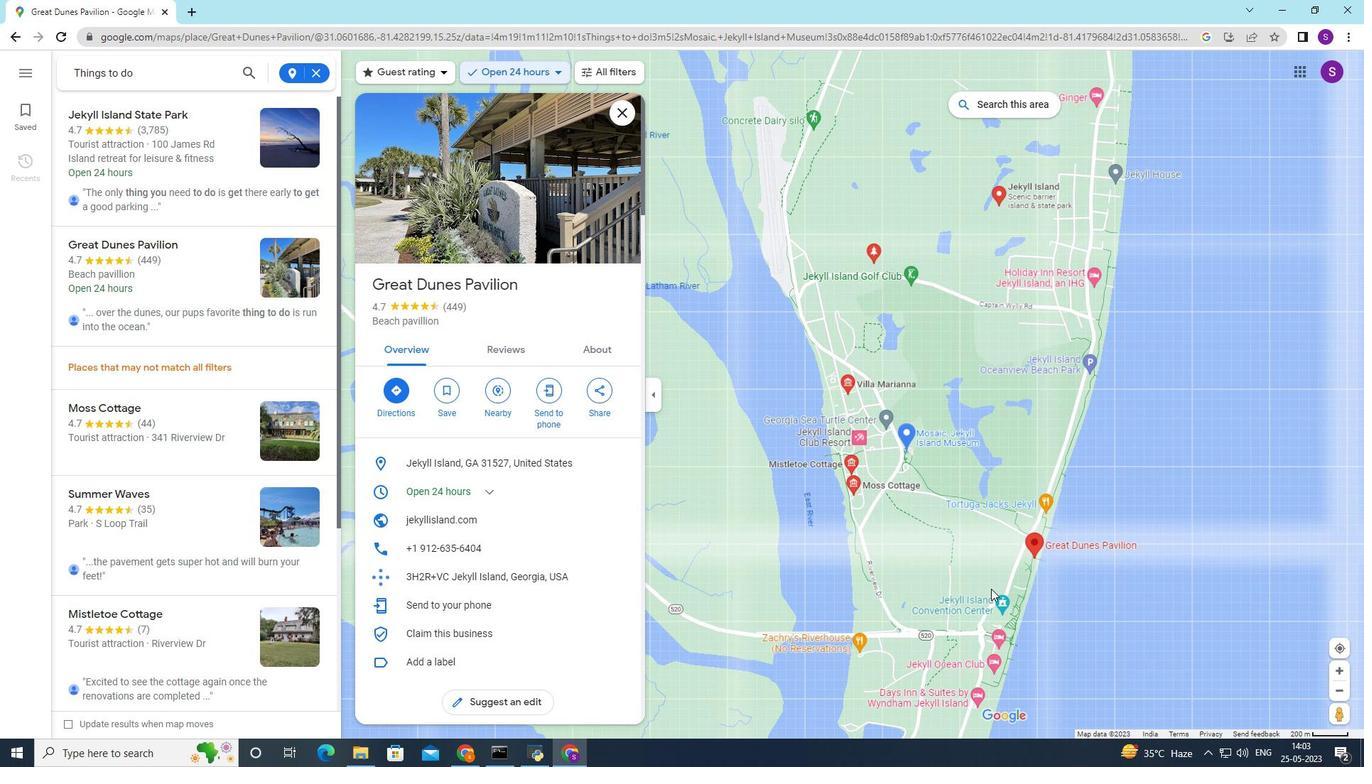 
Action: Mouse scrolled (963, 498) with delta (0, 0)
Screenshot: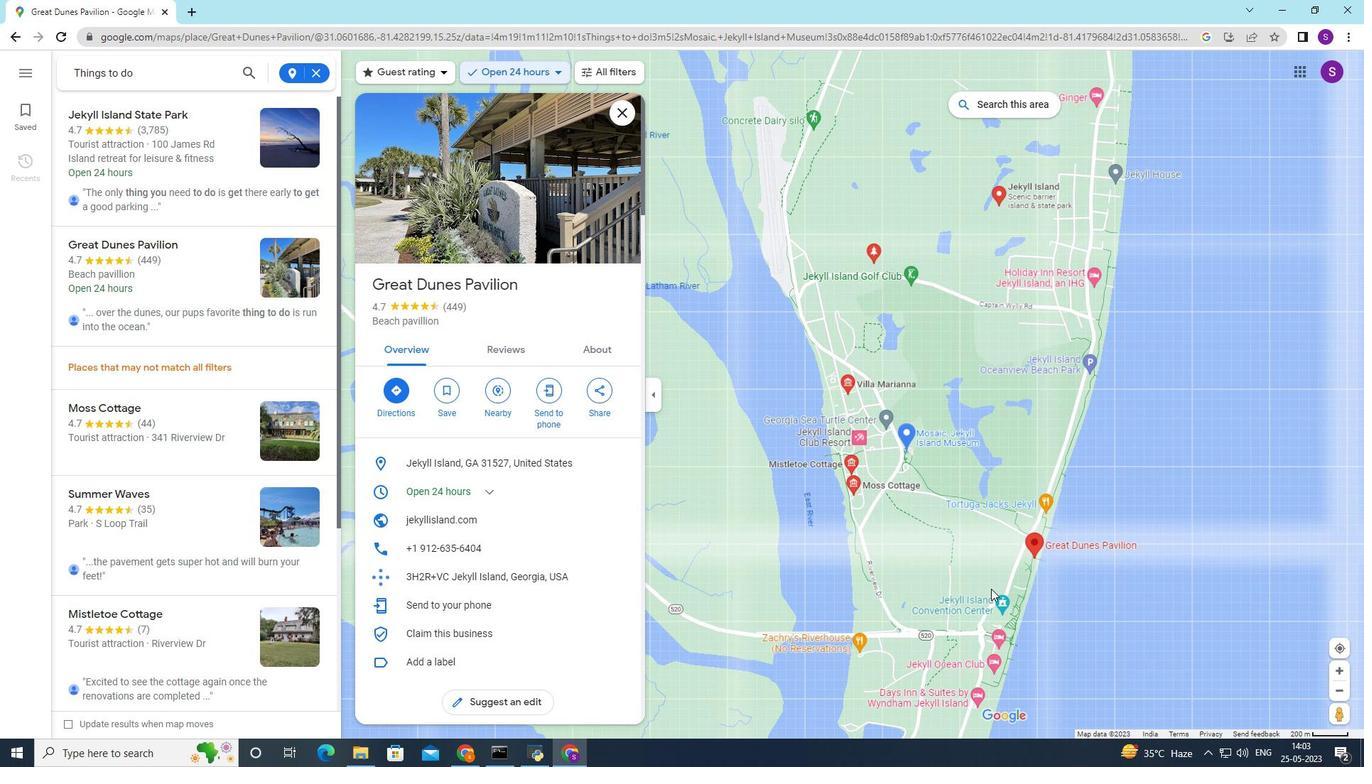 
Action: Mouse moved to (997, 636)
Screenshot: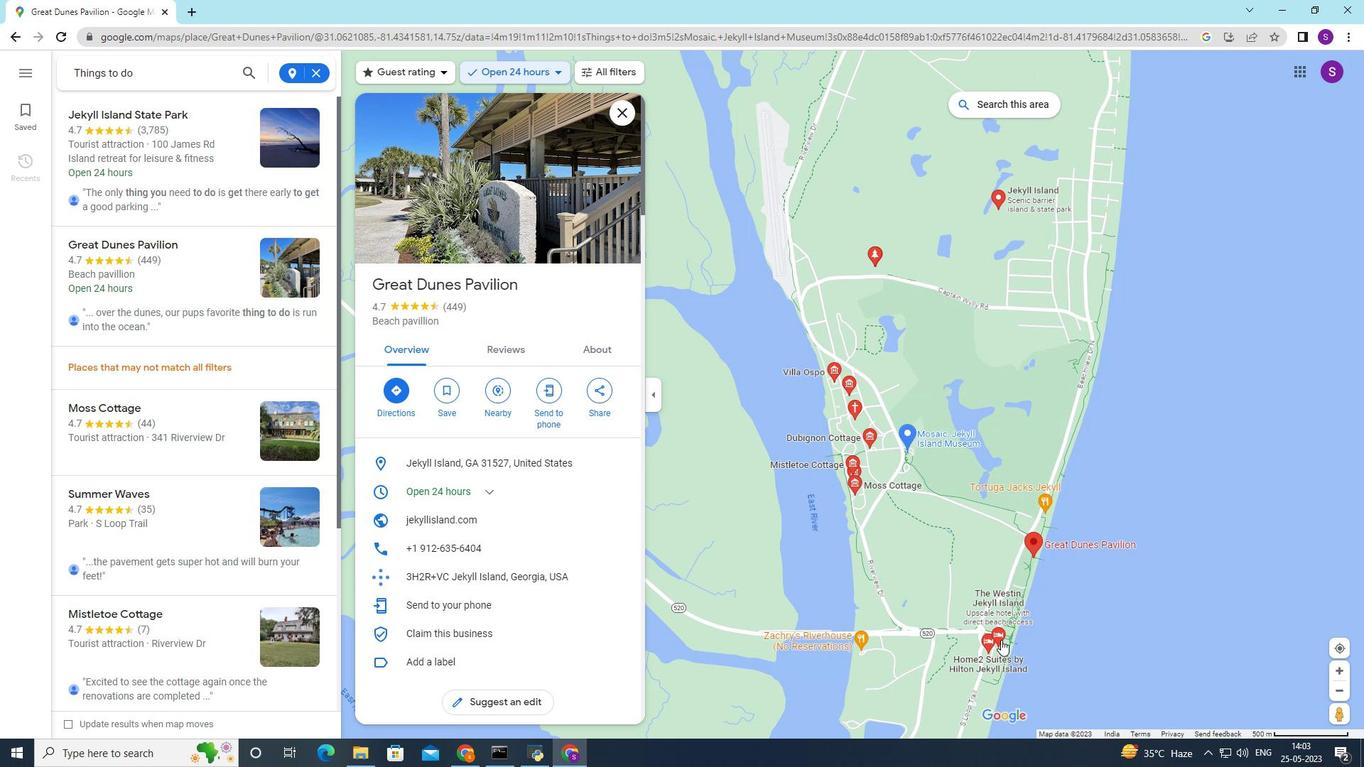 
Action: Mouse pressed left at (997, 636)
Screenshot: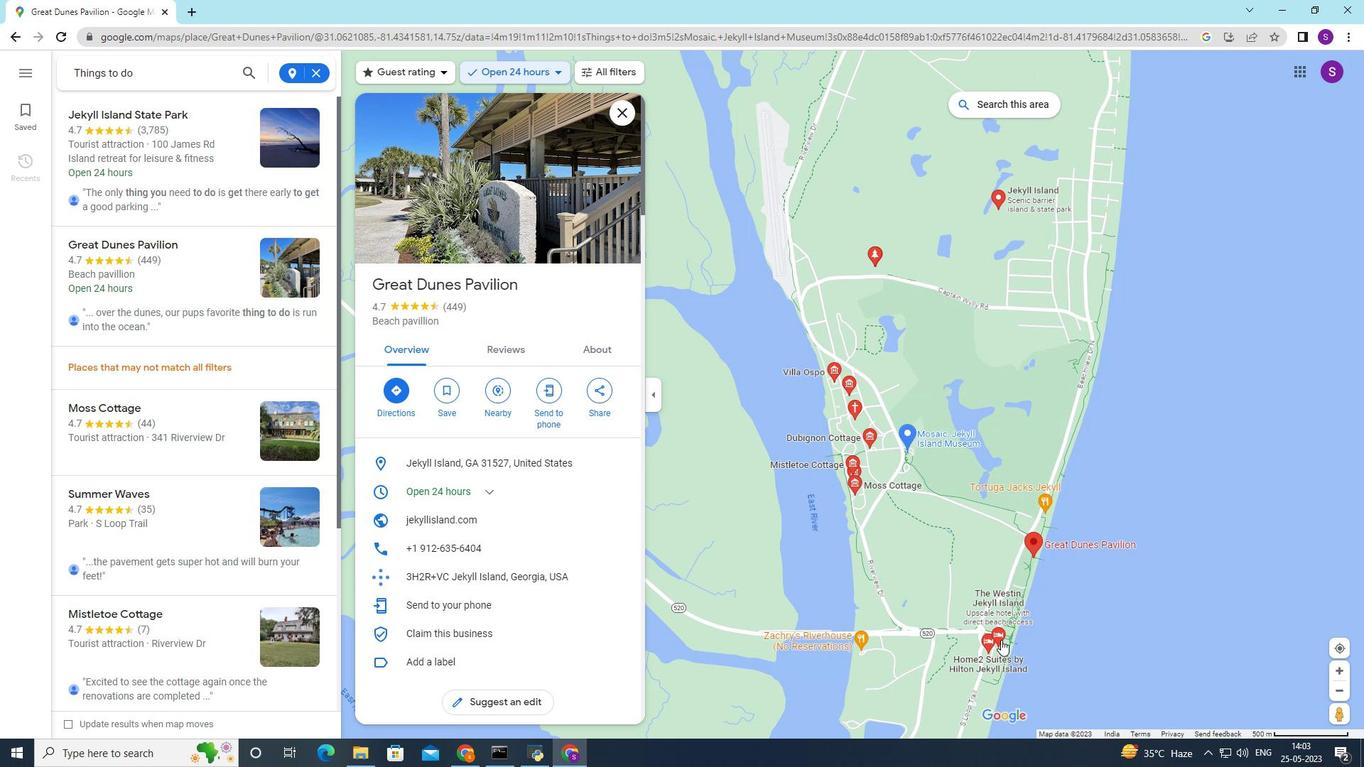 
Action: Mouse moved to (855, 346)
Screenshot: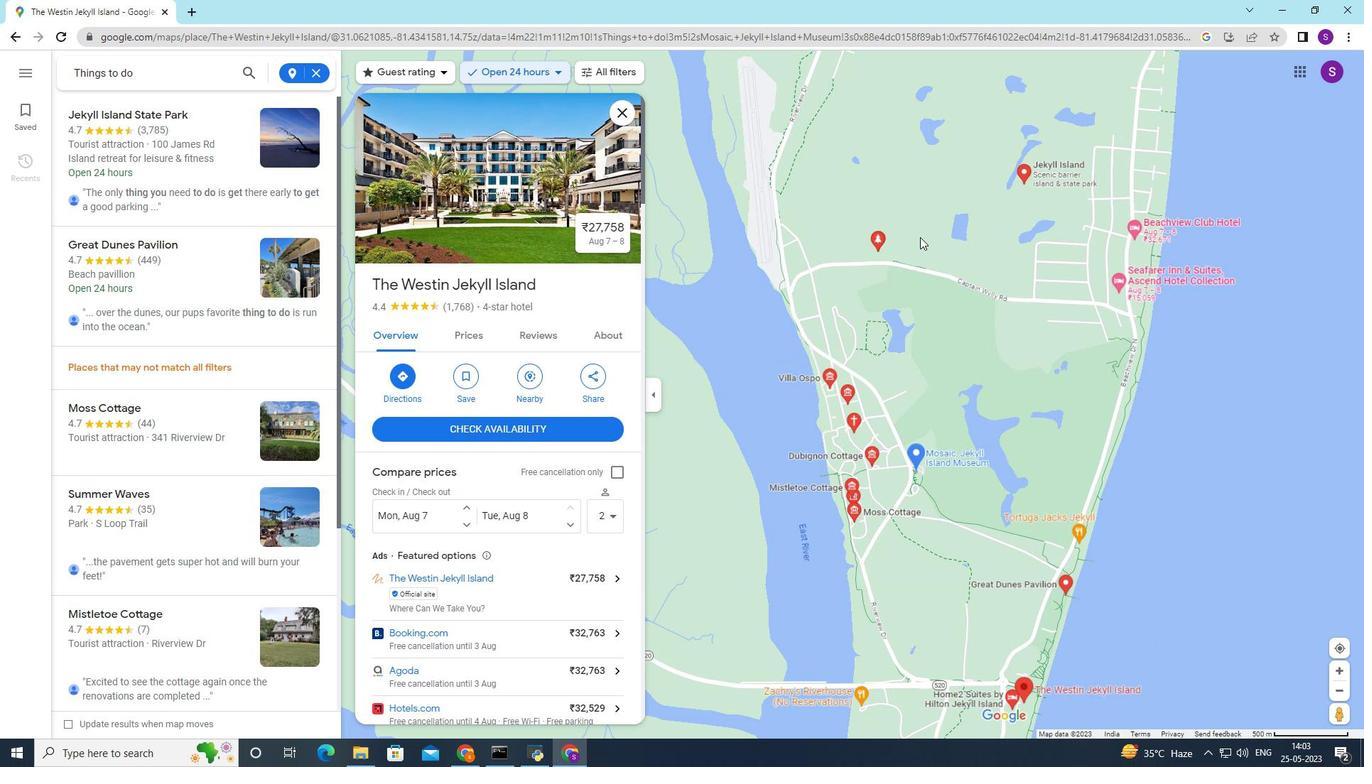 
Action: Mouse scrolled (855, 346) with delta (0, 0)
Screenshot: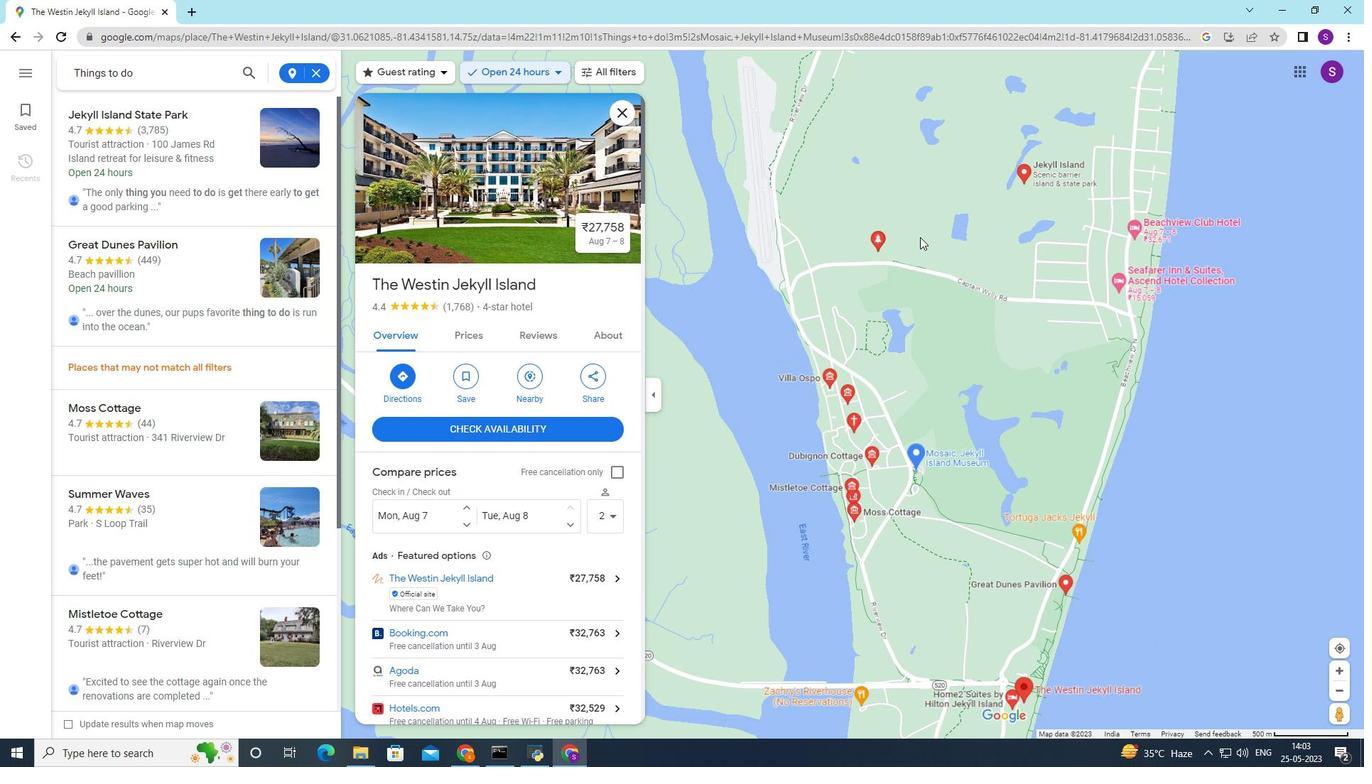 
Action: Mouse moved to (864, 321)
Screenshot: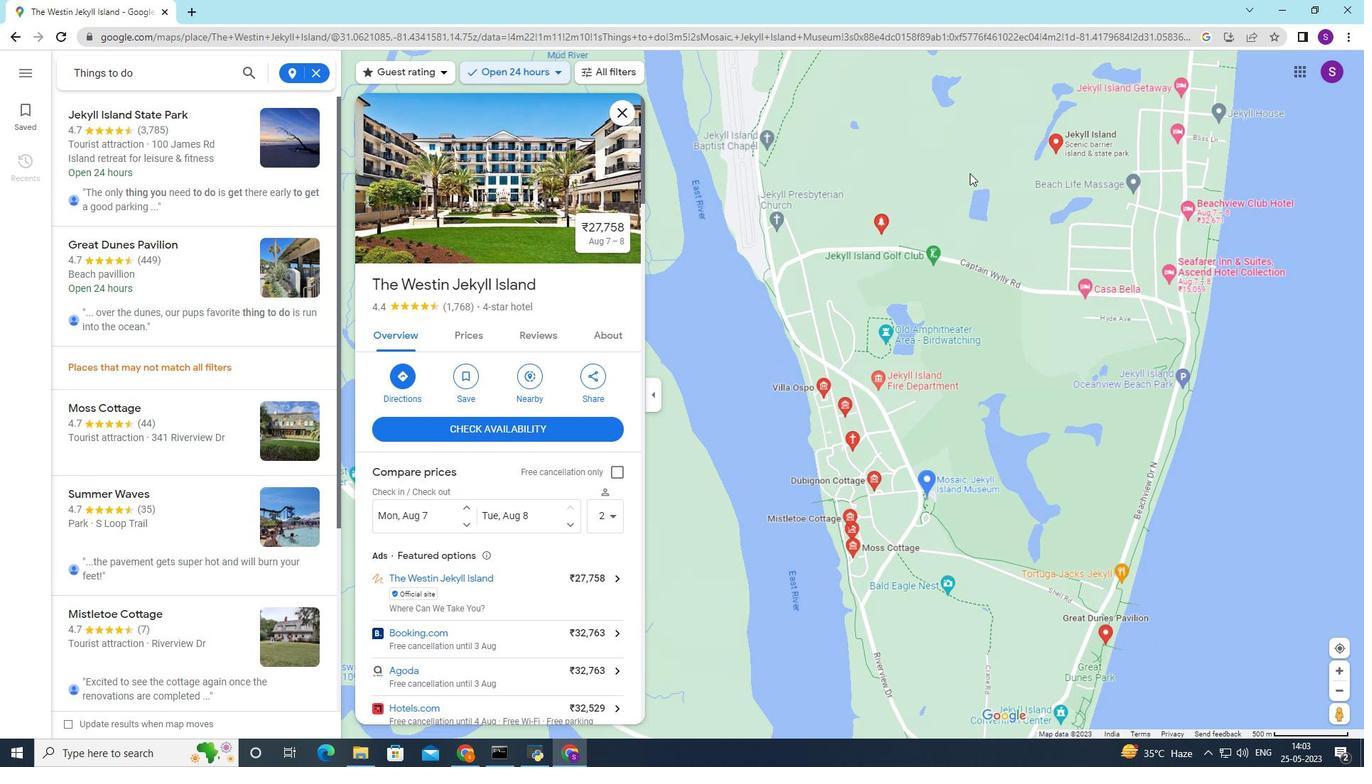 
Action: Mouse scrolled (857, 336) with delta (0, 0)
Screenshot: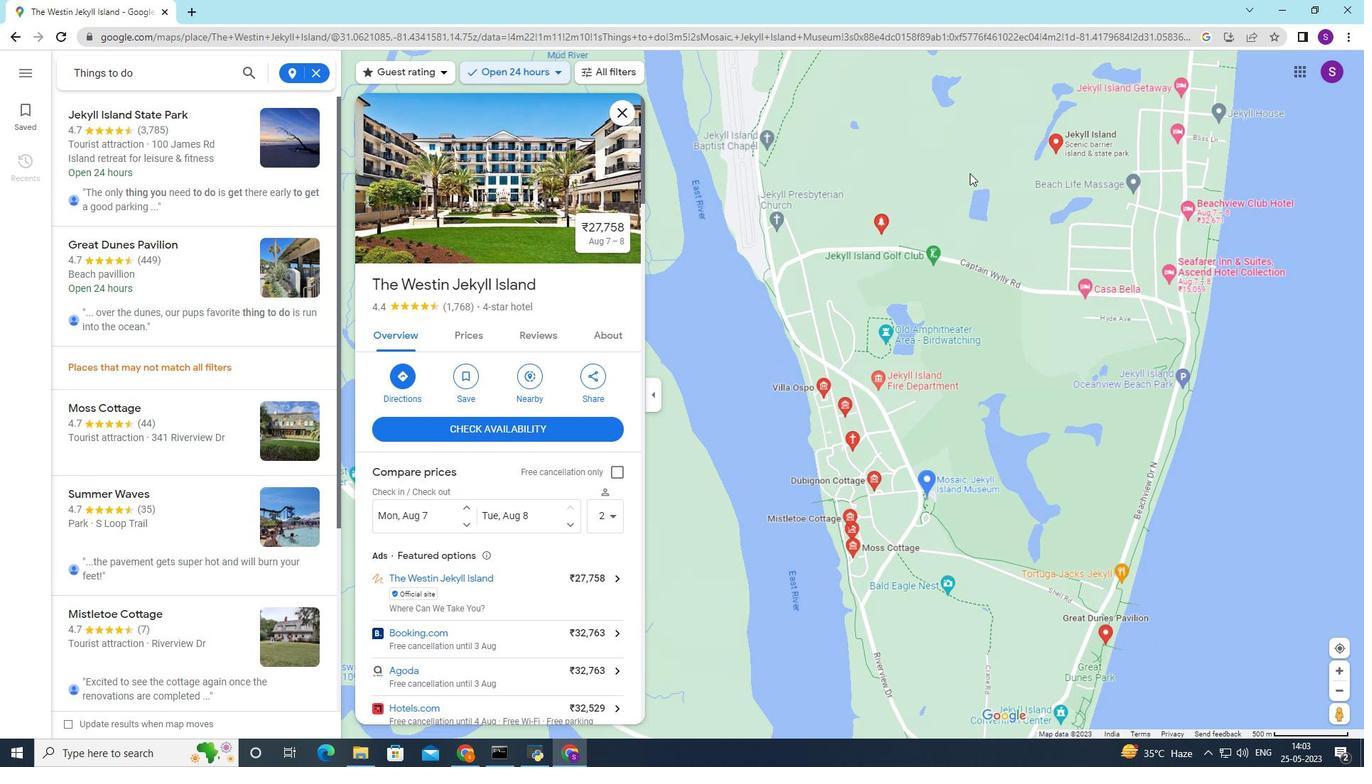 
Action: Mouse moved to (929, 253)
Screenshot: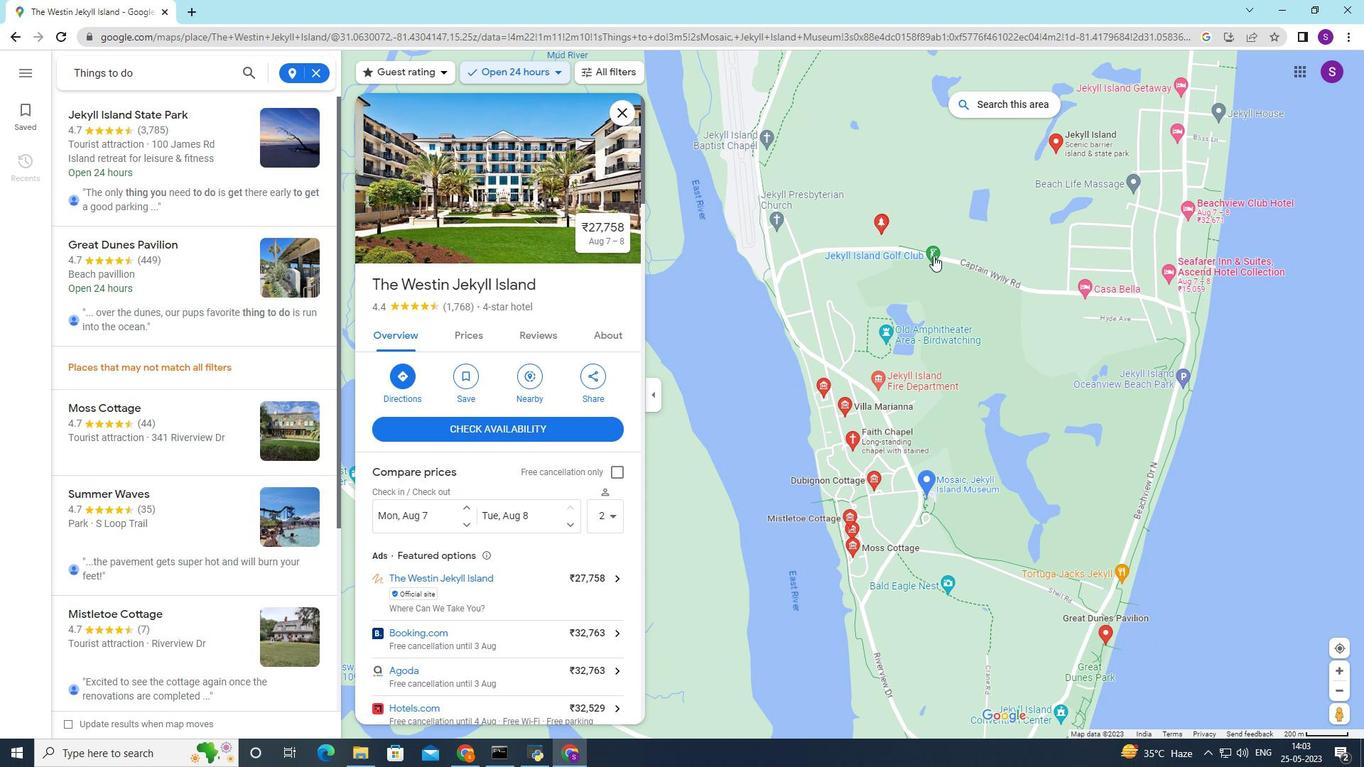 
Action: Mouse pressed left at (929, 253)
Screenshot: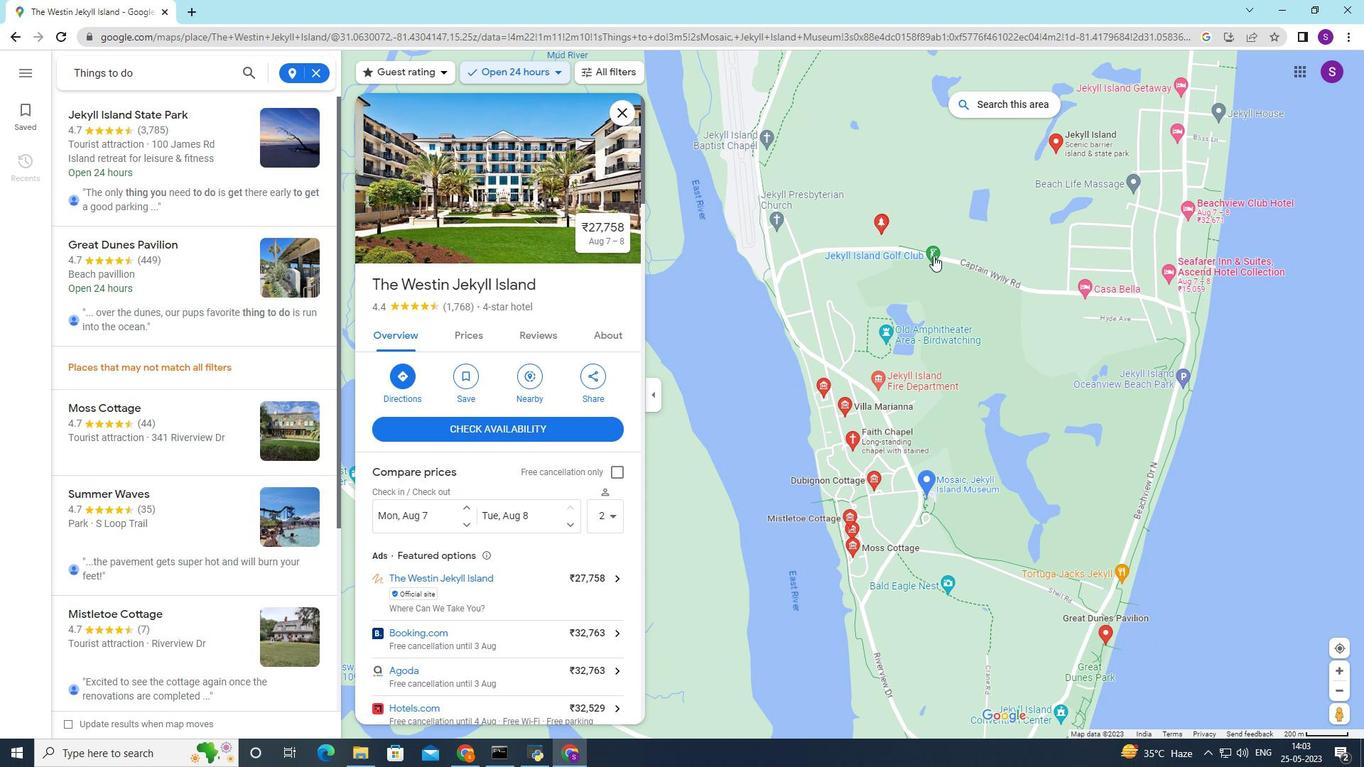 
Action: Mouse moved to (195, 213)
Screenshot: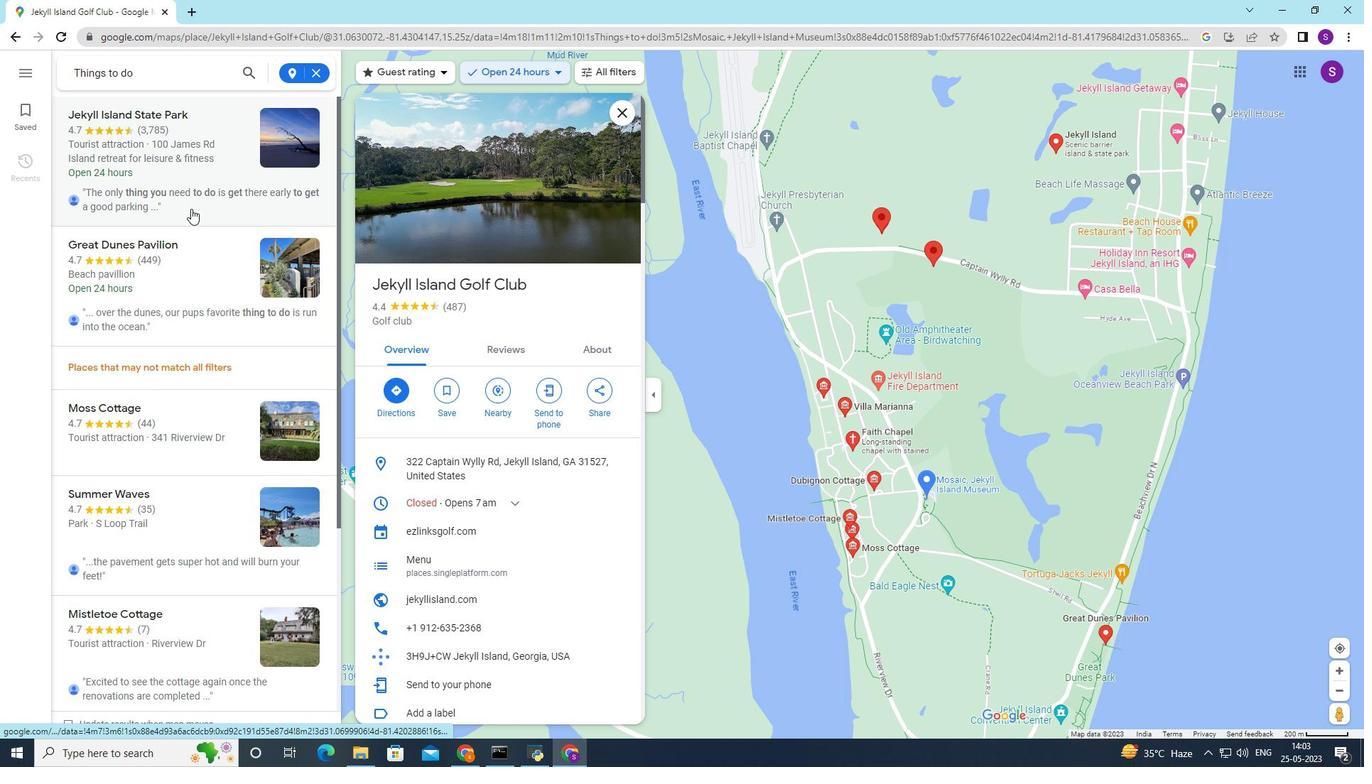 
Action: Mouse scrolled (195, 214) with delta (0, 0)
Screenshot: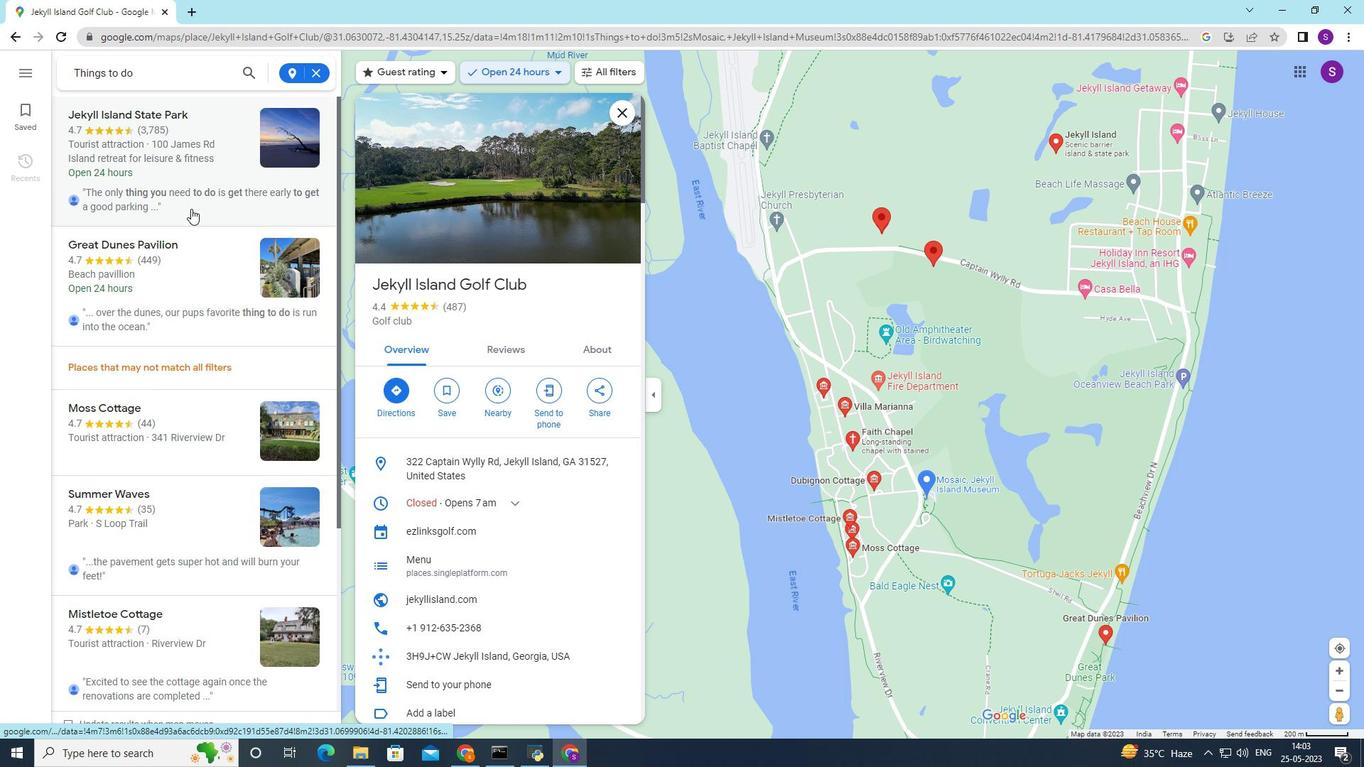 
Action: Mouse moved to (195, 214)
Screenshot: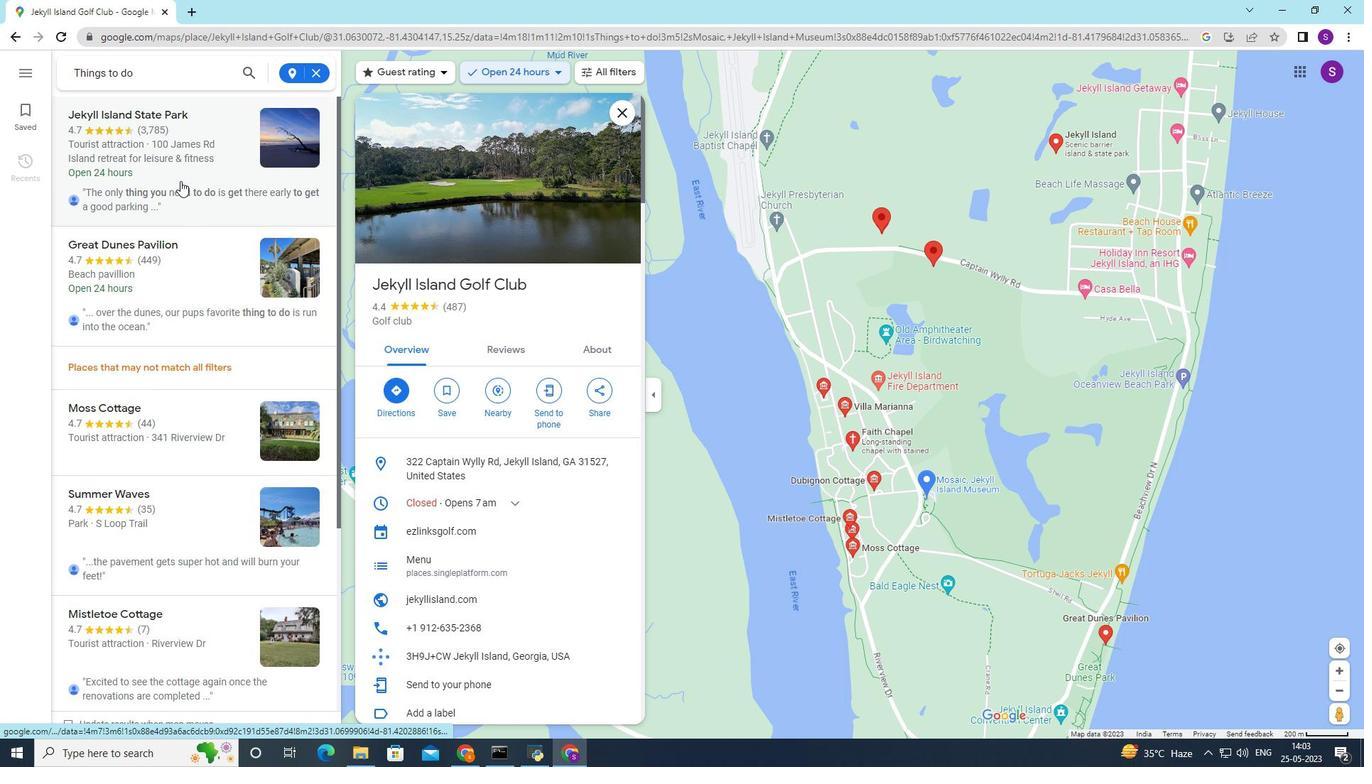 
Action: Mouse scrolled (195, 215) with delta (0, 0)
Screenshot: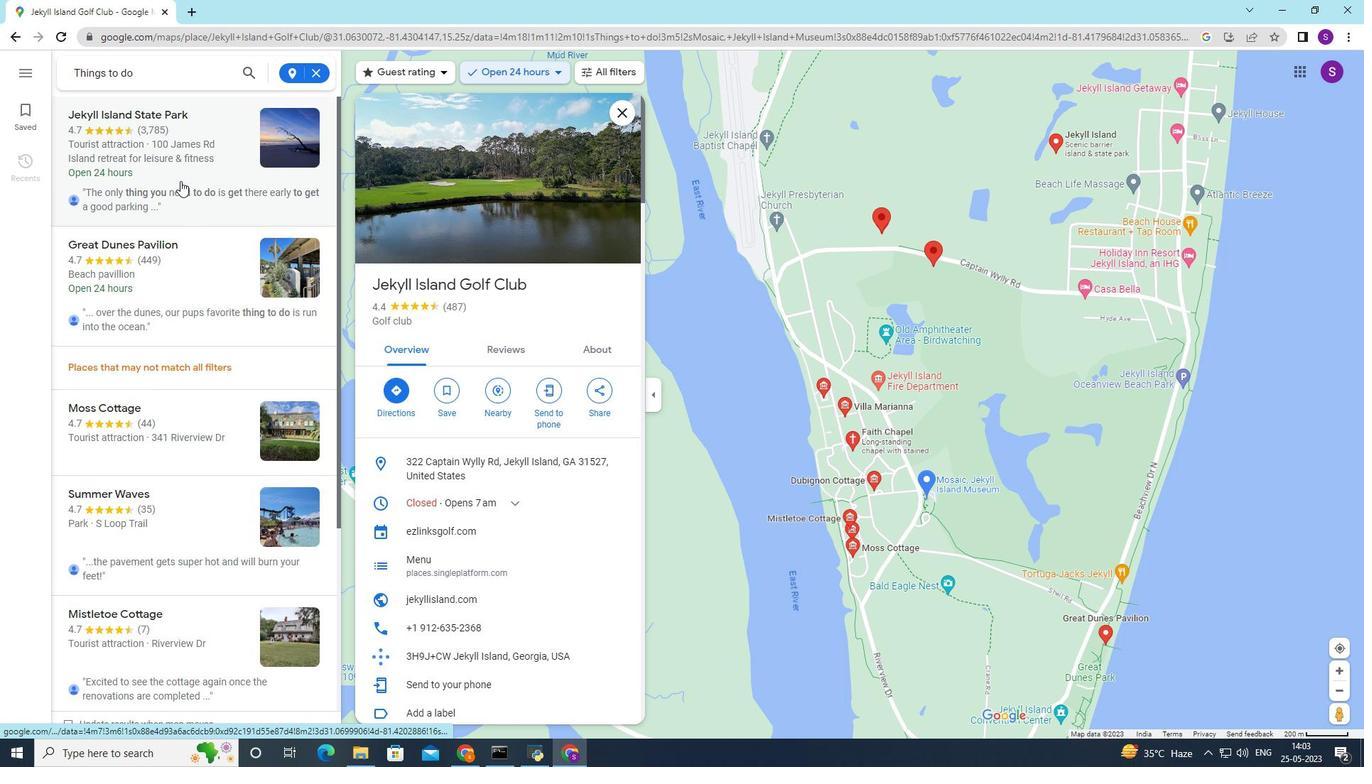 
Action: Mouse moved to (157, 255)
Screenshot: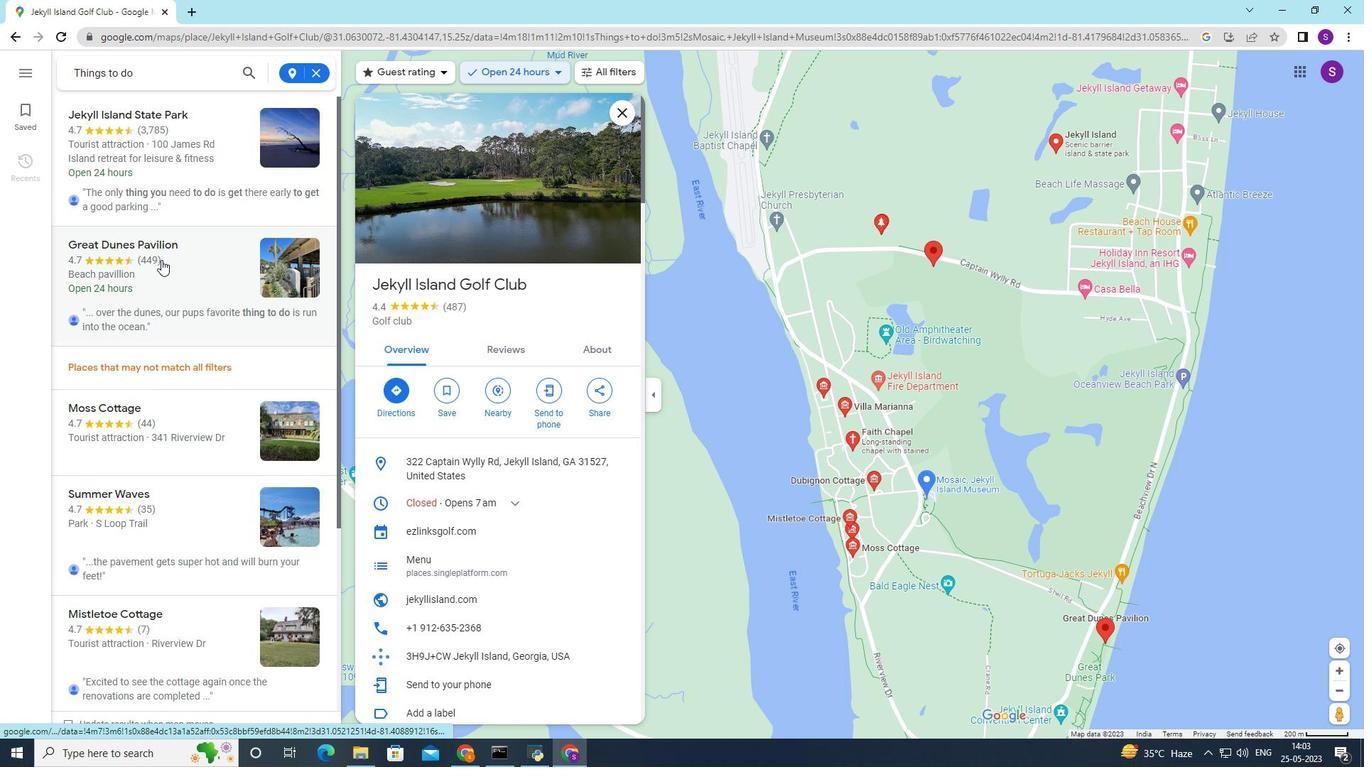 
Action: Mouse pressed left at (157, 255)
Screenshot: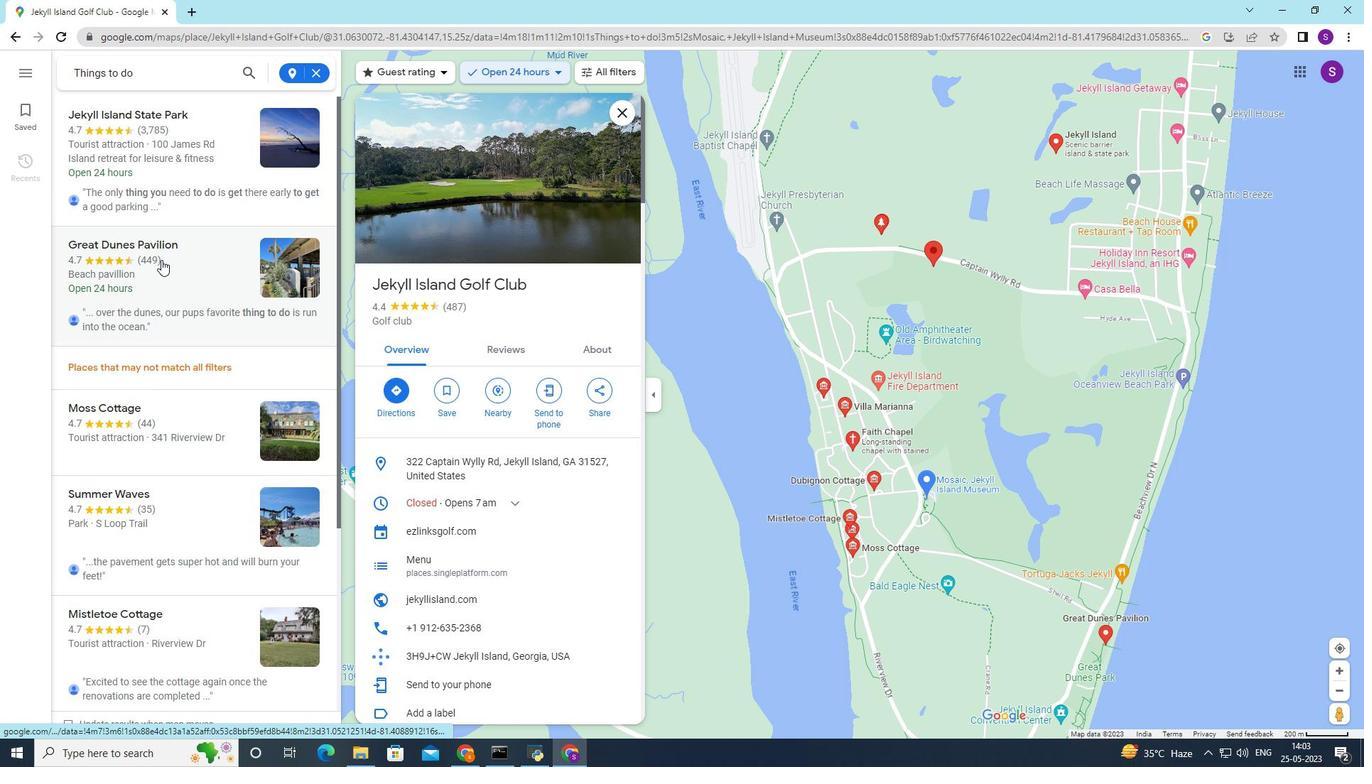 
Action: Mouse moved to (430, 240)
Screenshot: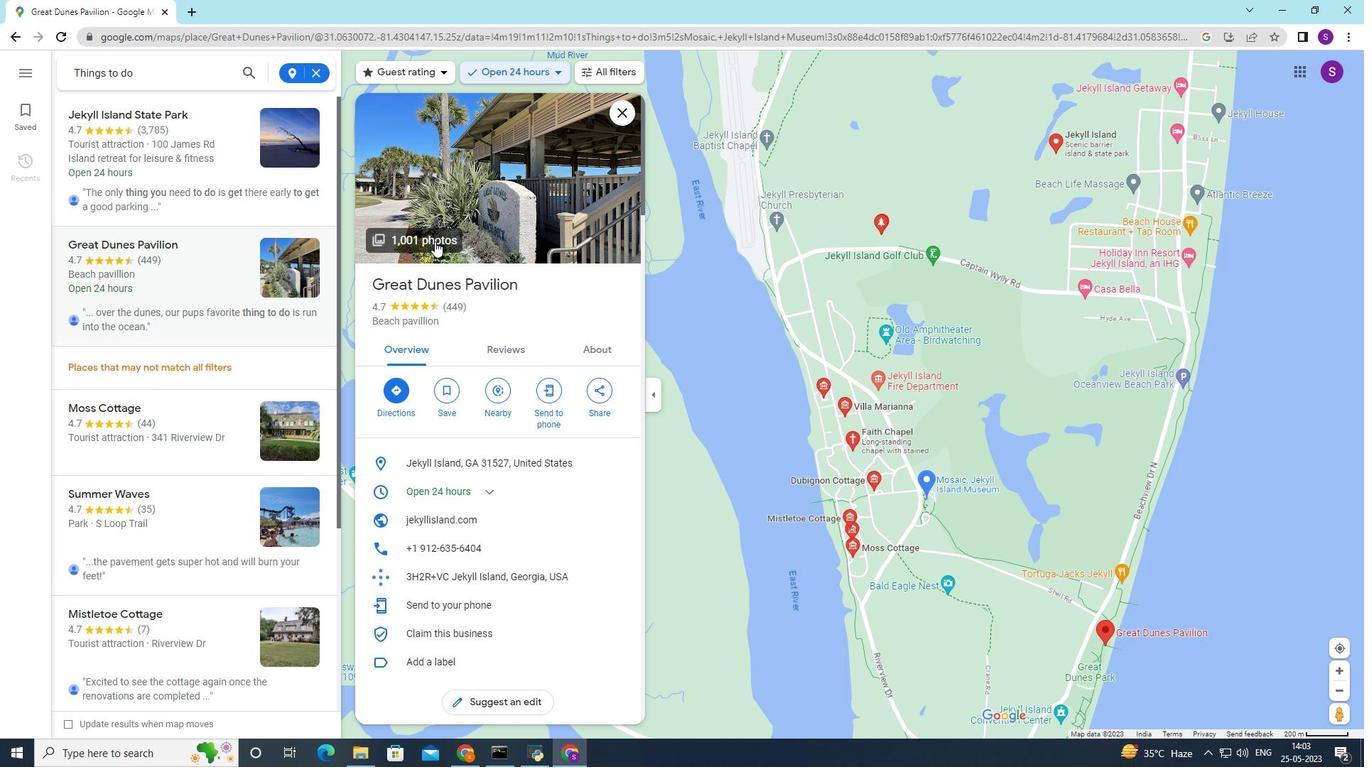 
Action: Mouse pressed left at (430, 240)
Screenshot: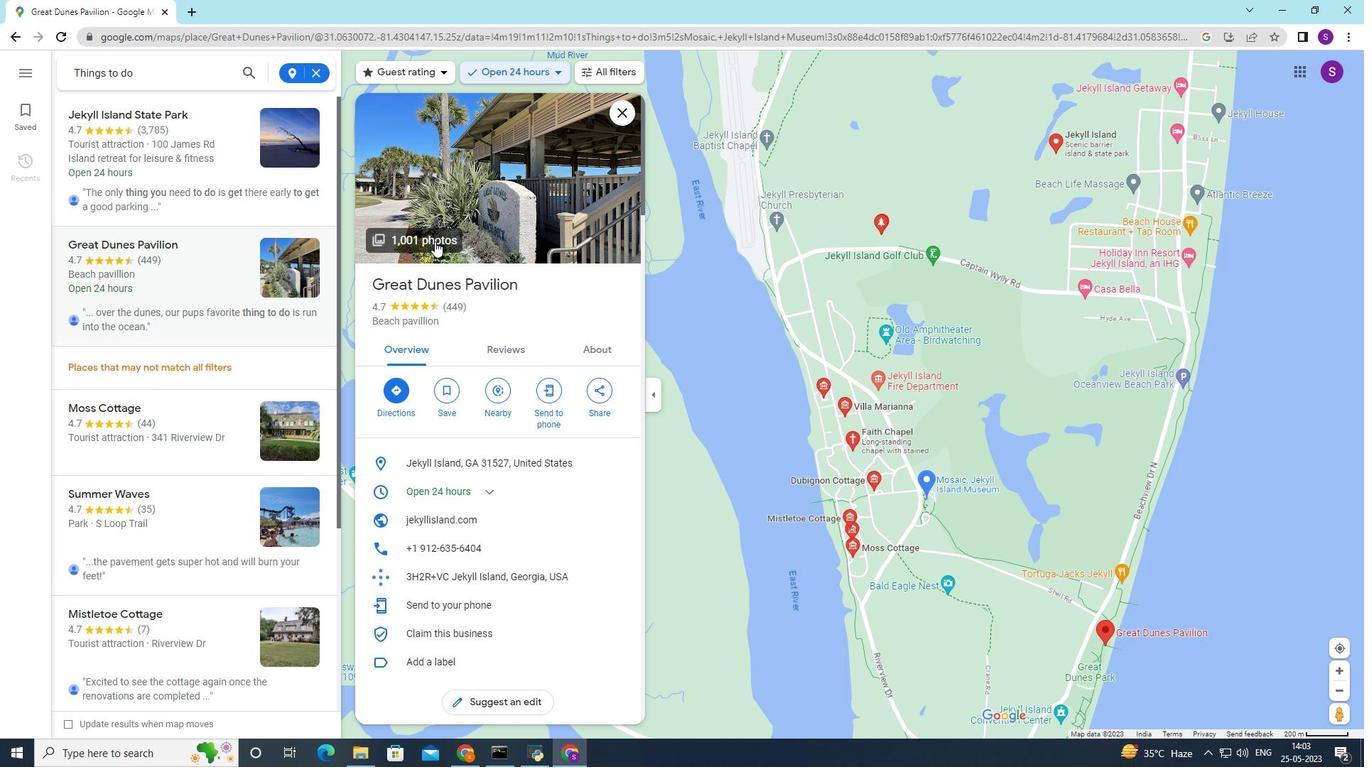 
Action: Mouse moved to (255, 127)
Screenshot: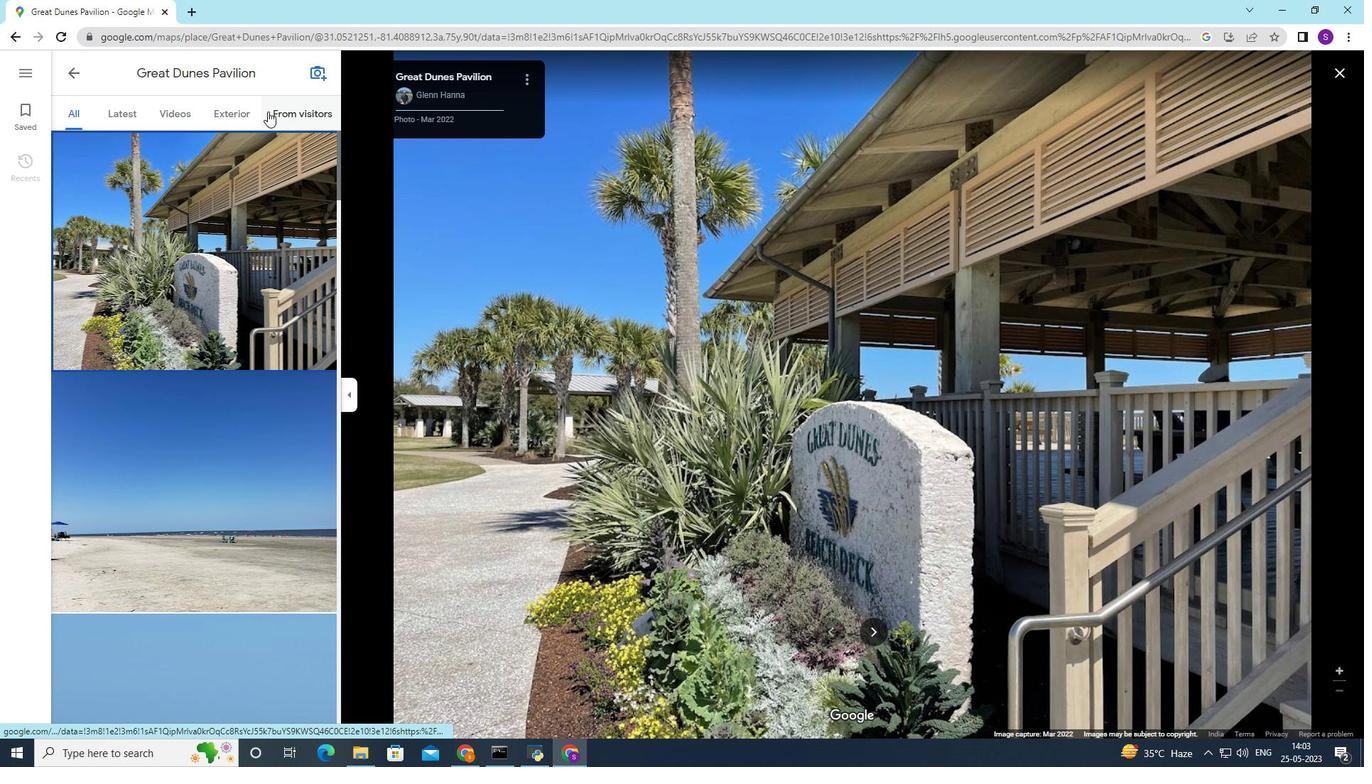 
Action: Key pressed <Key.shift>
Screenshot: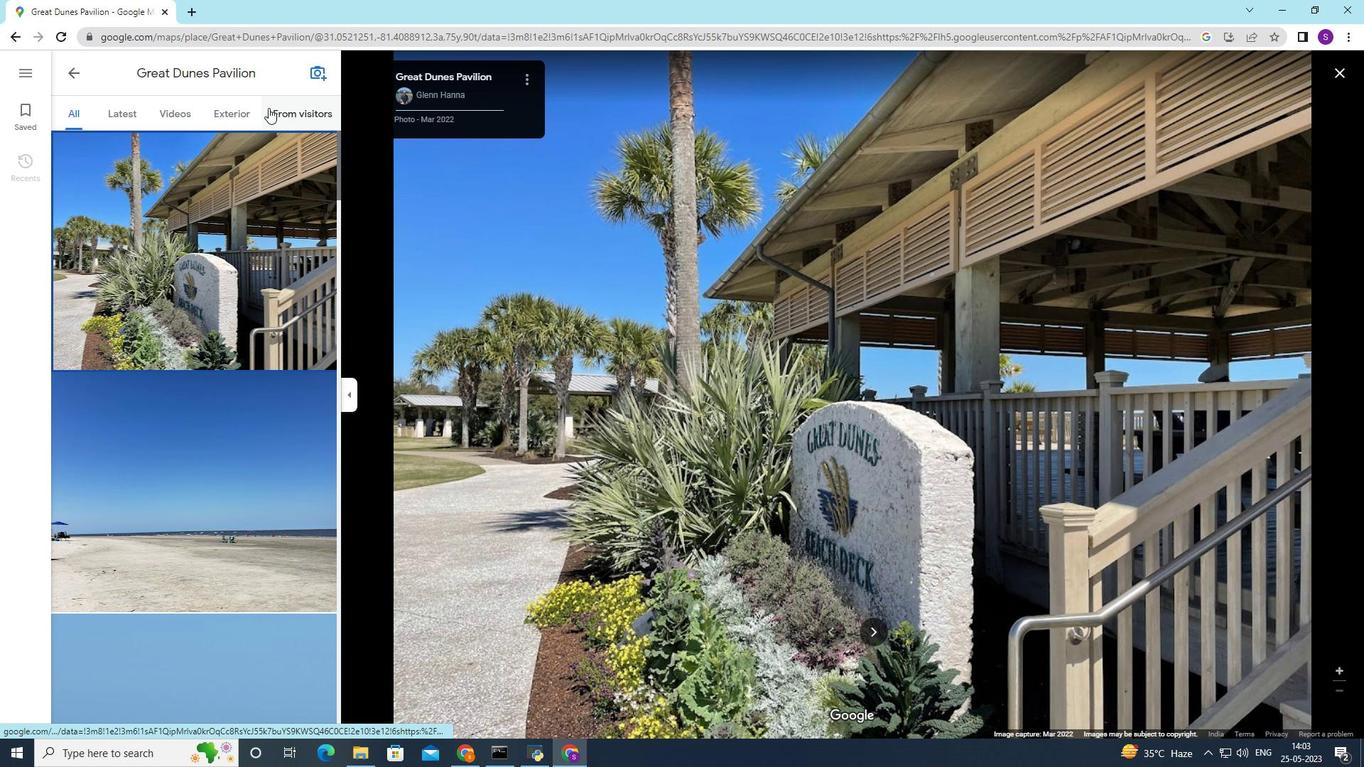 
Action: Mouse moved to (265, 105)
Screenshot: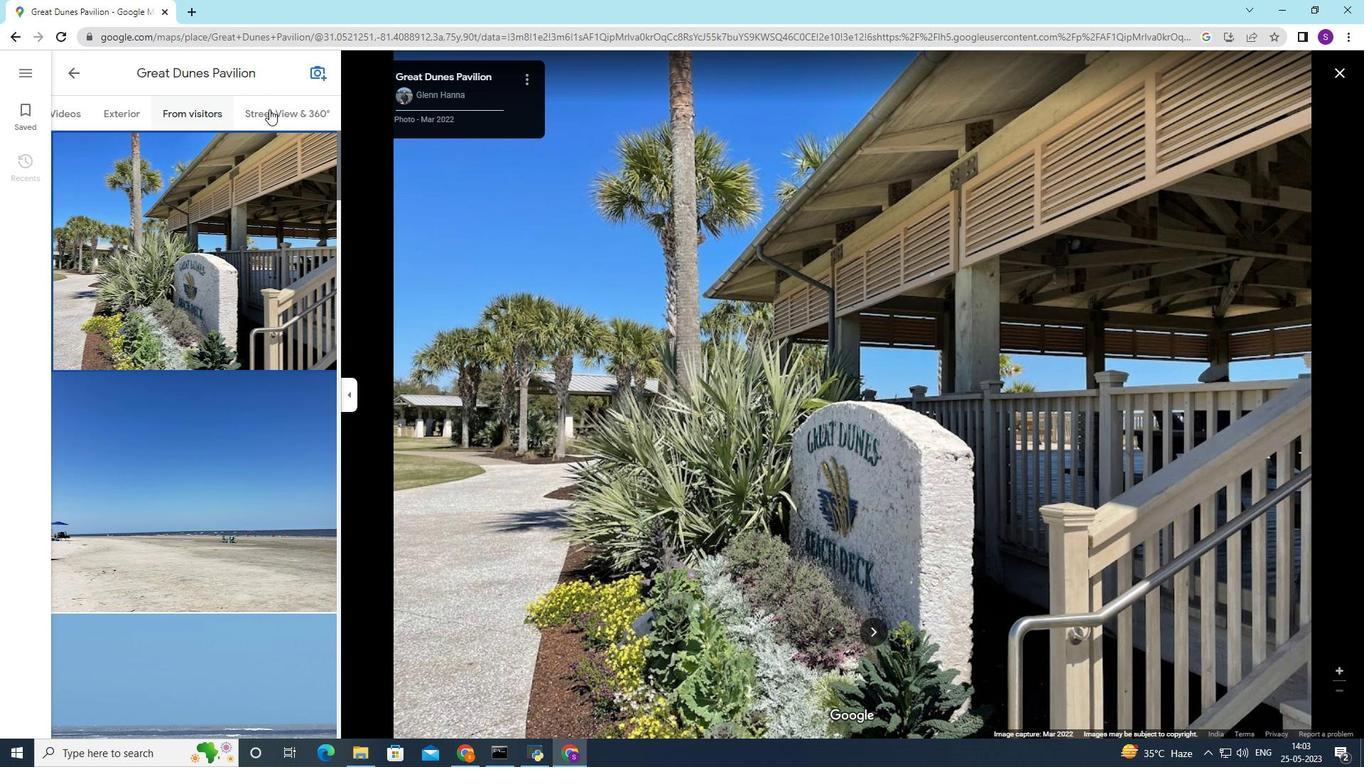 
Action: Key pressed <Key.shift>
Screenshot: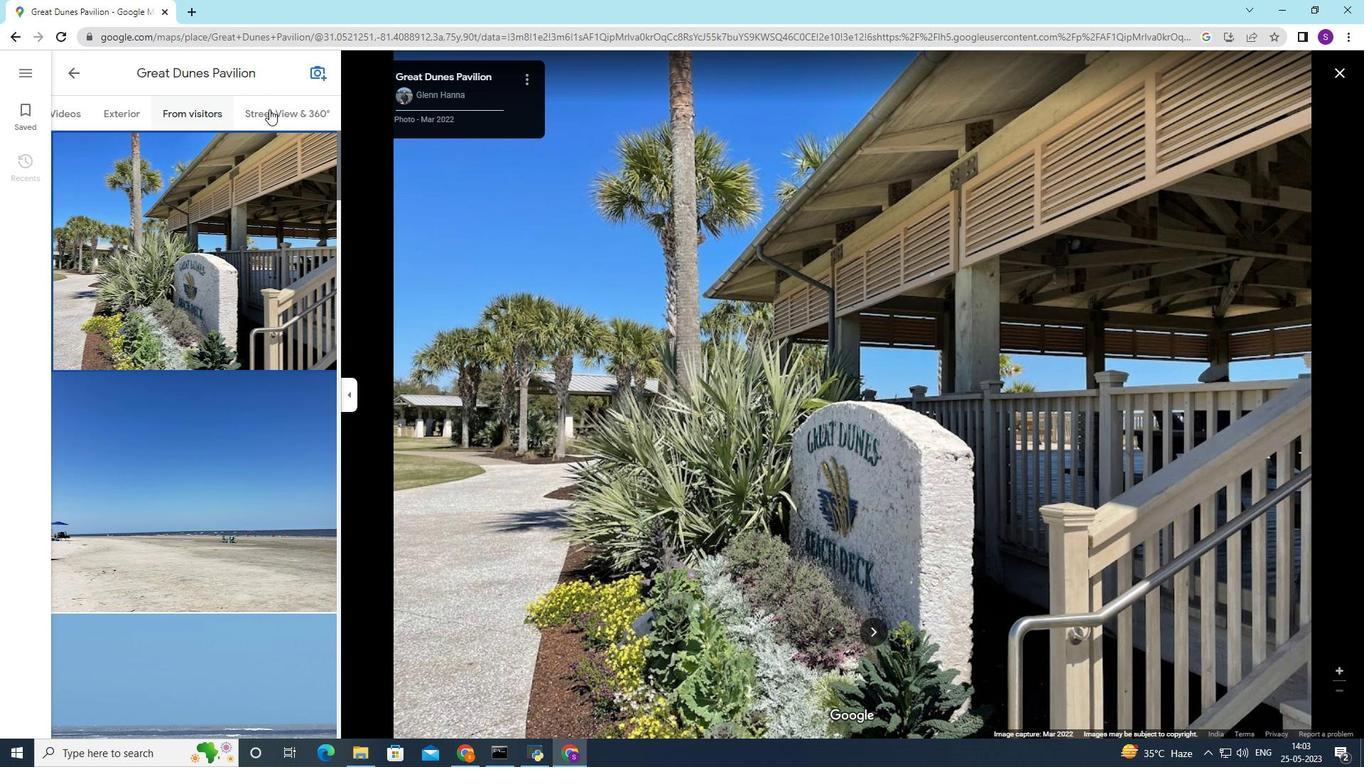 
Action: Mouse moved to (265, 105)
Screenshot: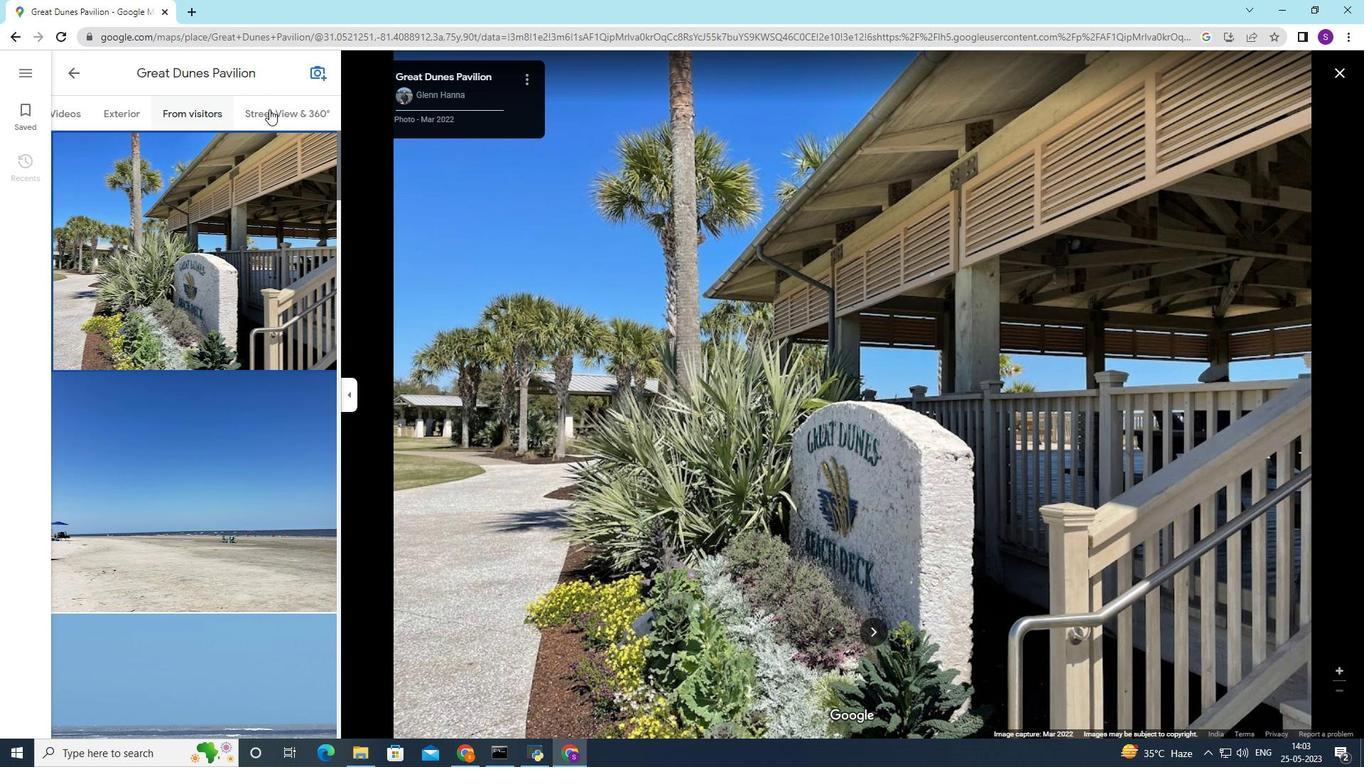
Action: Mouse scrolled (265, 105) with delta (0, 0)
Screenshot: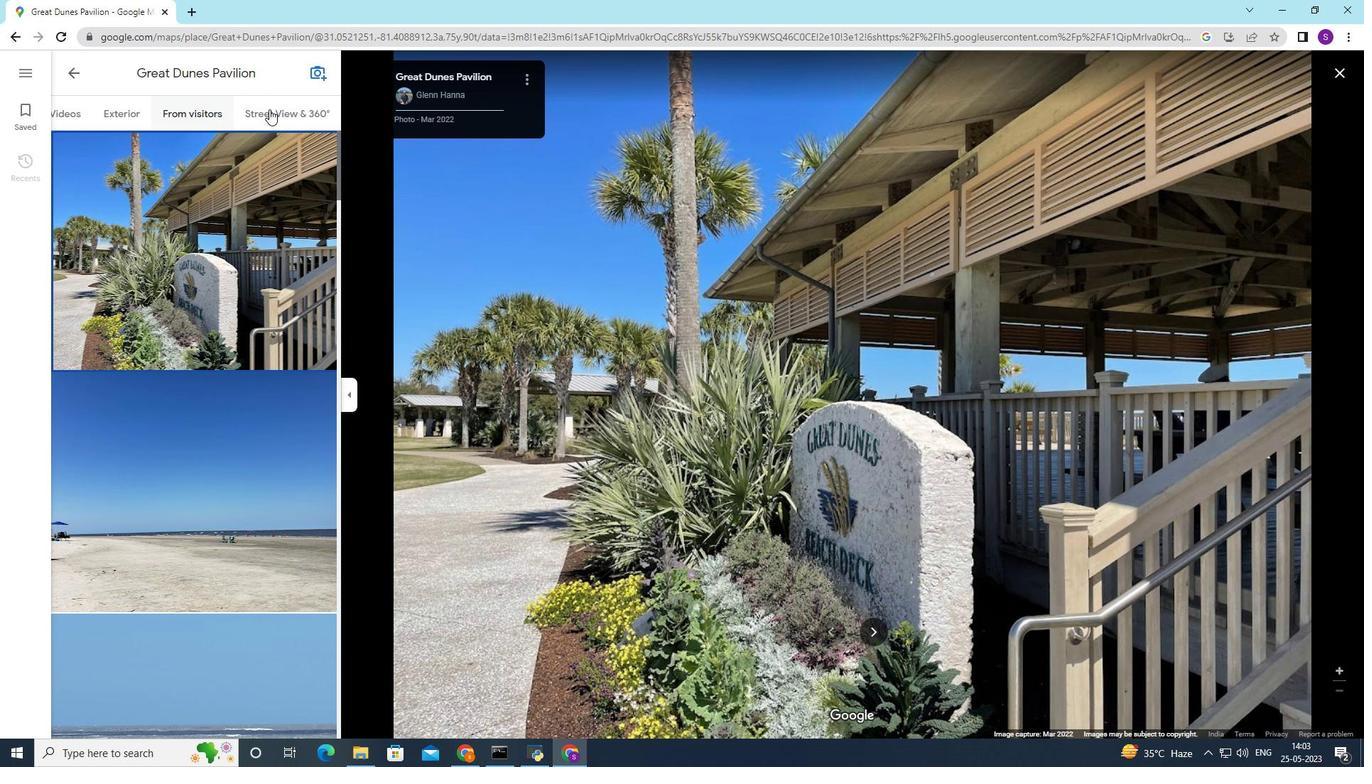 
Action: Key pressed <Key.shift><Key.shift>
Screenshot: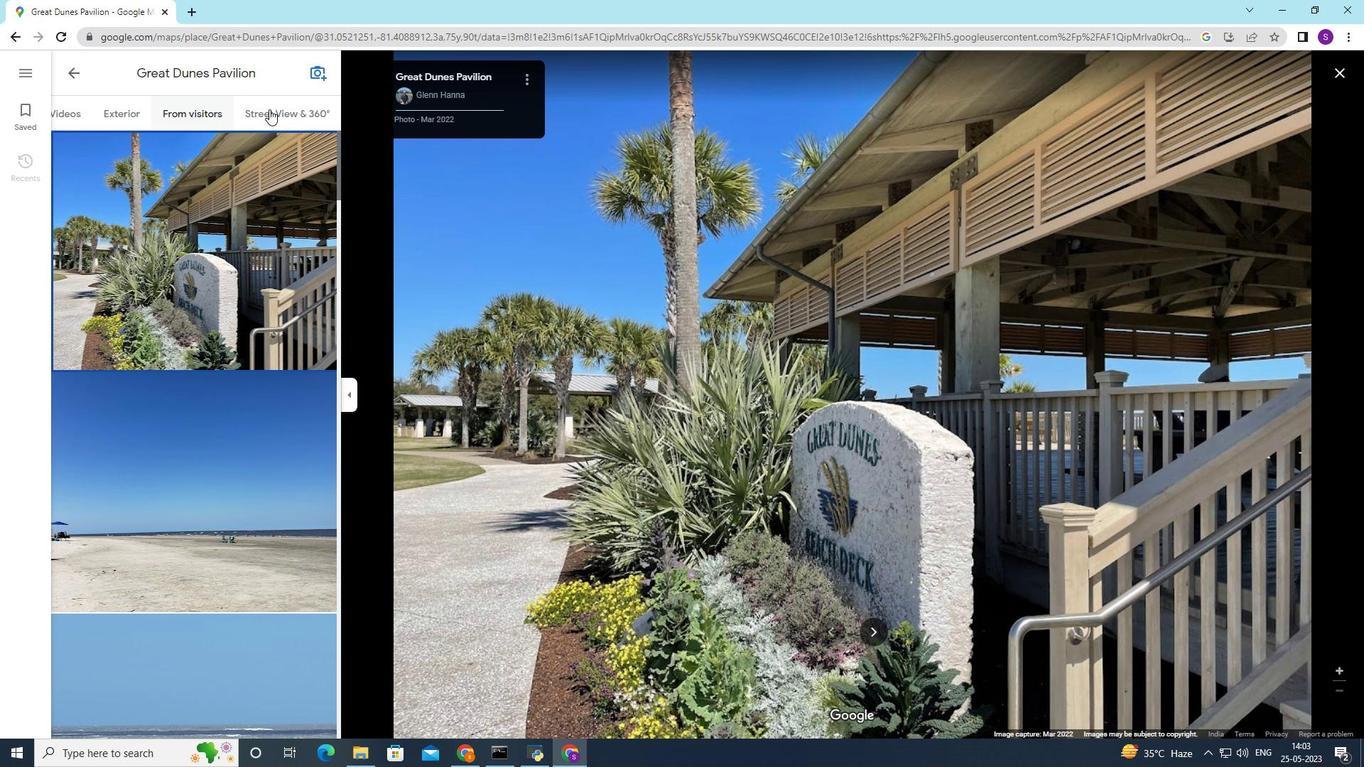 
Action: Mouse scrolled (265, 105) with delta (0, 0)
Screenshot: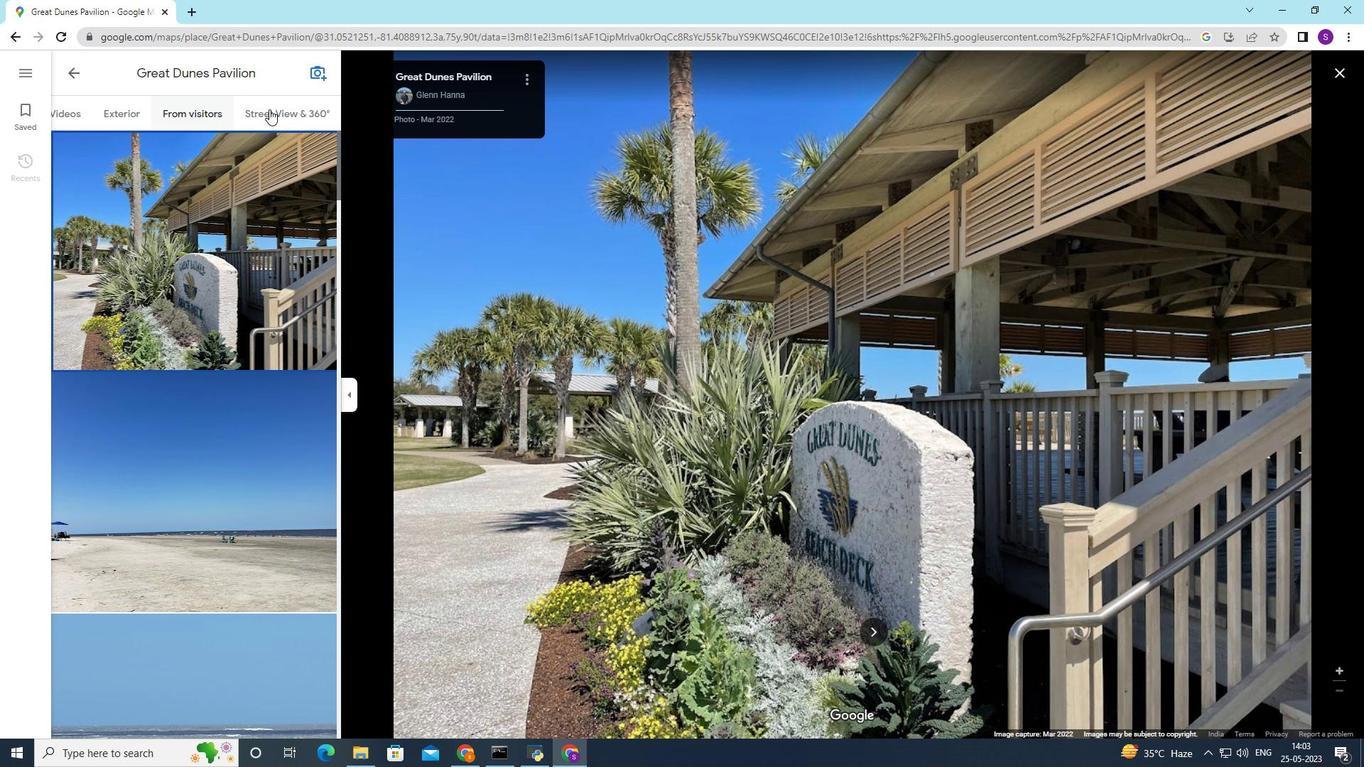 
Action: Key pressed <Key.shift><Key.shift><Key.shift><Key.shift><Key.shift><Key.shift><Key.shift><Key.shift><Key.shift><Key.shift><Key.shift>
Screenshot: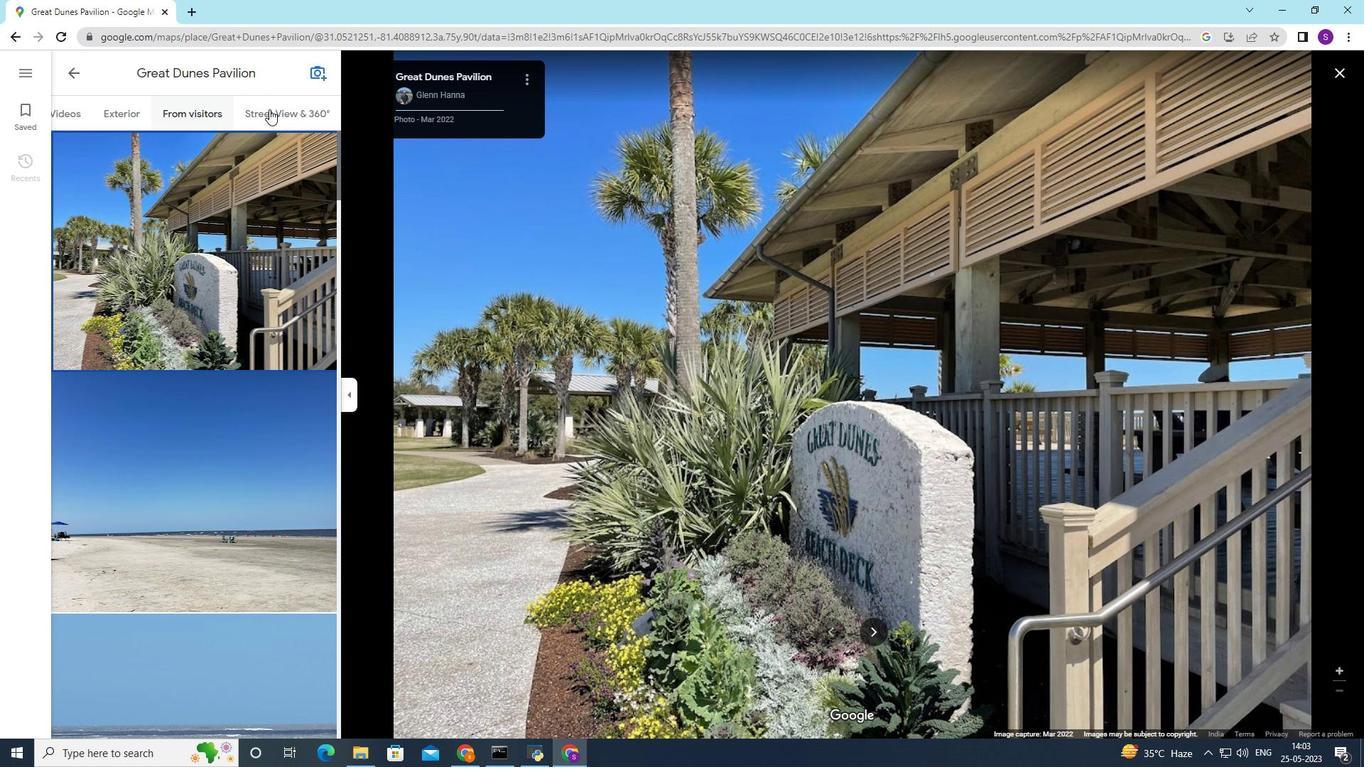
Action: Mouse moved to (265, 105)
Screenshot: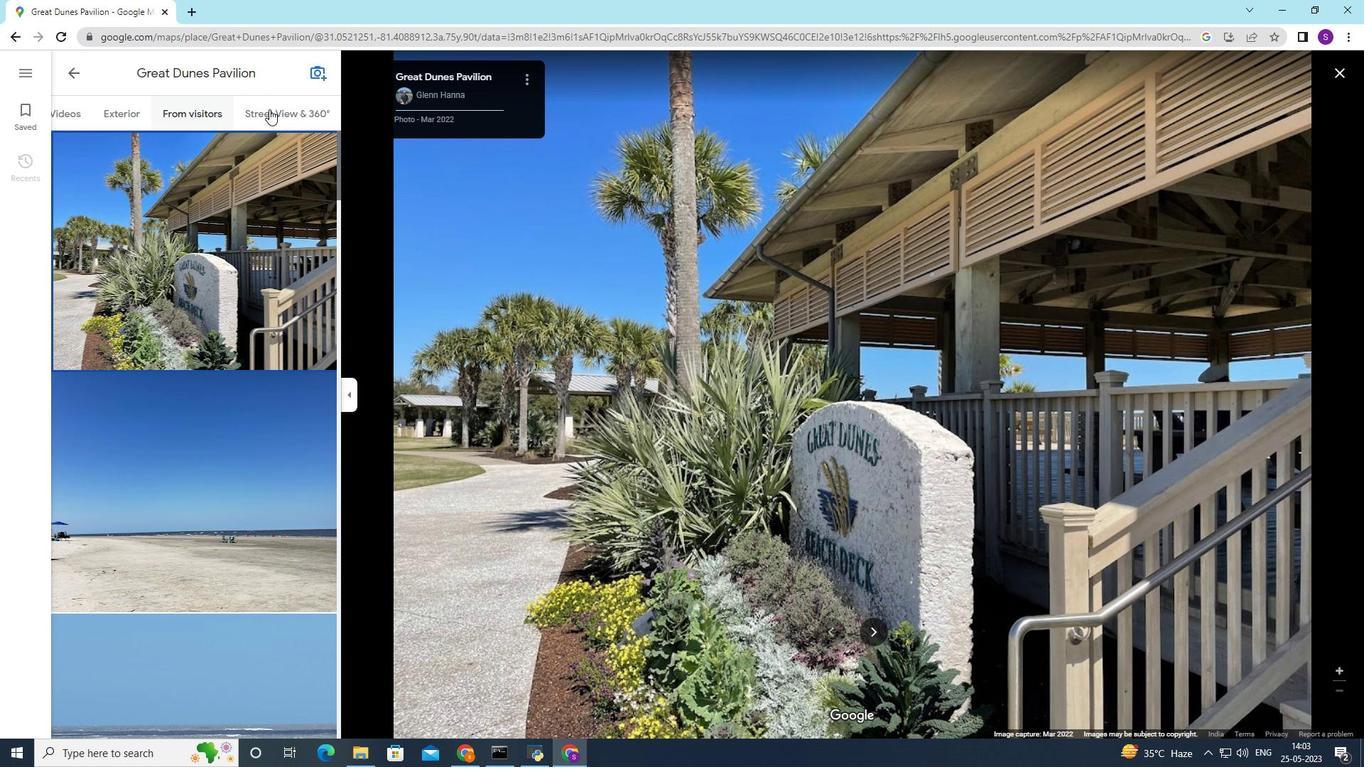 
Action: Key pressed <Key.shift>
Screenshot: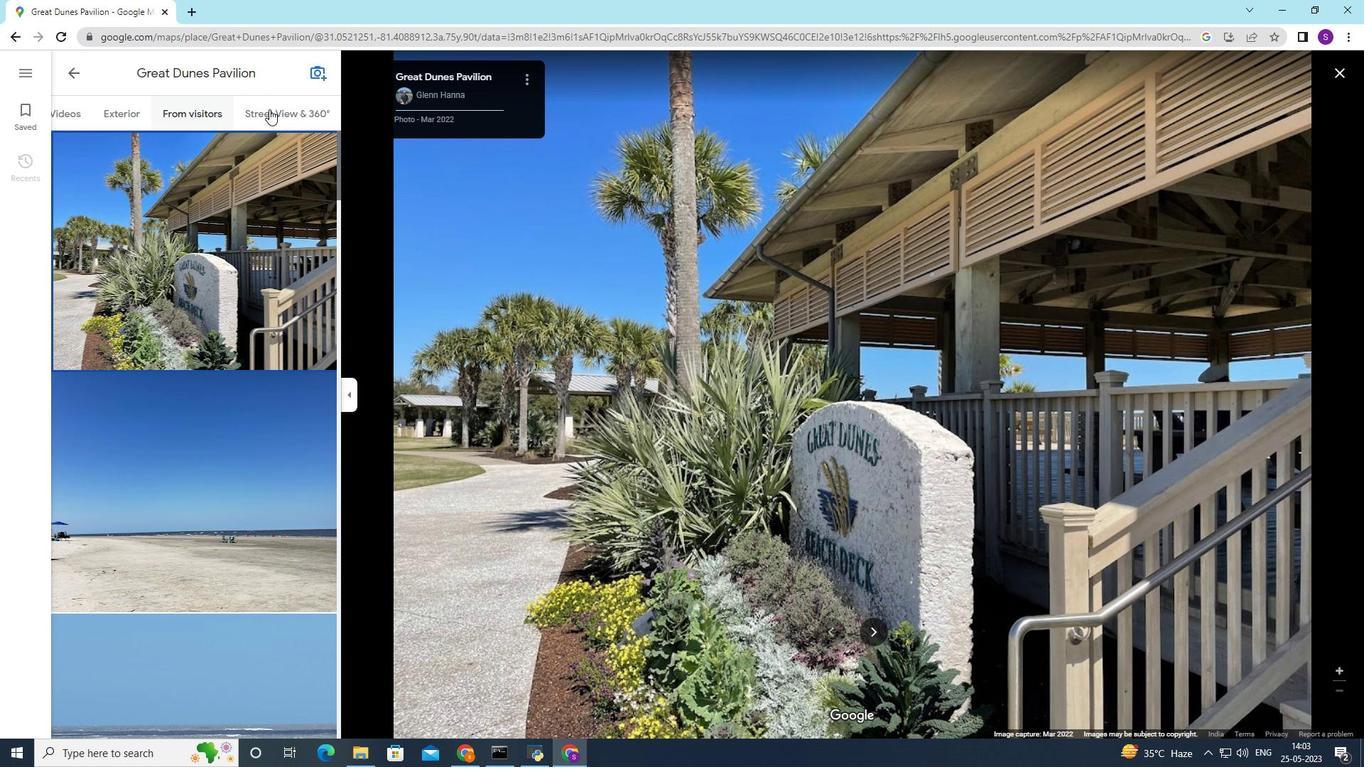 
Action: Mouse scrolled (265, 105) with delta (0, 0)
Screenshot: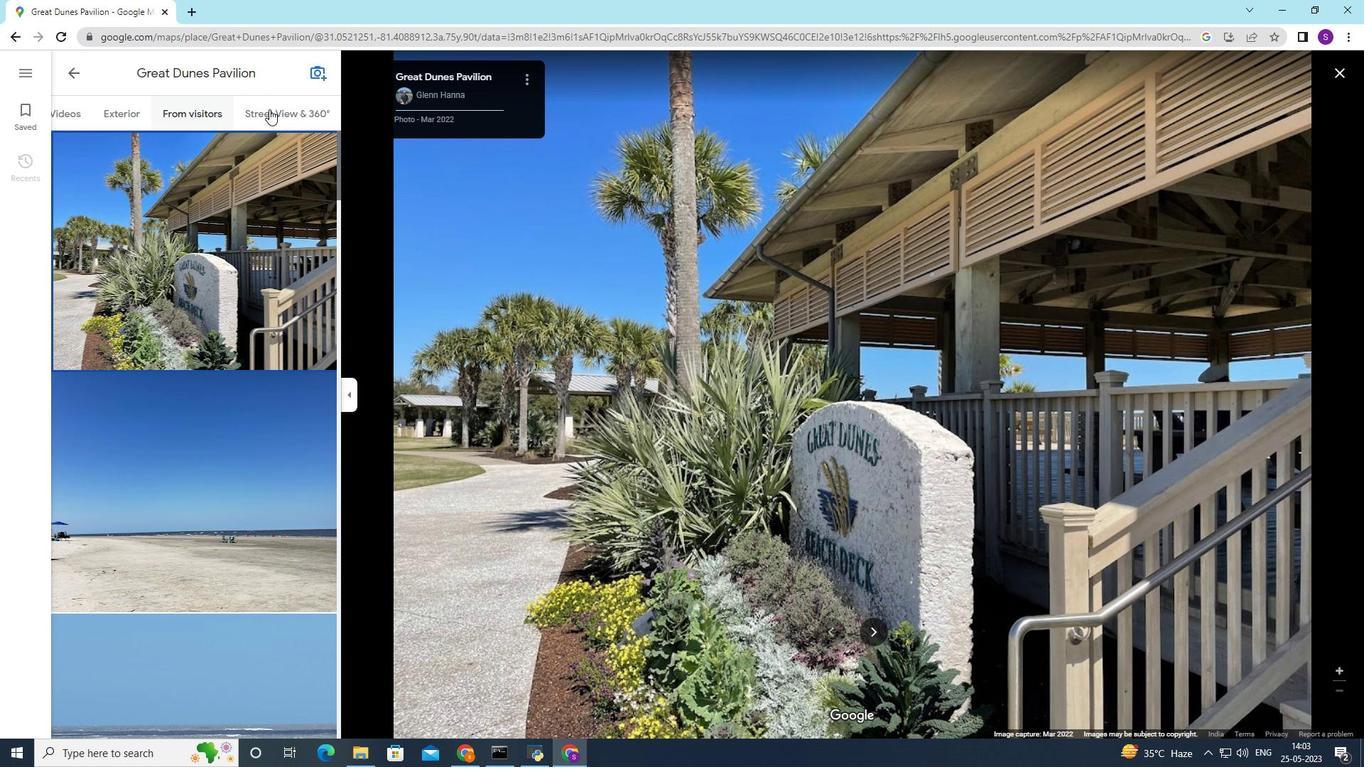 
Action: Key pressed <Key.shift><Key.shift>
Screenshot: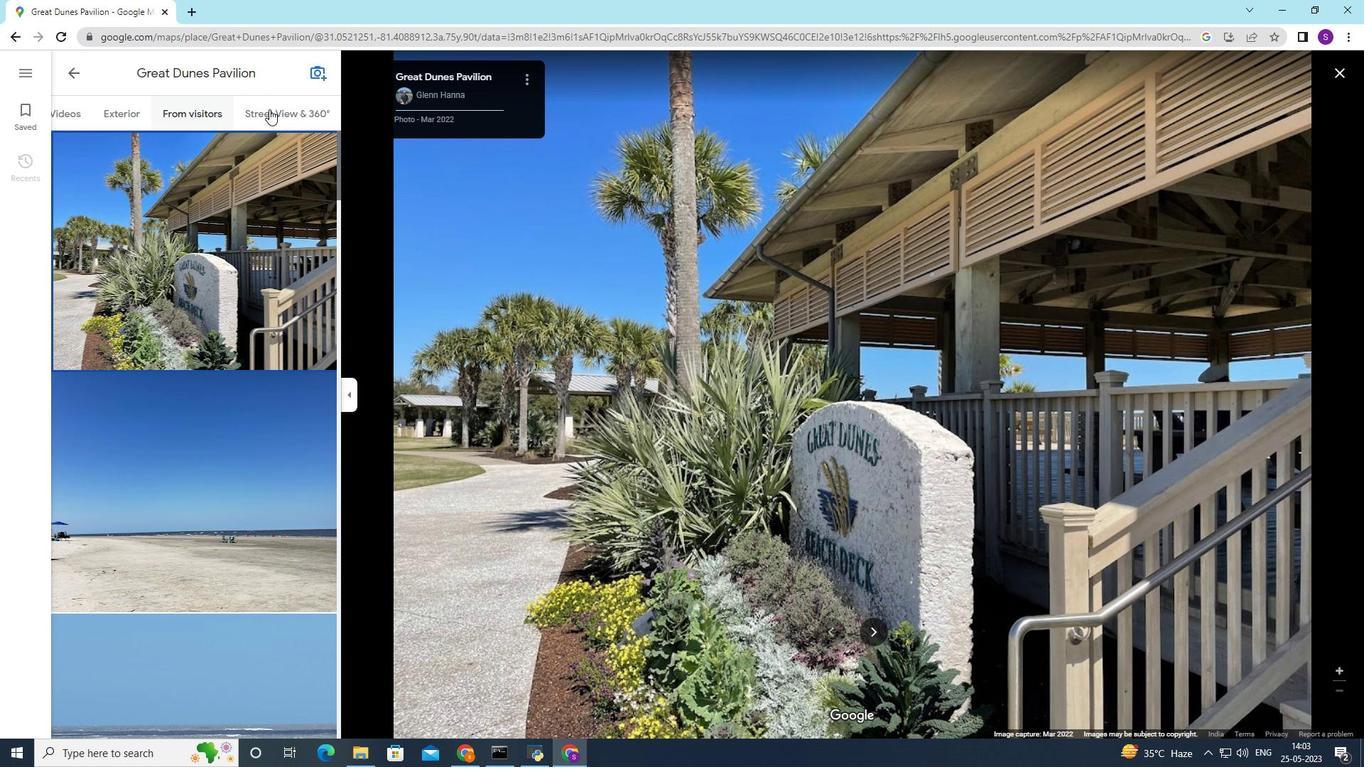 
Action: Mouse scrolled (265, 105) with delta (0, 0)
Screenshot: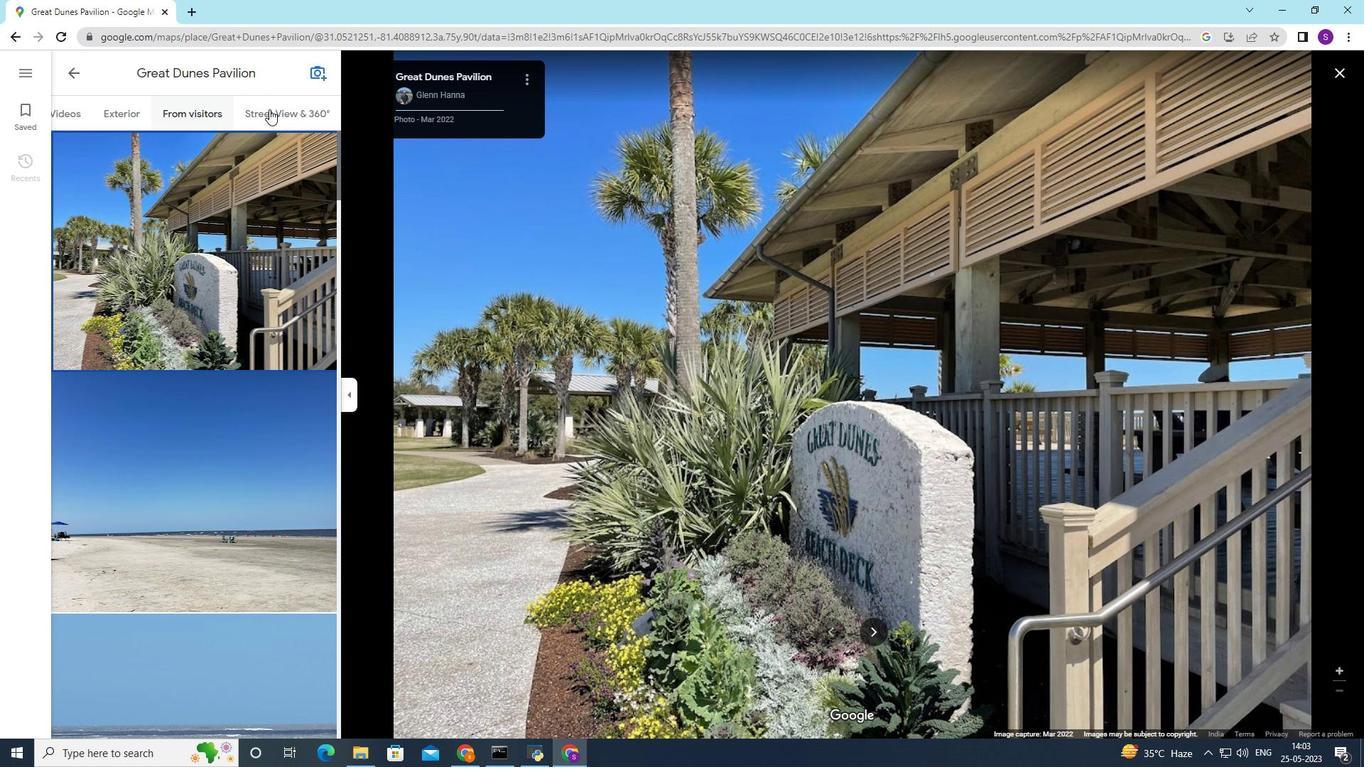 
Action: Key pressed <Key.shift>
Screenshot: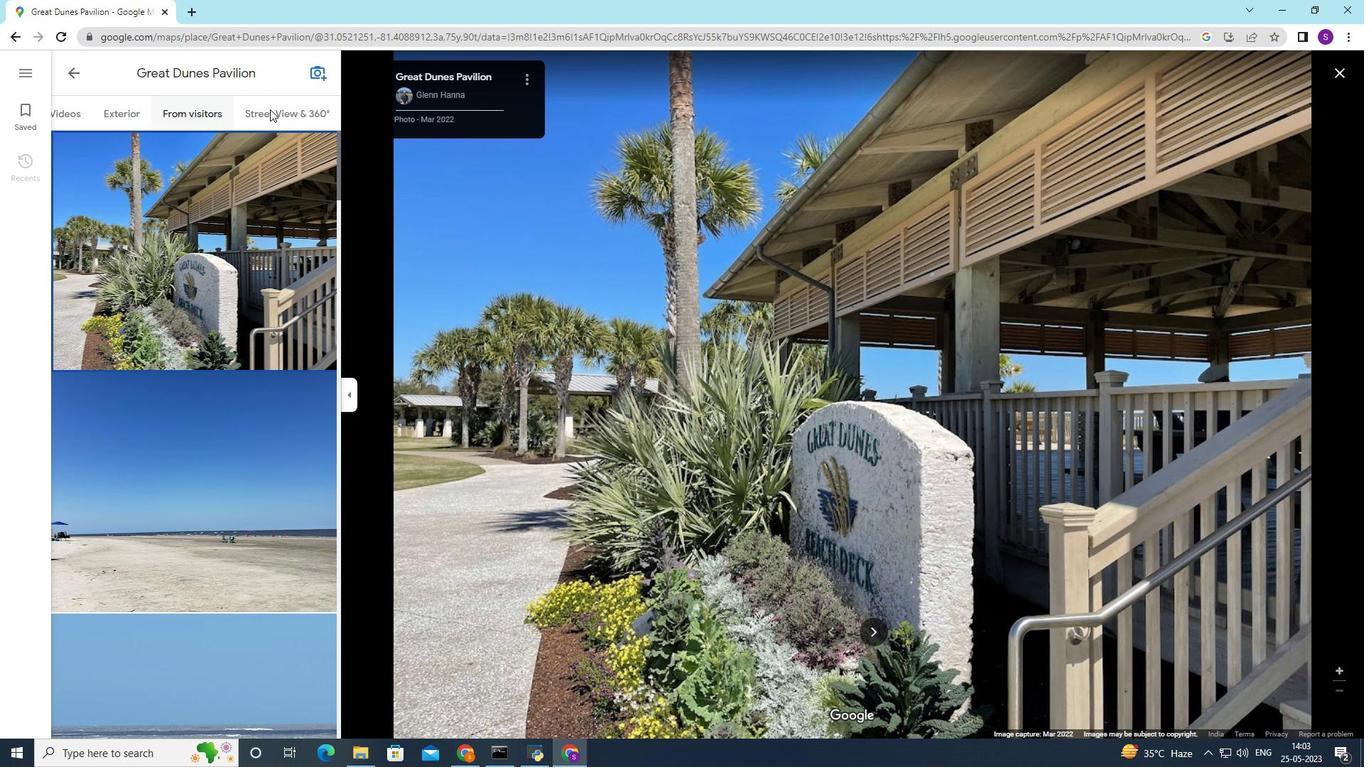 
Action: Mouse moved to (265, 105)
Screenshot: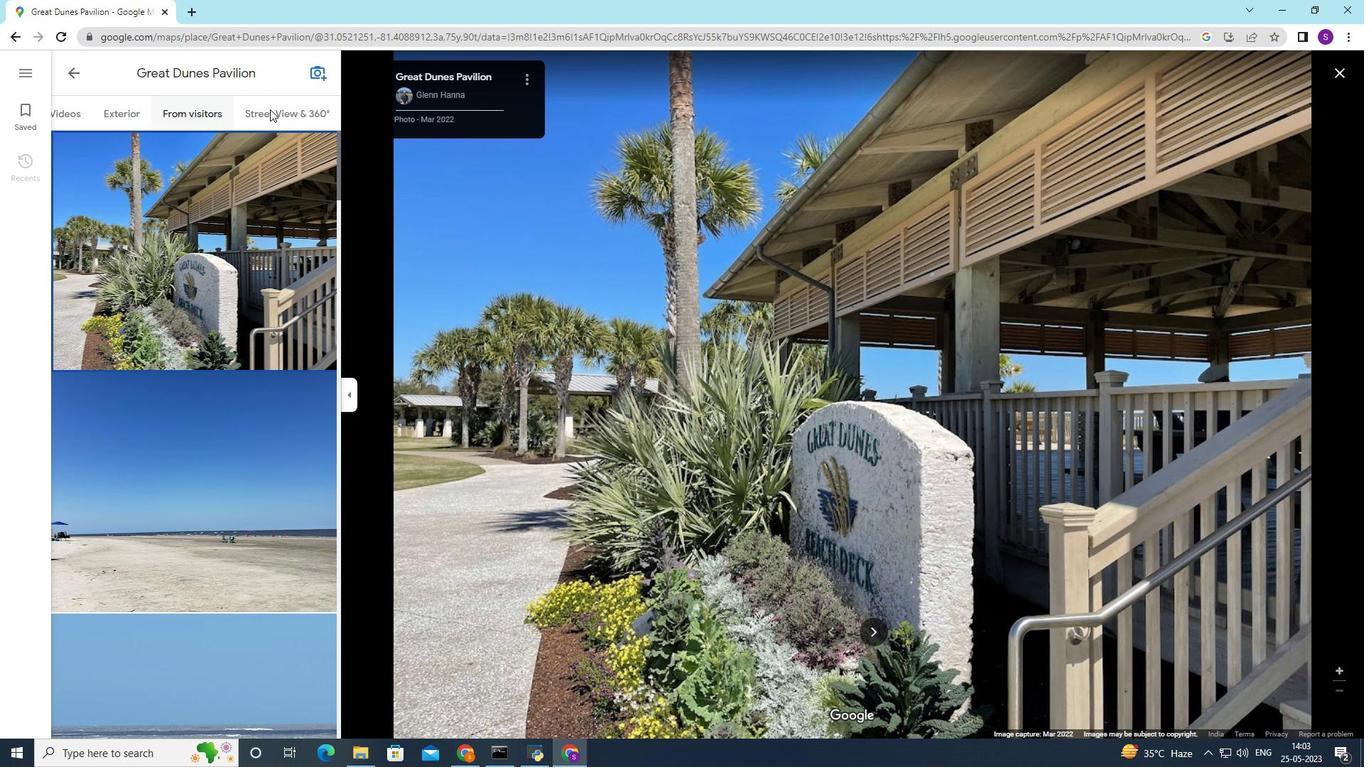 
Action: Key pressed <Key.shift><Key.shift><Key.shift><Key.shift><Key.shift><Key.shift><Key.shift>
Screenshot: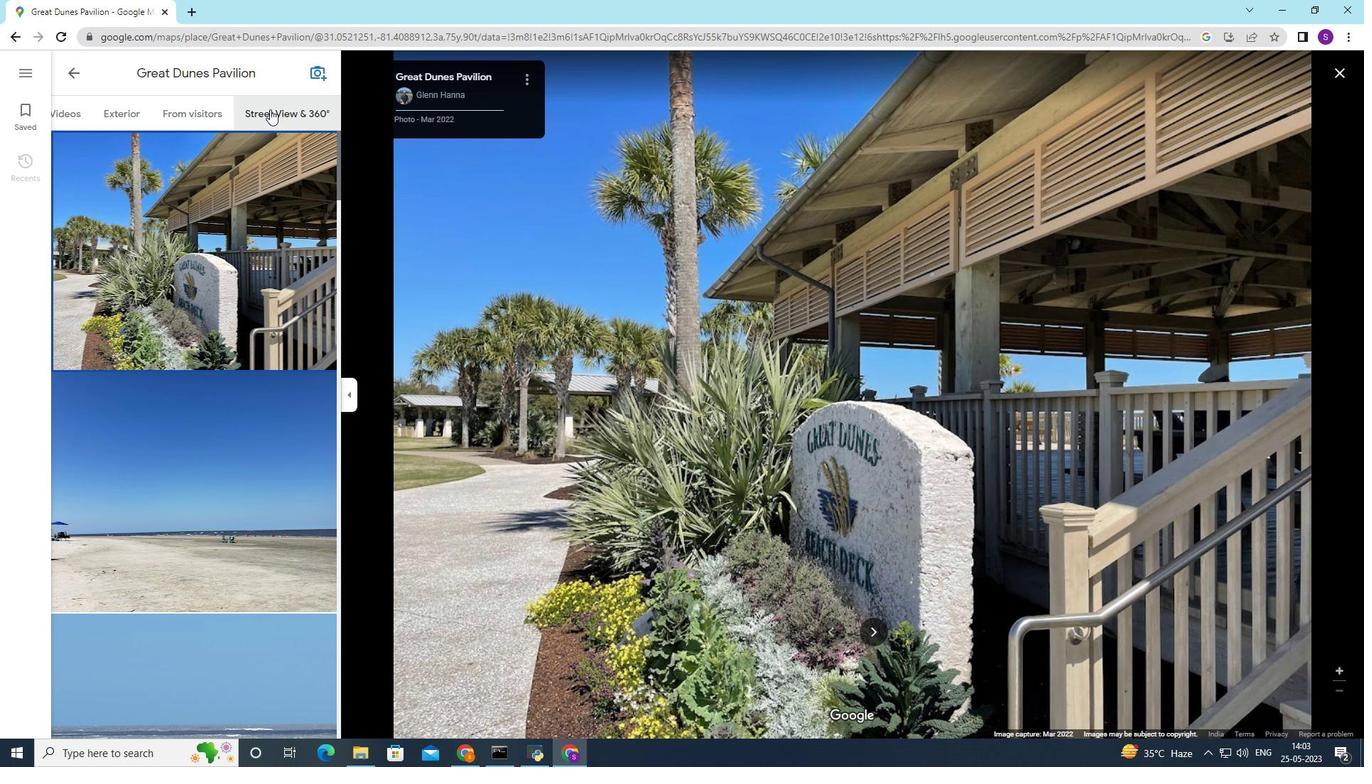 
Action: Mouse moved to (266, 105)
Screenshot: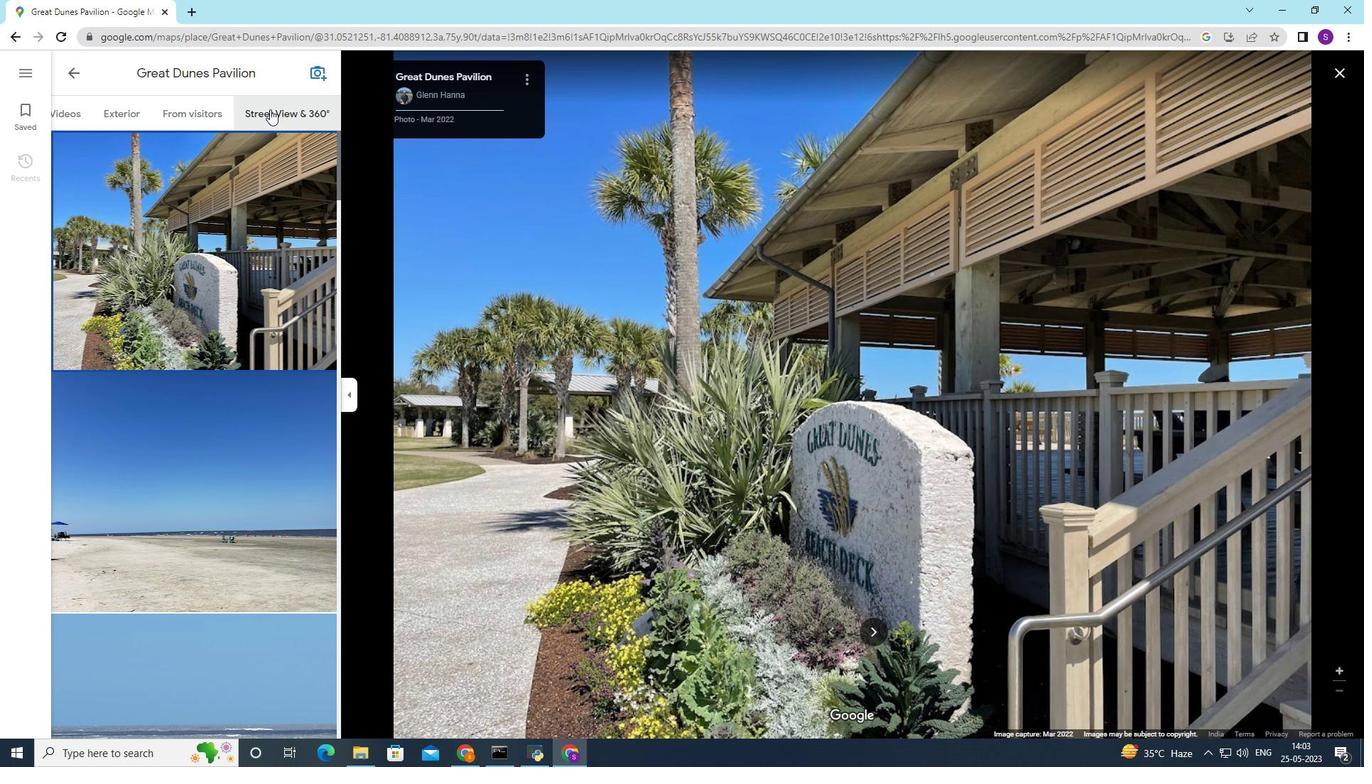 
Action: Key pressed <Key.shift><Key.shift>
Screenshot: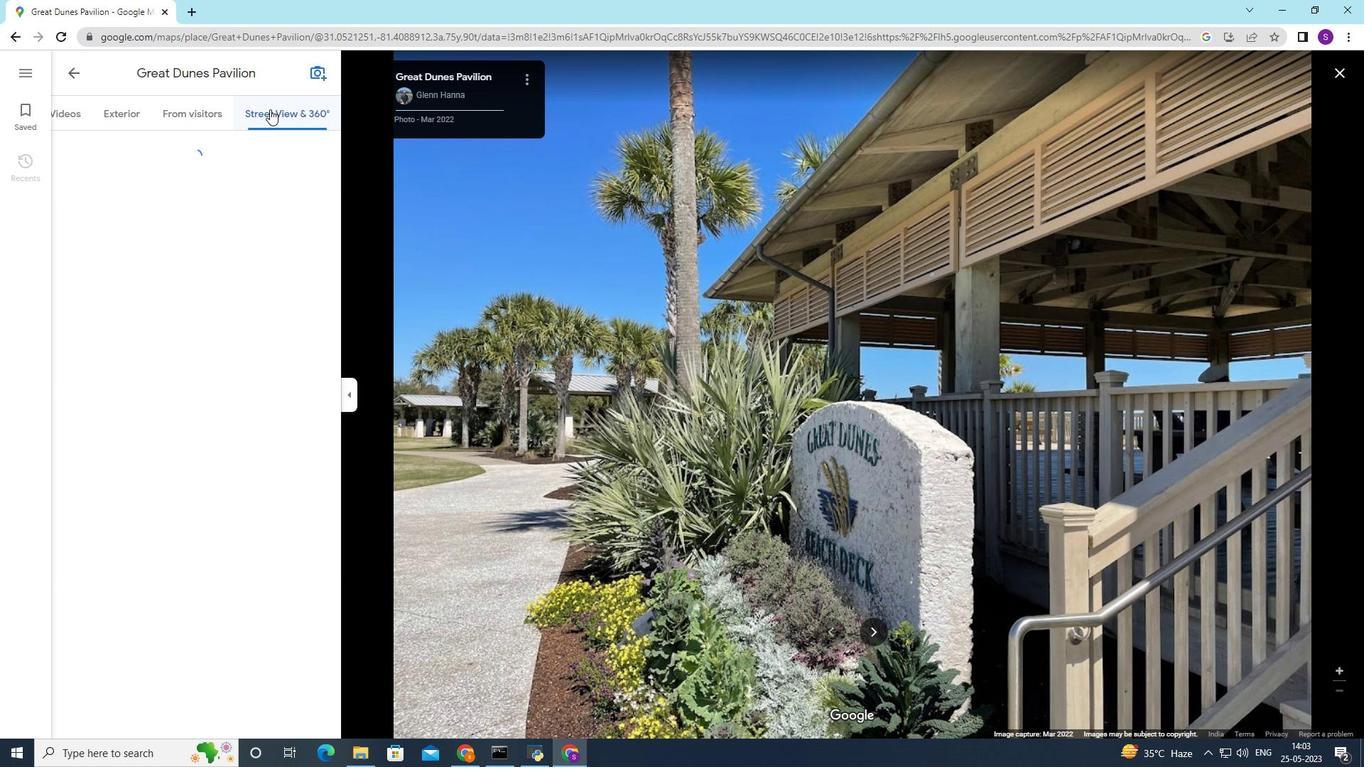 
Action: Mouse pressed left at (266, 105)
Screenshot: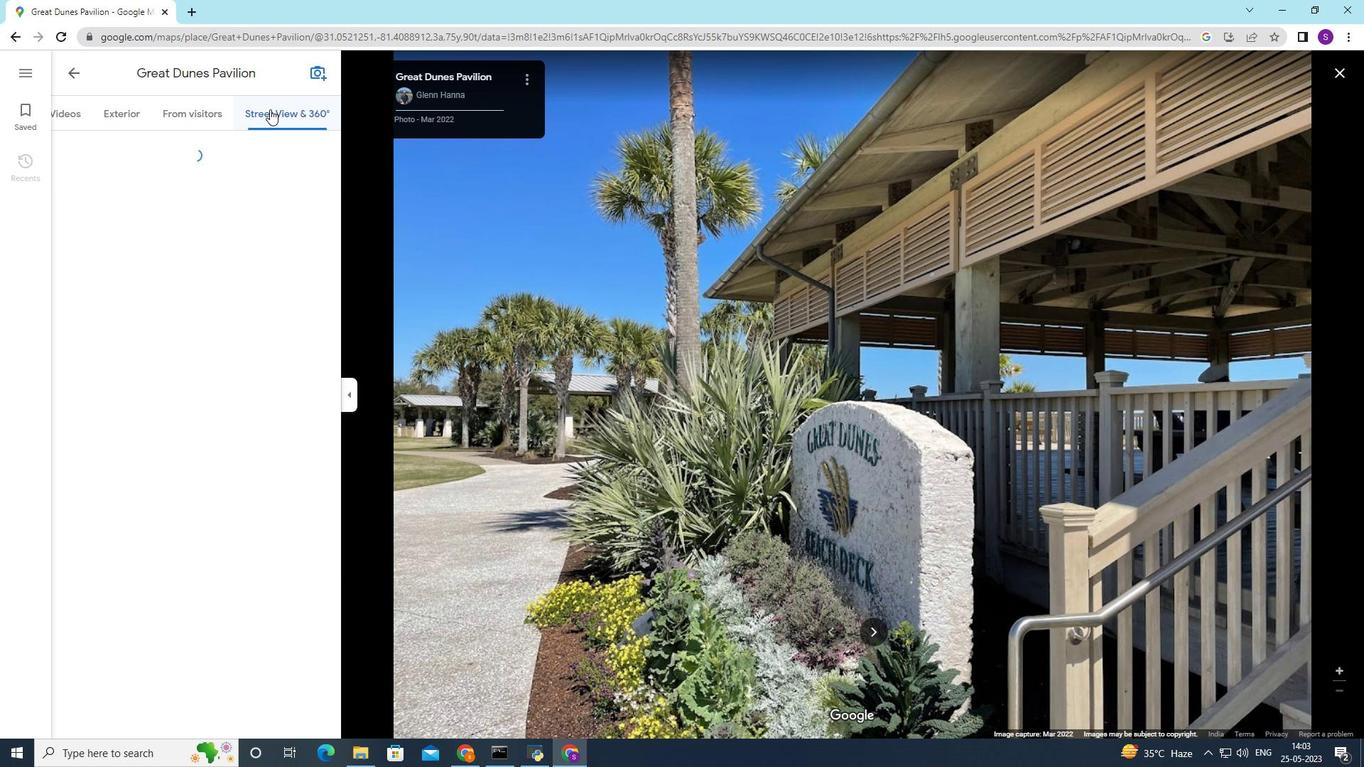 
Action: Mouse moved to (266, 105)
Screenshot: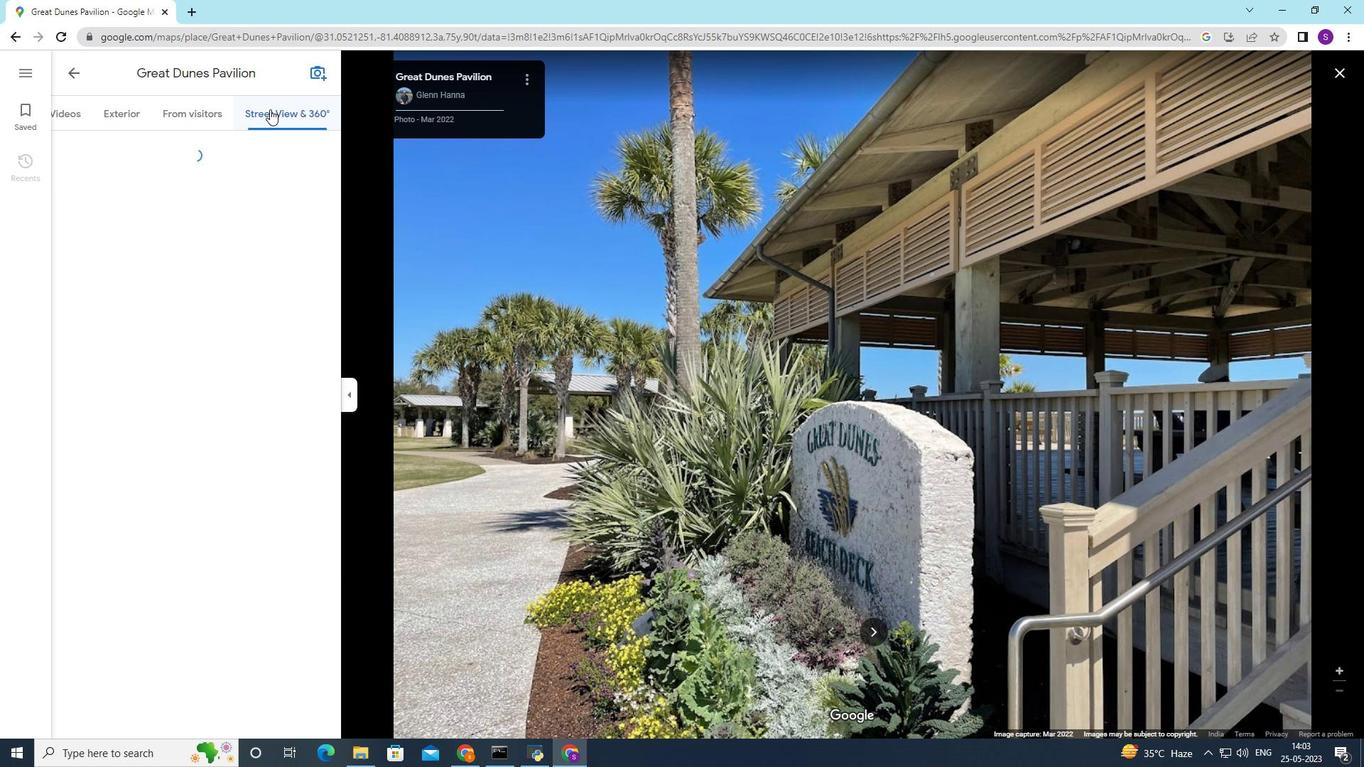 
Action: Key pressed <Key.shift>
Screenshot: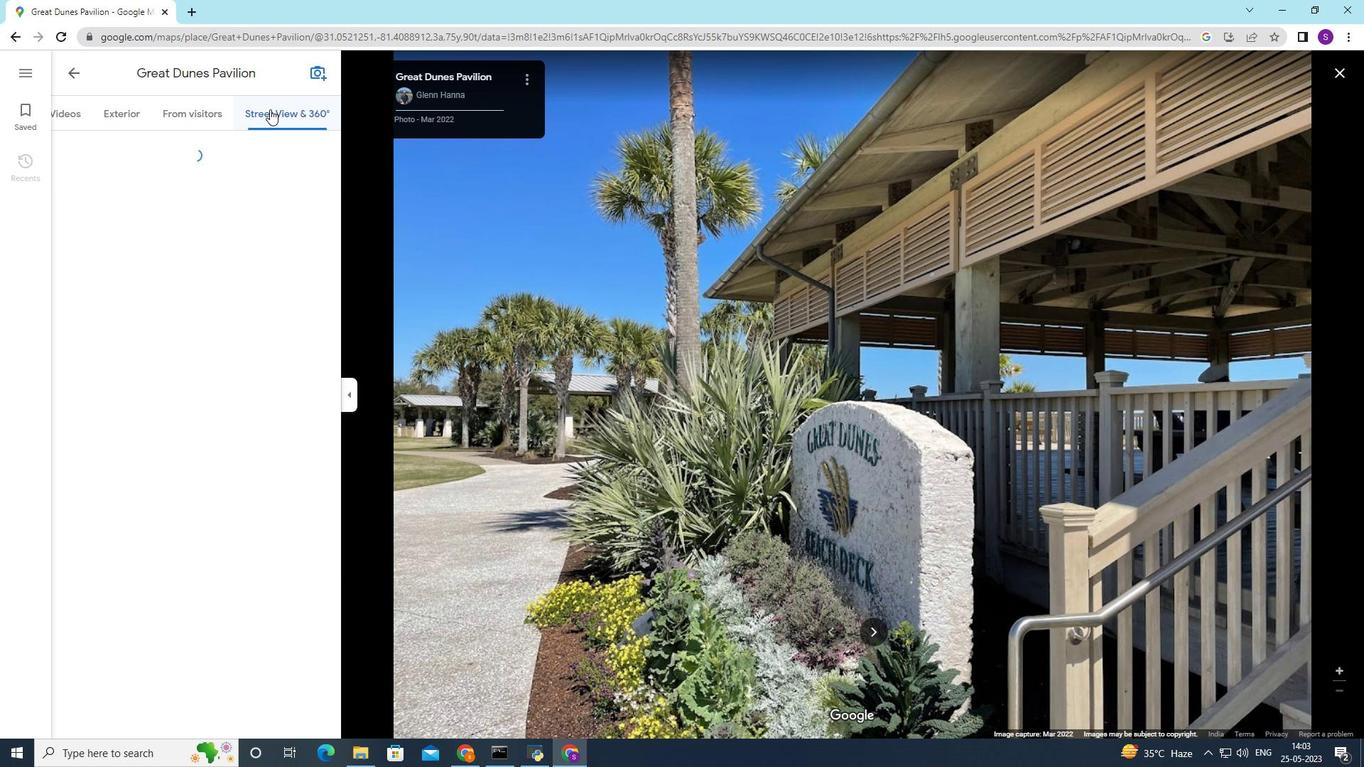 
Action: Mouse moved to (908, 414)
Screenshot: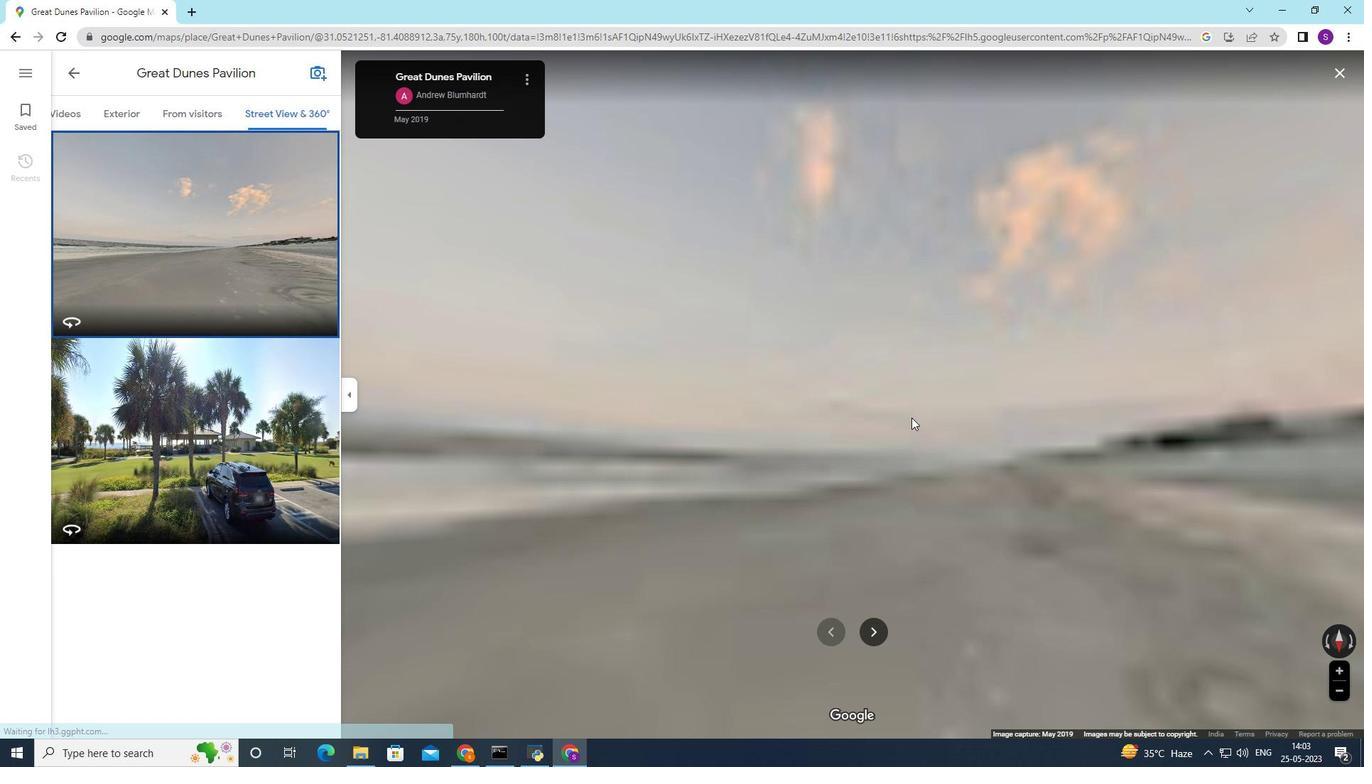 
Action: Mouse pressed left at (908, 414)
Screenshot: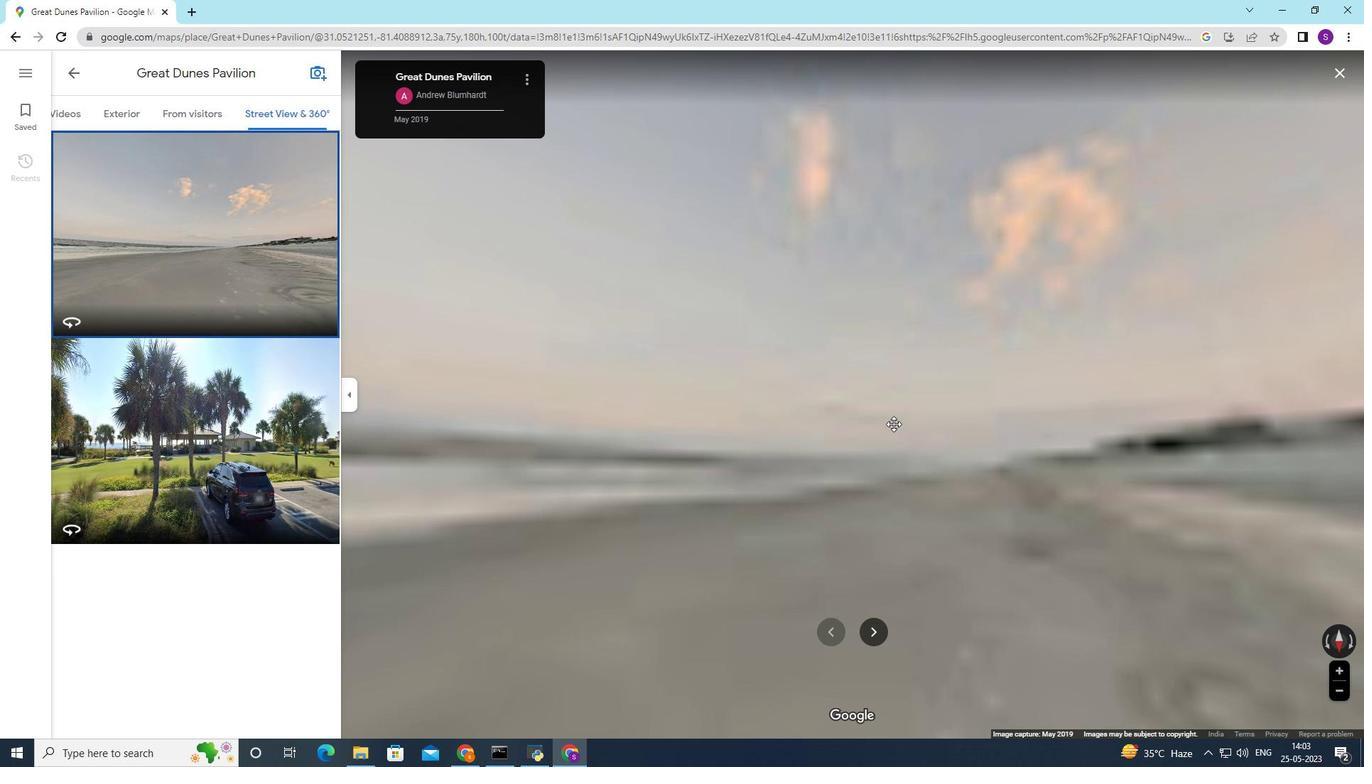 
Action: Mouse moved to (927, 441)
Screenshot: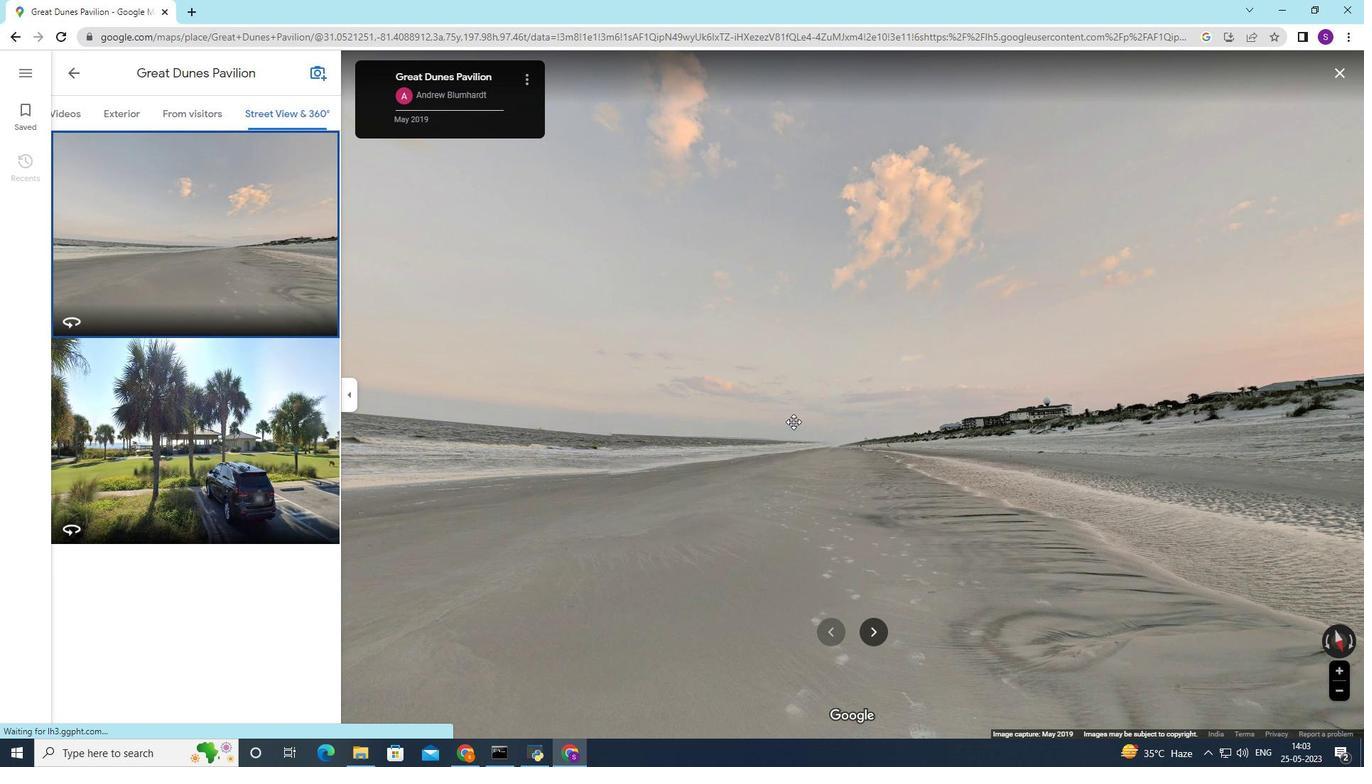 
Action: Mouse pressed left at (977, 434)
Screenshot: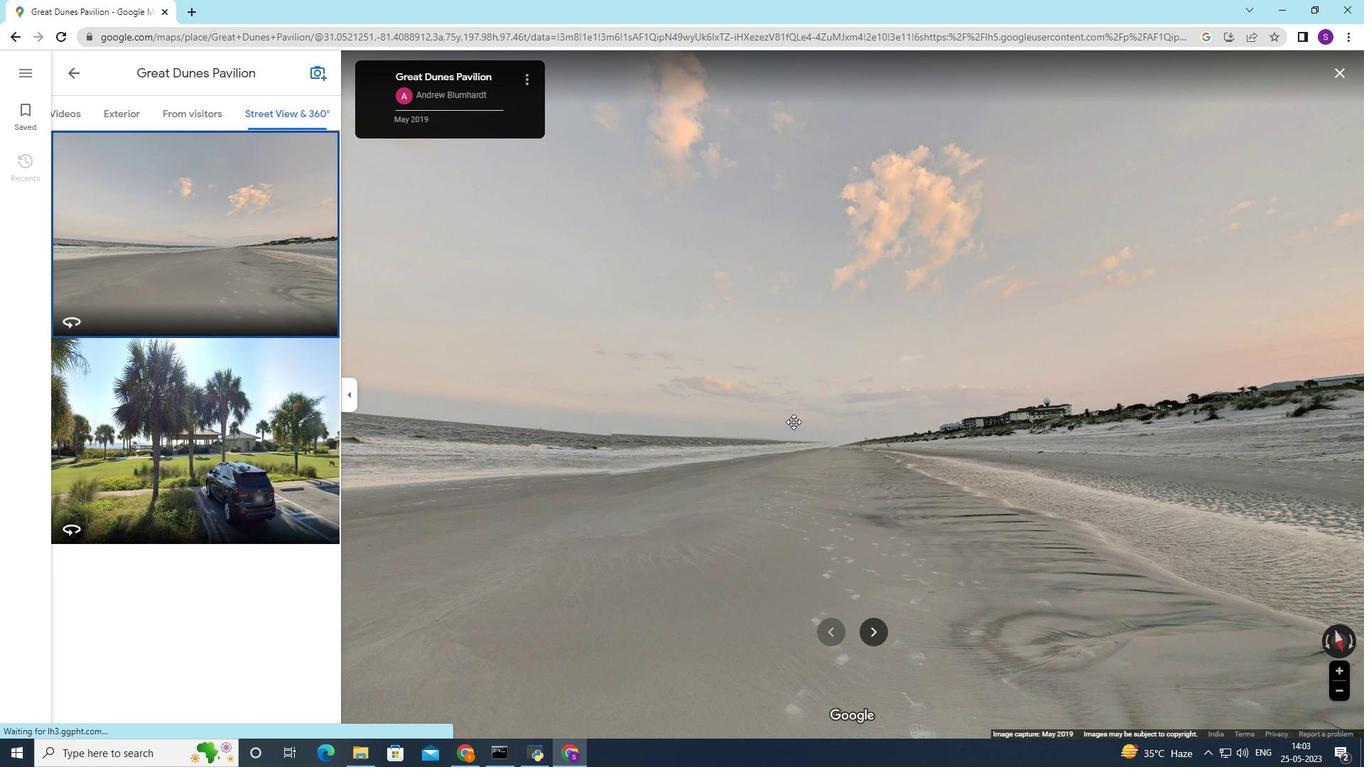 
Action: Mouse moved to (977, 452)
Screenshot: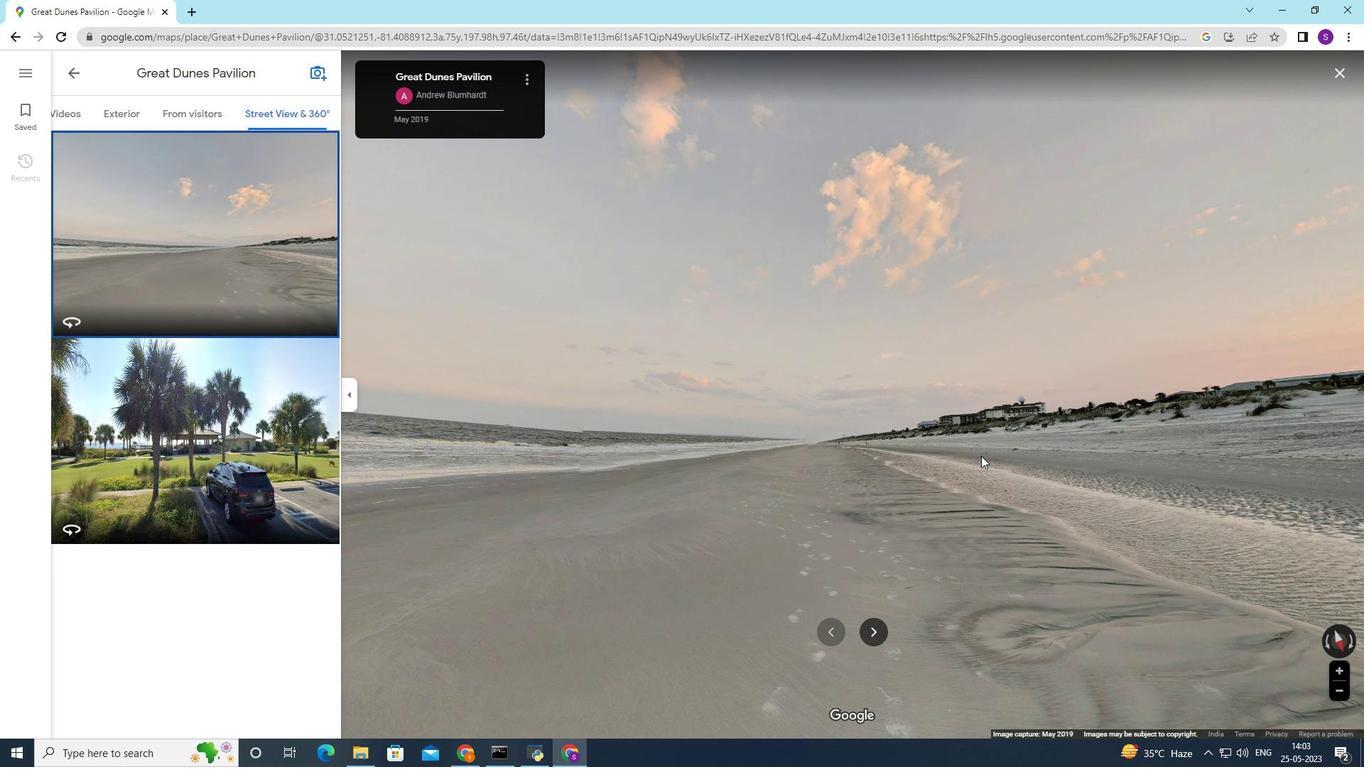 
Action: Mouse pressed left at (977, 452)
Screenshot: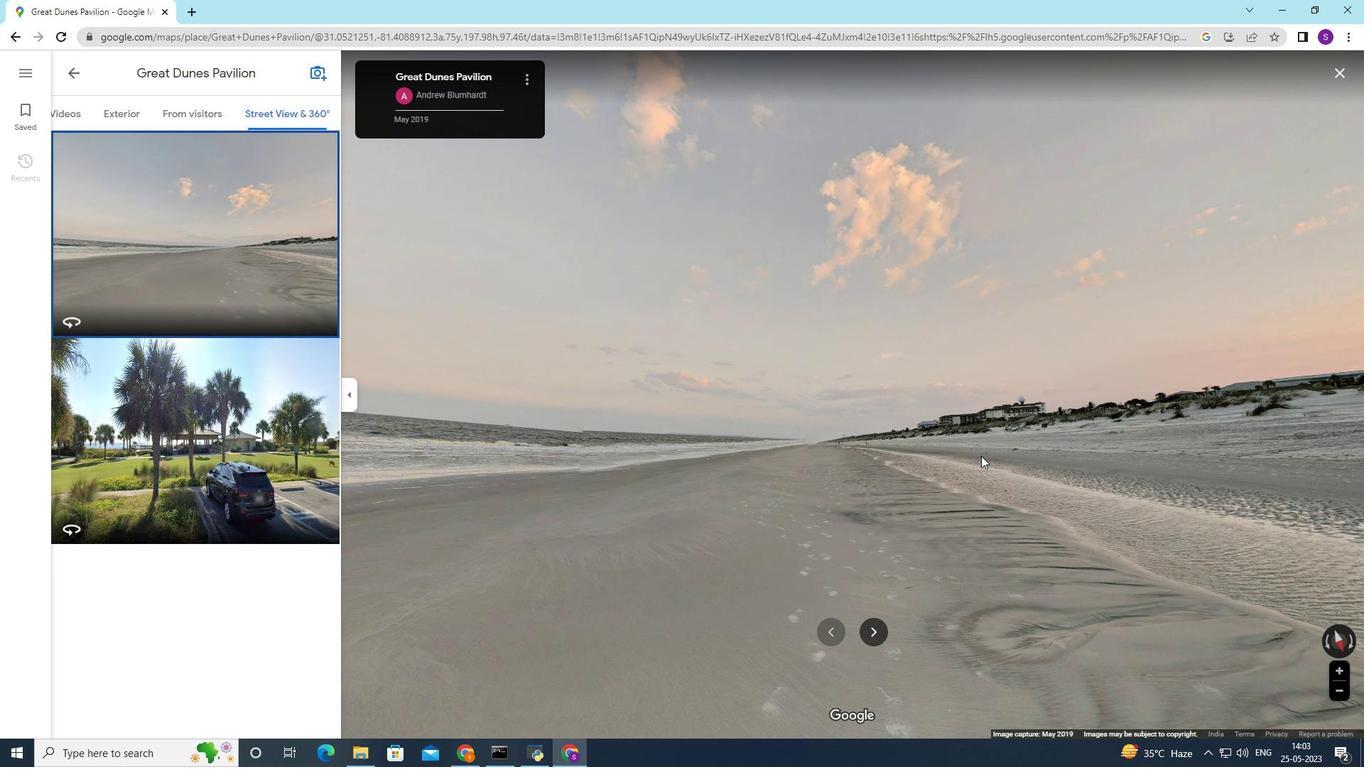 
Action: Mouse moved to (877, 437)
Screenshot: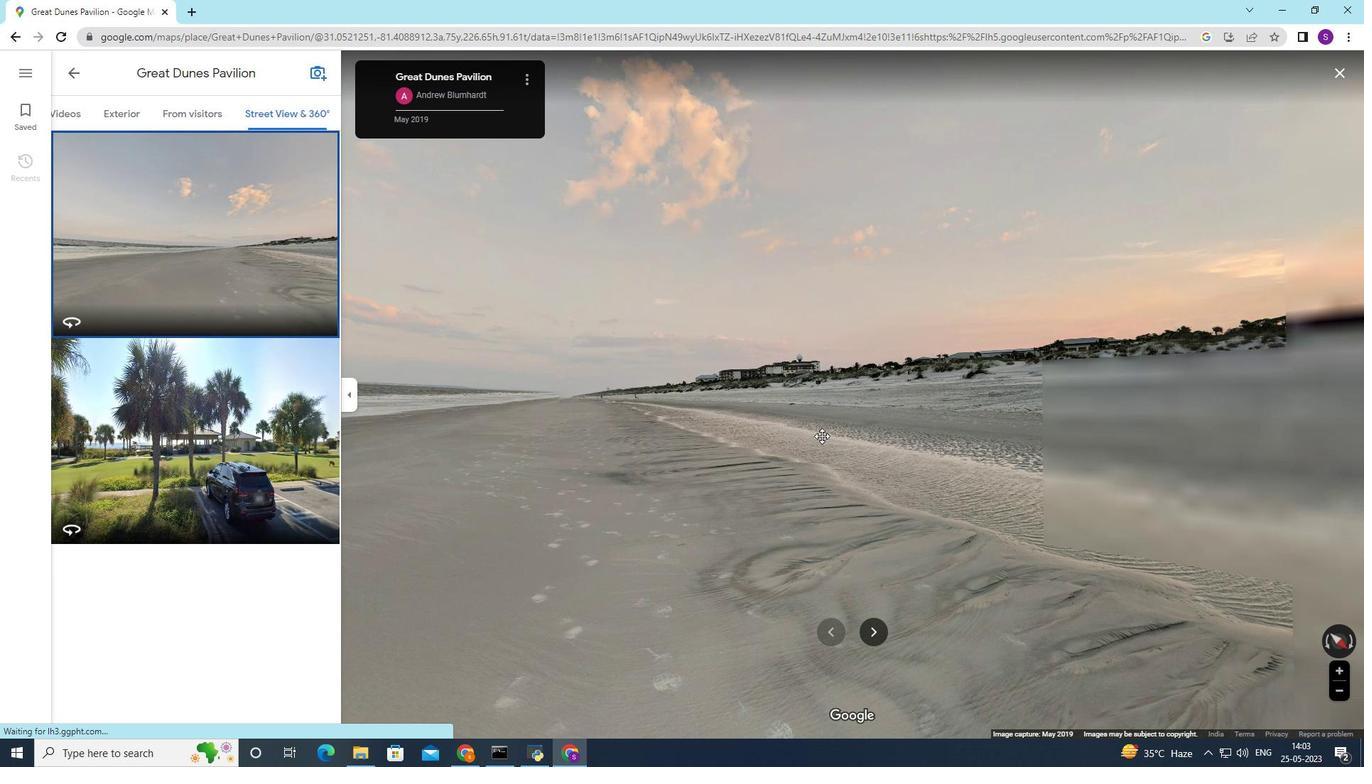 
Action: Mouse pressed left at (877, 437)
Screenshot: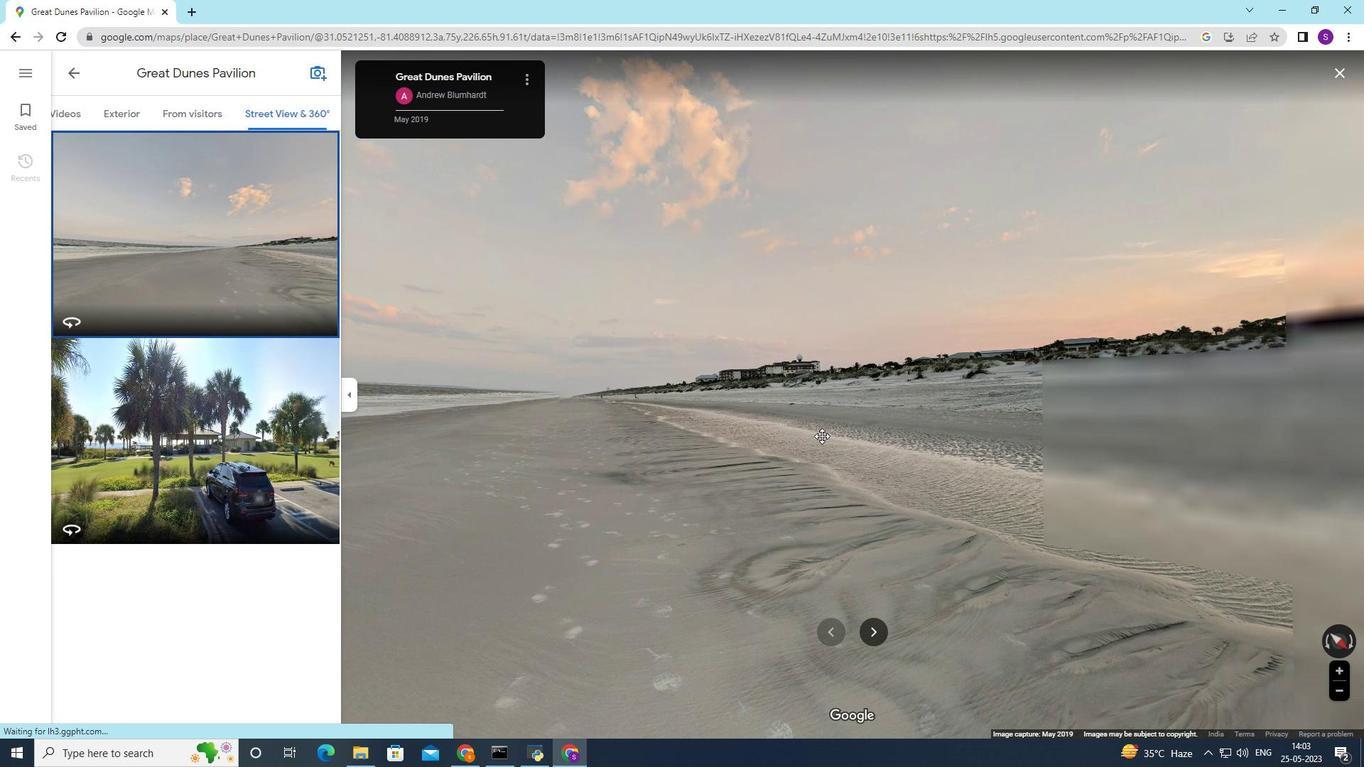 
Action: Mouse moved to (850, 422)
Screenshot: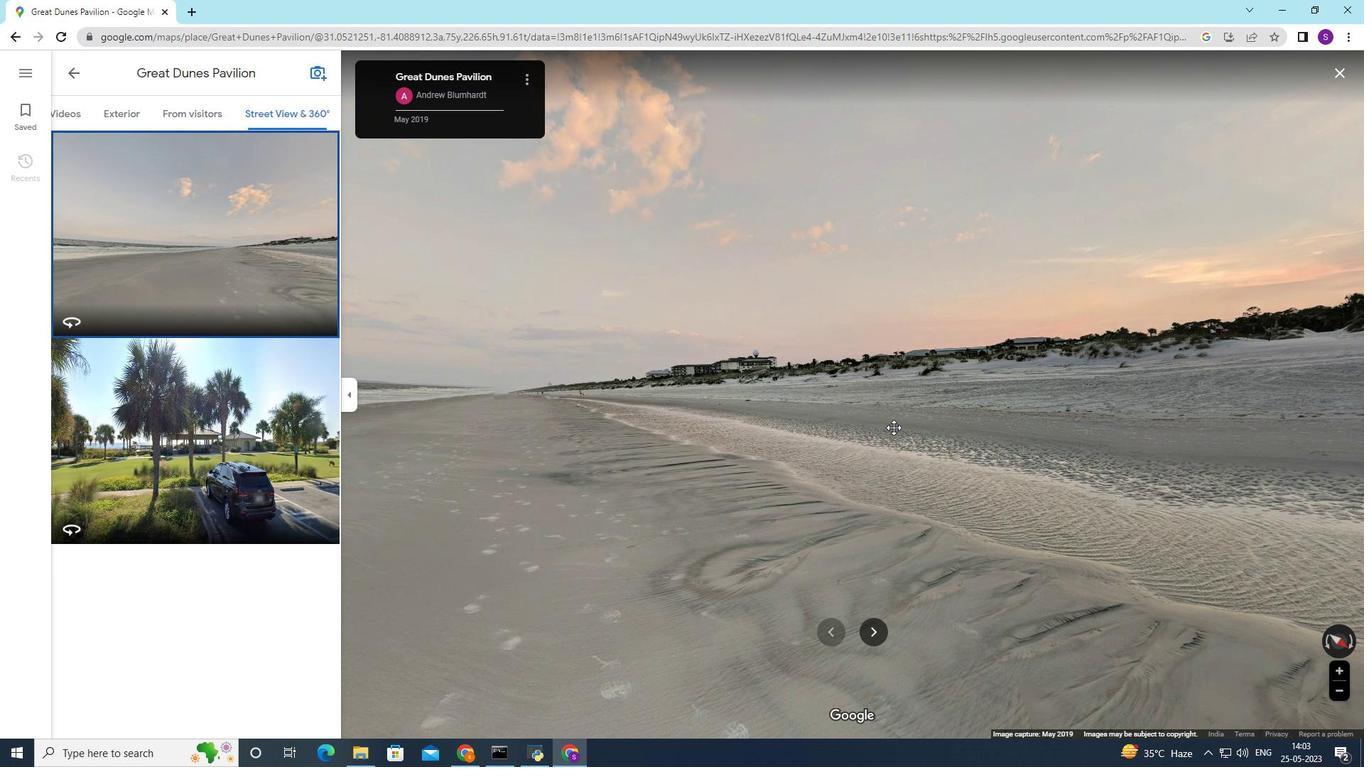 
Action: Mouse pressed left at (845, 422)
Screenshot: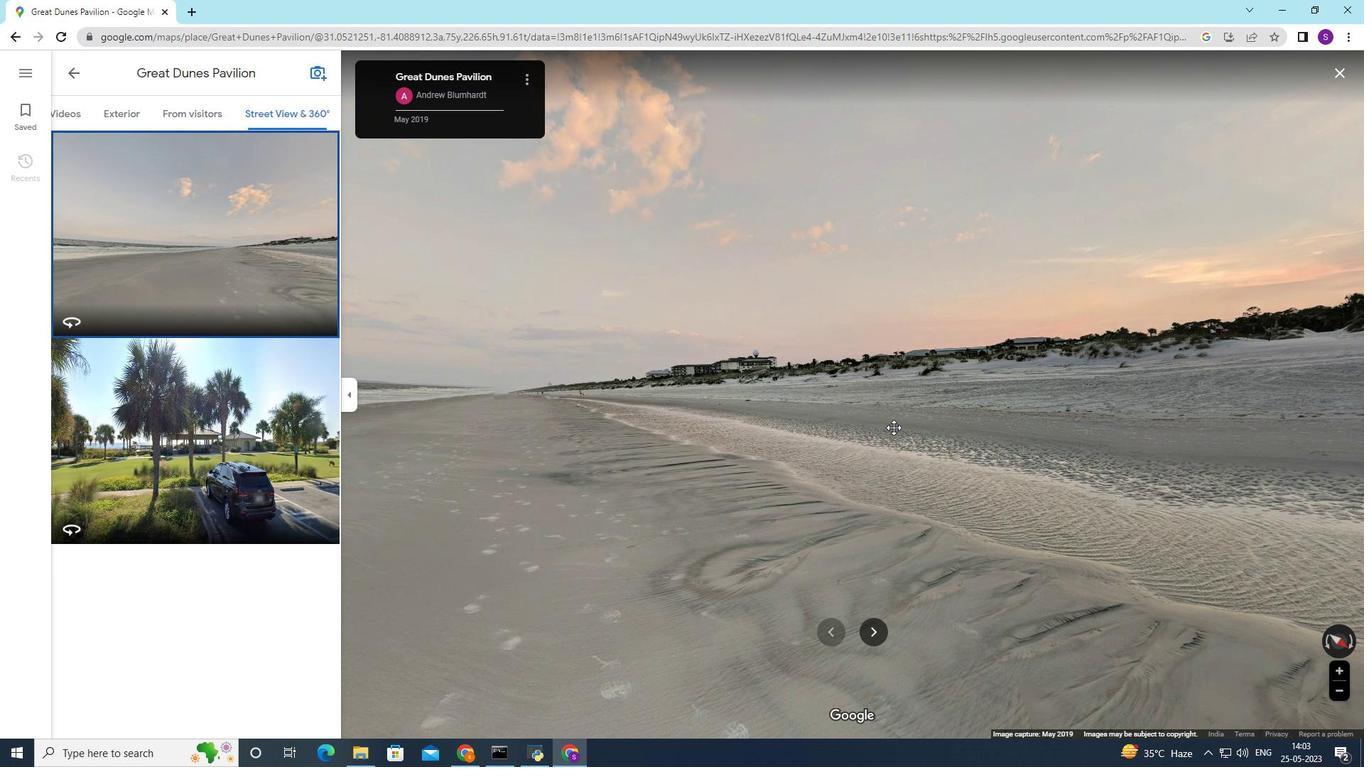 
Action: Mouse moved to (734, 447)
Screenshot: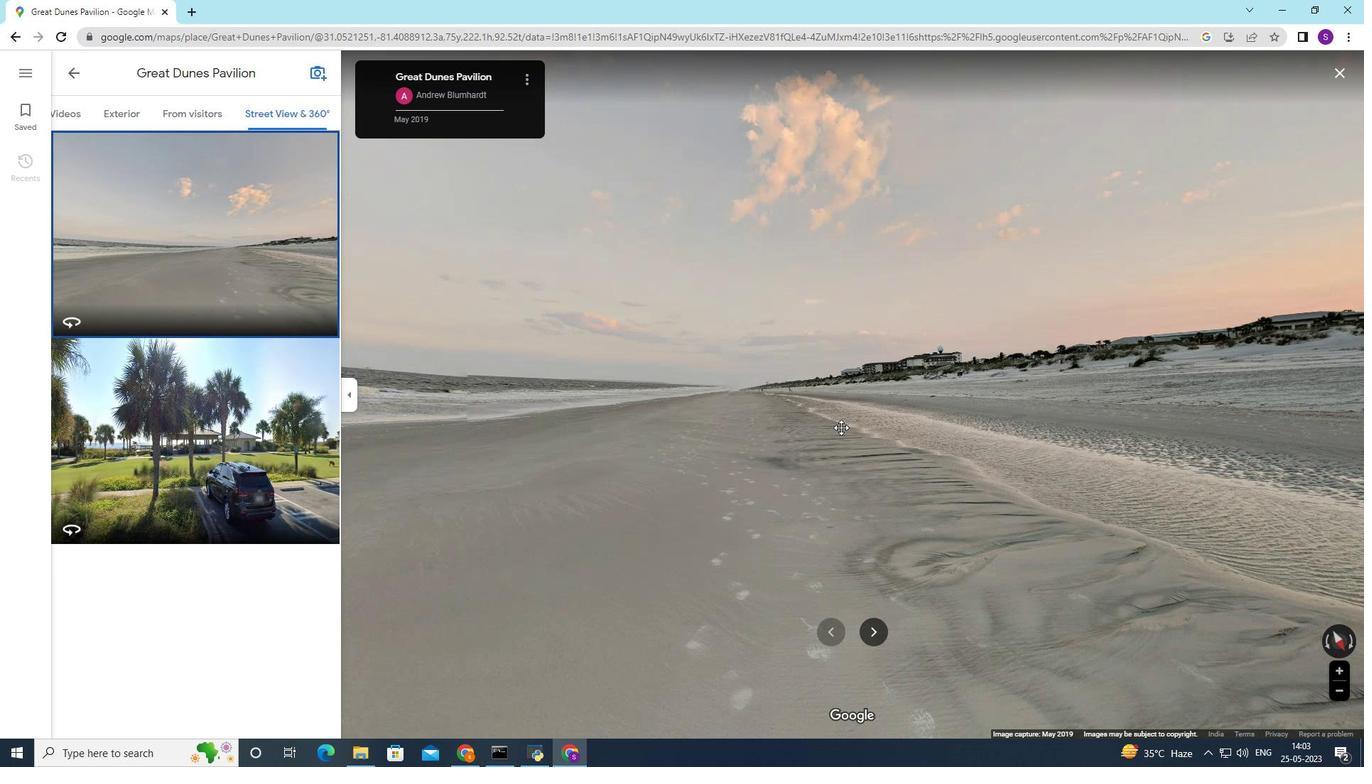 
Action: Mouse pressed left at (734, 447)
Screenshot: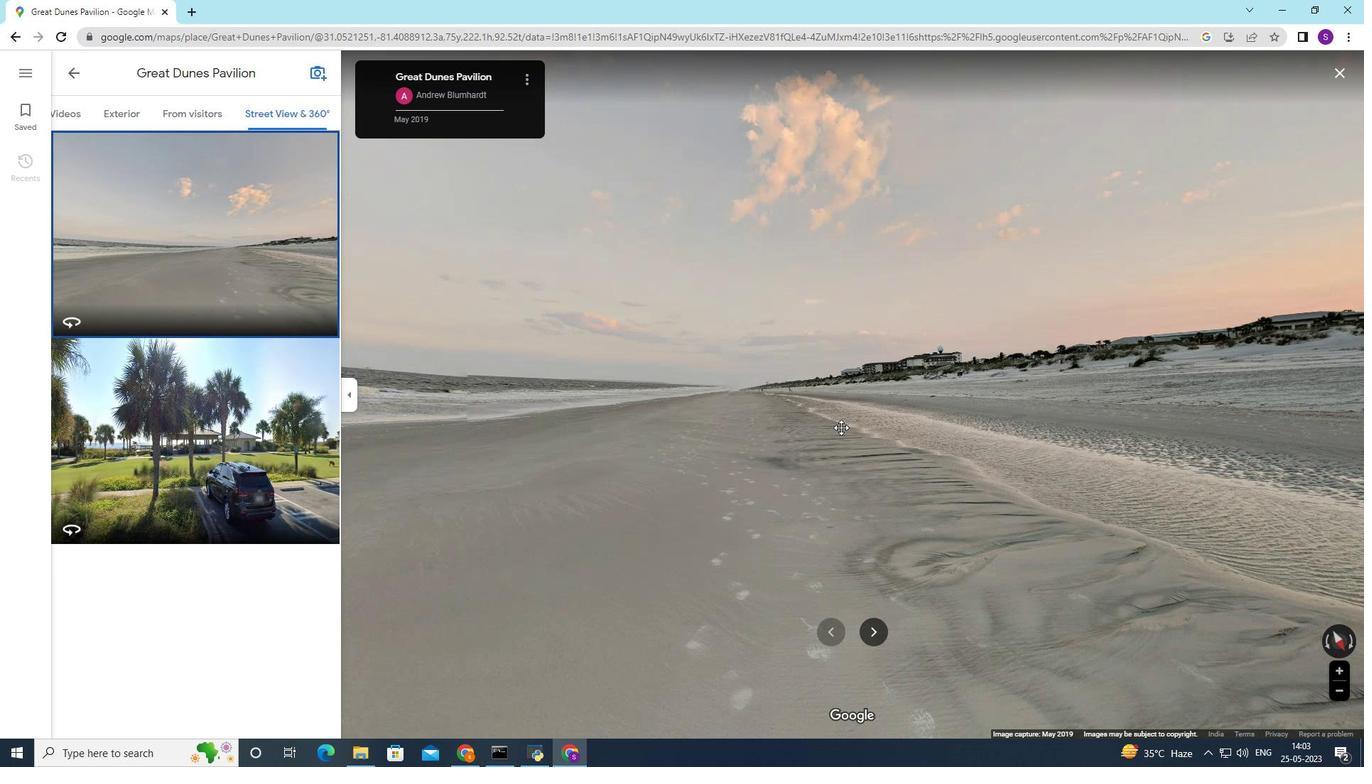 
Action: Mouse moved to (830, 430)
Screenshot: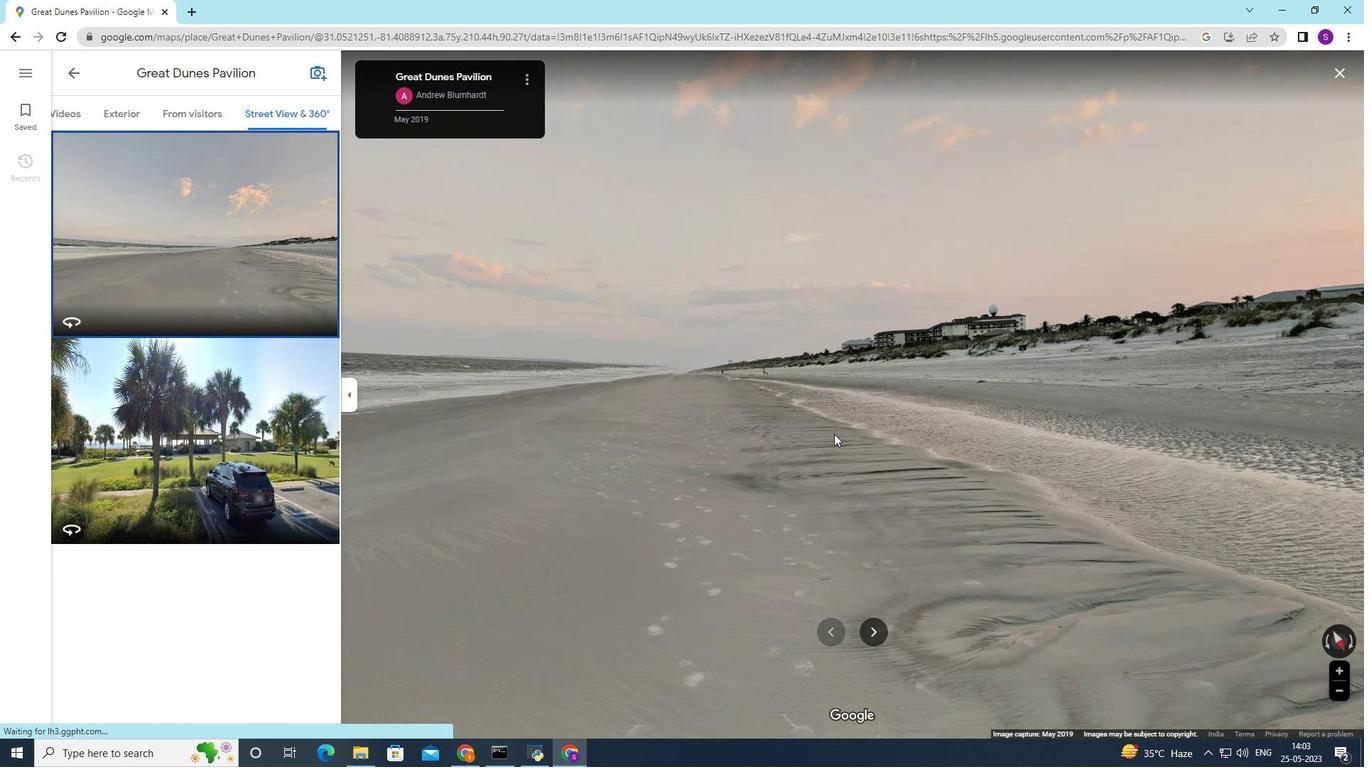 
Action: Mouse scrolled (830, 431) with delta (0, 0)
Screenshot: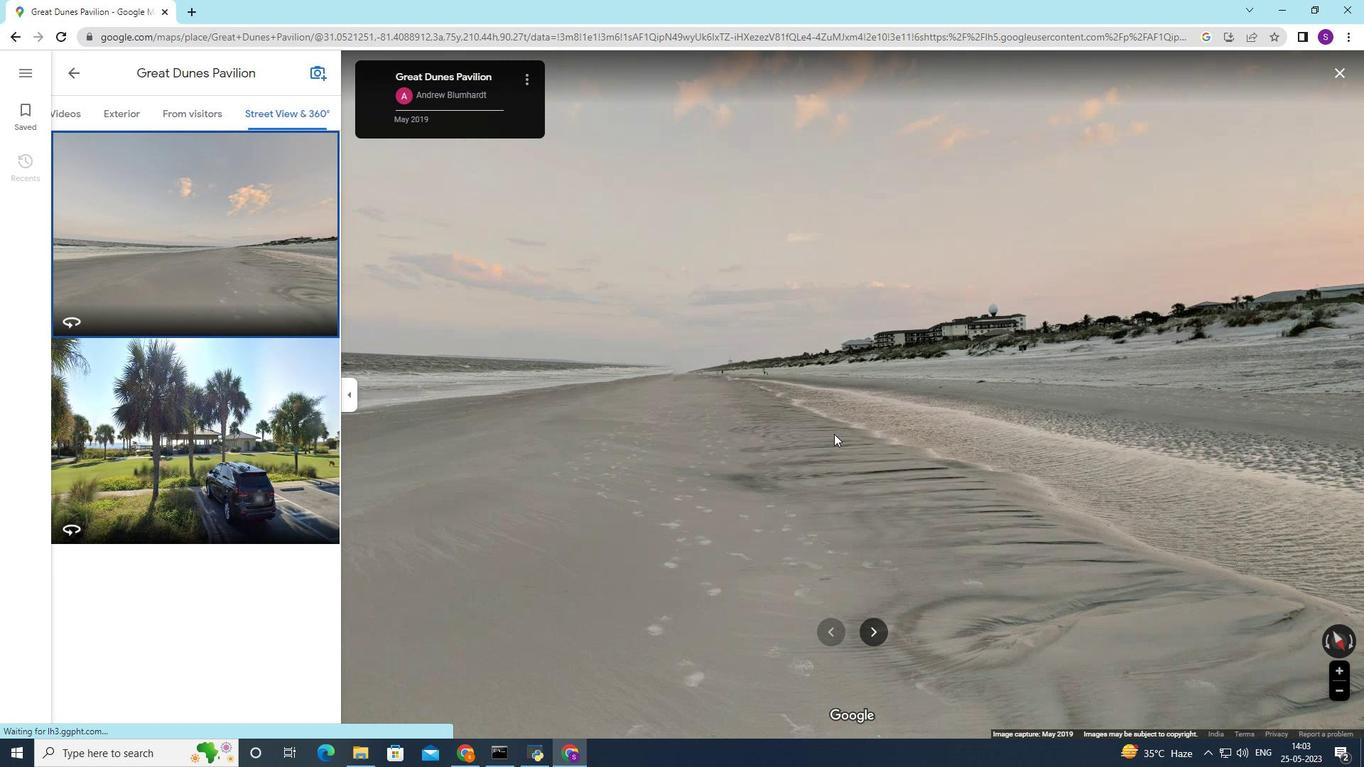 
Action: Mouse scrolled (830, 431) with delta (0, 0)
Screenshot: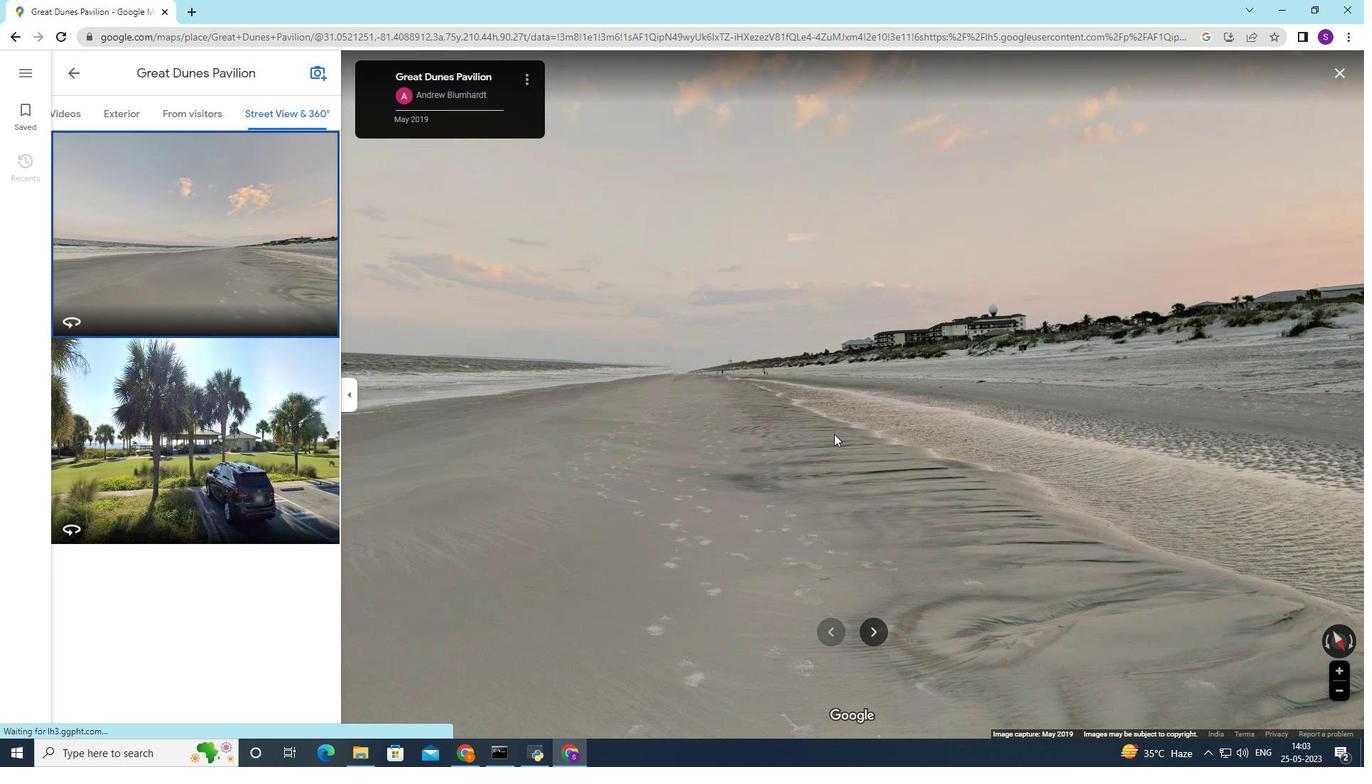 
Action: Mouse scrolled (830, 431) with delta (0, 0)
Screenshot: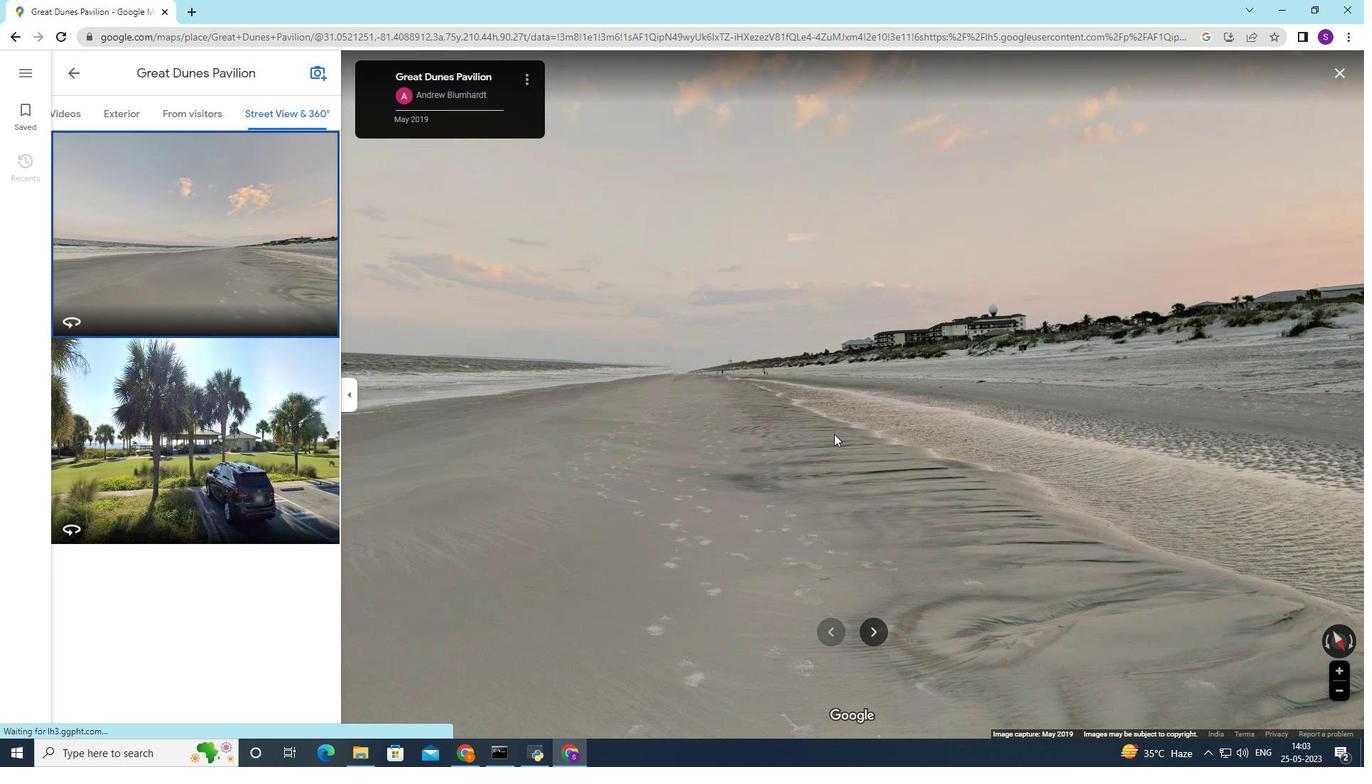 
Action: Mouse scrolled (830, 431) with delta (0, 0)
Screenshot: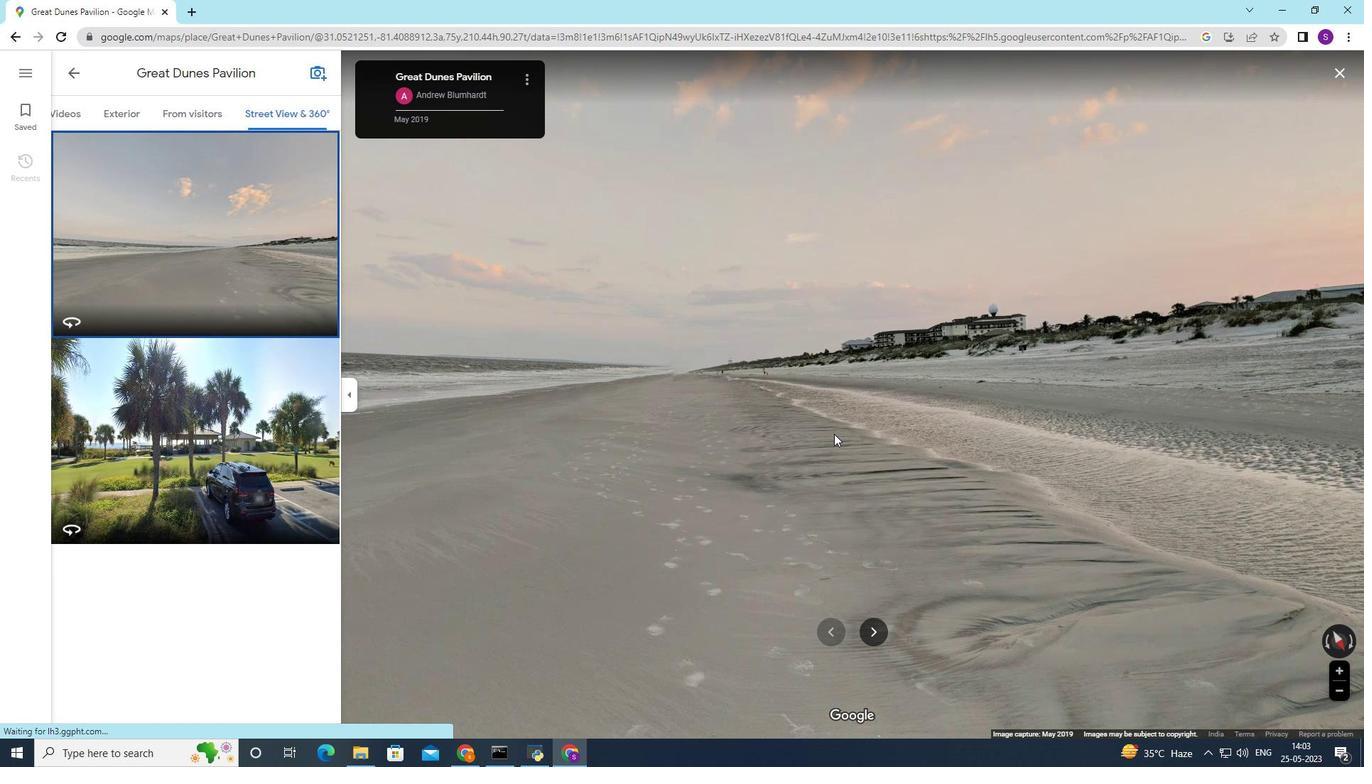 
Action: Mouse scrolled (830, 430) with delta (0, 0)
Screenshot: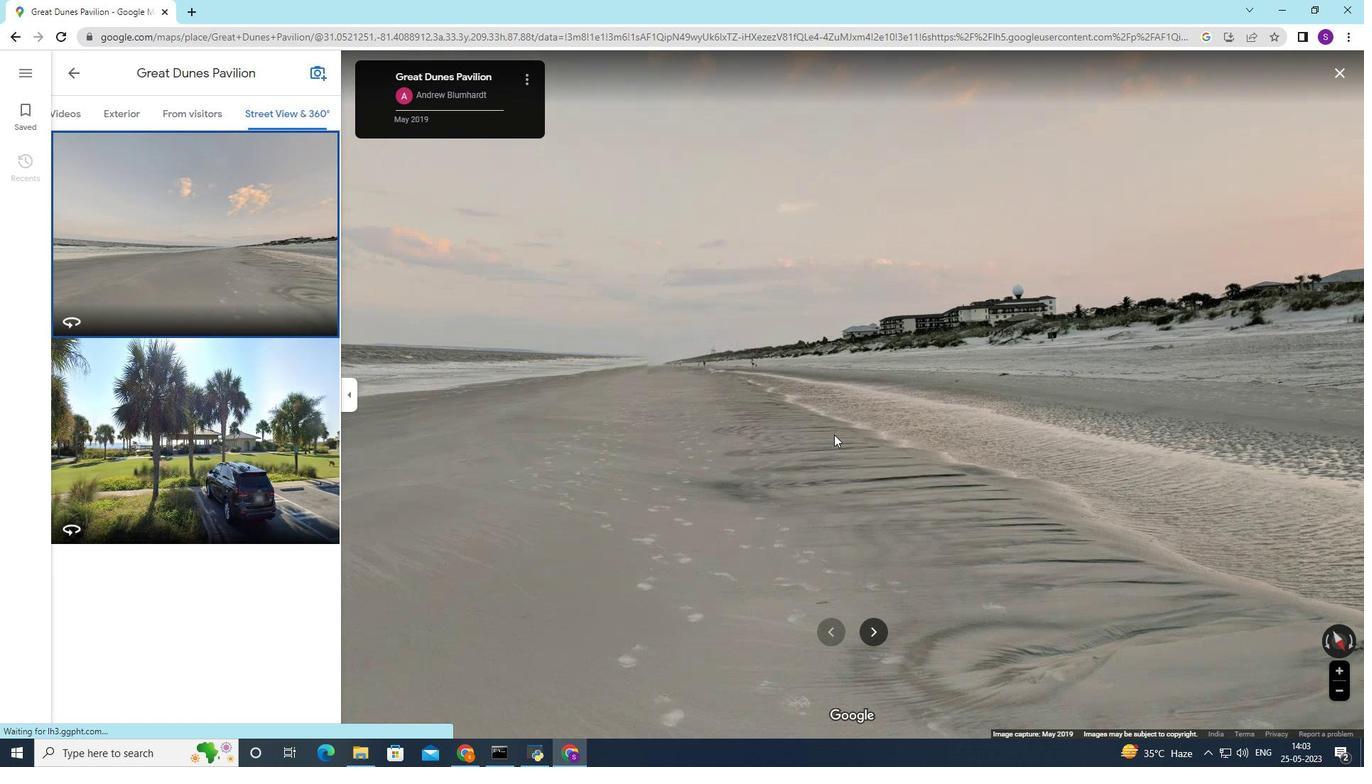 
Action: Mouse scrolled (830, 430) with delta (0, 0)
Screenshot: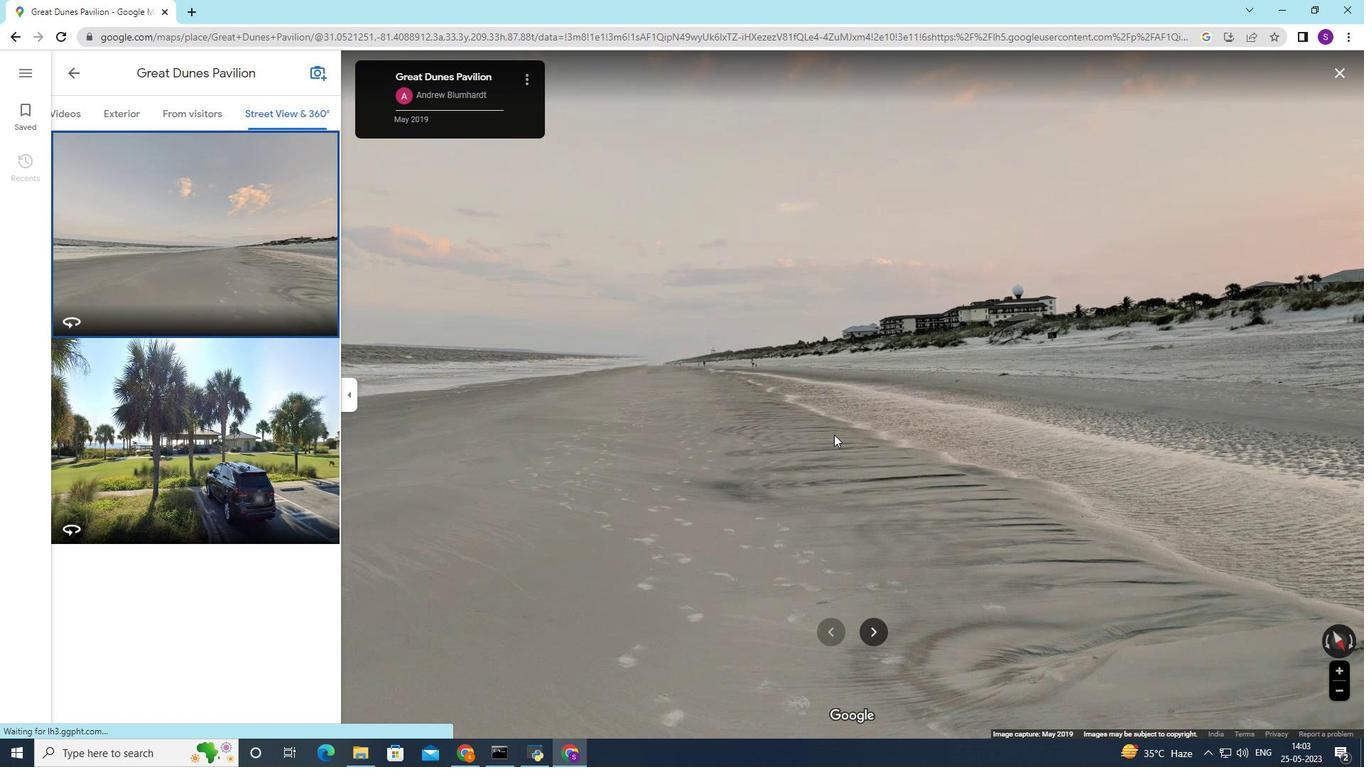 
Action: Mouse scrolled (830, 430) with delta (0, 0)
Screenshot: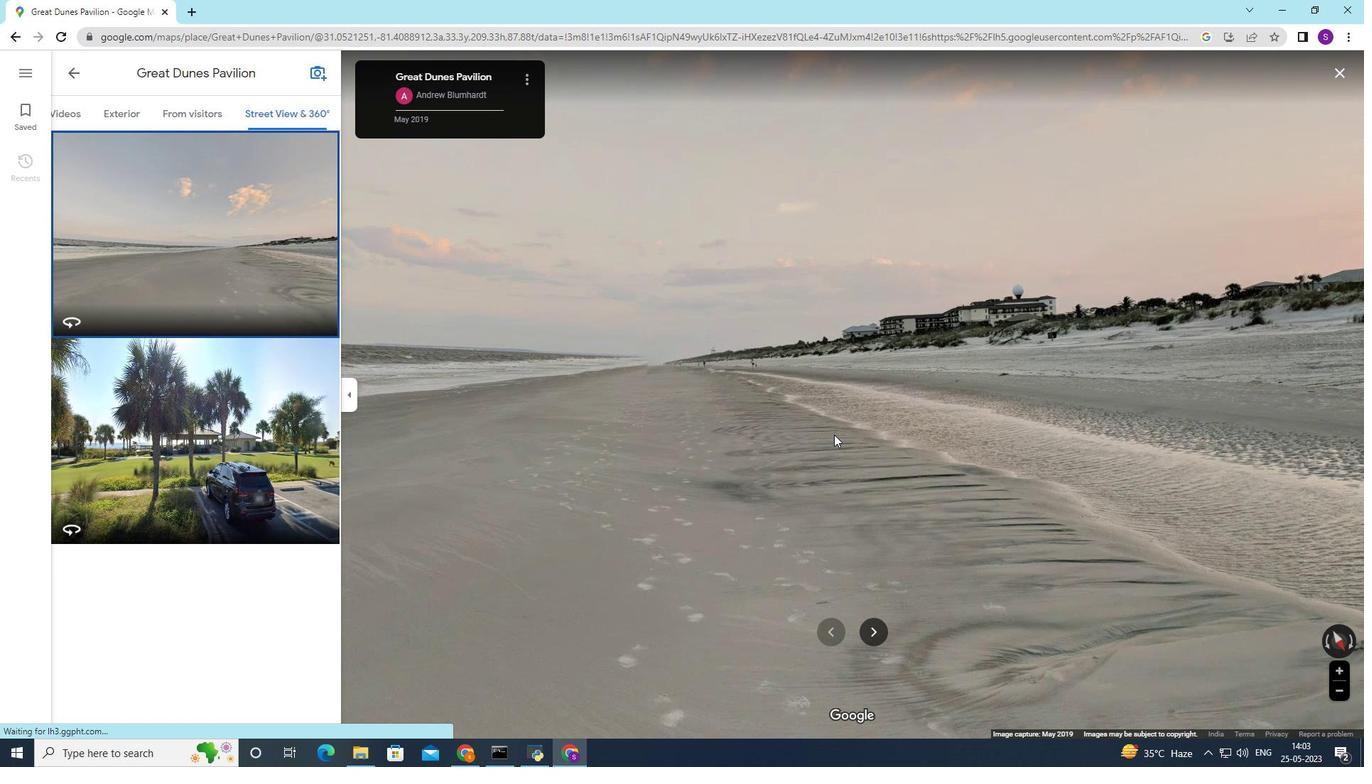 
Action: Mouse scrolled (830, 430) with delta (0, 0)
Screenshot: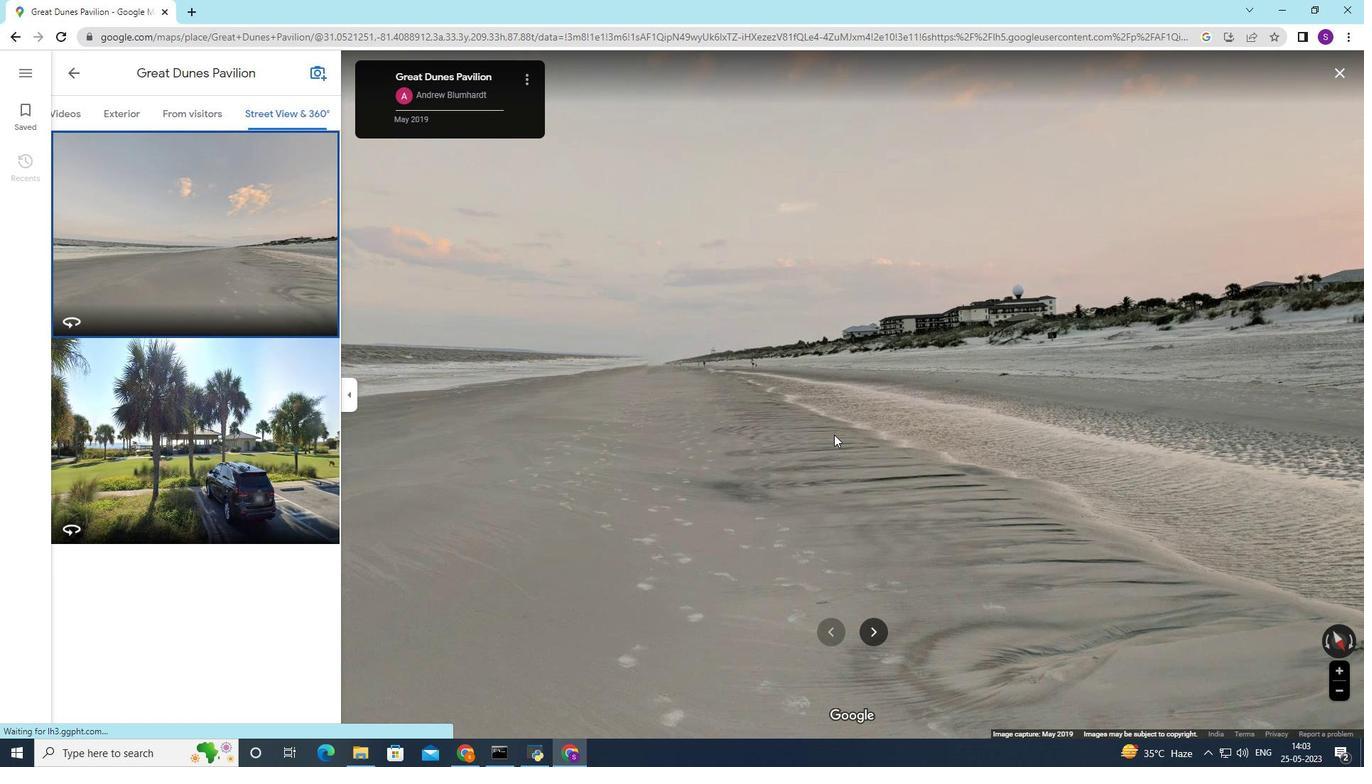 
Action: Mouse moved to (657, 445)
Screenshot: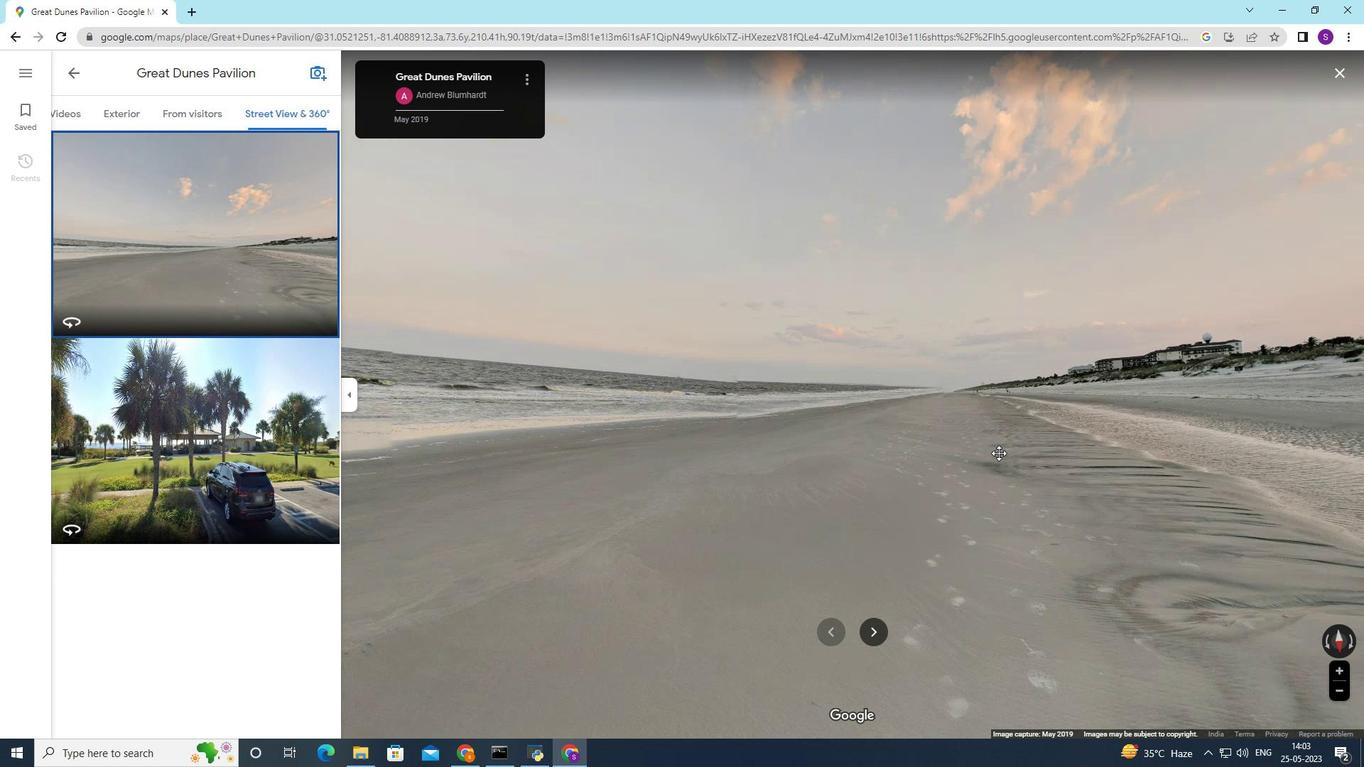 
Action: Mouse pressed left at (656, 445)
Screenshot: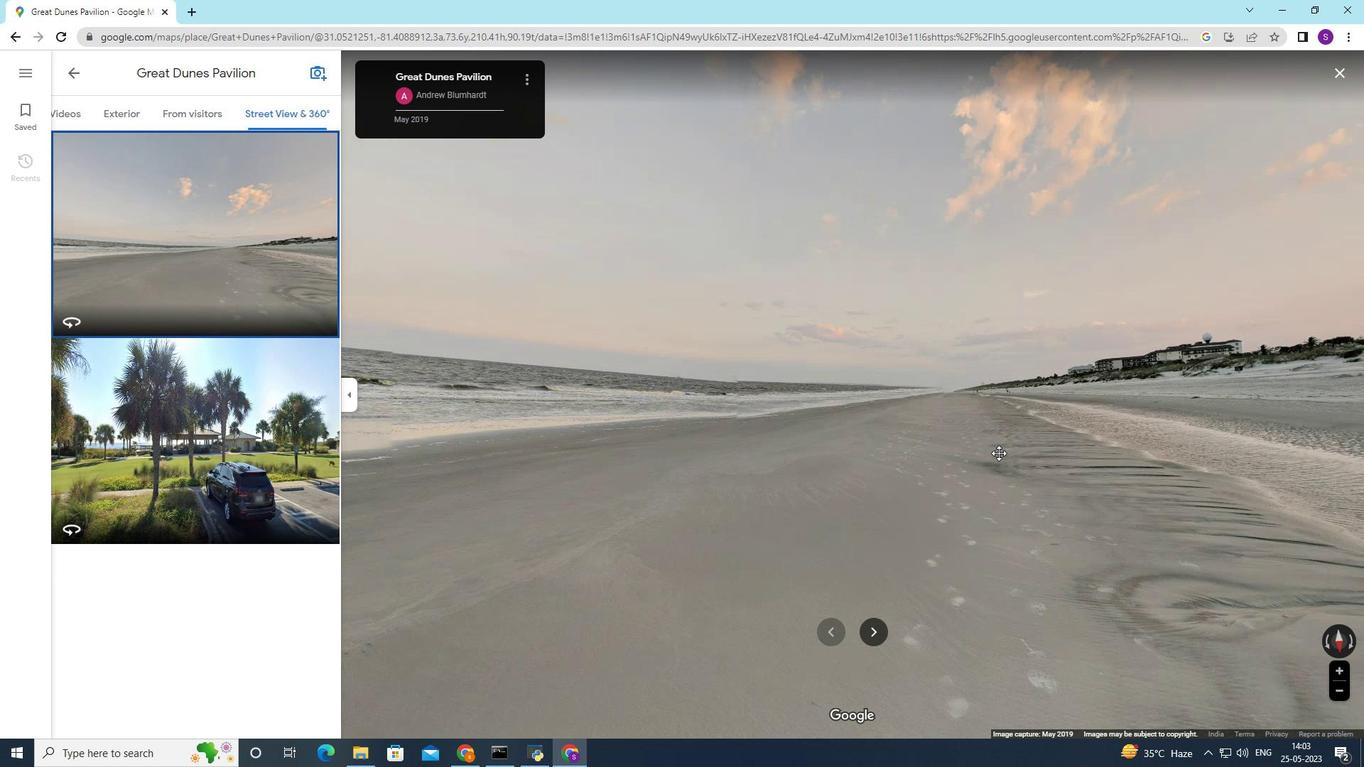 
Action: Mouse moved to (735, 465)
Screenshot: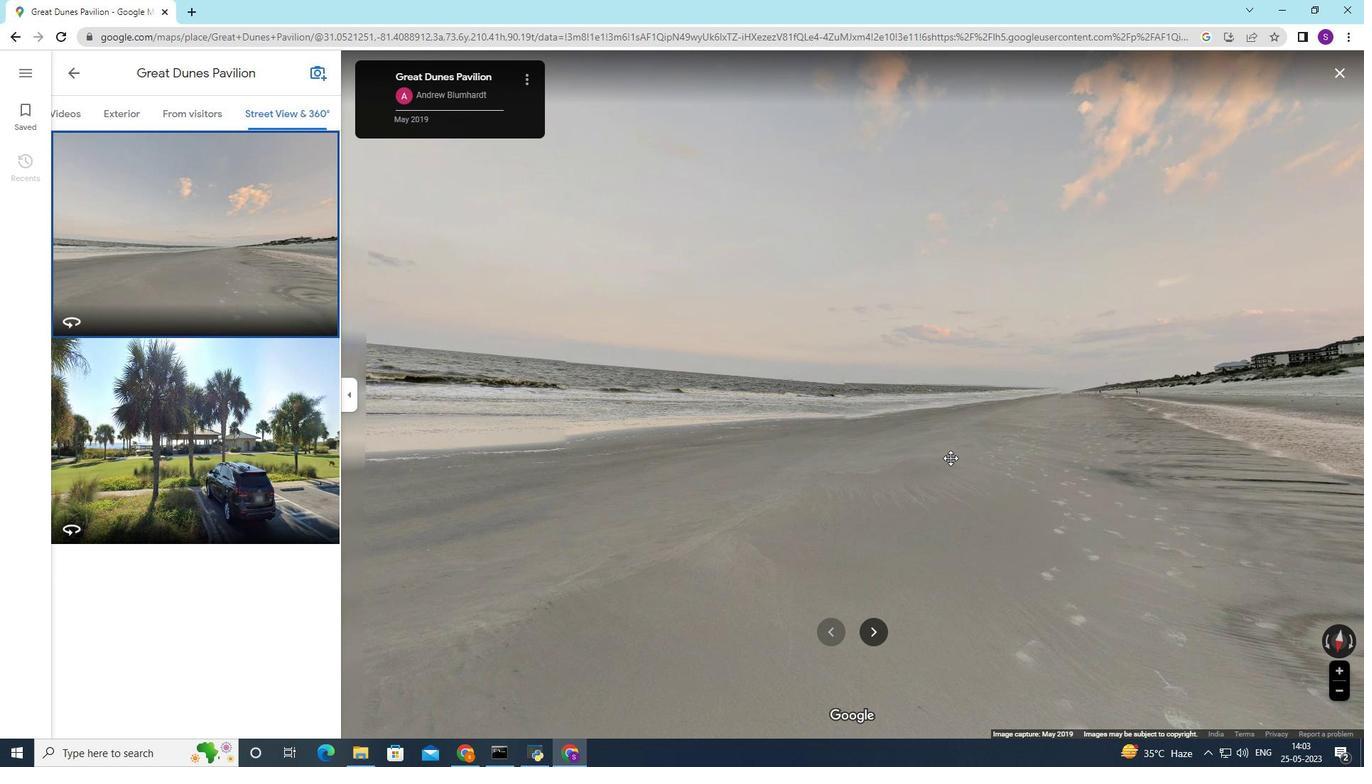 
Action: Mouse pressed left at (735, 465)
Screenshot: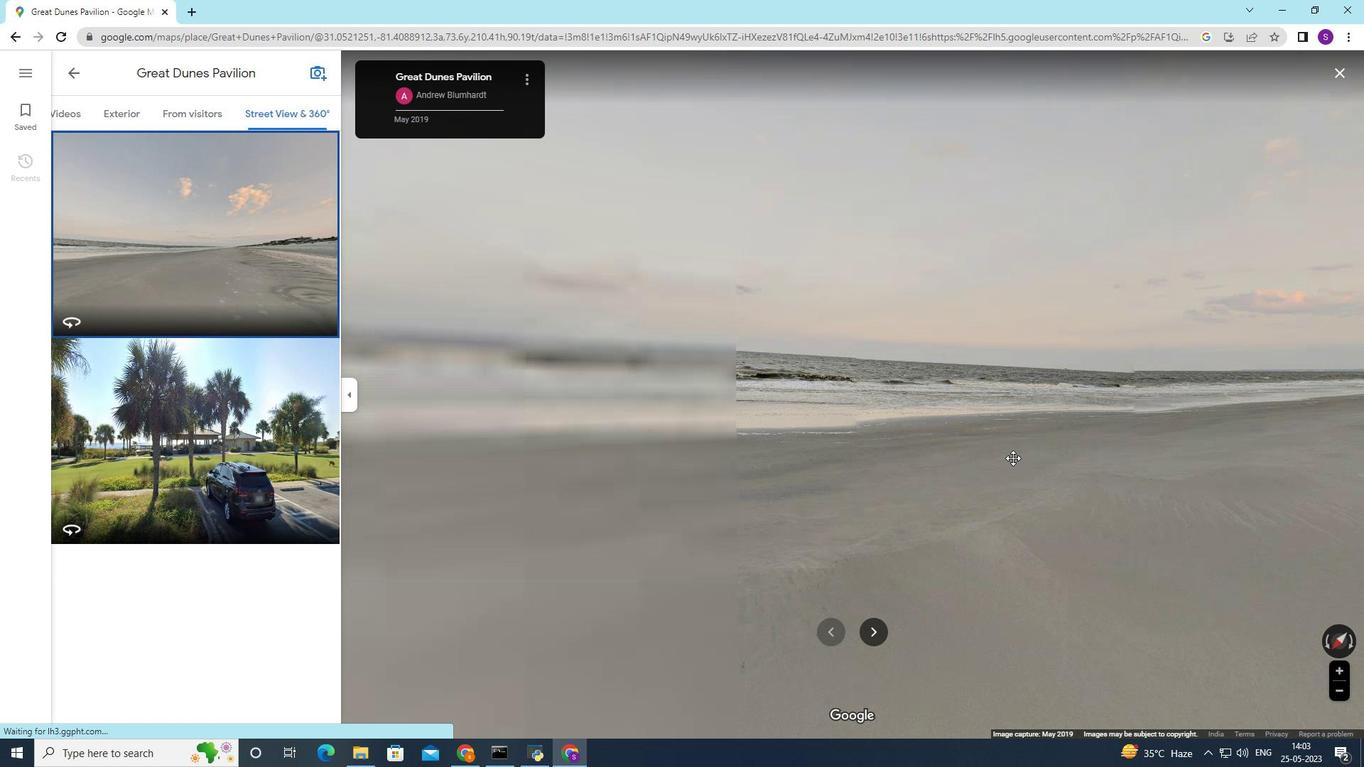 
Action: Mouse moved to (735, 471)
Screenshot: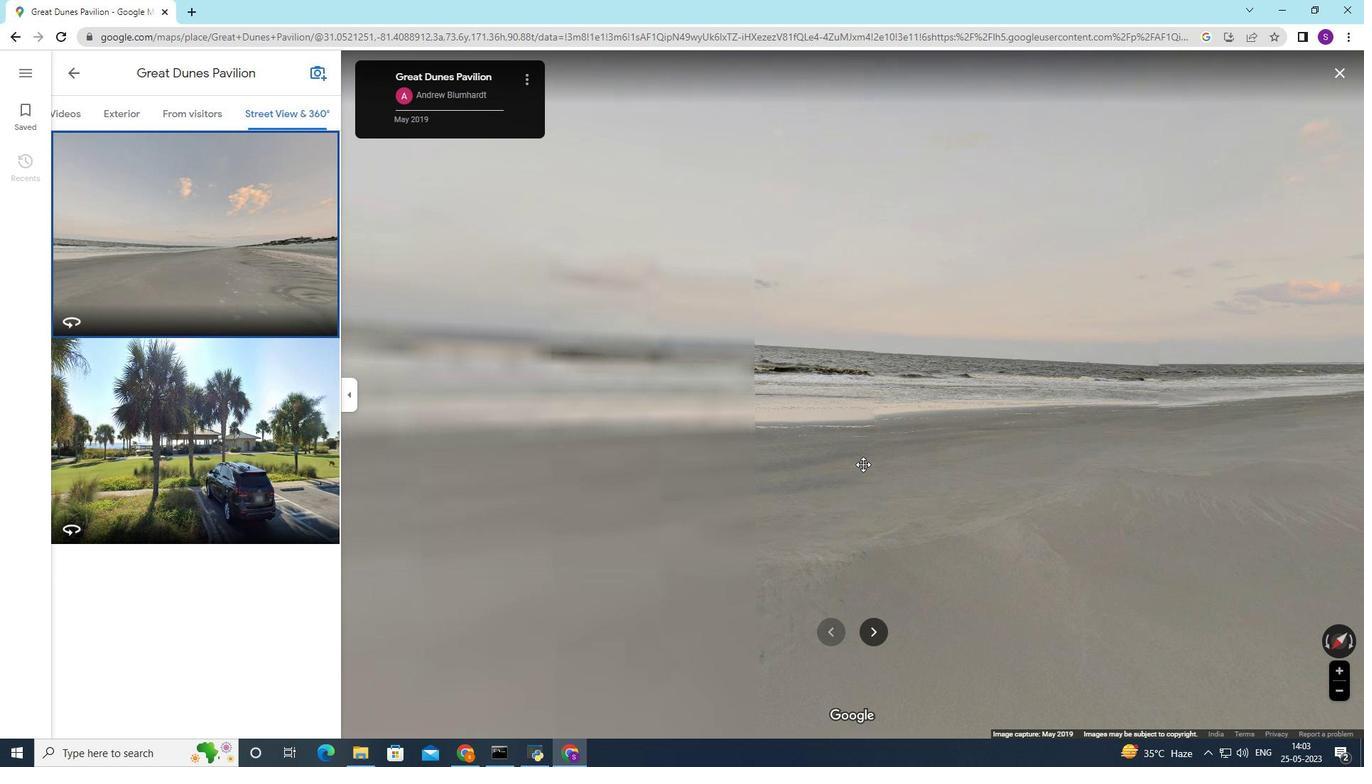 
Action: Mouse pressed left at (735, 471)
Screenshot: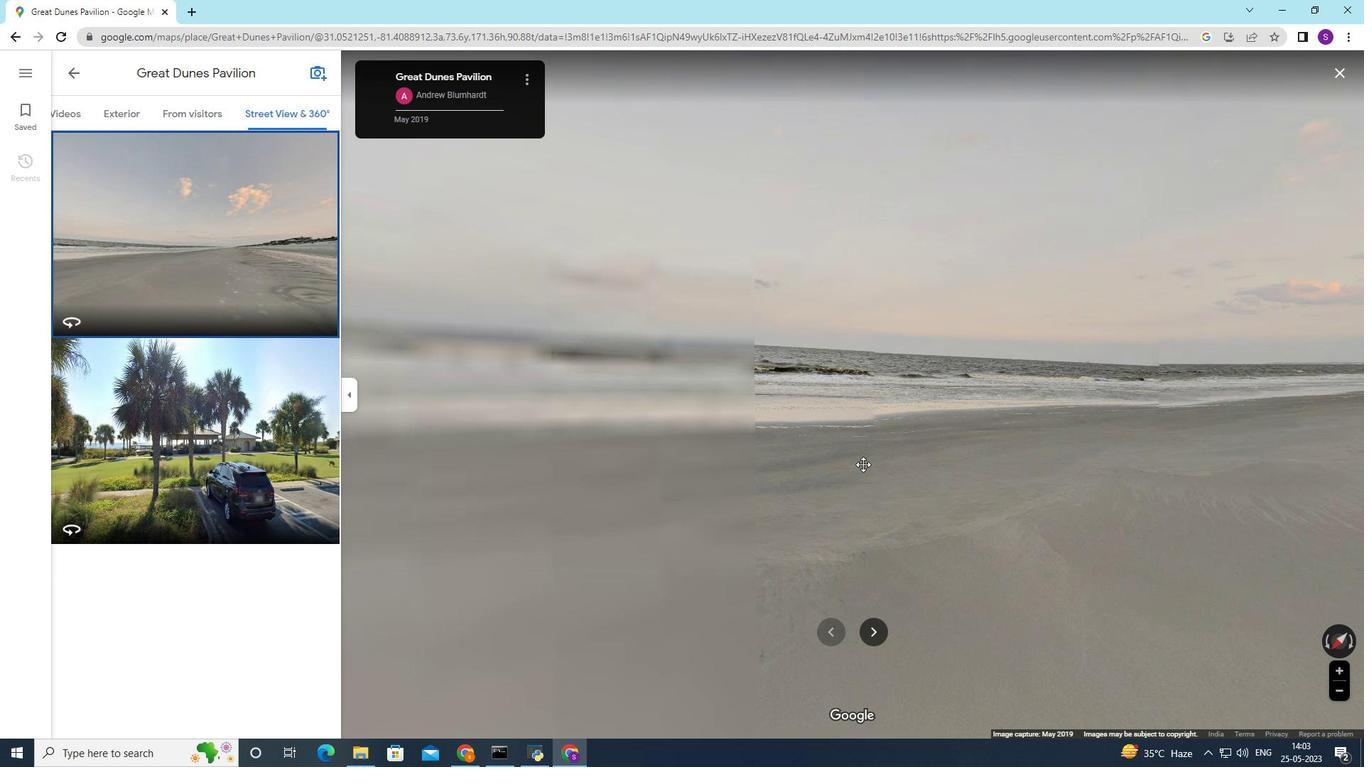 
Action: Mouse moved to (687, 420)
Screenshot: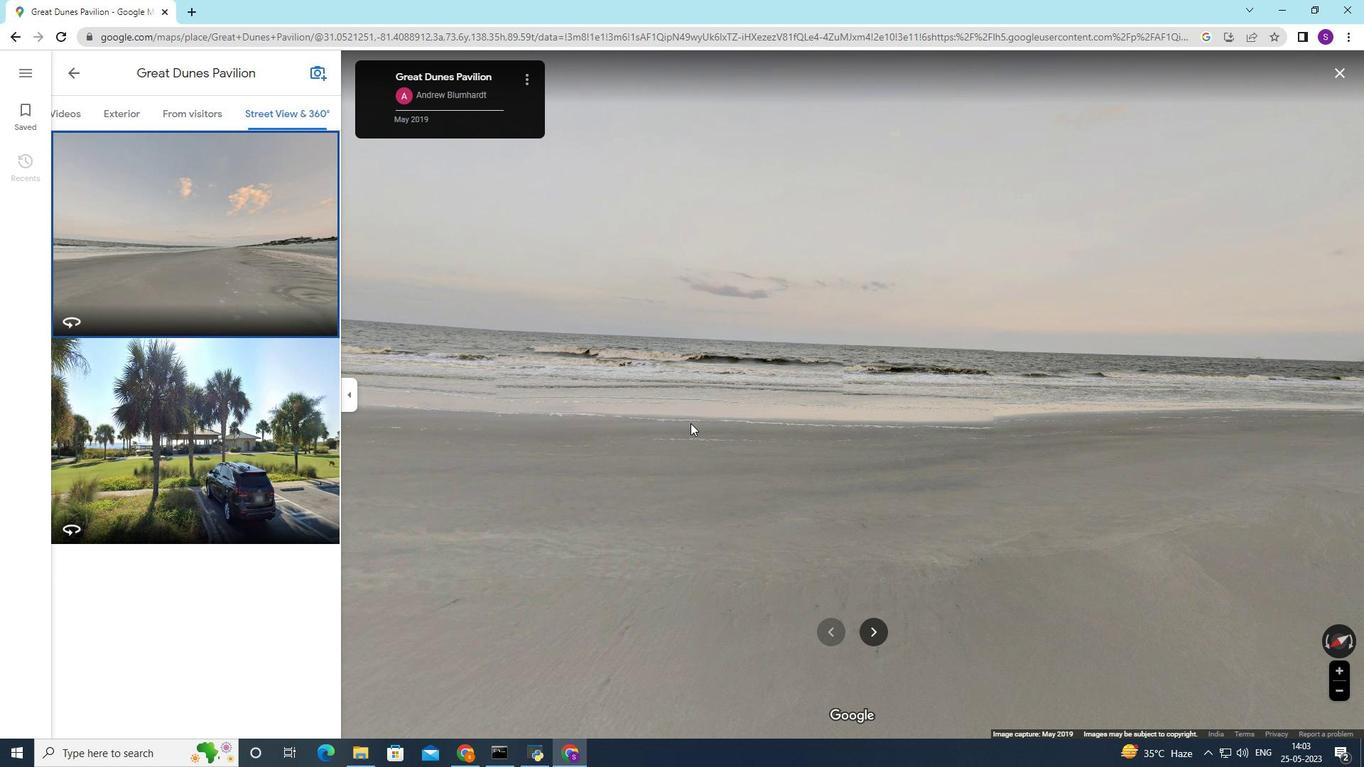 
Action: Mouse scrolled (686, 421) with delta (0, 0)
Screenshot: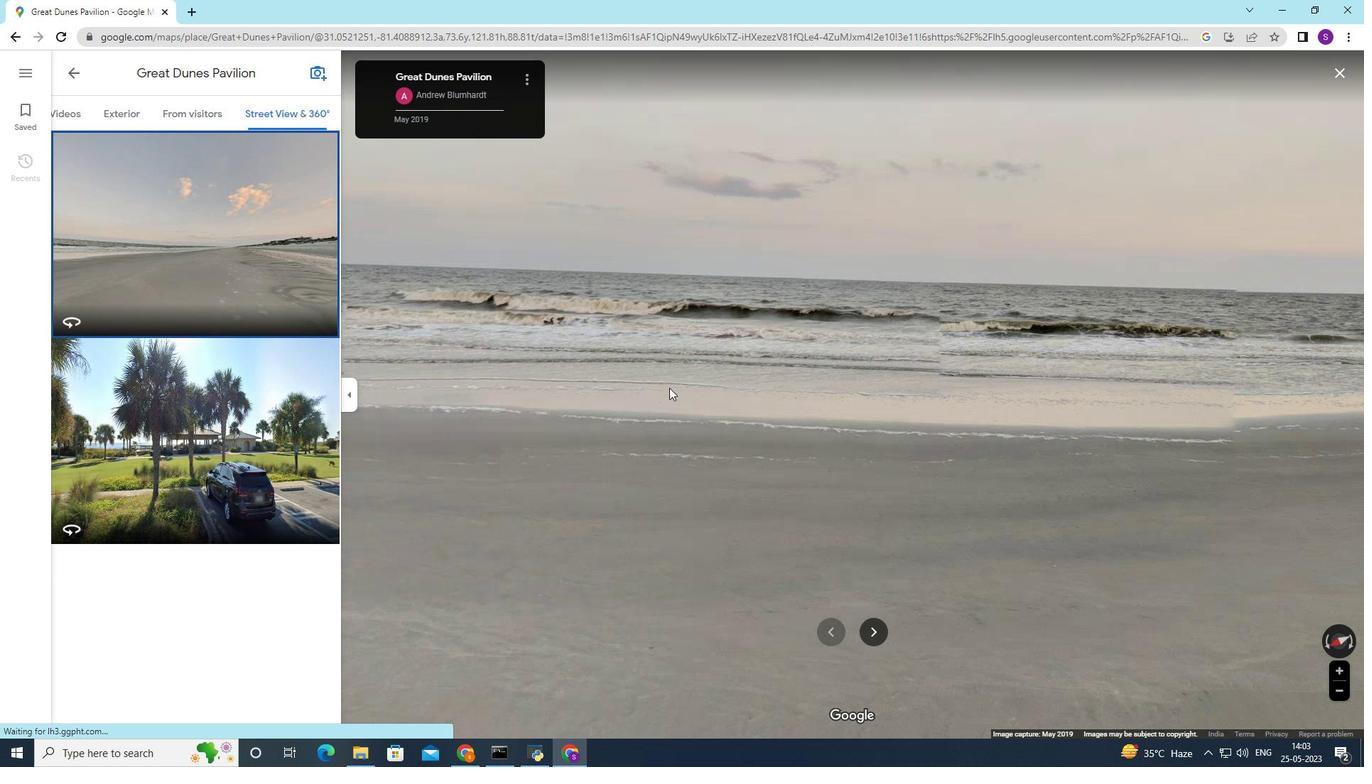 
Action: Mouse moved to (687, 420)
Screenshot: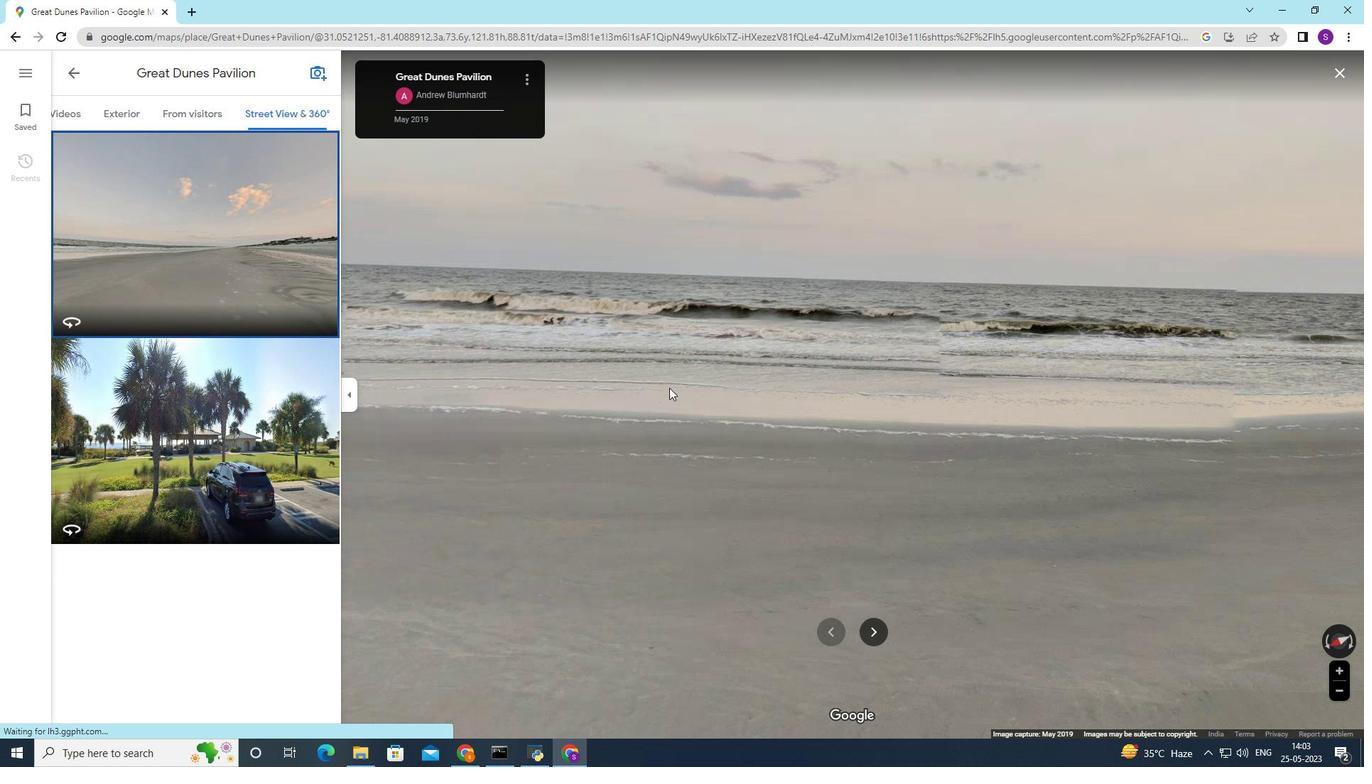 
Action: Mouse scrolled (687, 420) with delta (0, 0)
Screenshot: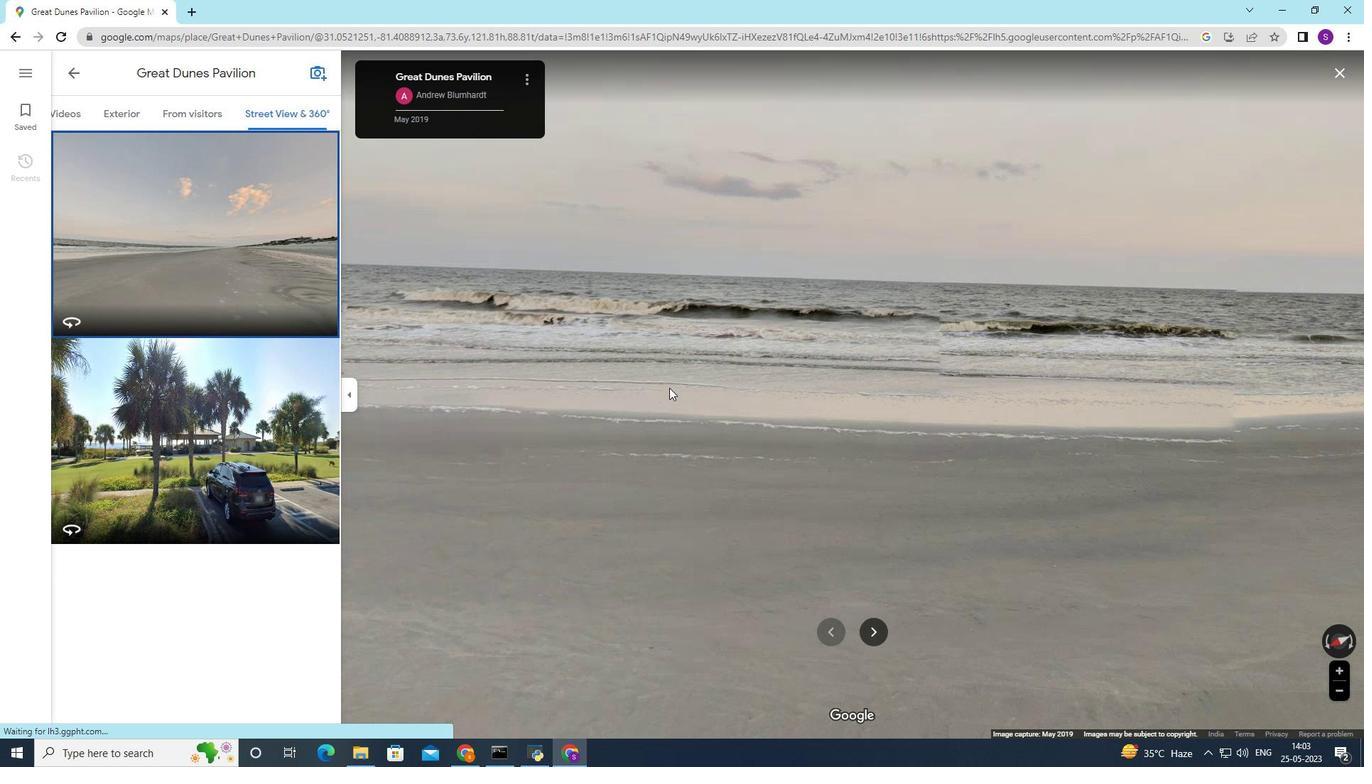 
Action: Mouse moved to (687, 420)
Screenshot: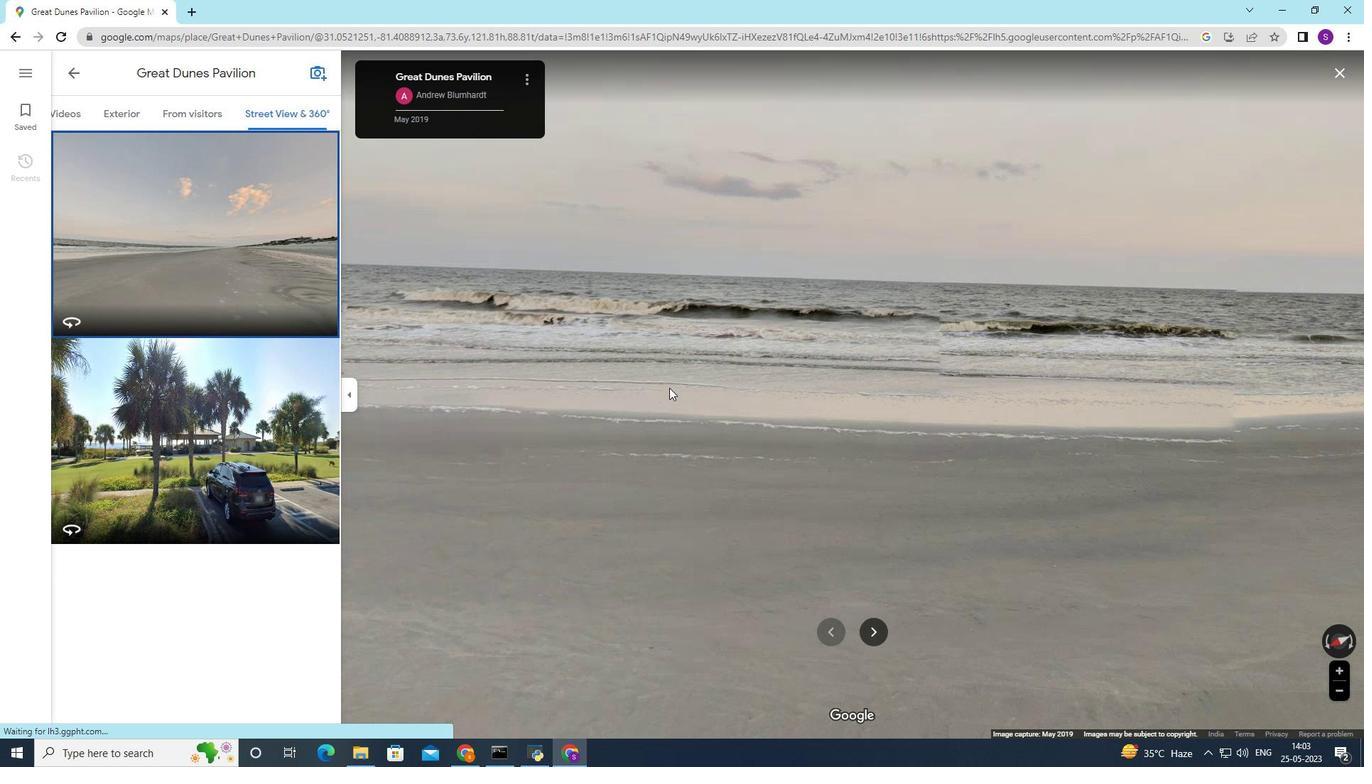 
Action: Mouse scrolled (687, 420) with delta (0, 0)
Screenshot: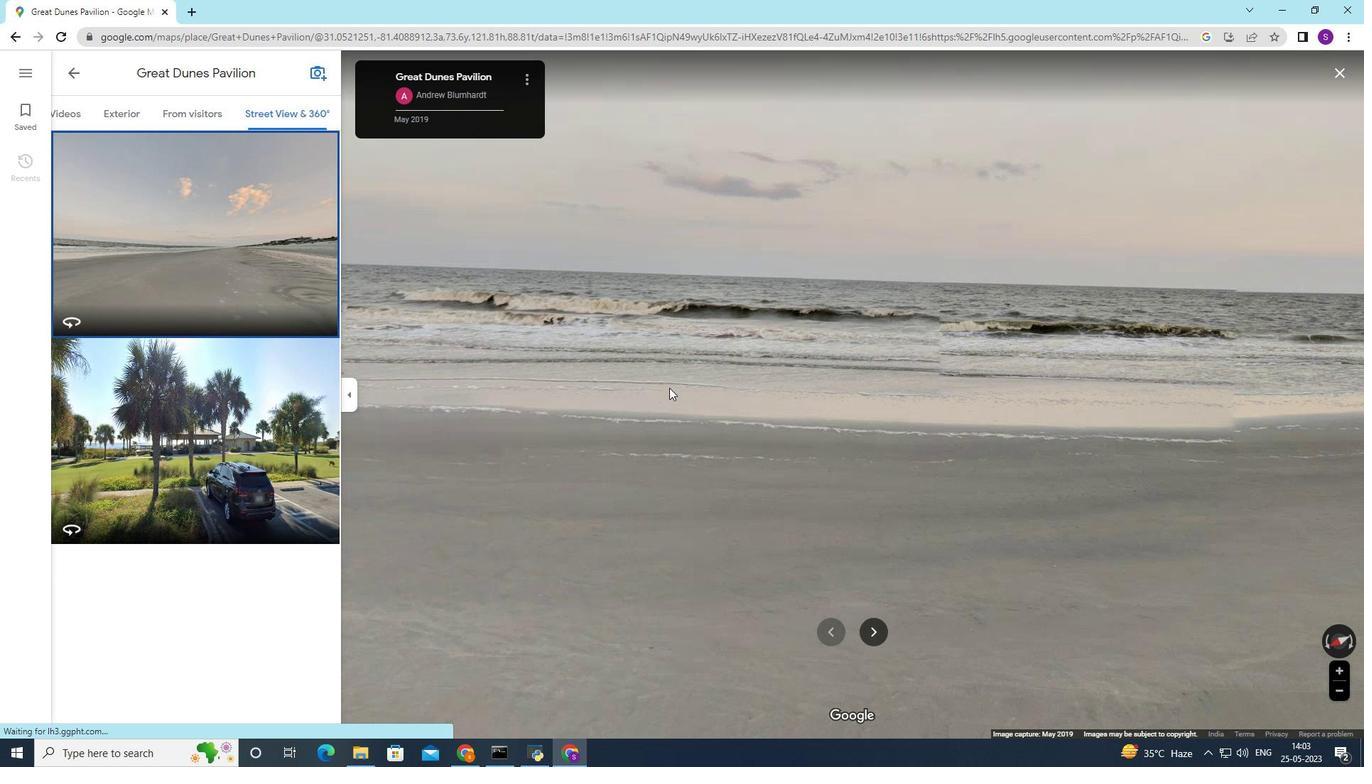 
Action: Mouse scrolled (687, 420) with delta (0, 0)
Screenshot: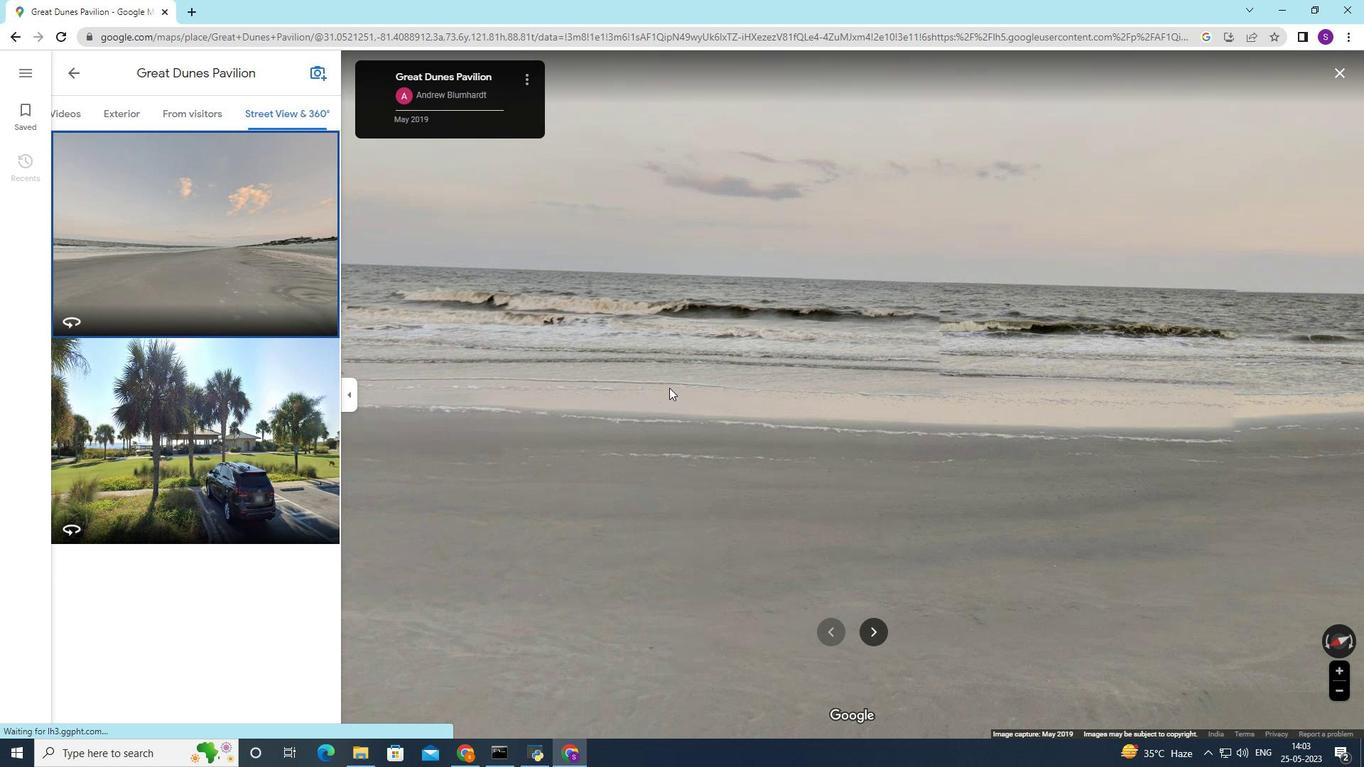 
Action: Mouse moved to (687, 419)
Screenshot: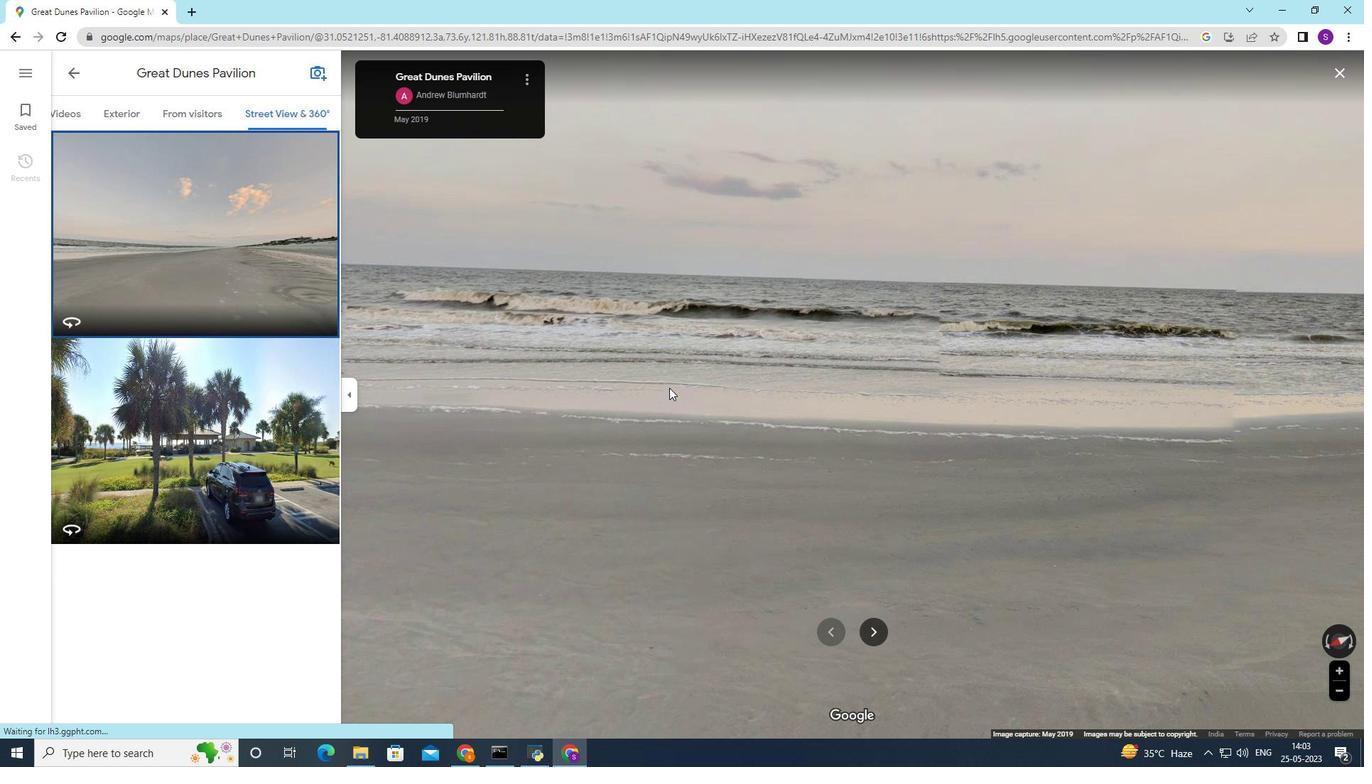 
Action: Mouse scrolled (687, 420) with delta (0, 0)
Screenshot: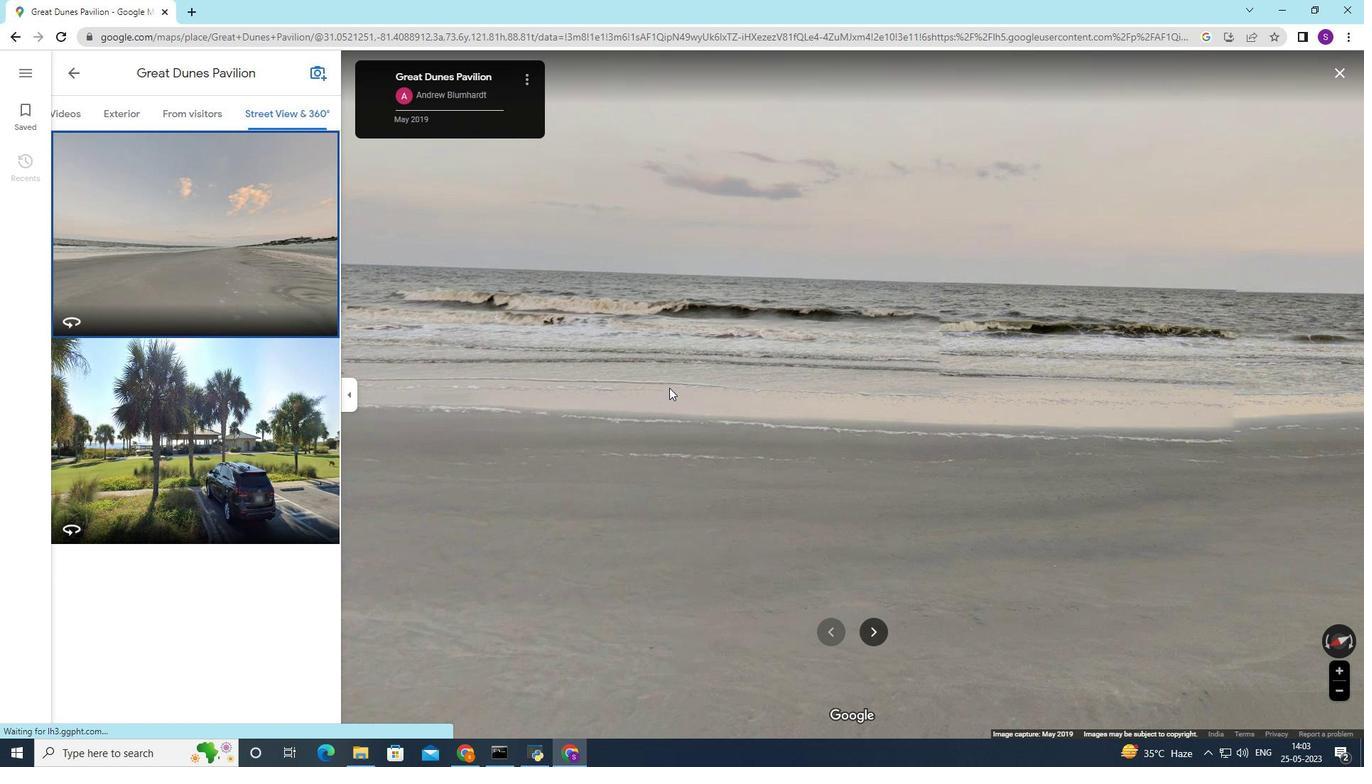 
Action: Mouse moved to (537, 281)
Screenshot: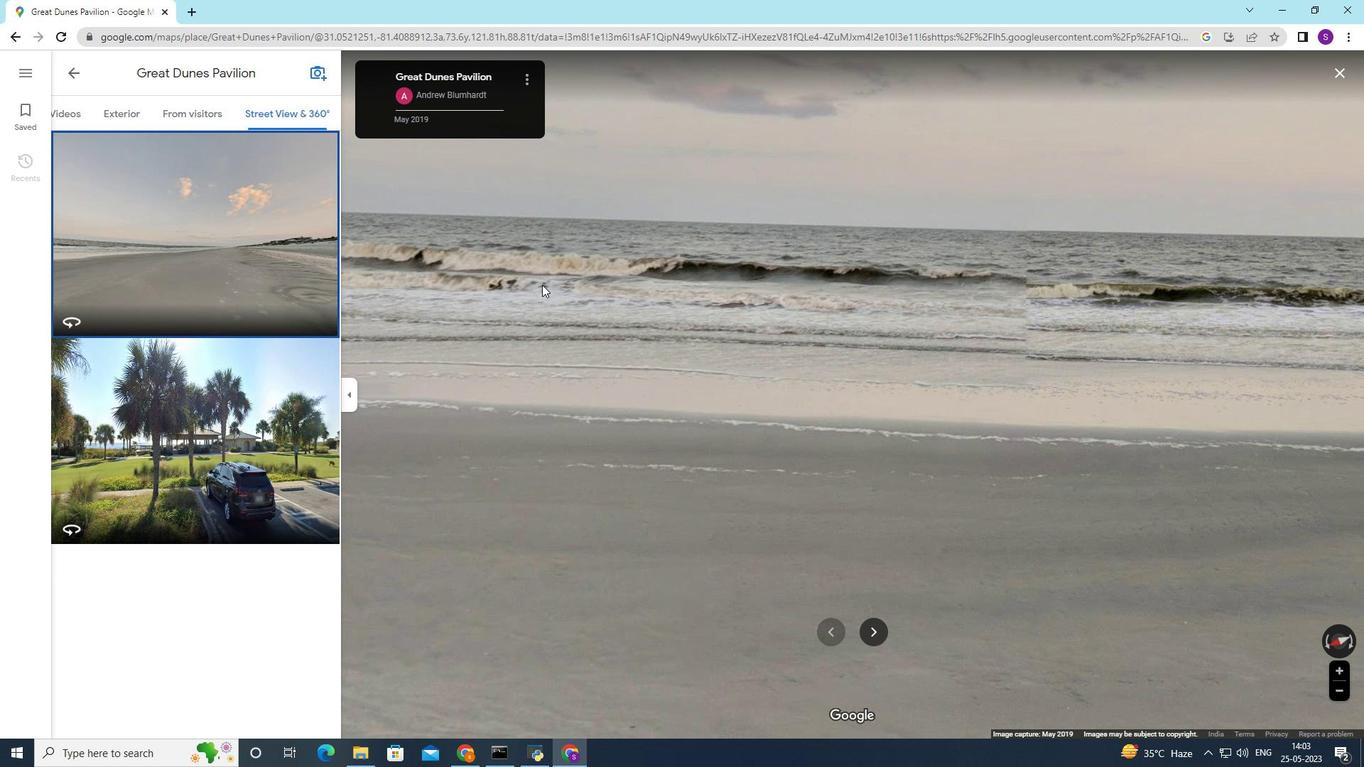 
Action: Mouse pressed left at (537, 281)
Screenshot: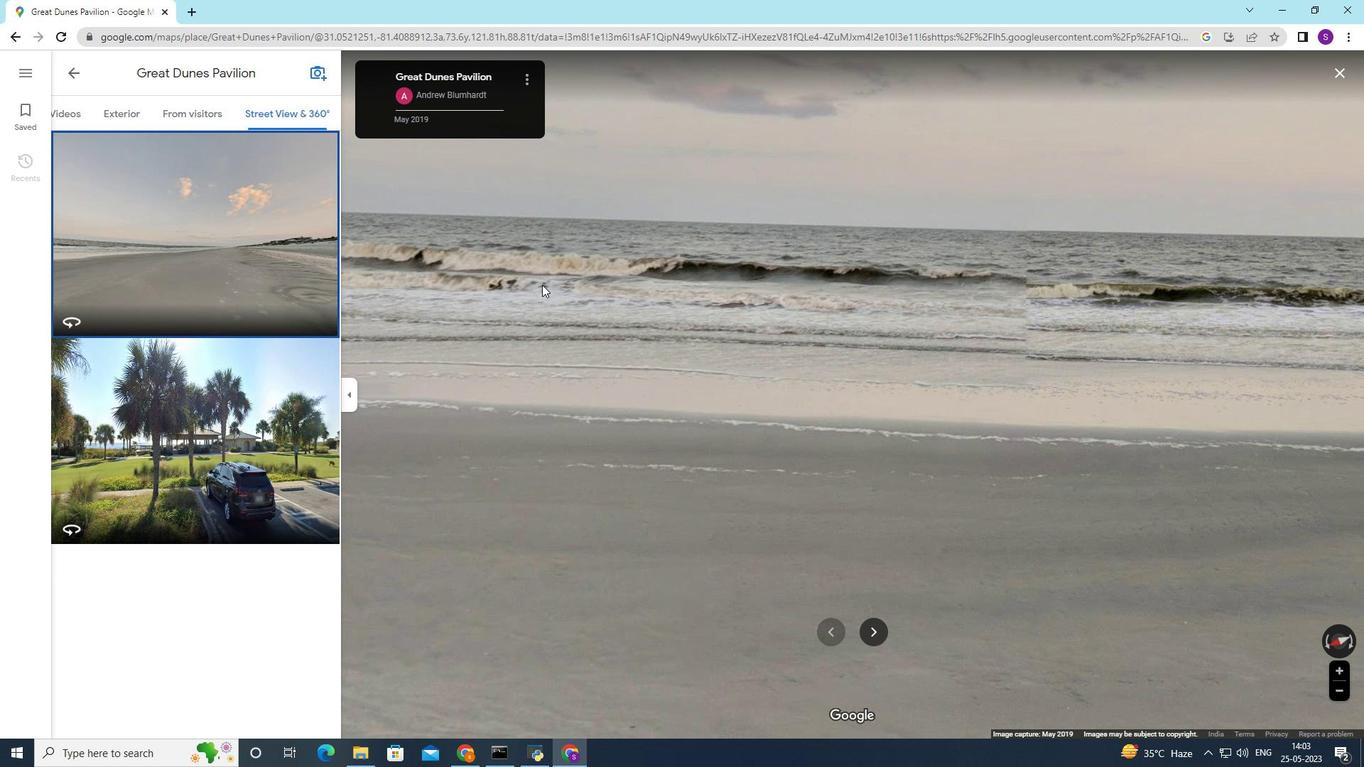 
Action: Mouse moved to (670, 421)
Screenshot: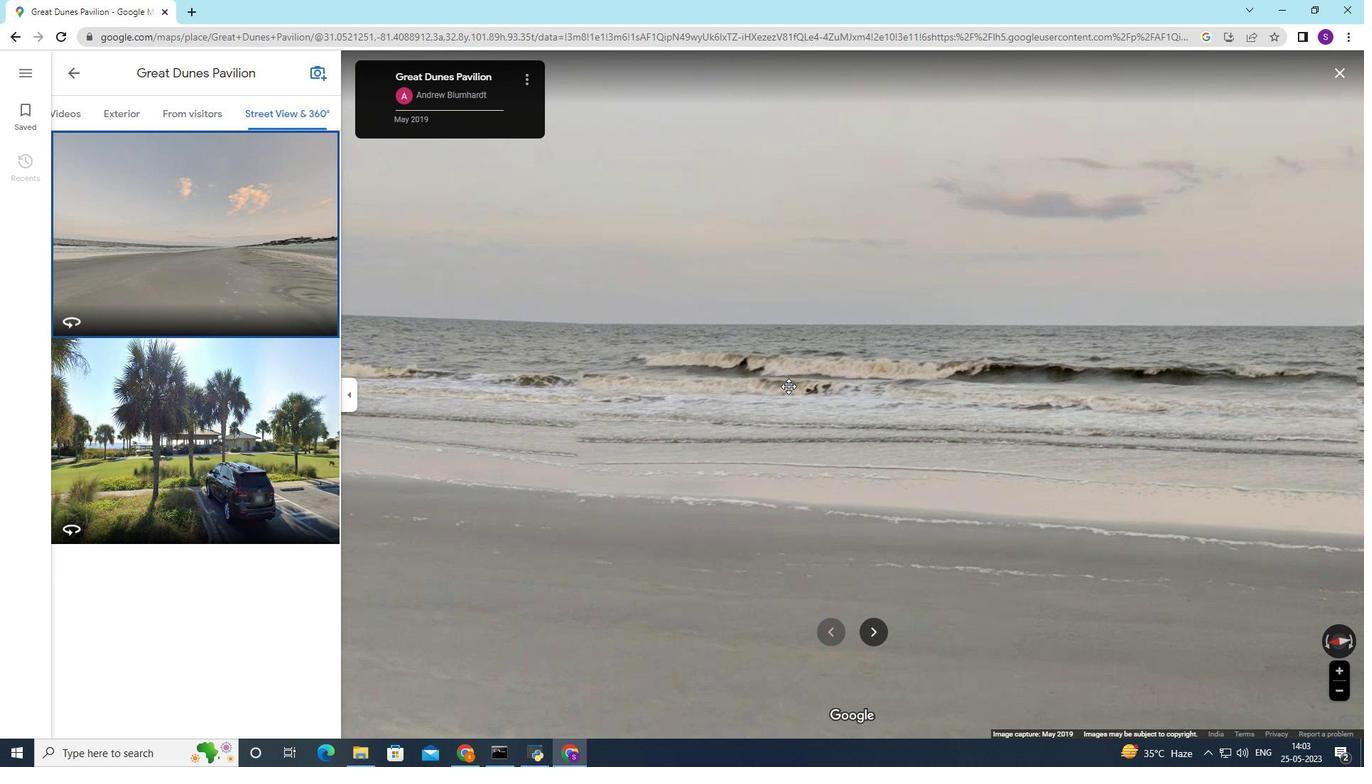 
Action: Mouse pressed left at (643, 432)
Screenshot: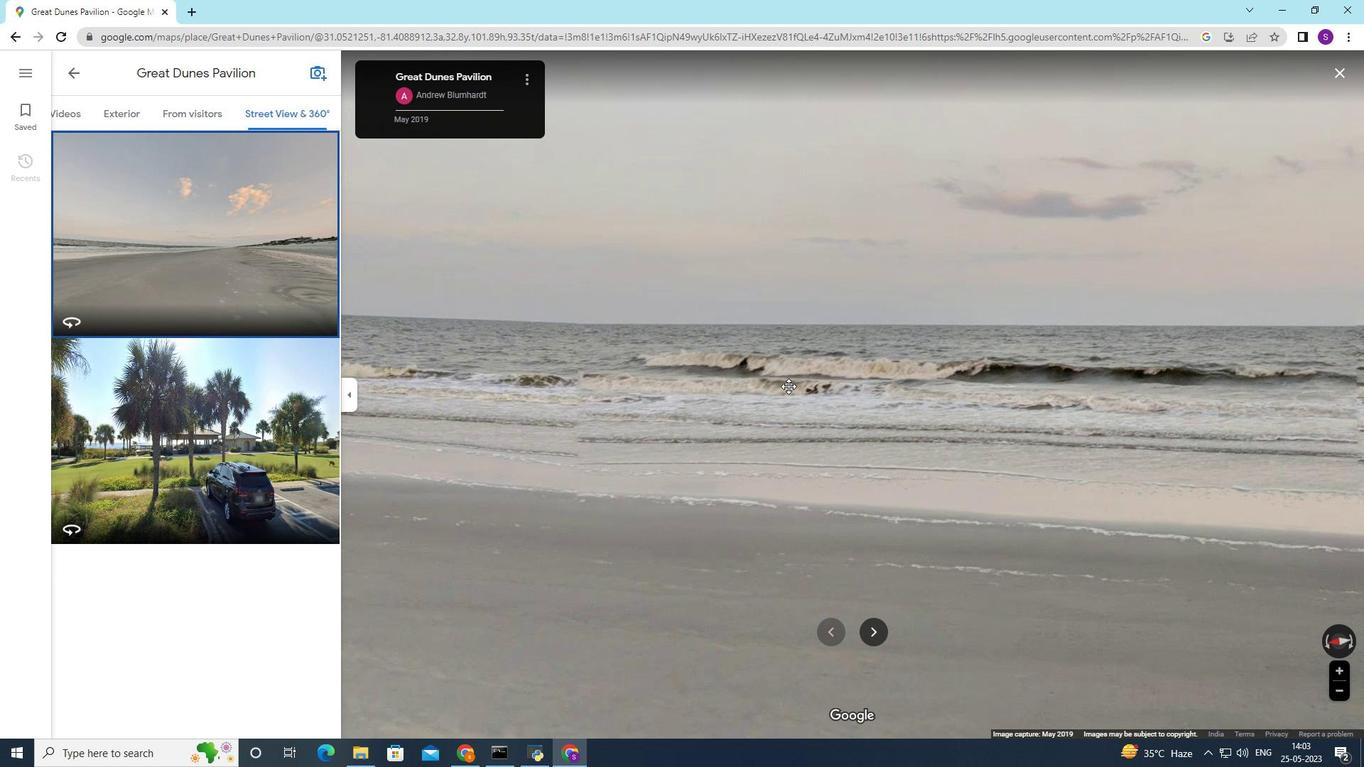 
Action: Mouse moved to (684, 365)
Screenshot: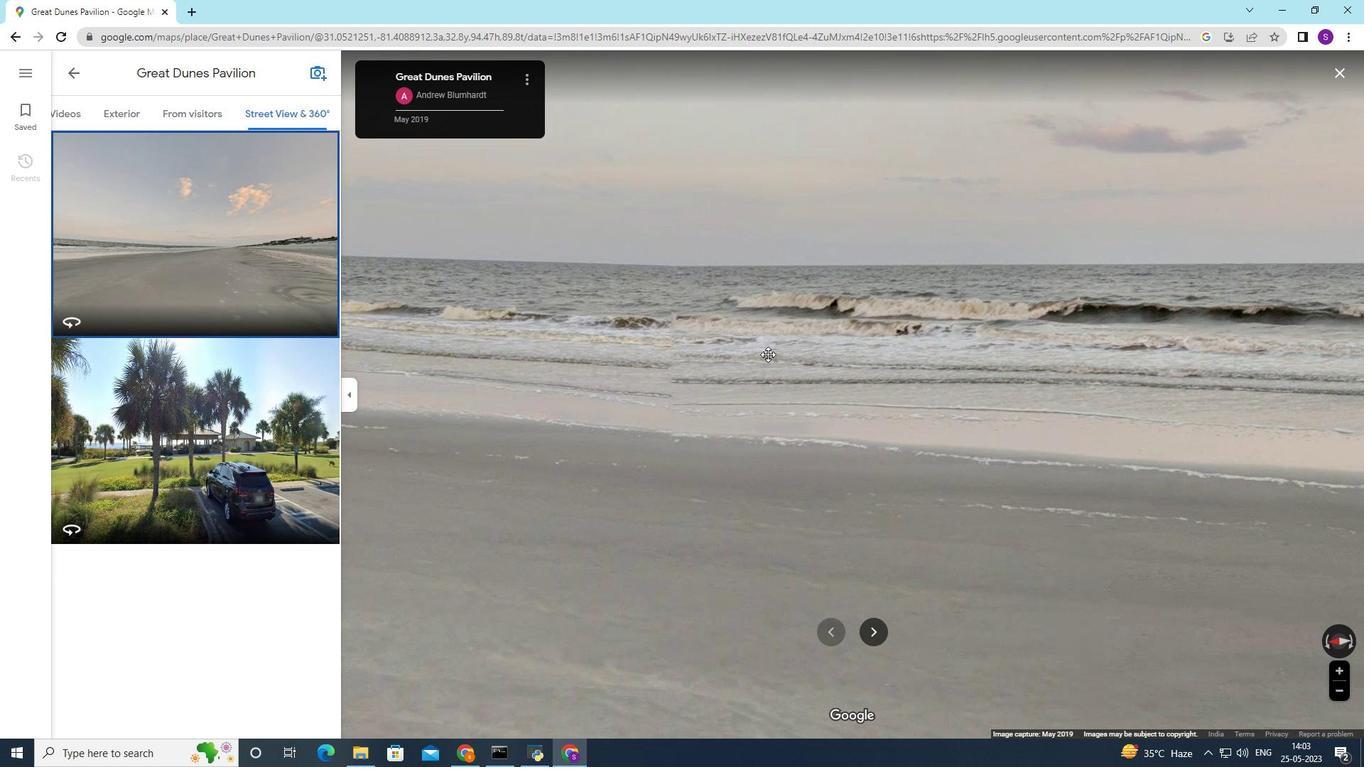 
Action: Mouse pressed left at (684, 365)
Screenshot: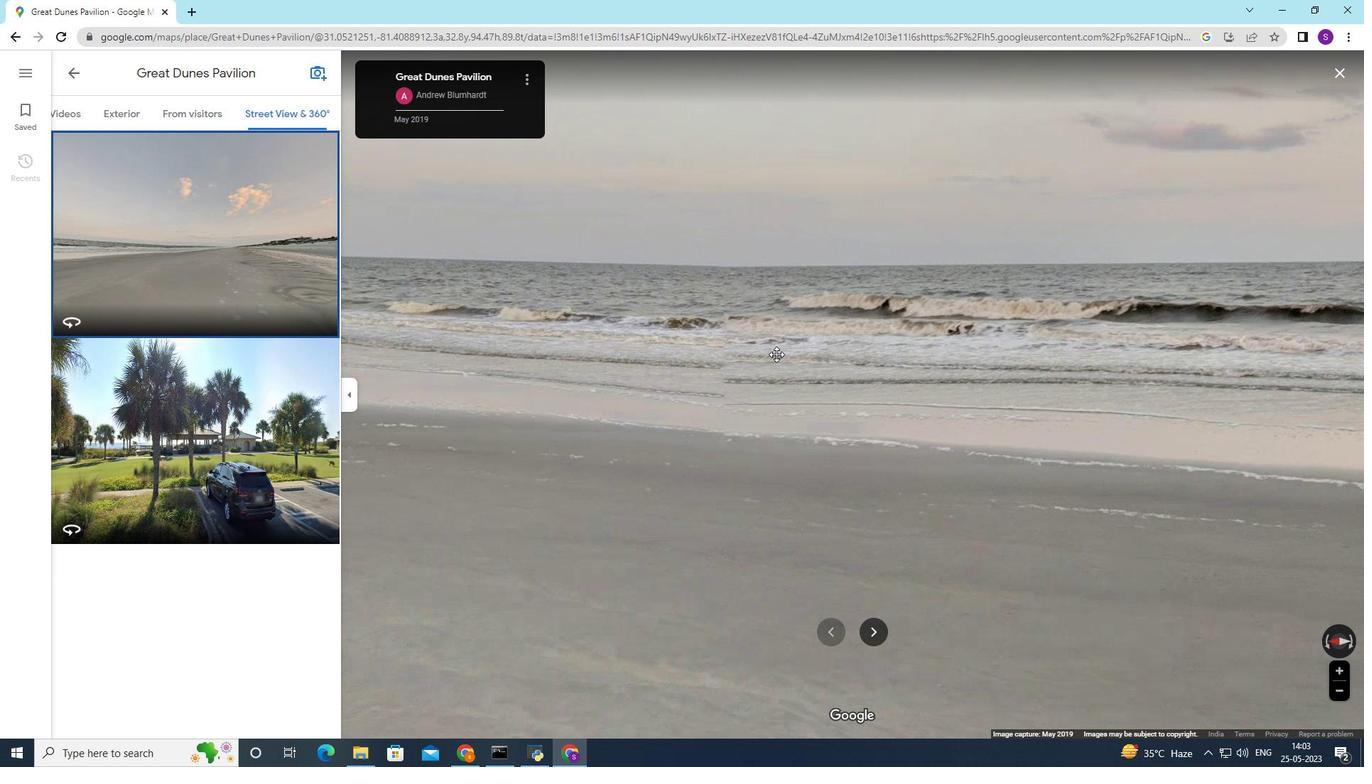 
Action: Mouse moved to (616, 251)
Screenshot: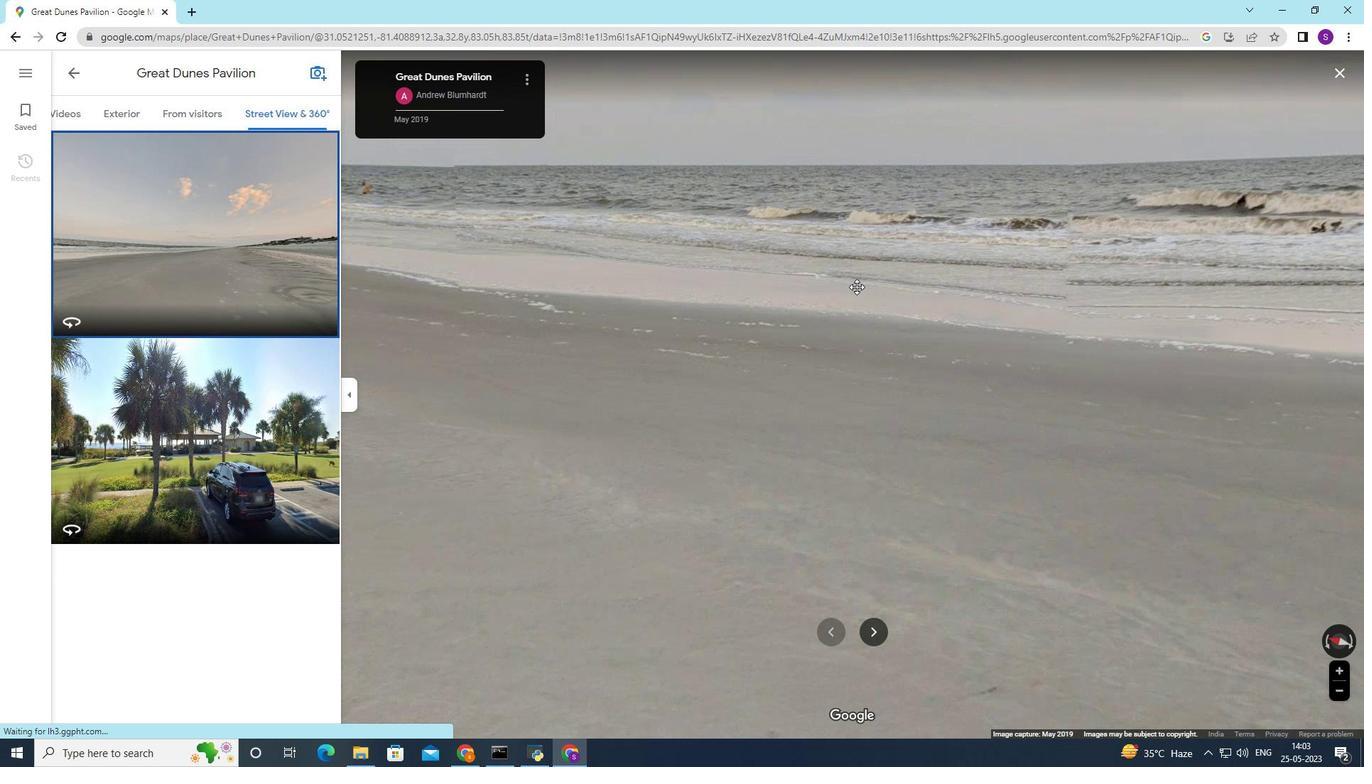 
Action: Mouse pressed left at (598, 259)
Screenshot: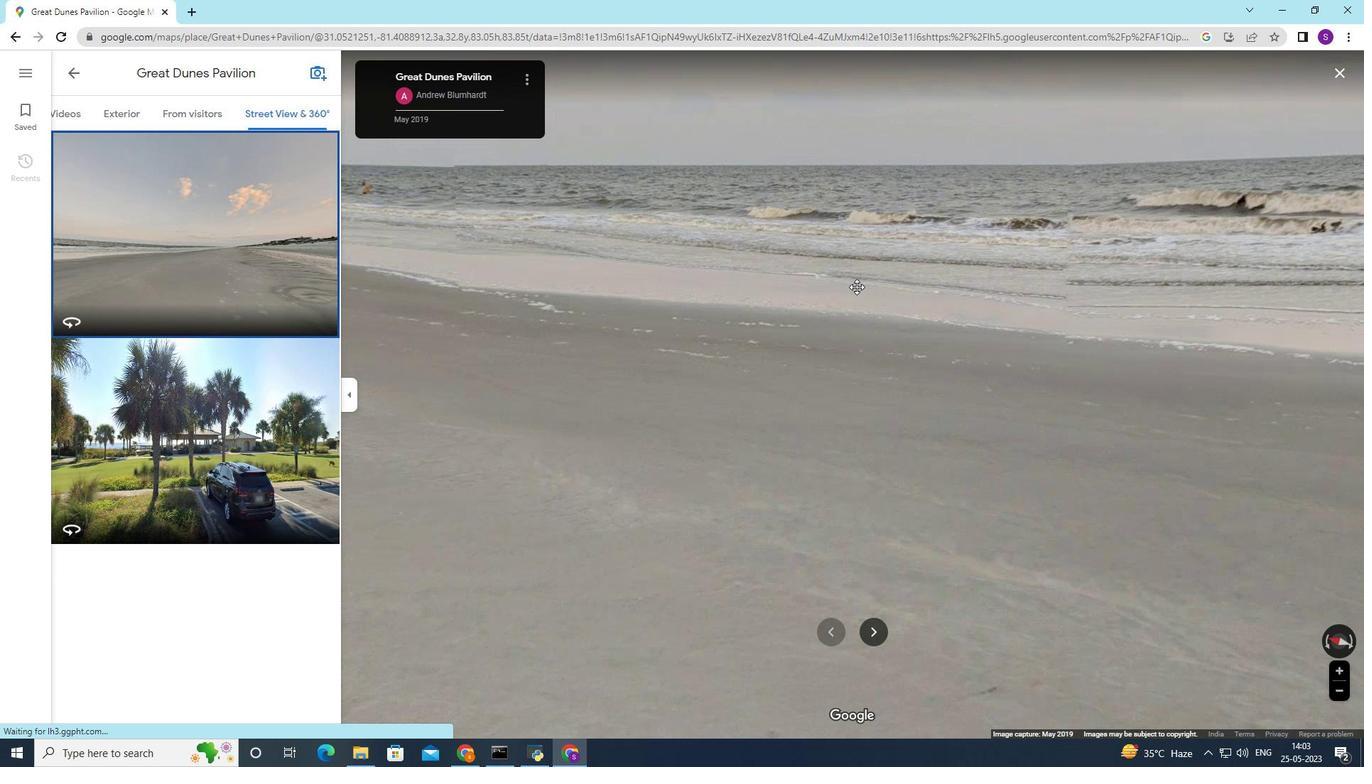 
Action: Mouse moved to (535, 411)
Screenshot: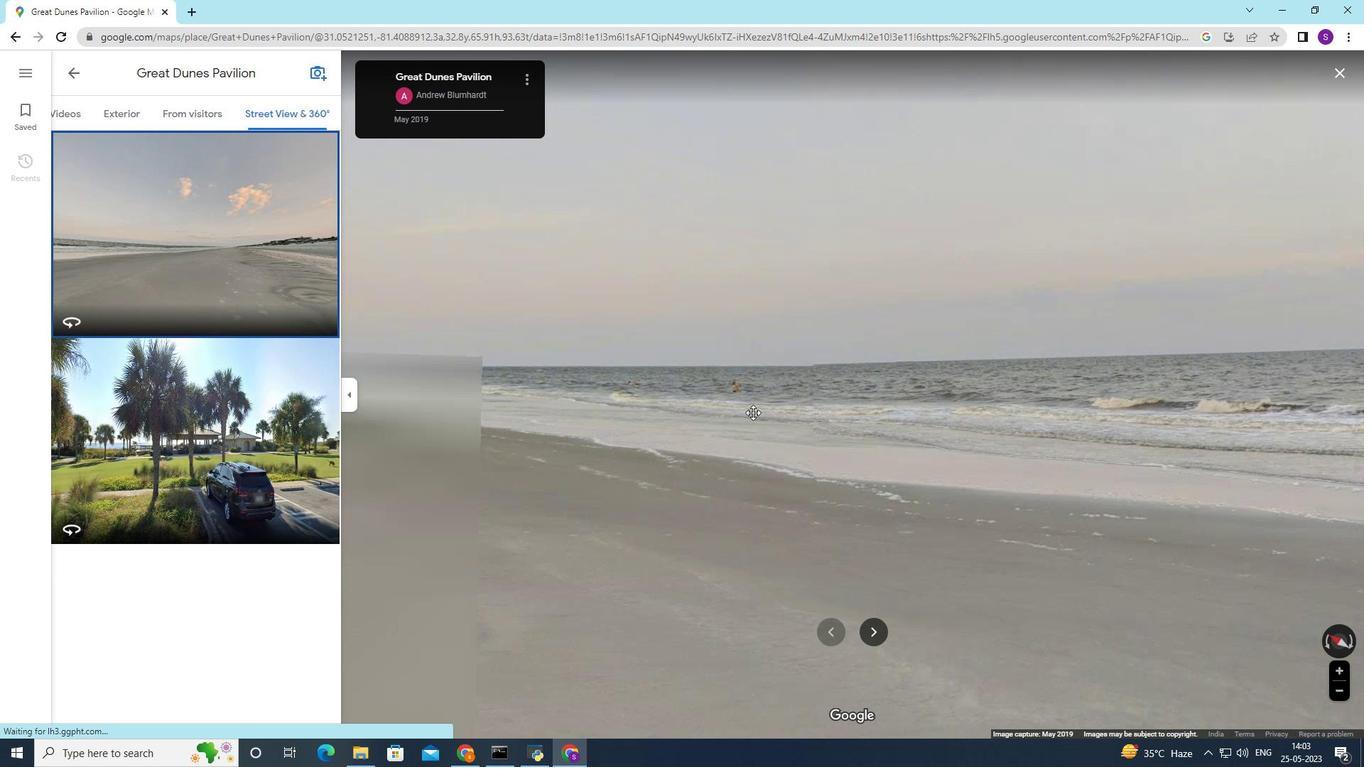
Action: Mouse pressed left at (533, 412)
Screenshot: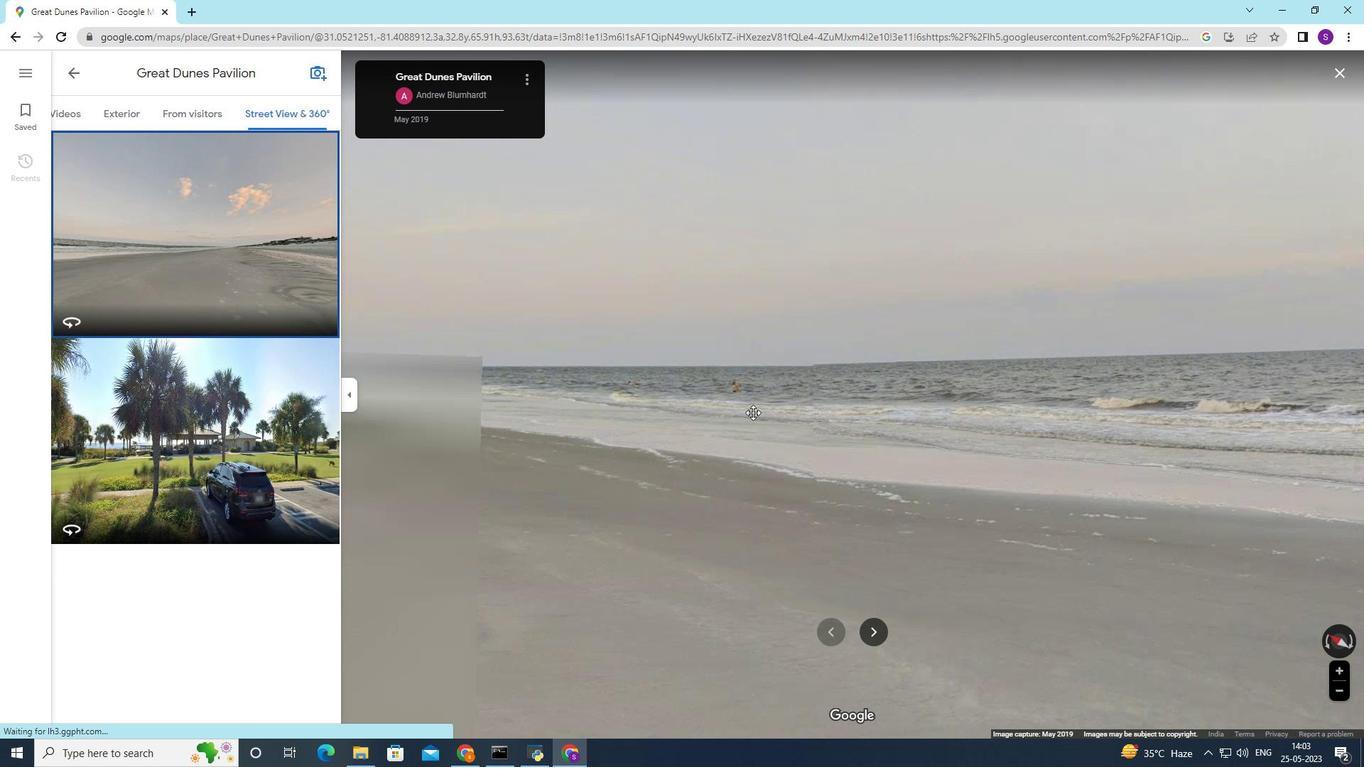 
Action: Mouse moved to (733, 413)
Screenshot: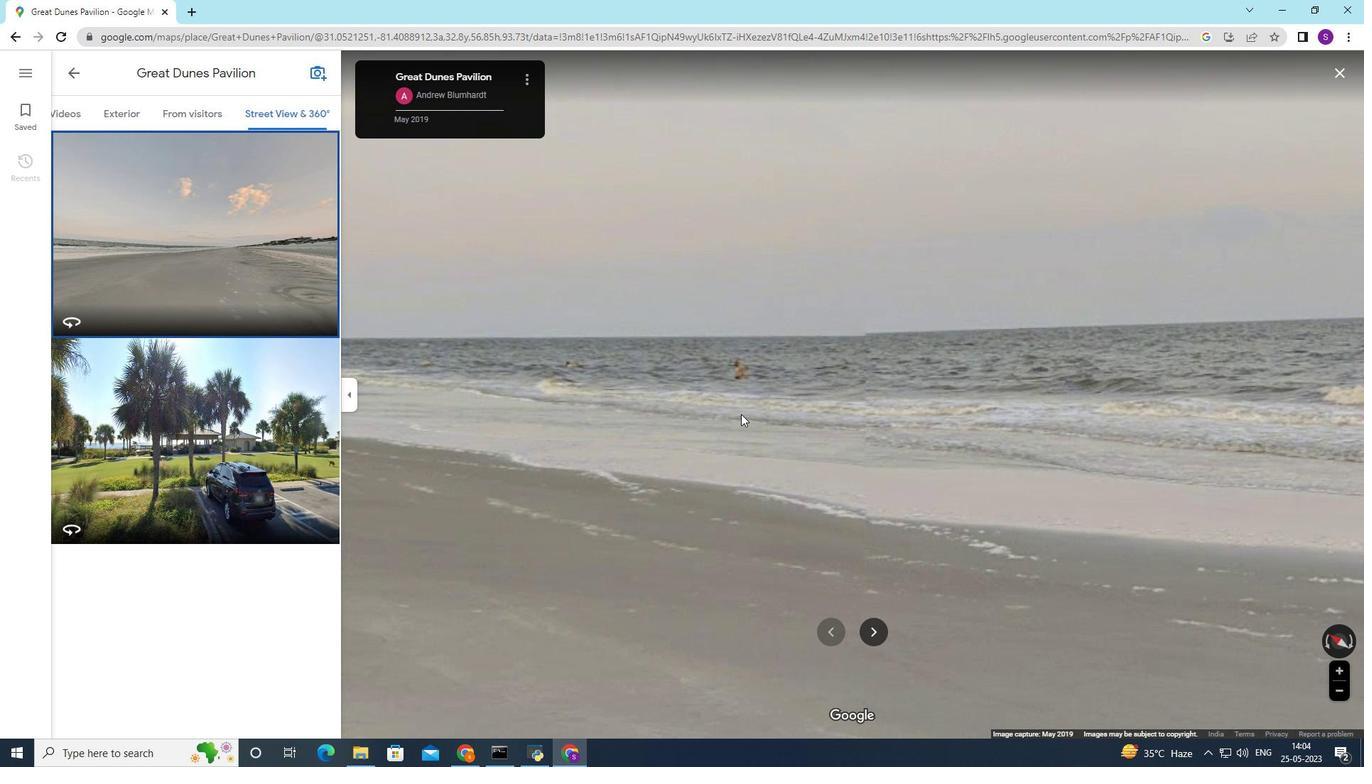 
Action: Mouse scrolled (733, 414) with delta (0, 0)
Screenshot: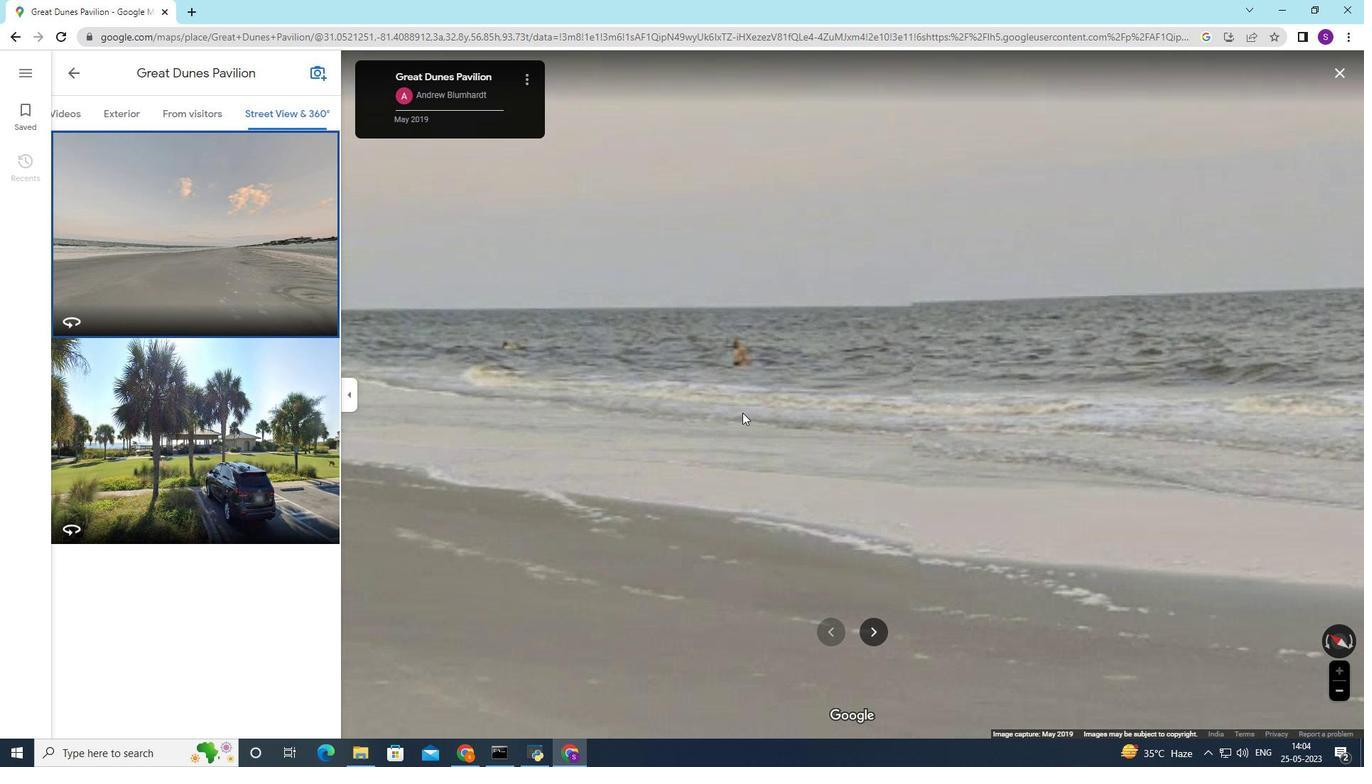
Action: Mouse moved to (734, 413)
Screenshot: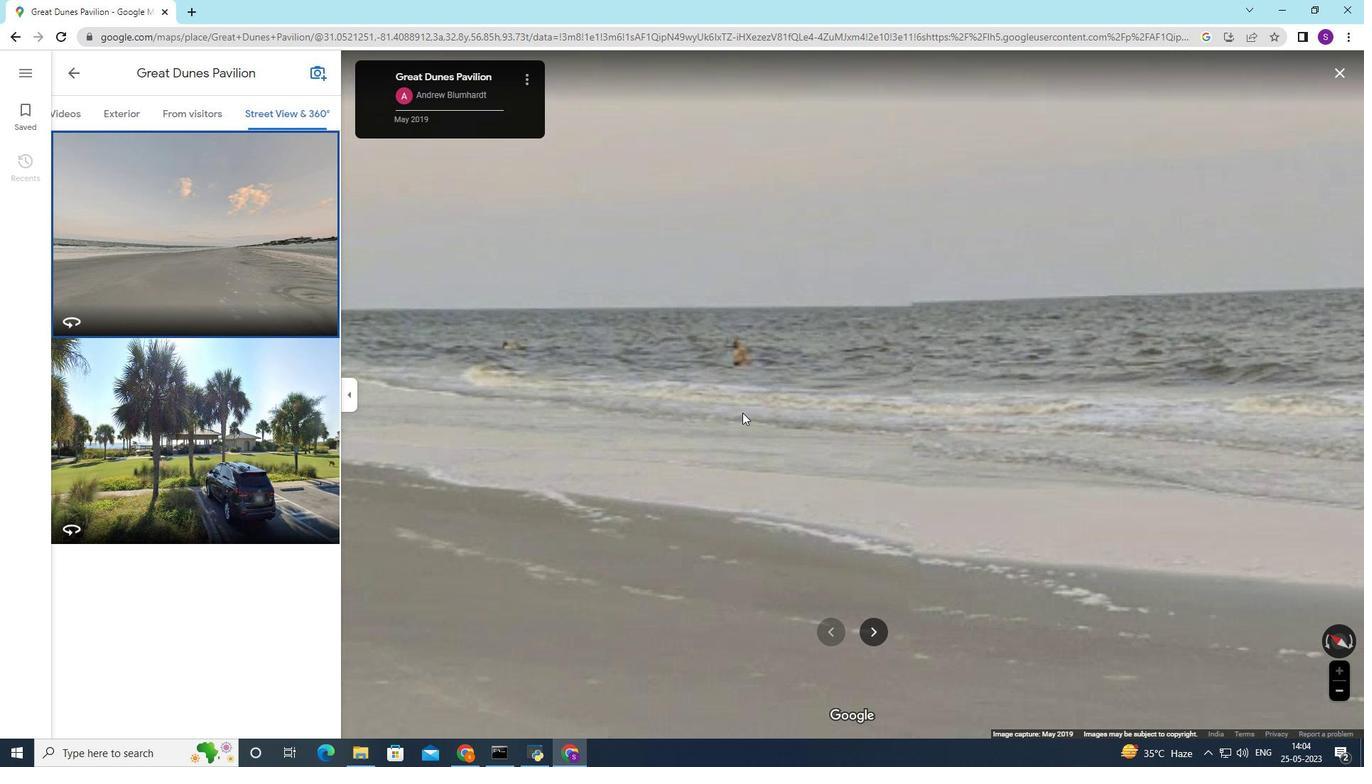
Action: Mouse scrolled (734, 414) with delta (0, 0)
Screenshot: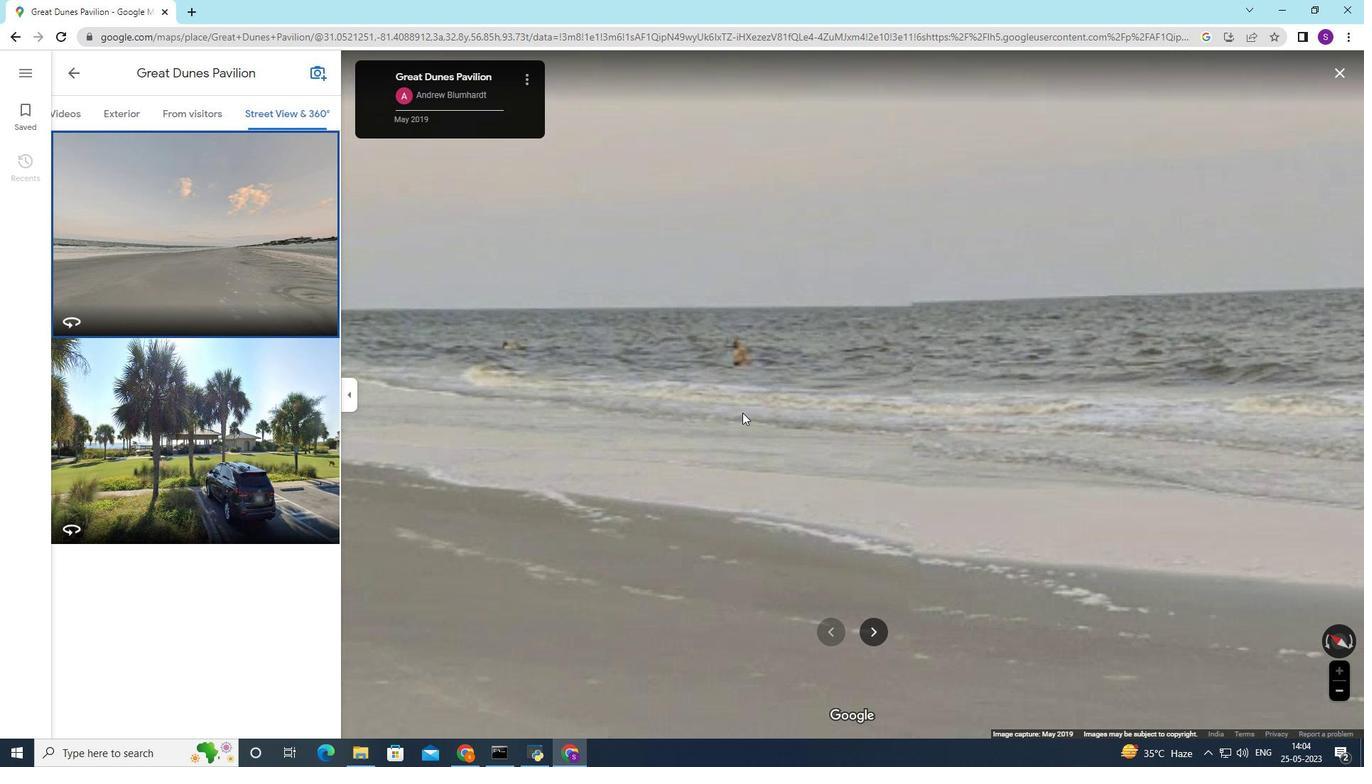 
Action: Mouse moved to (734, 412)
Screenshot: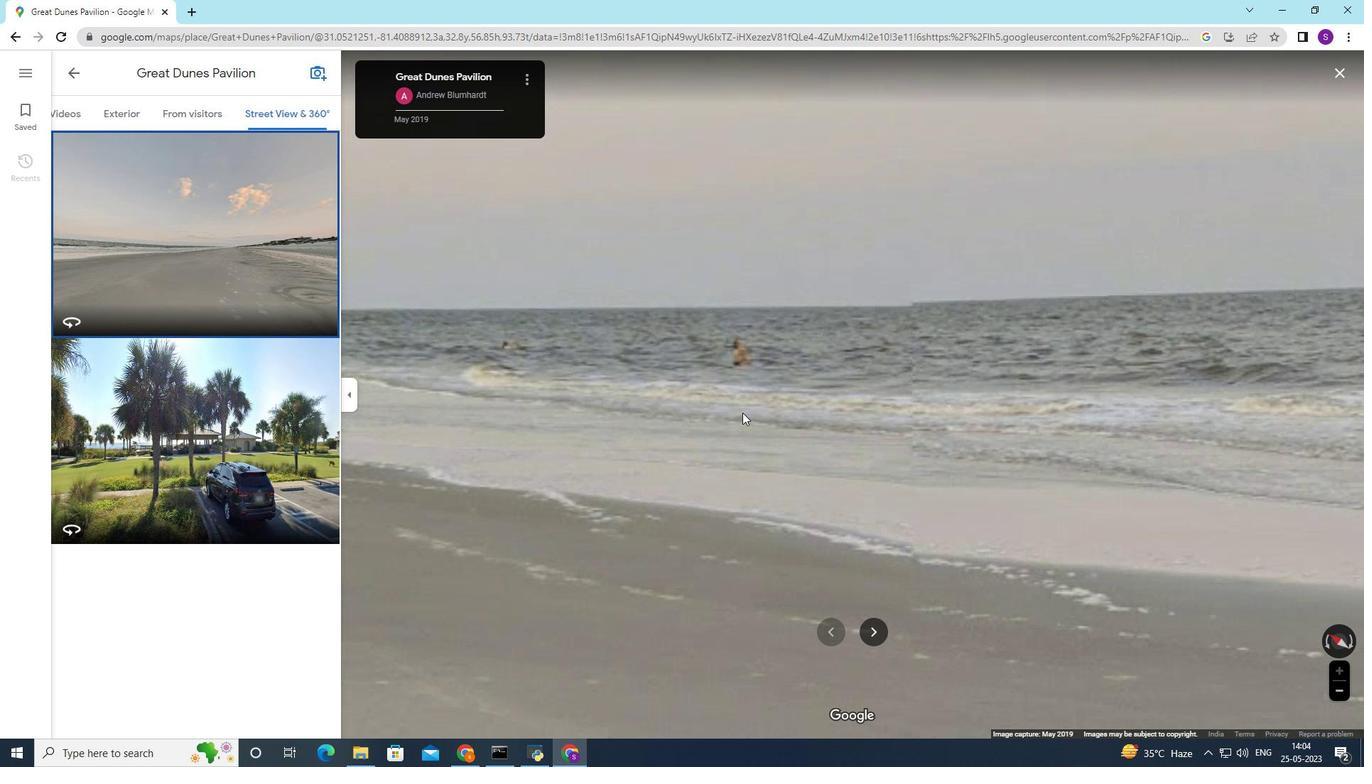 
Action: Mouse scrolled (734, 412) with delta (0, 0)
Screenshot: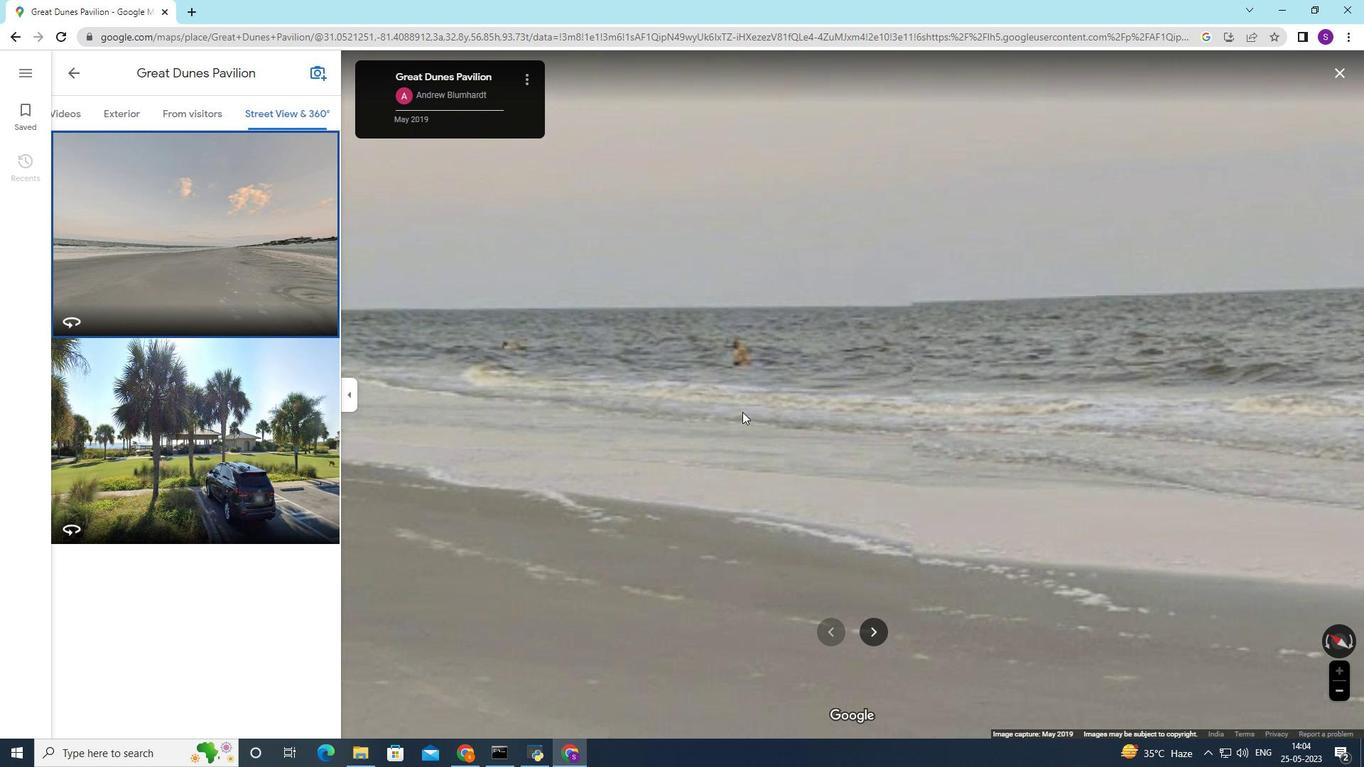 
Action: Mouse moved to (737, 411)
Screenshot: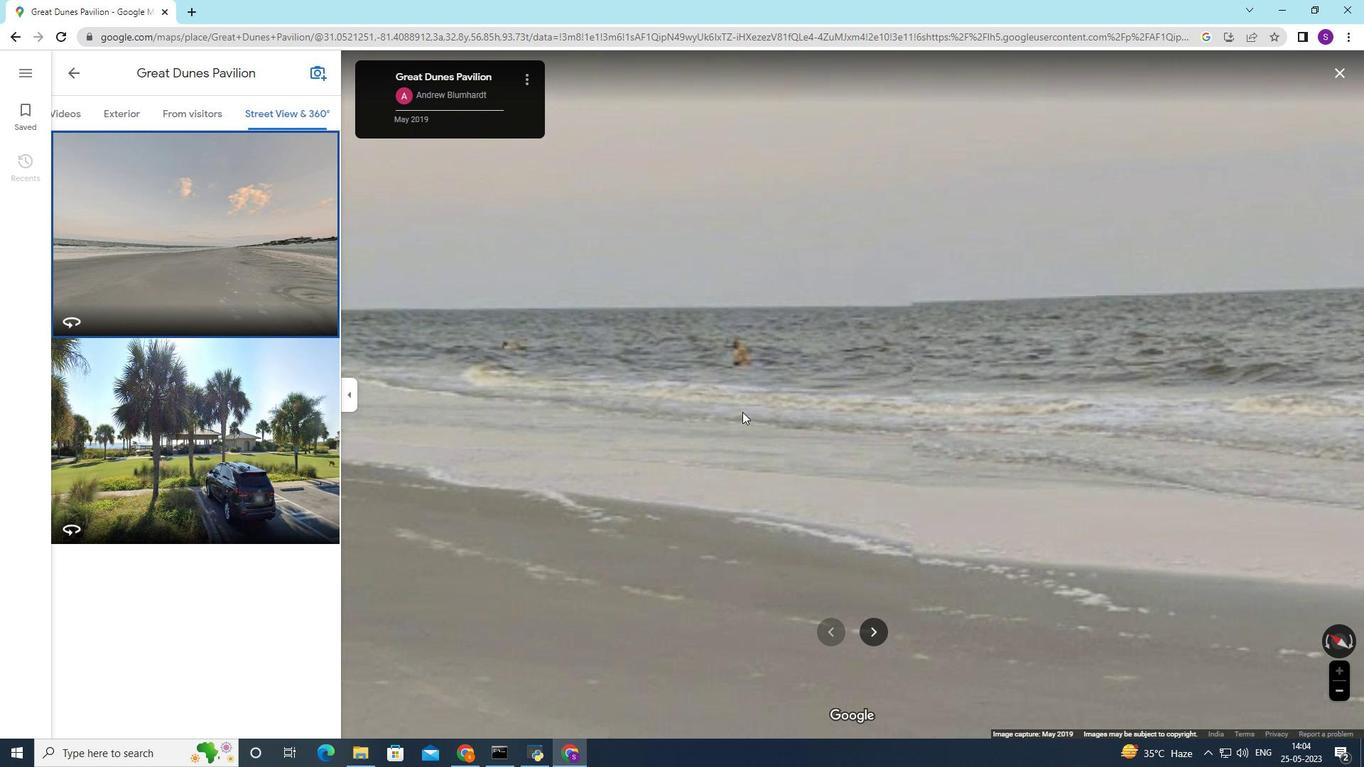 
Action: Mouse scrolled (737, 412) with delta (0, 0)
Screenshot: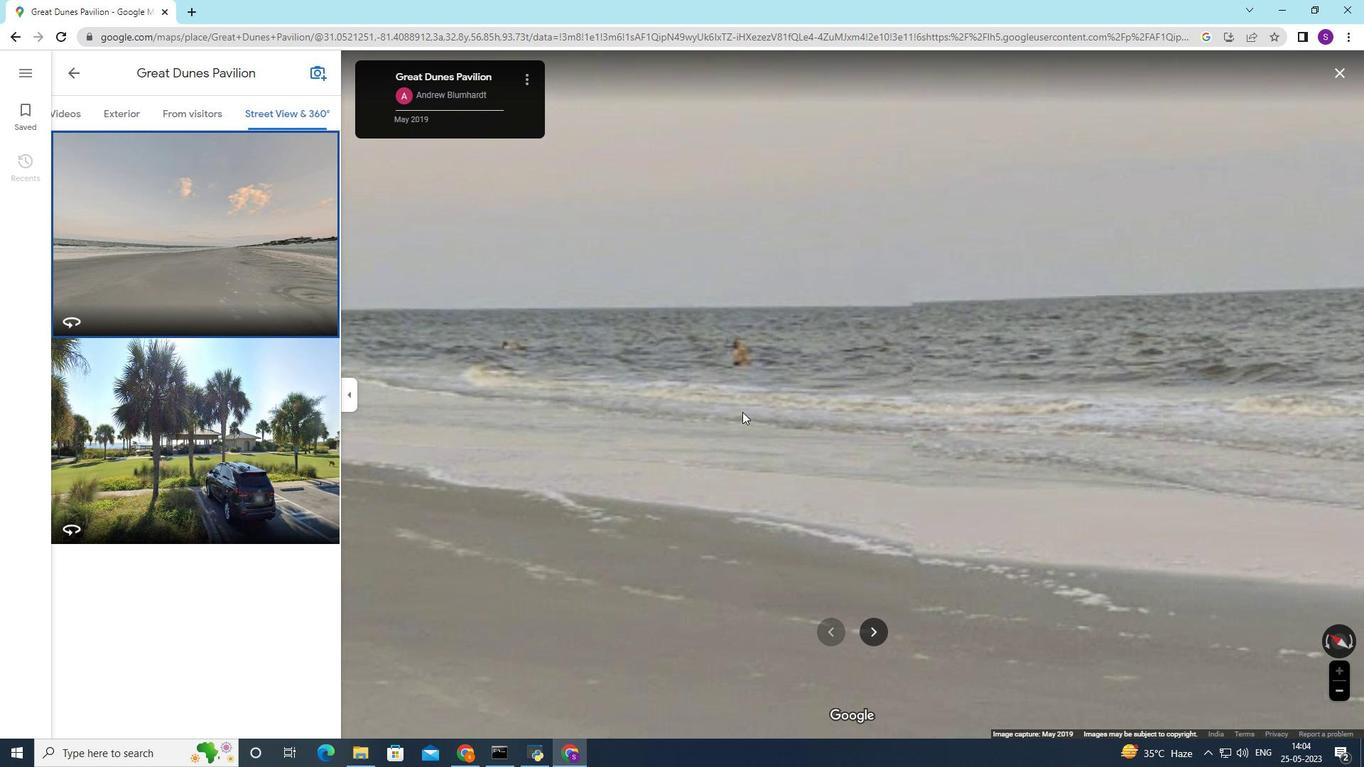 
Action: Mouse moved to (739, 409)
Screenshot: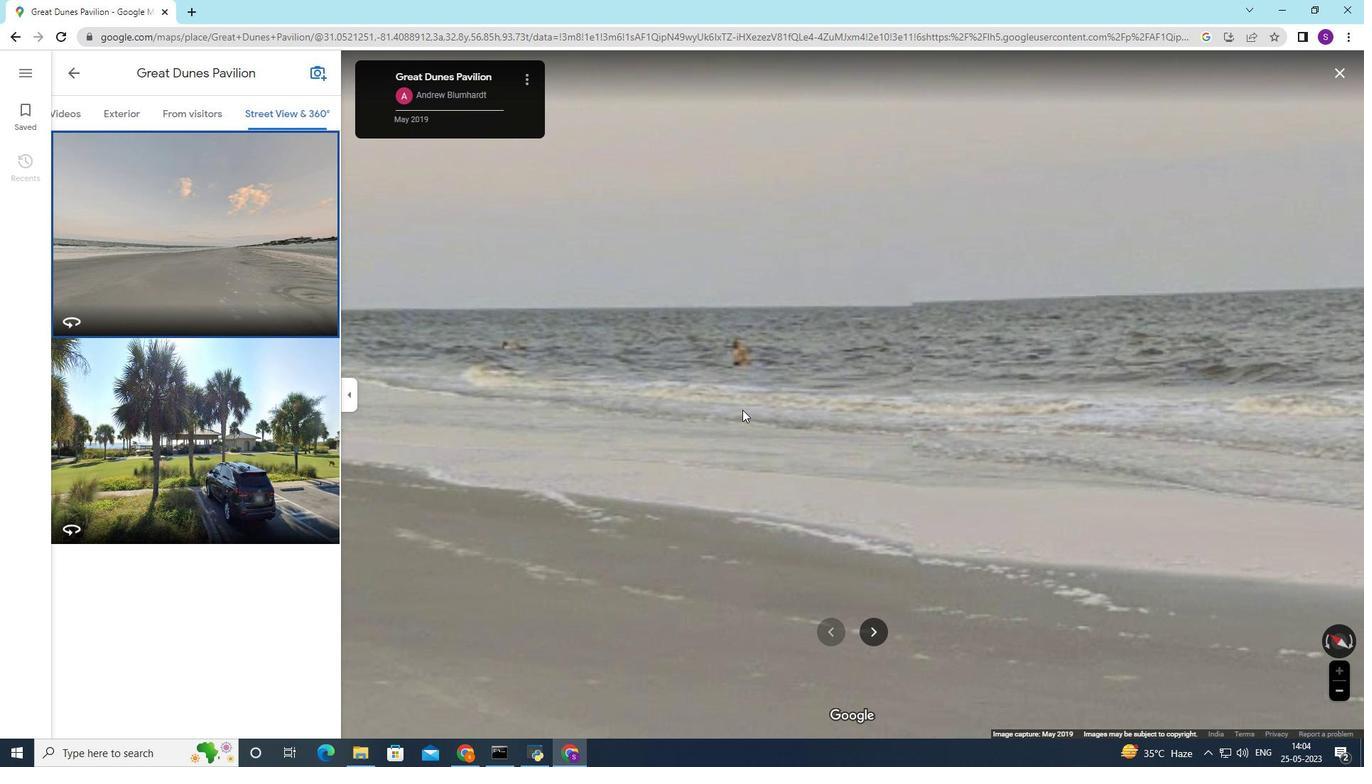 
Action: Mouse scrolled (739, 410) with delta (0, 0)
Screenshot: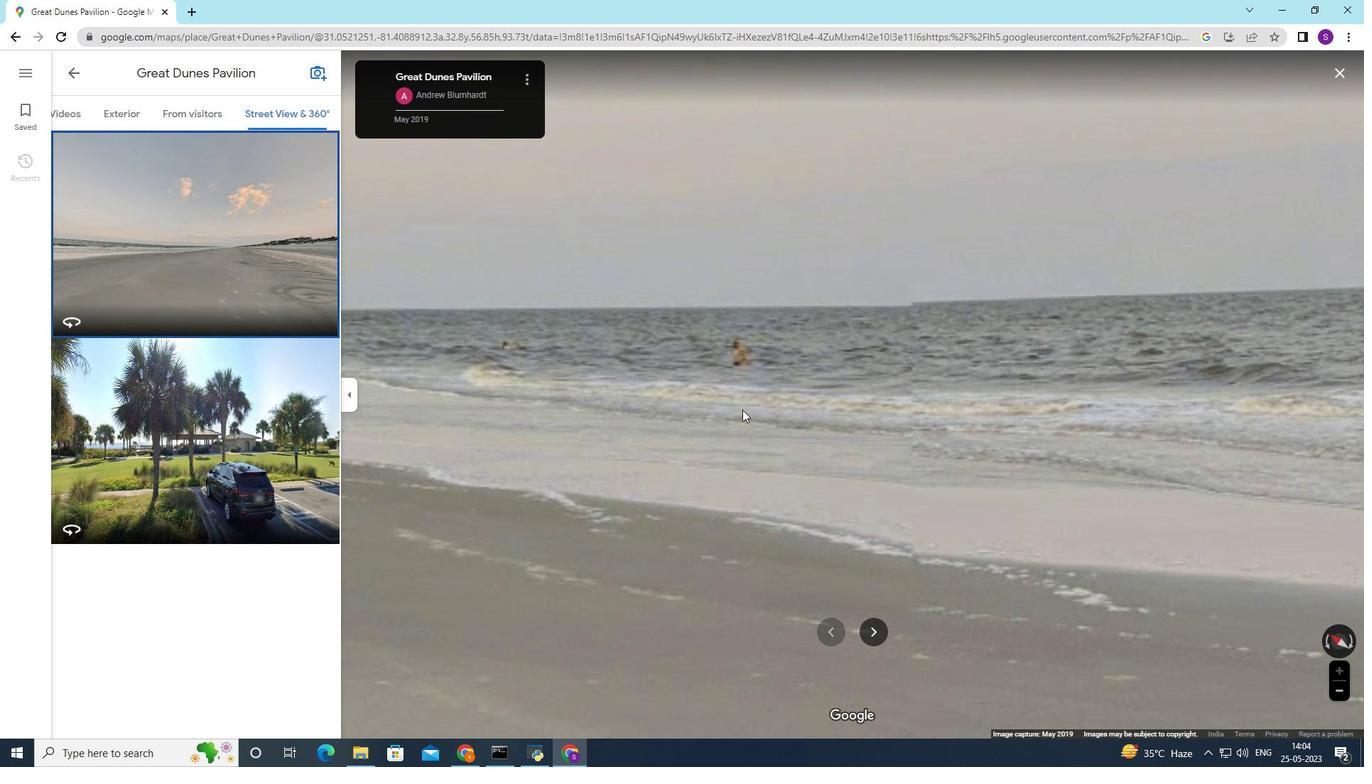 
Action: Mouse moved to (739, 395)
Screenshot: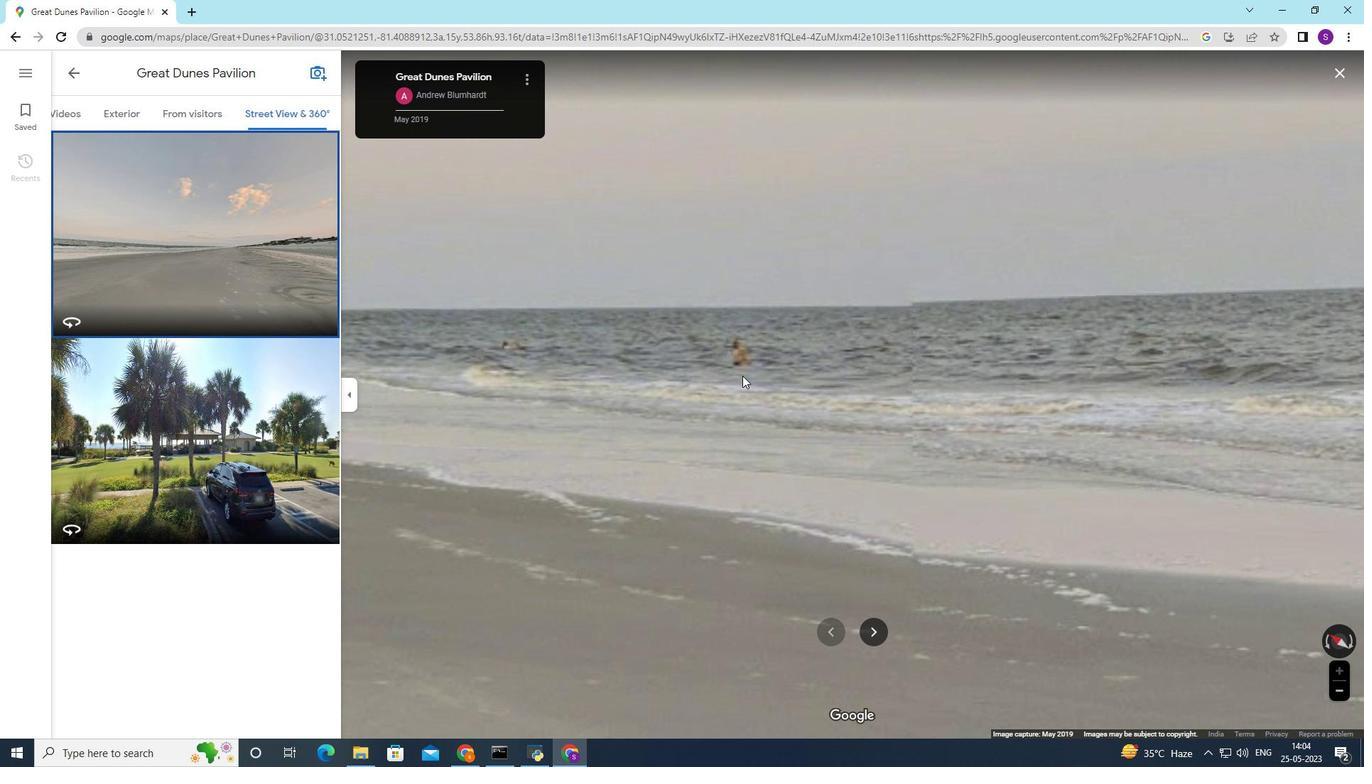 
Action: Mouse scrolled (739, 396) with delta (0, 0)
Screenshot: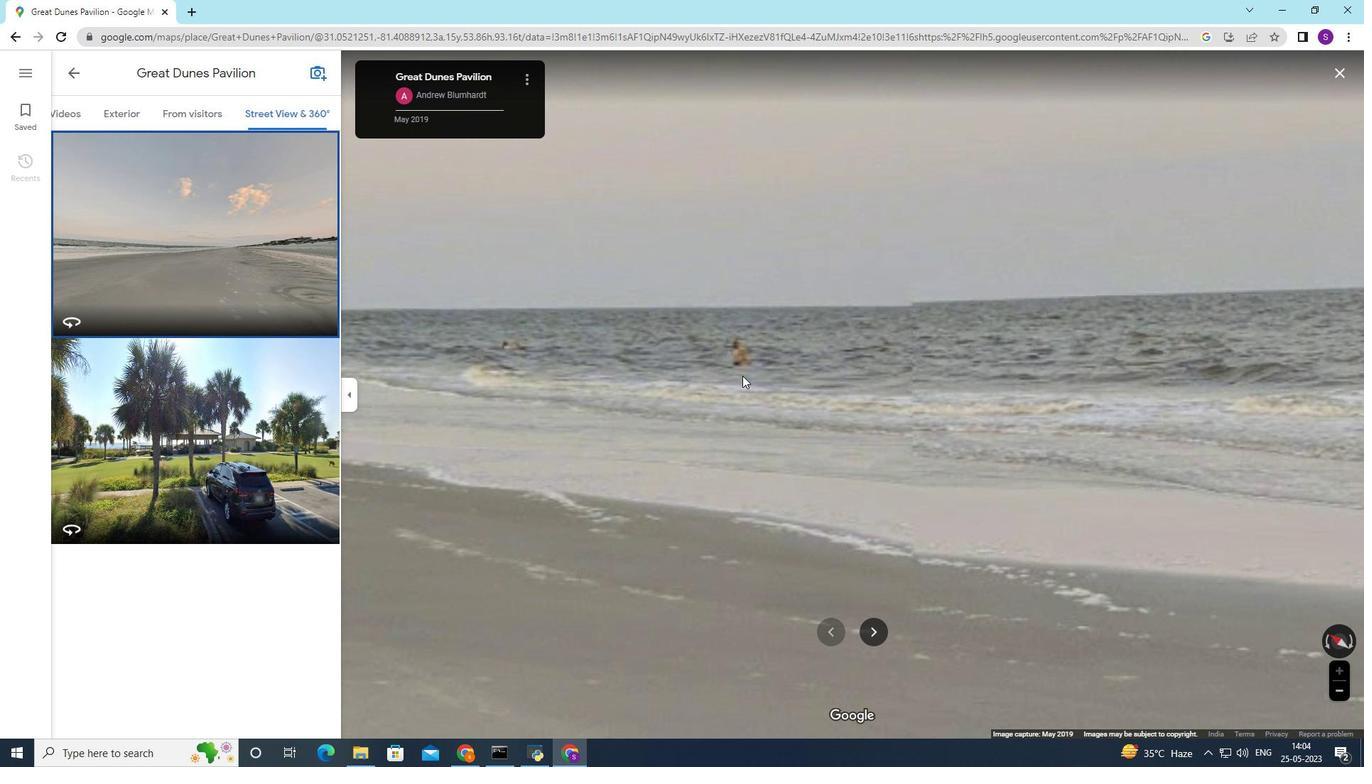 
Action: Mouse moved to (740, 394)
Screenshot: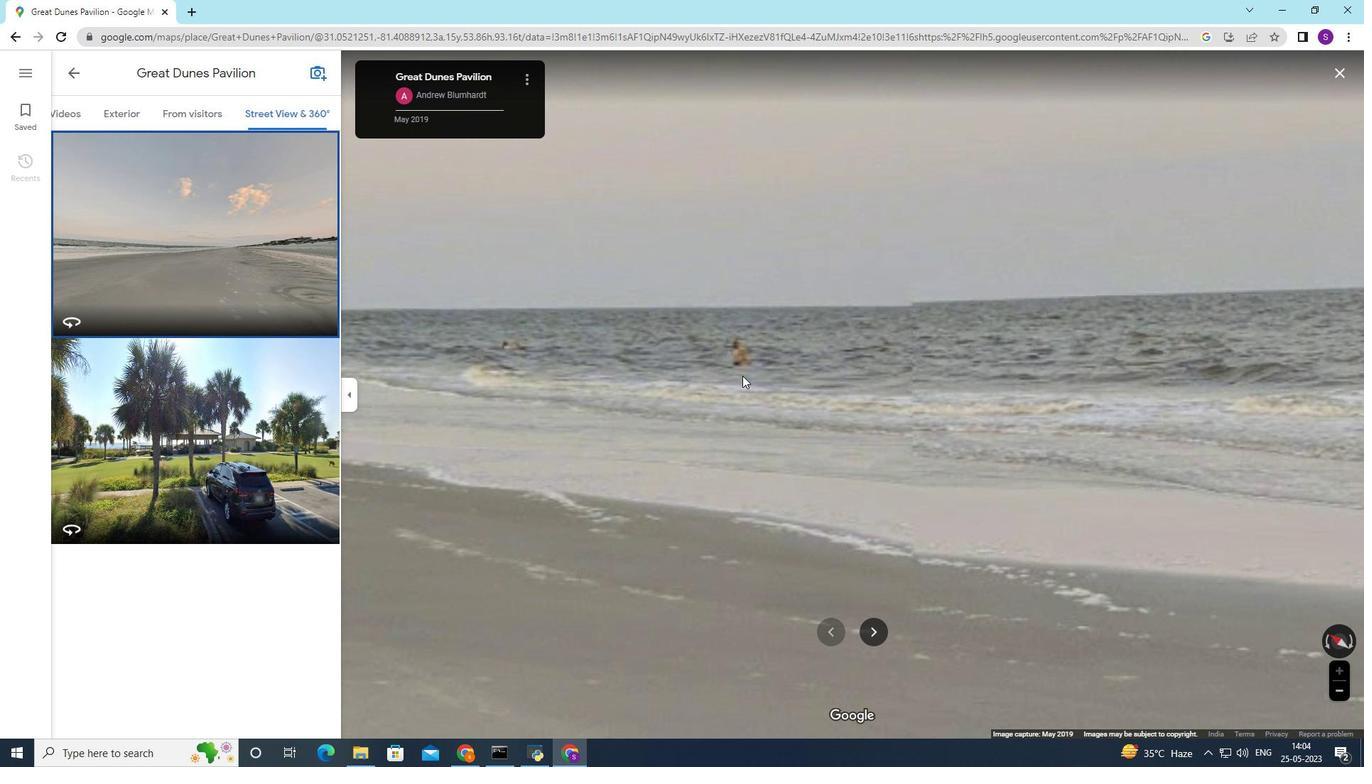 
Action: Mouse scrolled (740, 395) with delta (0, 0)
Screenshot: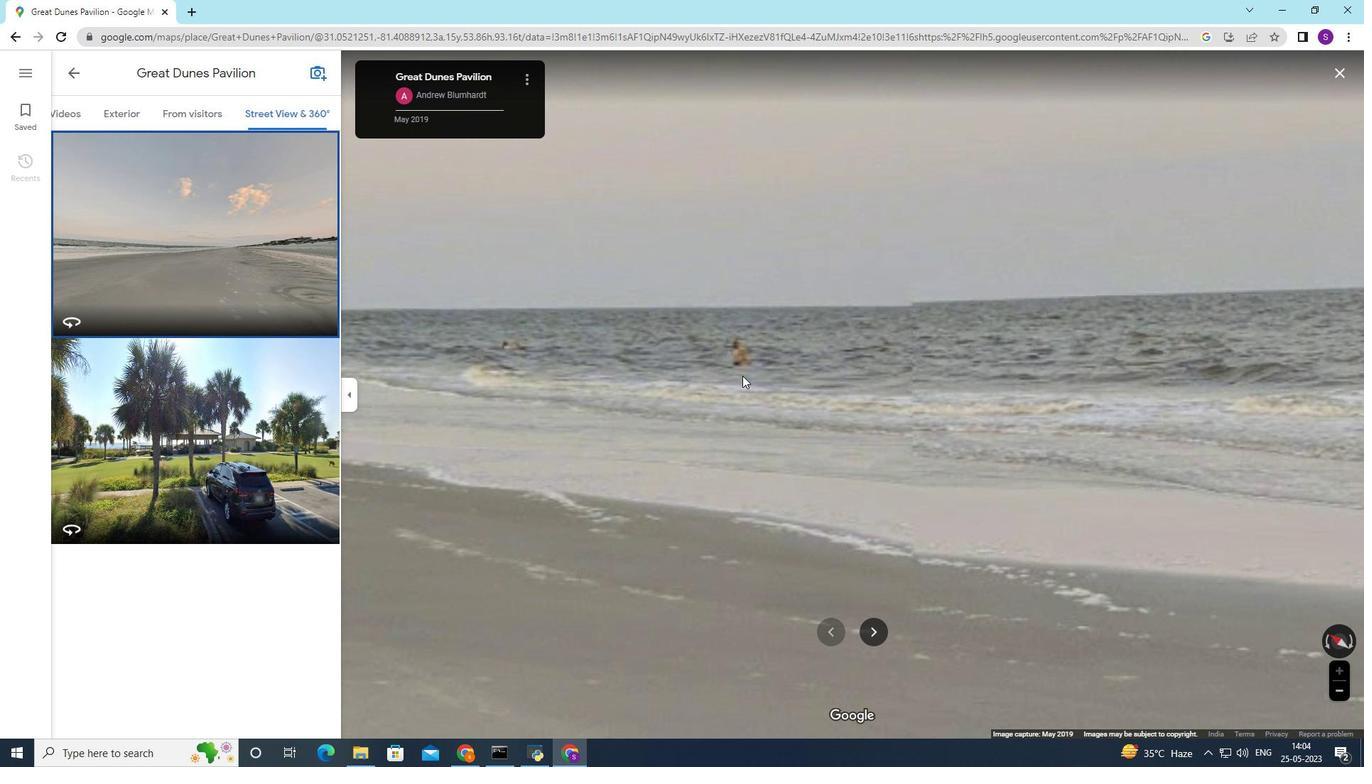
Action: Mouse moved to (740, 393)
Screenshot: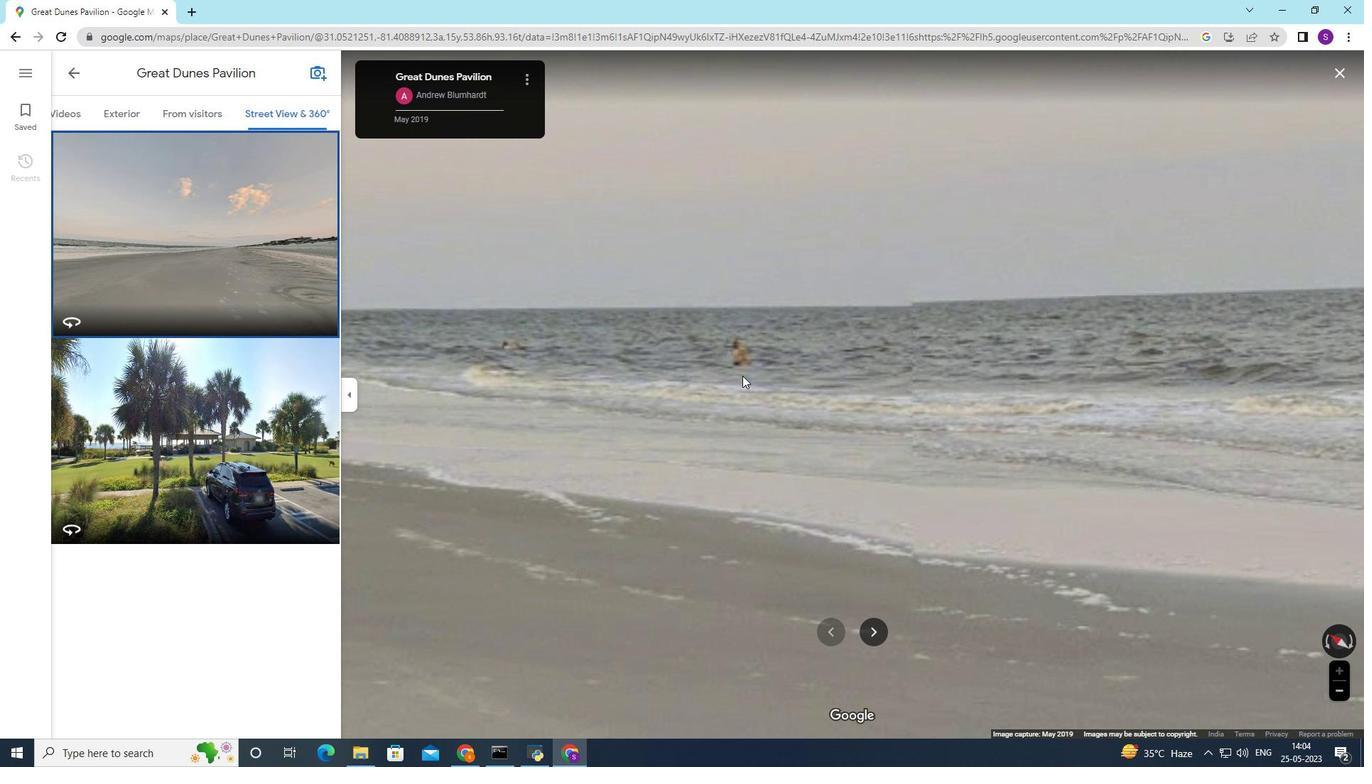 
Action: Mouse scrolled (740, 394) with delta (0, 0)
Screenshot: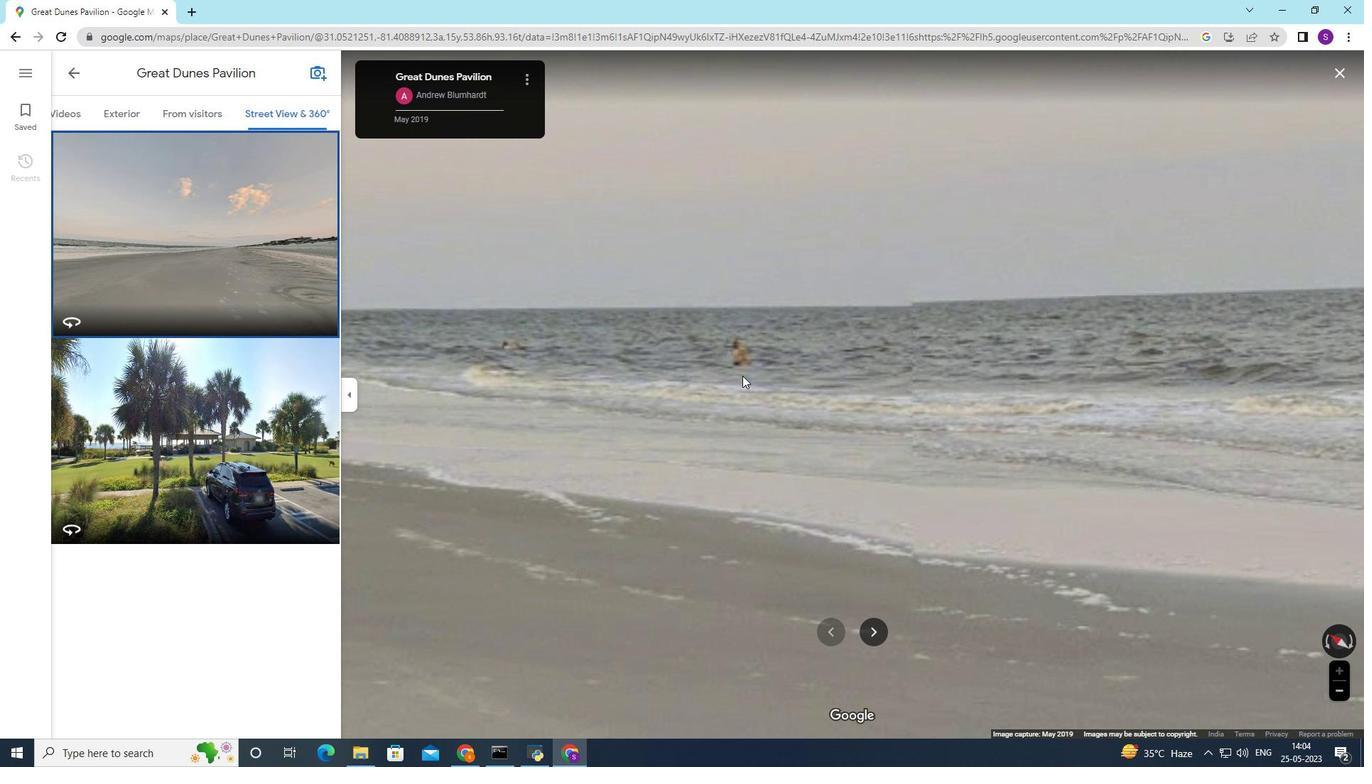 
Action: Mouse moved to (837, 600)
Screenshot: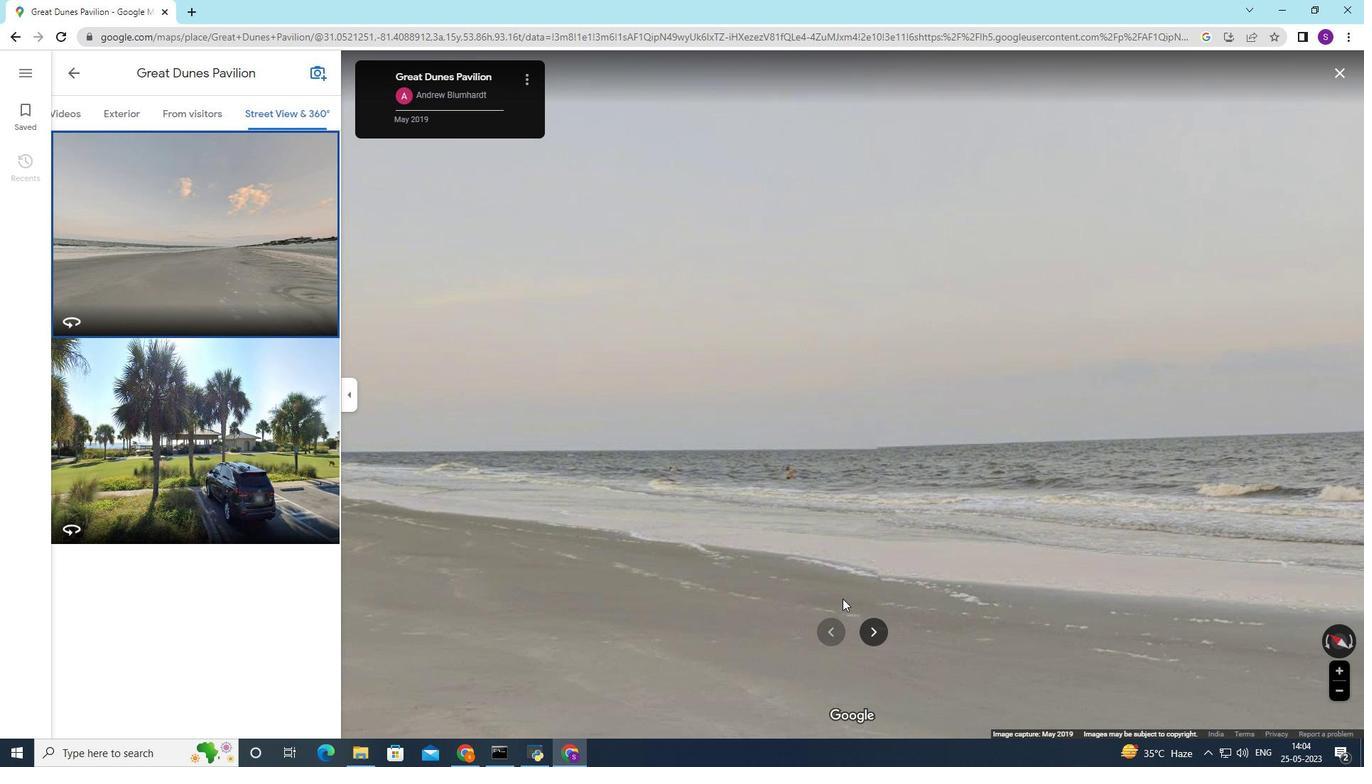 
Action: Mouse scrolled (837, 599) with delta (0, 0)
Screenshot: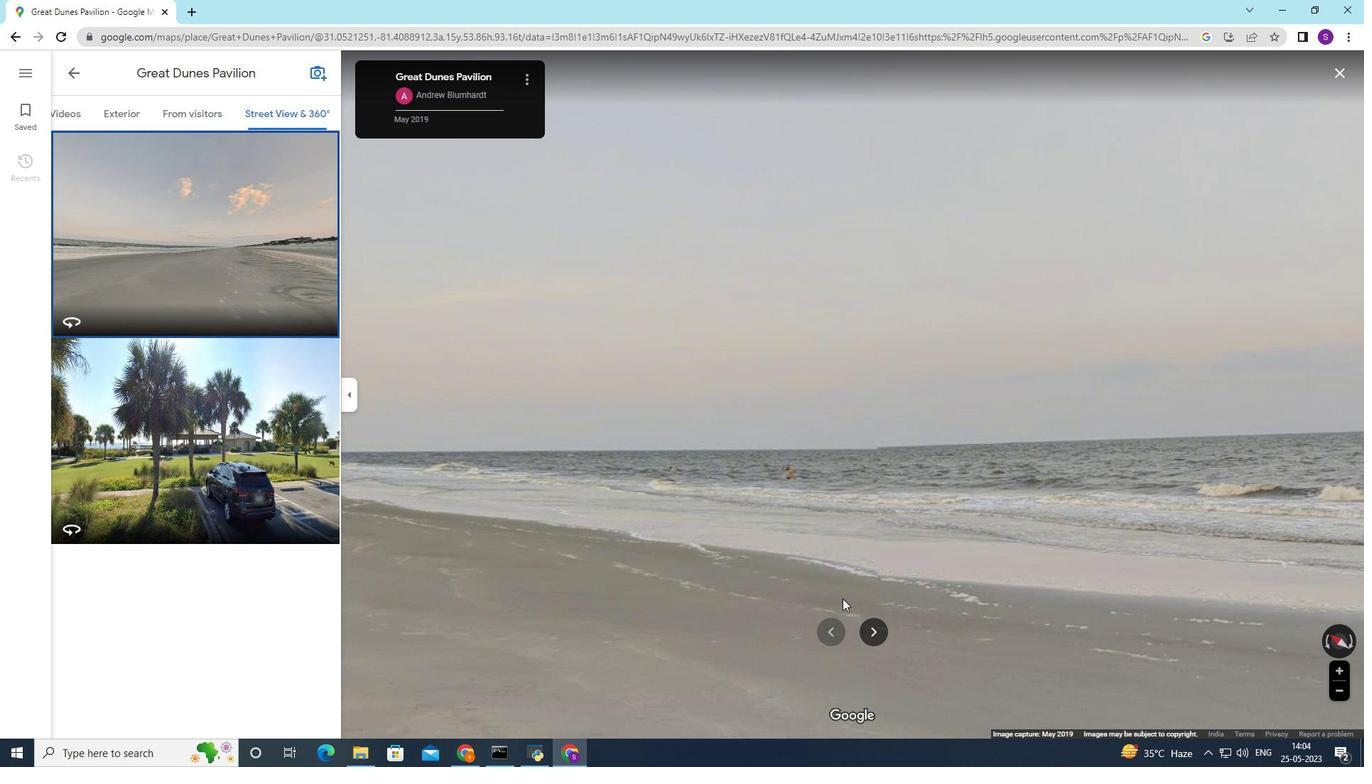 
Action: Mouse moved to (837, 600)
Screenshot: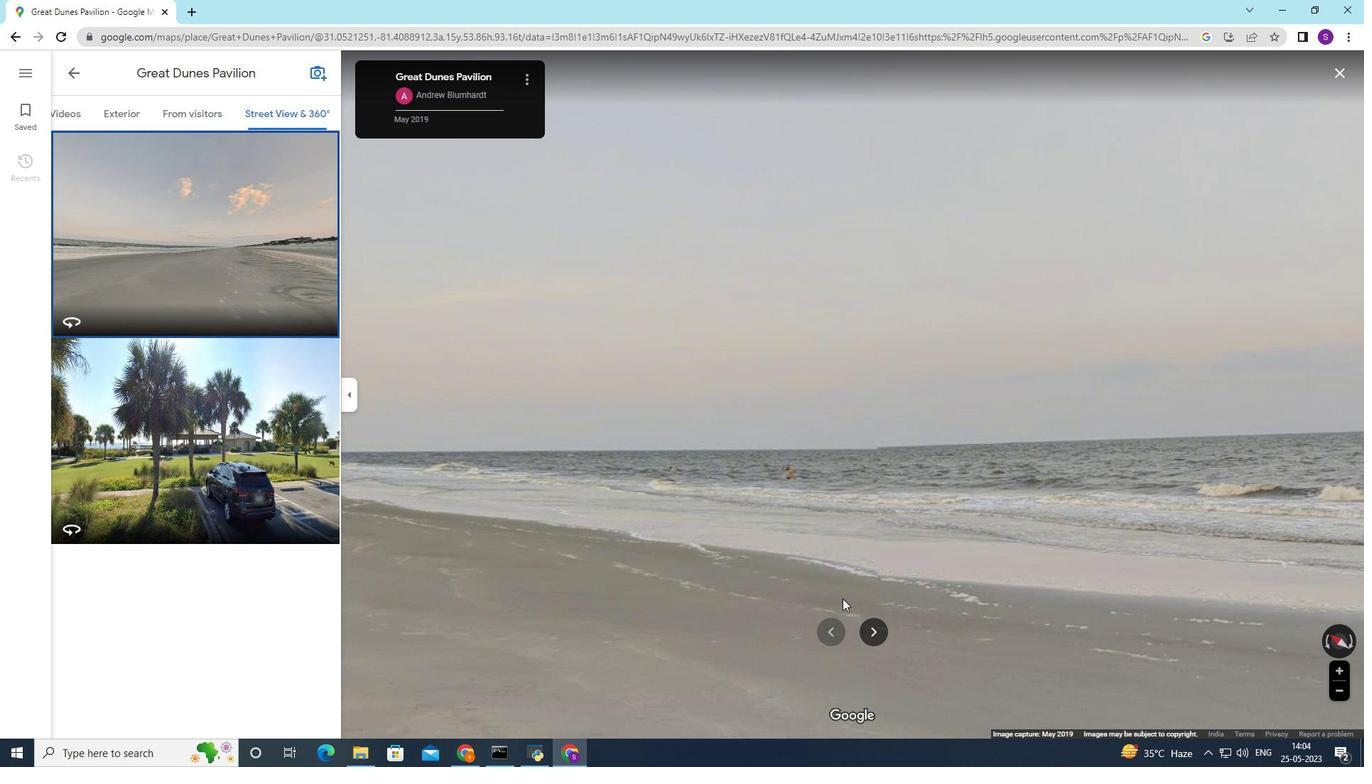 
Action: Mouse scrolled (837, 599) with delta (0, 0)
Screenshot: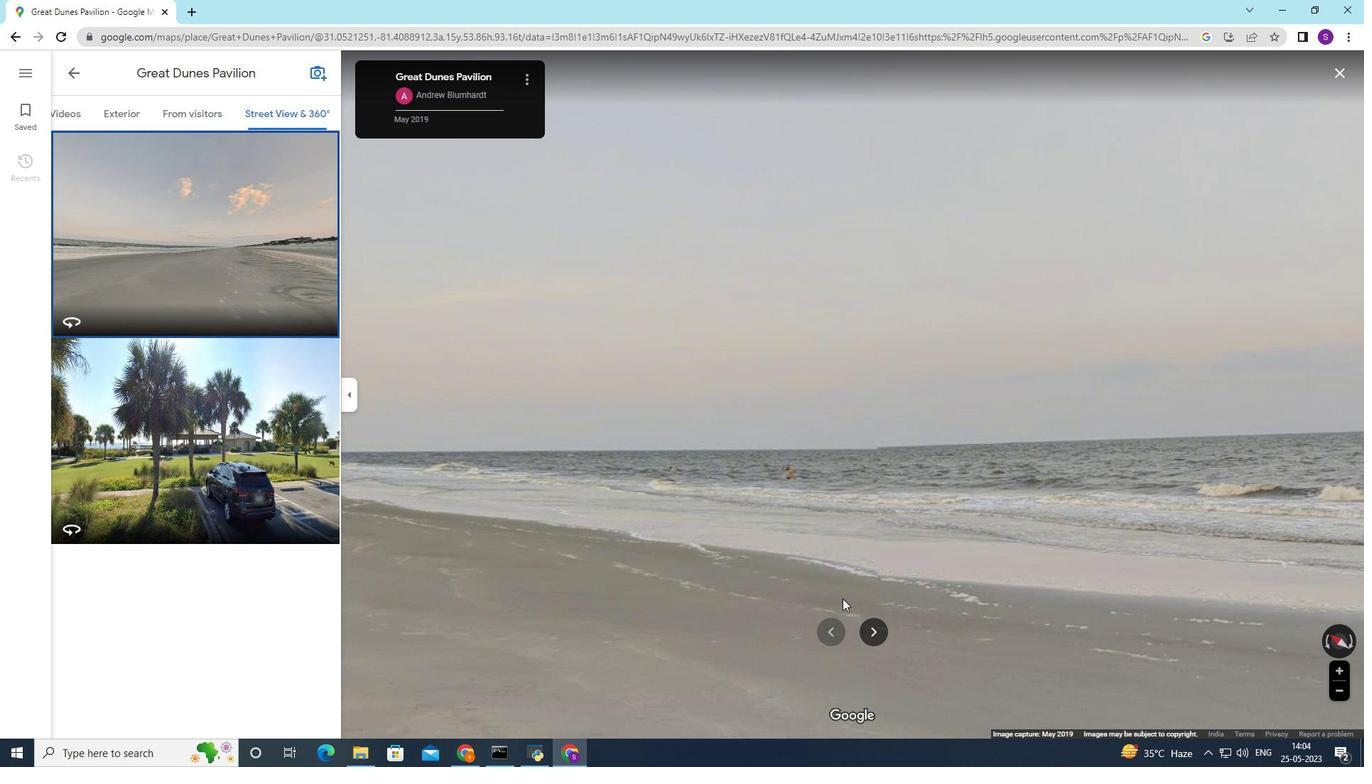 
Action: Mouse moved to (839, 595)
Screenshot: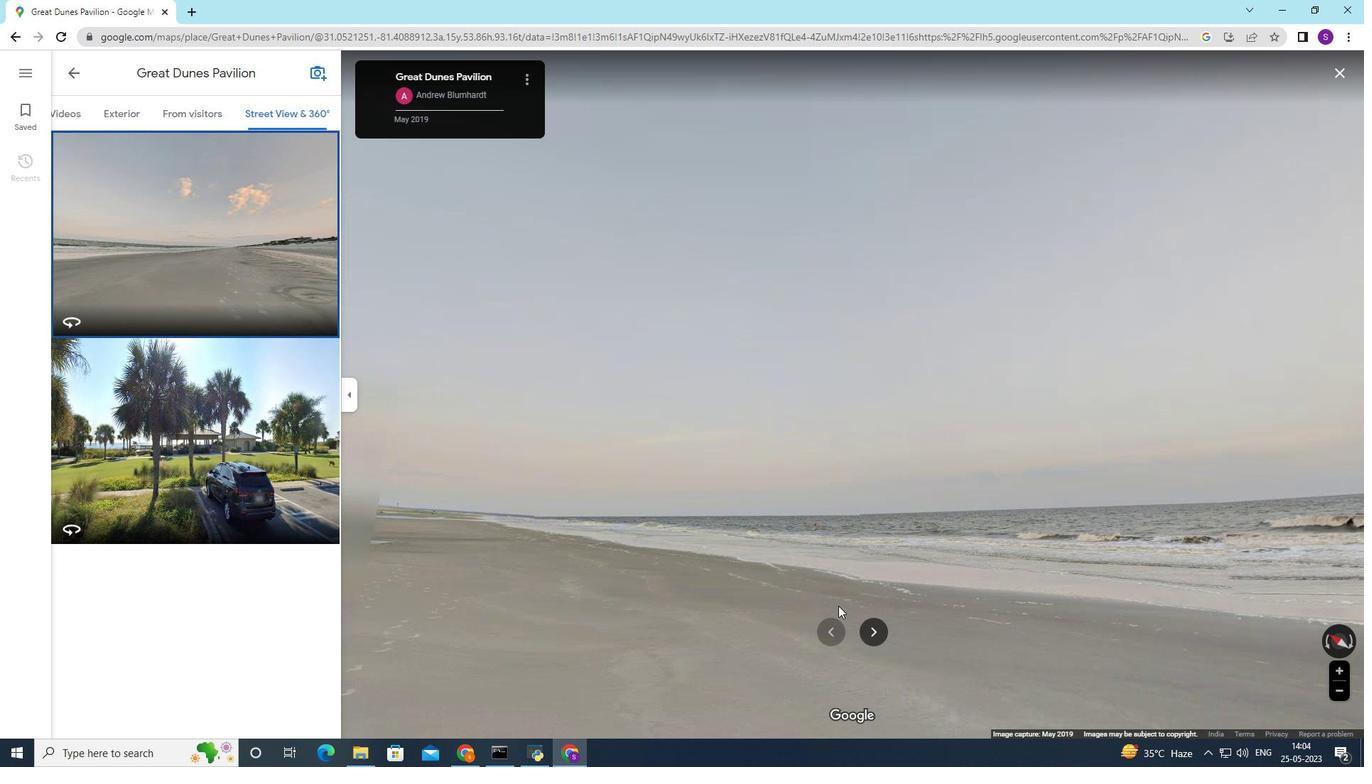 
Action: Mouse scrolled (839, 594) with delta (0, 0)
Screenshot: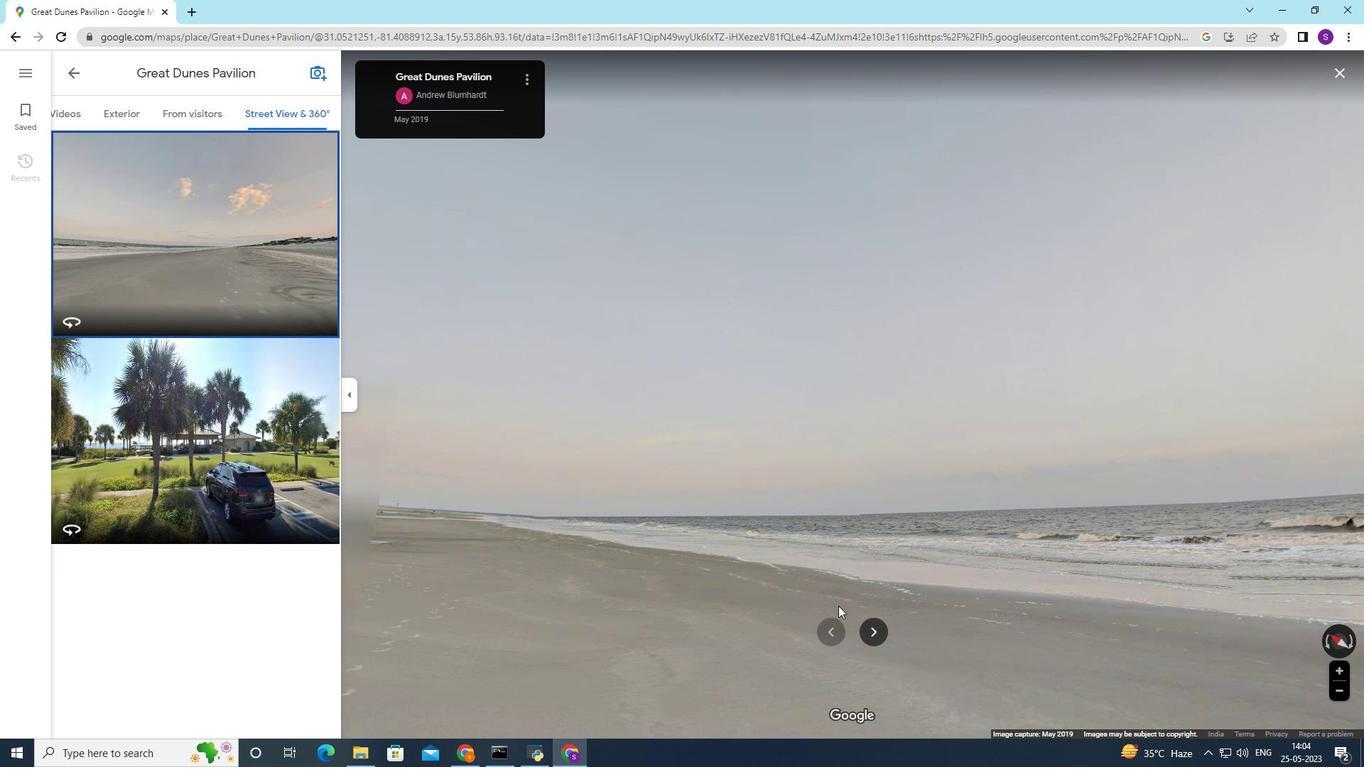 
Action: Mouse moved to (839, 595)
Screenshot: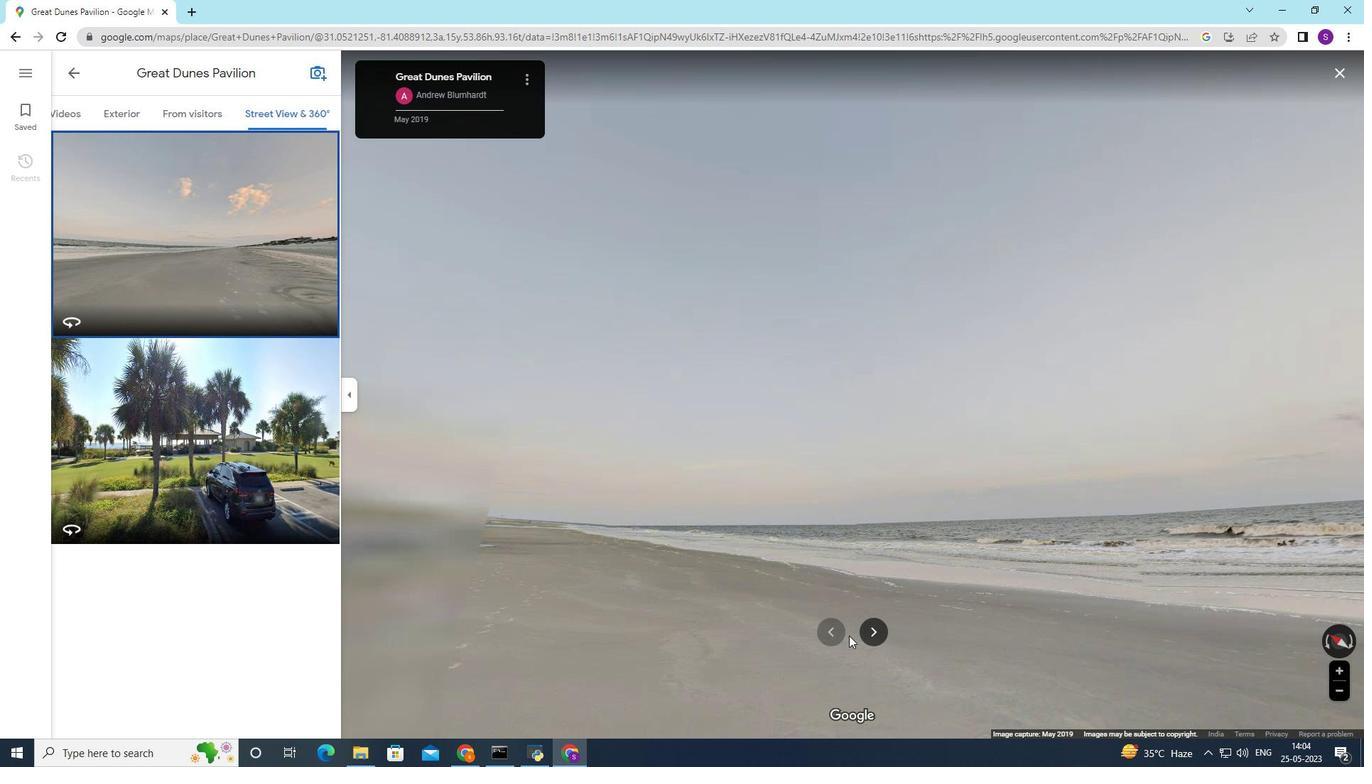 
Action: Mouse scrolled (839, 594) with delta (0, 0)
Screenshot: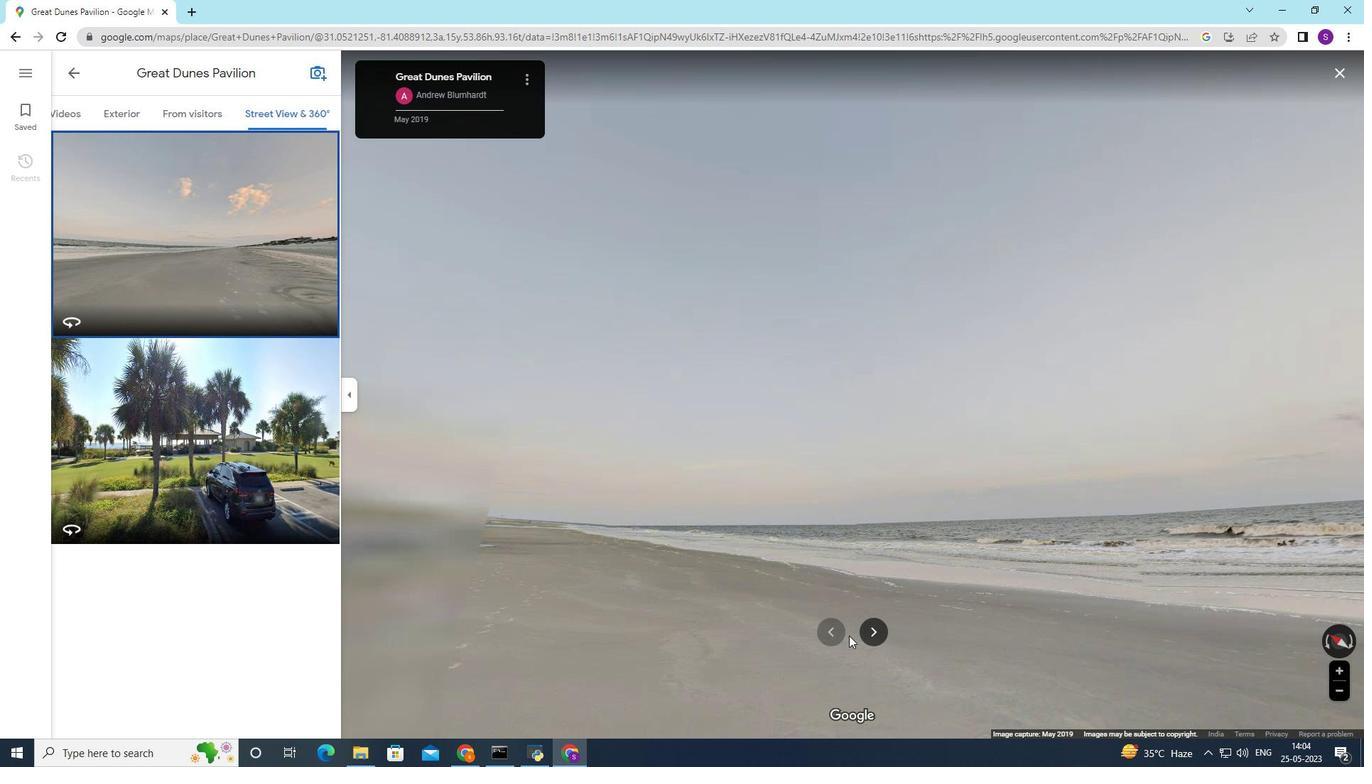 
Action: Mouse moved to (835, 602)
Screenshot: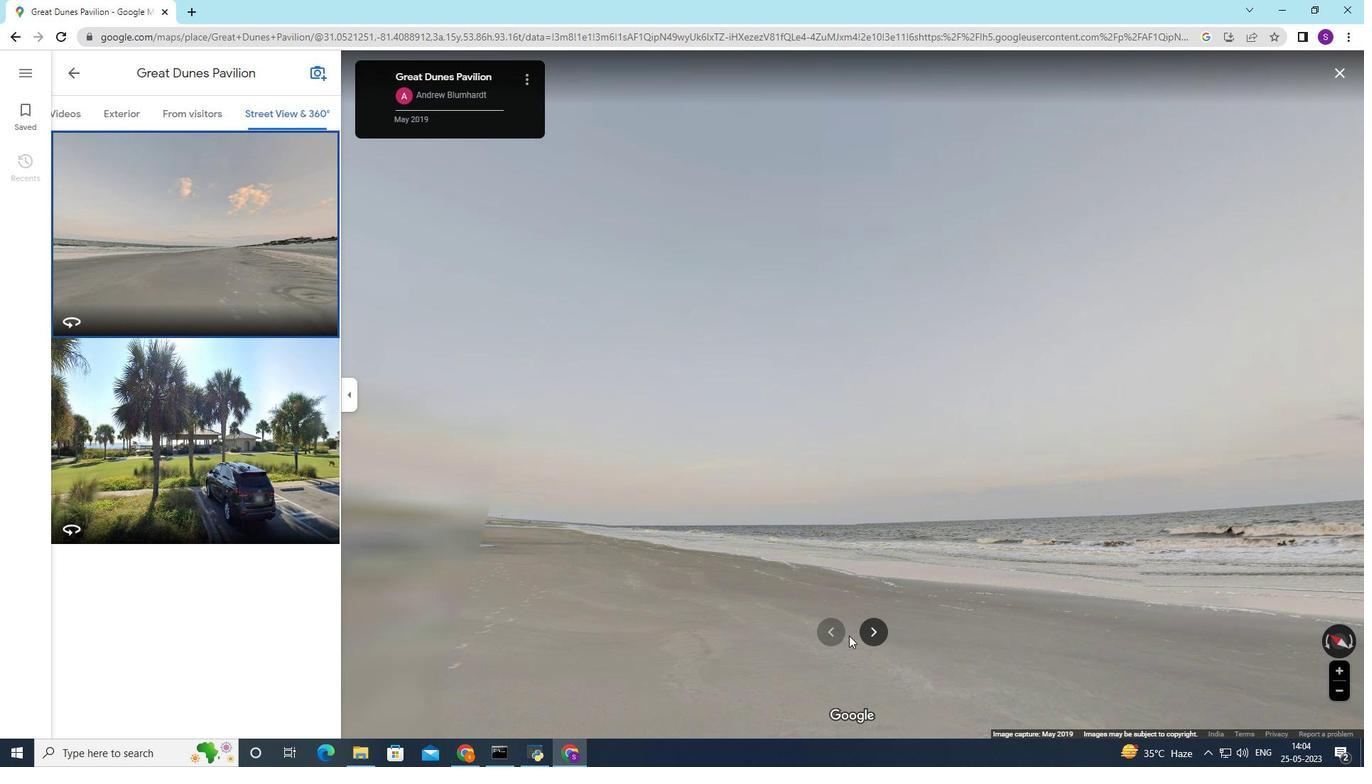
Action: Mouse scrolled (837, 596) with delta (0, 0)
Screenshot: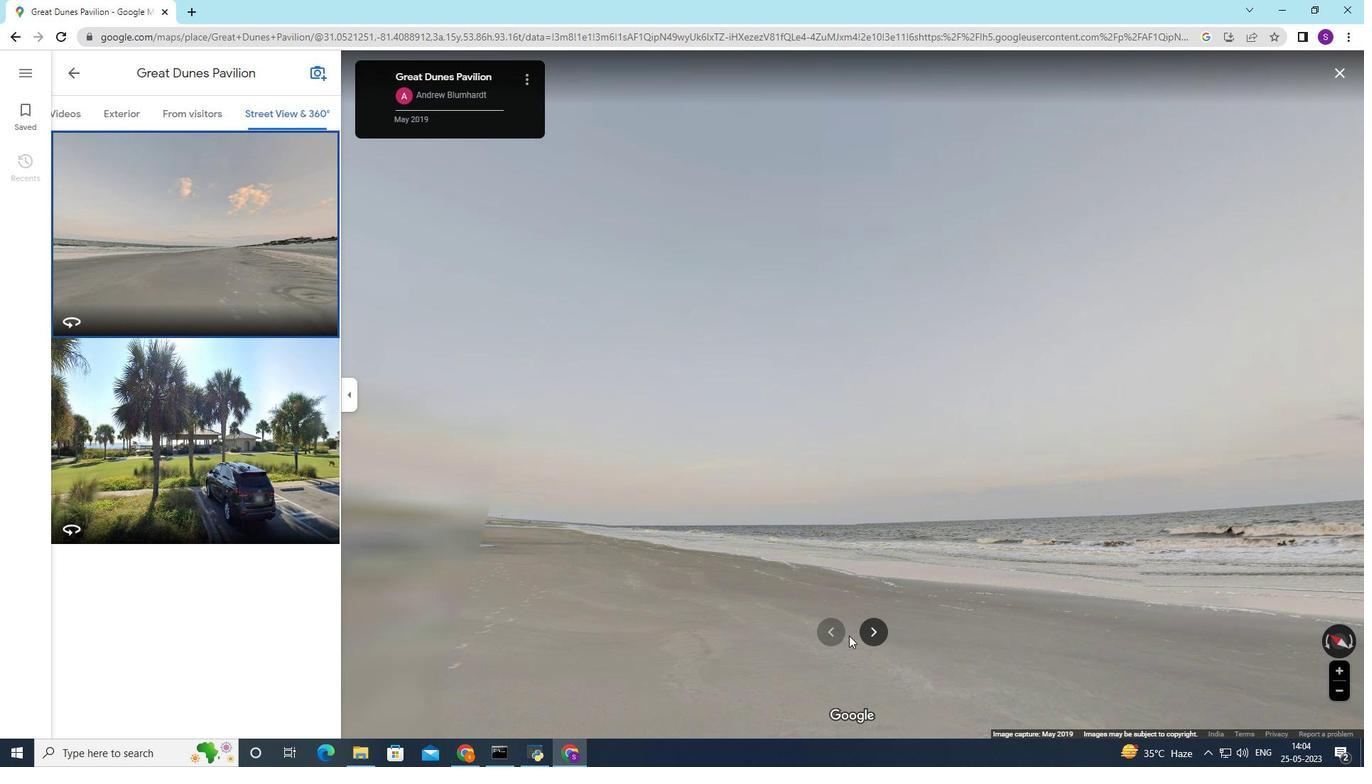 
Action: Mouse moved to (1076, 461)
Screenshot: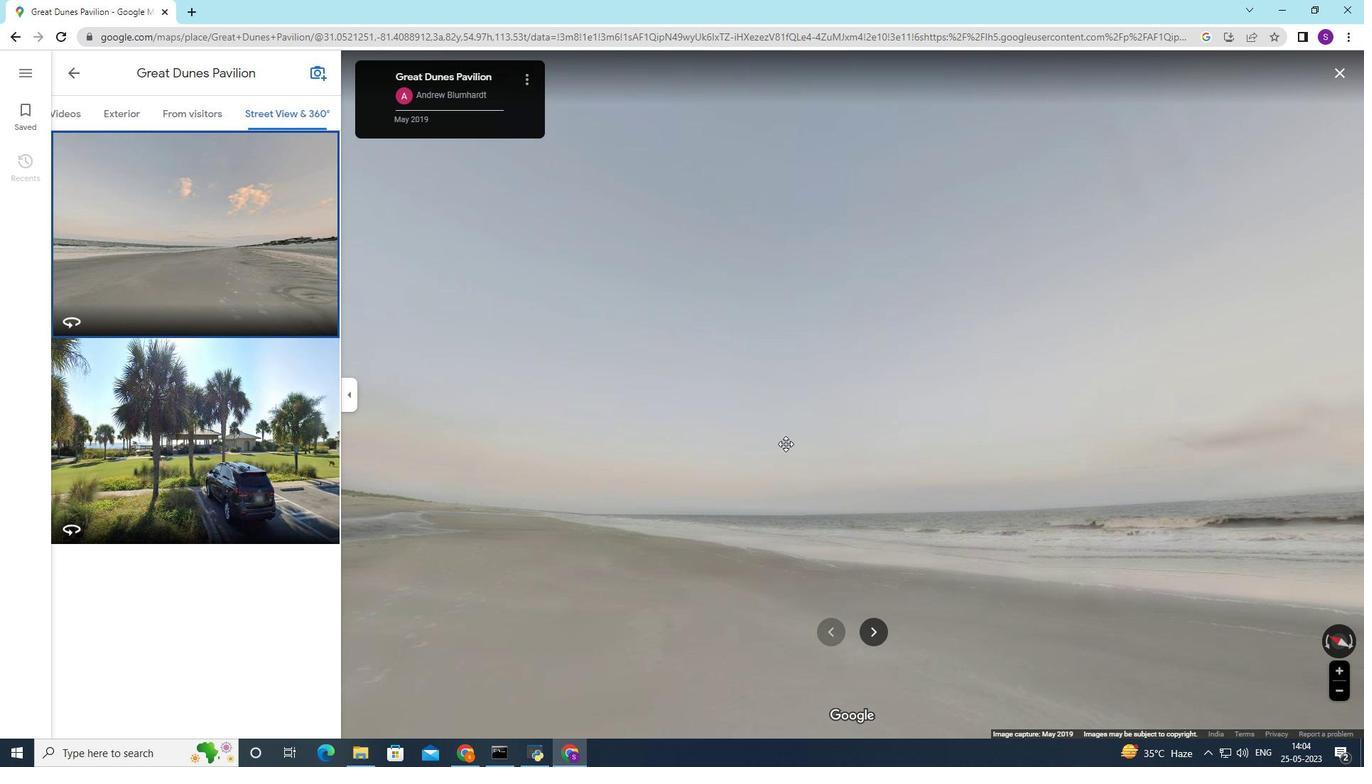
Action: Mouse pressed left at (1079, 461)
Screenshot: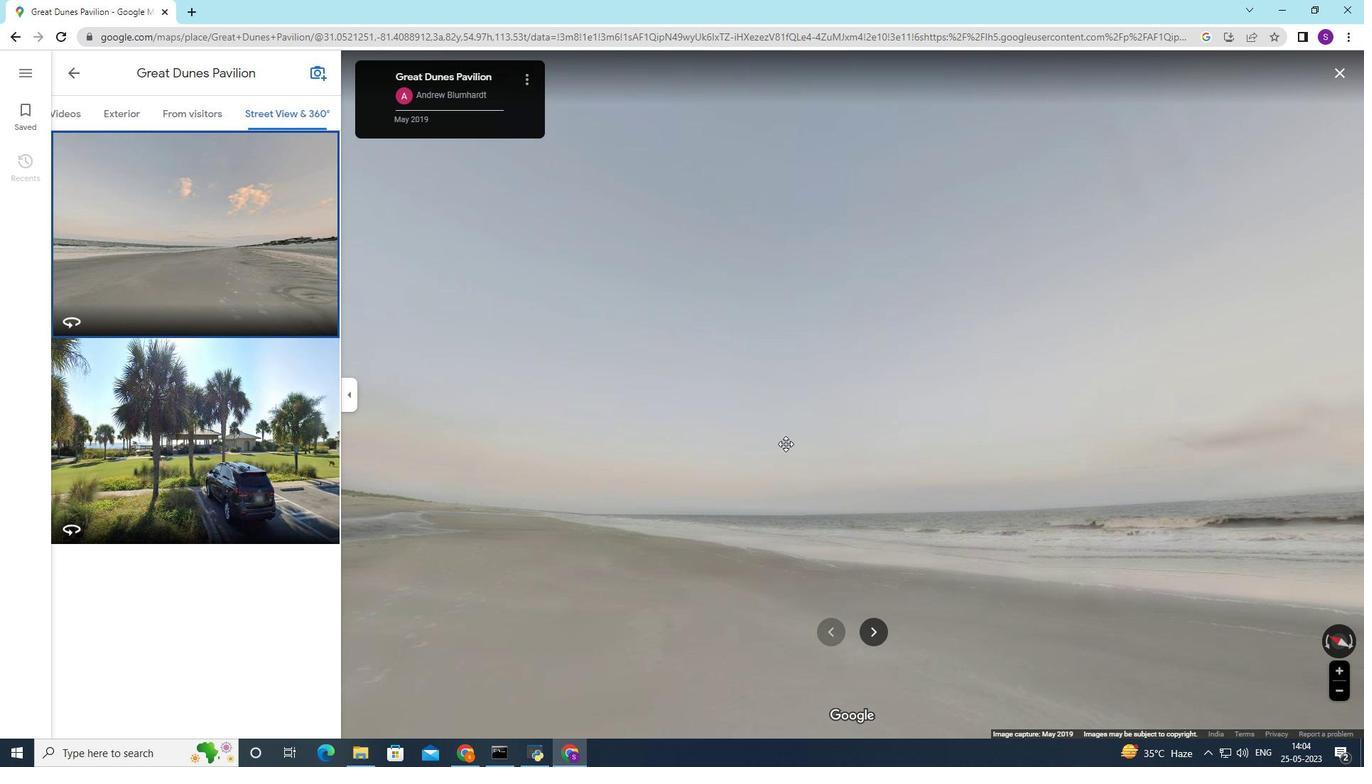 
Action: Mouse moved to (926, 438)
